 Task: Research Airbnb accommodation in Soma, Turkey from 1st December, 2023 to 3rd December, 2023 for 1 adult.1  bedroom having 1 bed and 1 bathroom. Property type can be hotel. Amenities needed are: wifi. Look for 4 properties as per requirement.
Action: Mouse moved to (469, 101)
Screenshot: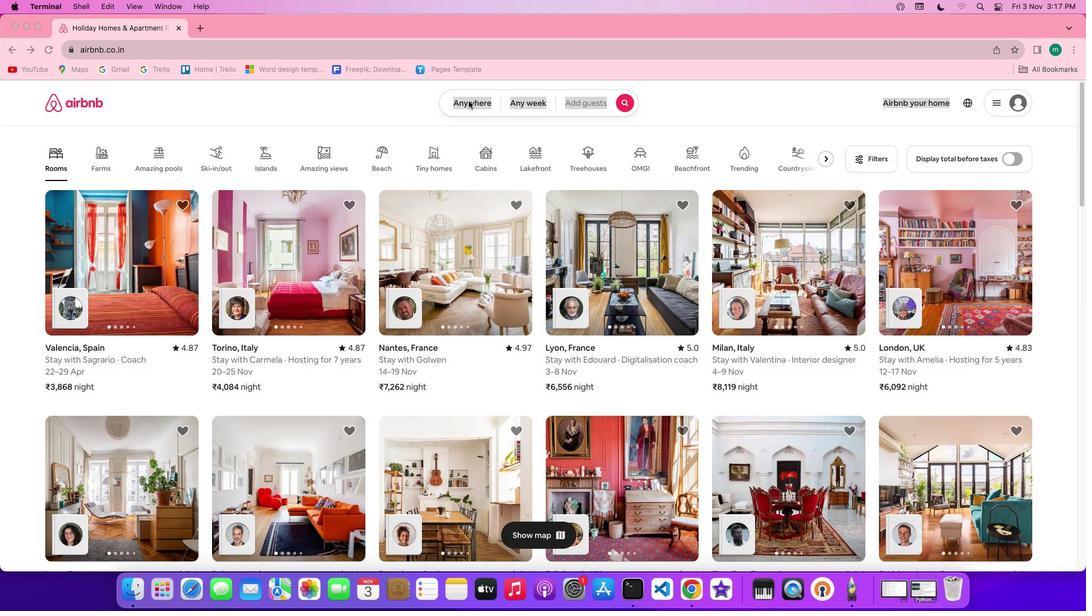 
Action: Mouse pressed left at (469, 101)
Screenshot: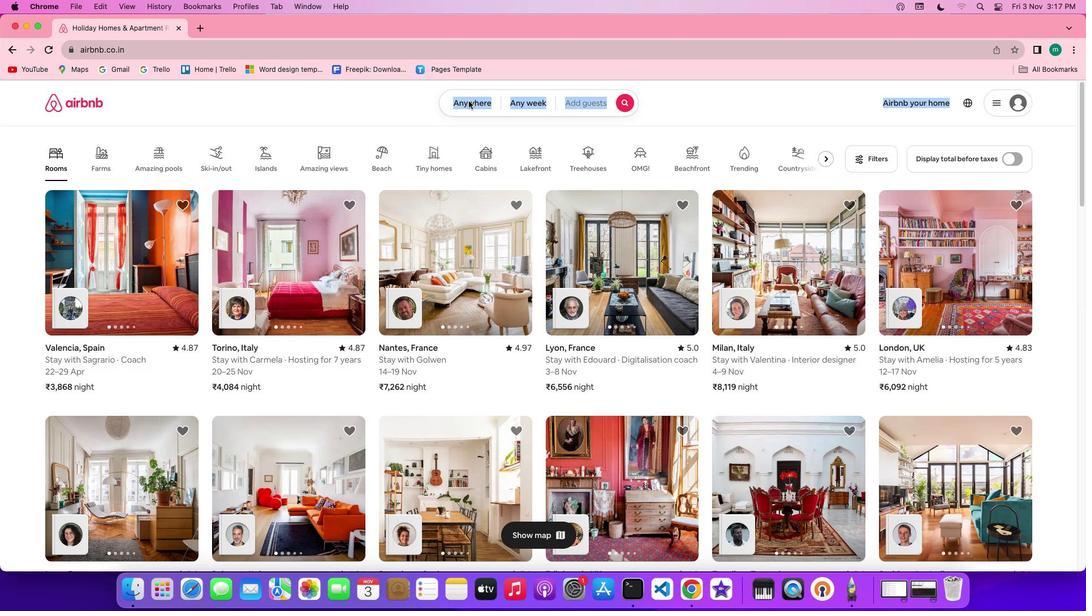 
Action: Mouse pressed left at (469, 101)
Screenshot: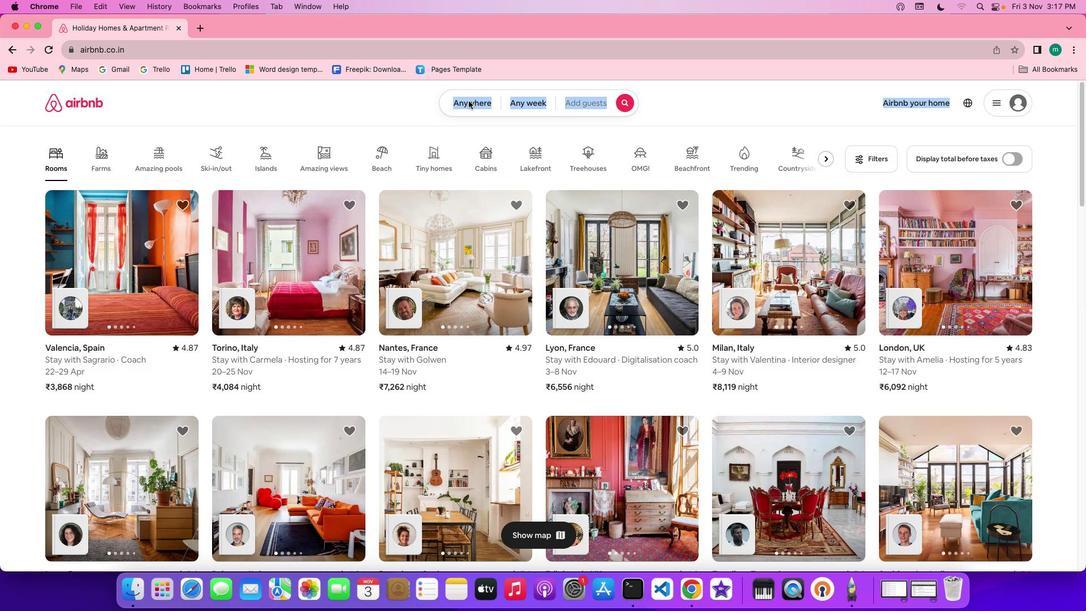 
Action: Mouse moved to (395, 149)
Screenshot: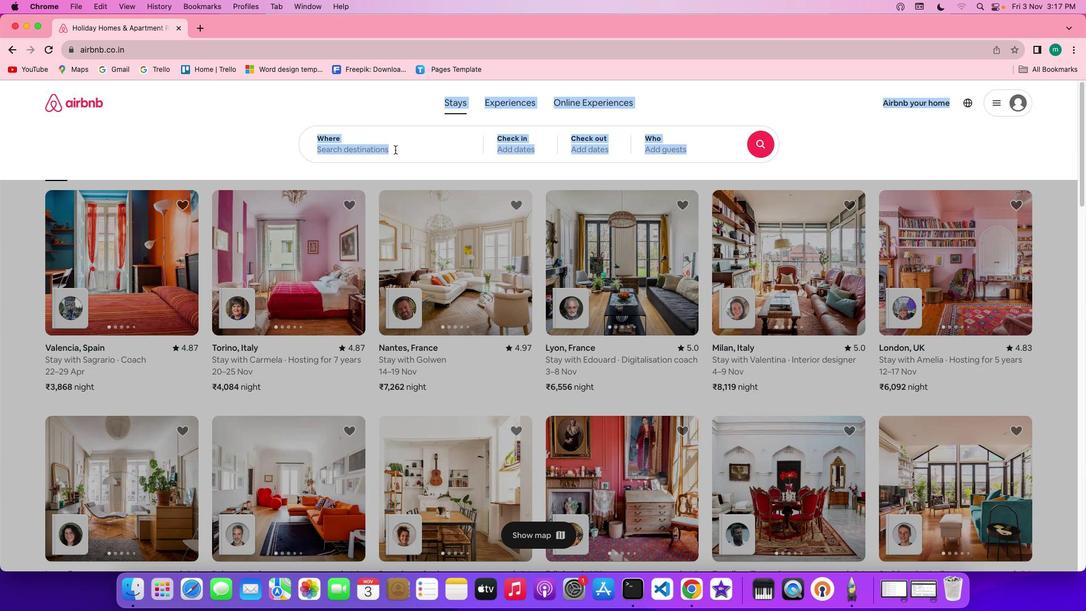 
Action: Mouse pressed left at (395, 149)
Screenshot: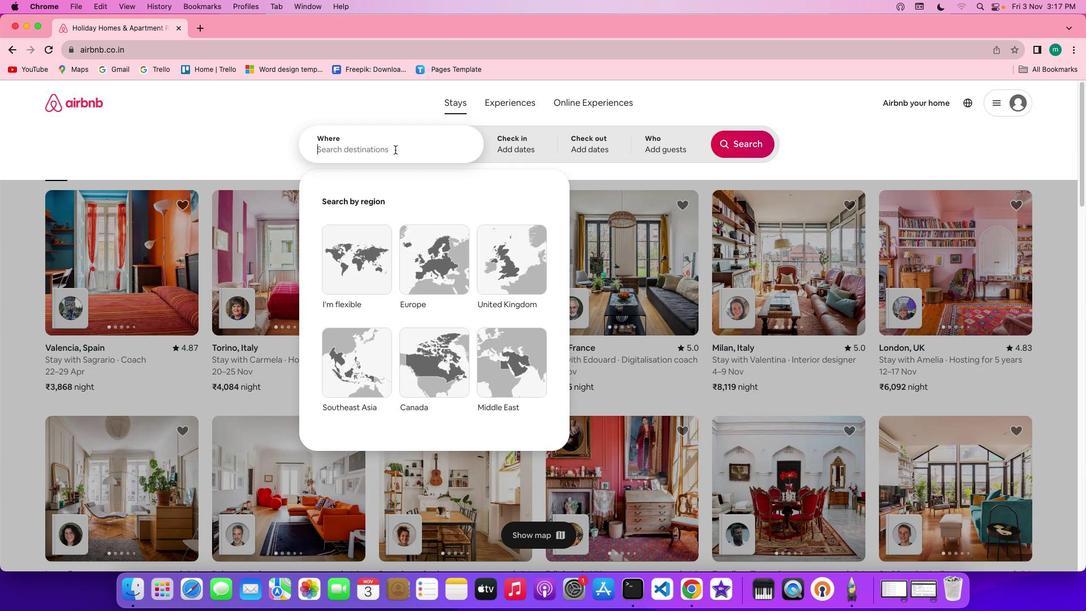 
Action: Key pressed Key.shift'S''o''m''a'','Key.spaceKey.shift'T''u''r''k''e''y'
Screenshot: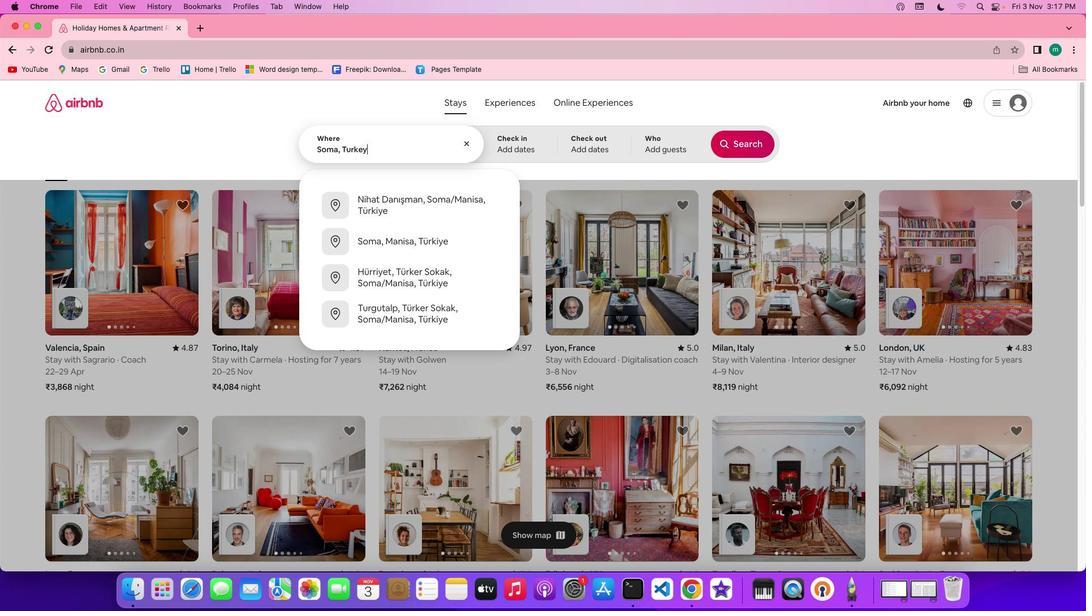 
Action: Mouse moved to (505, 138)
Screenshot: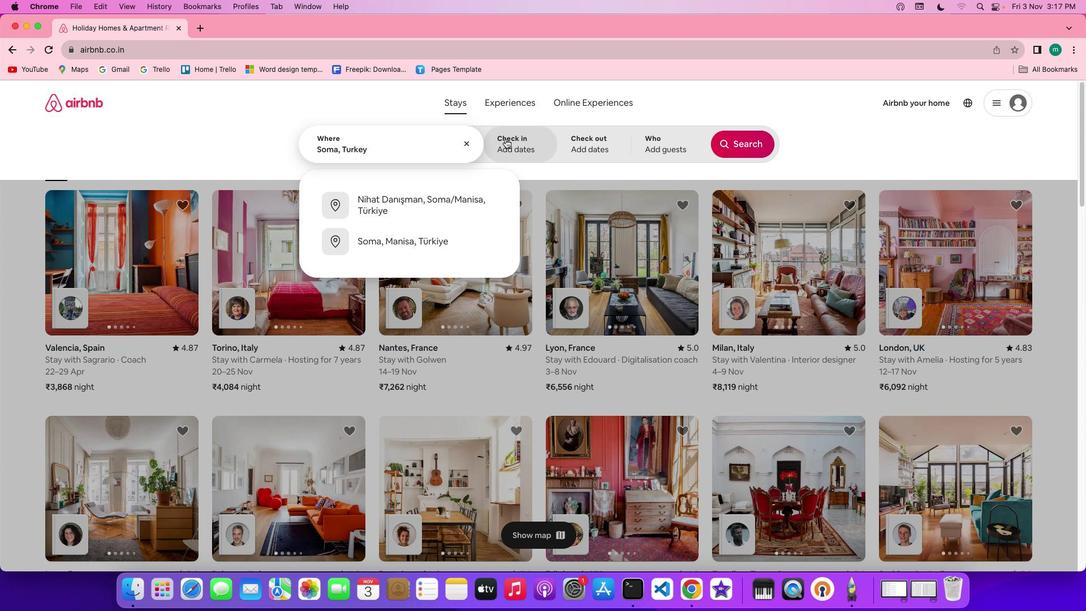 
Action: Mouse pressed left at (505, 138)
Screenshot: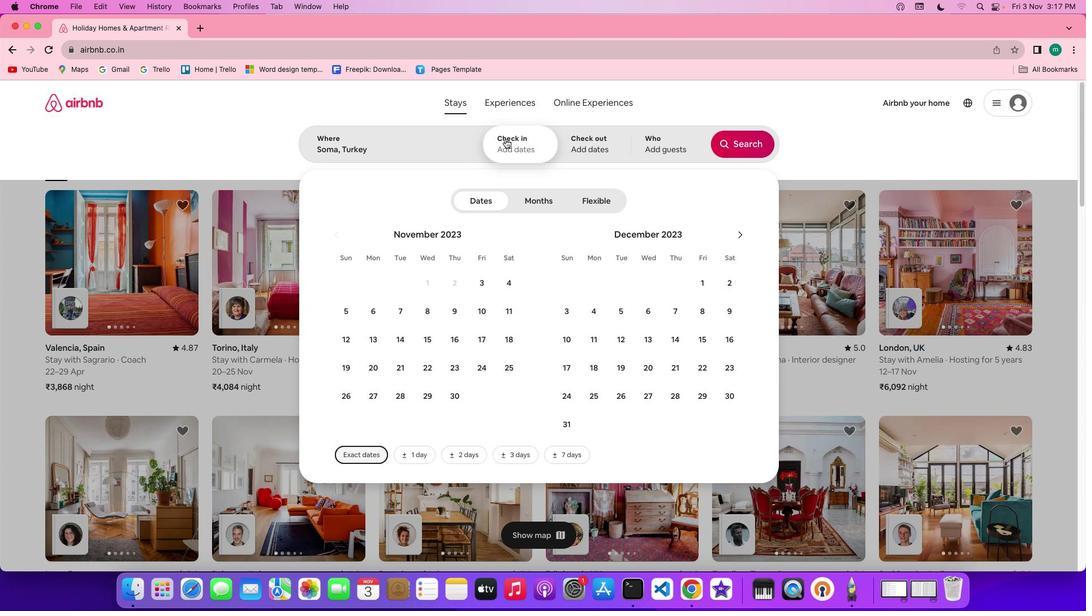 
Action: Mouse moved to (710, 280)
Screenshot: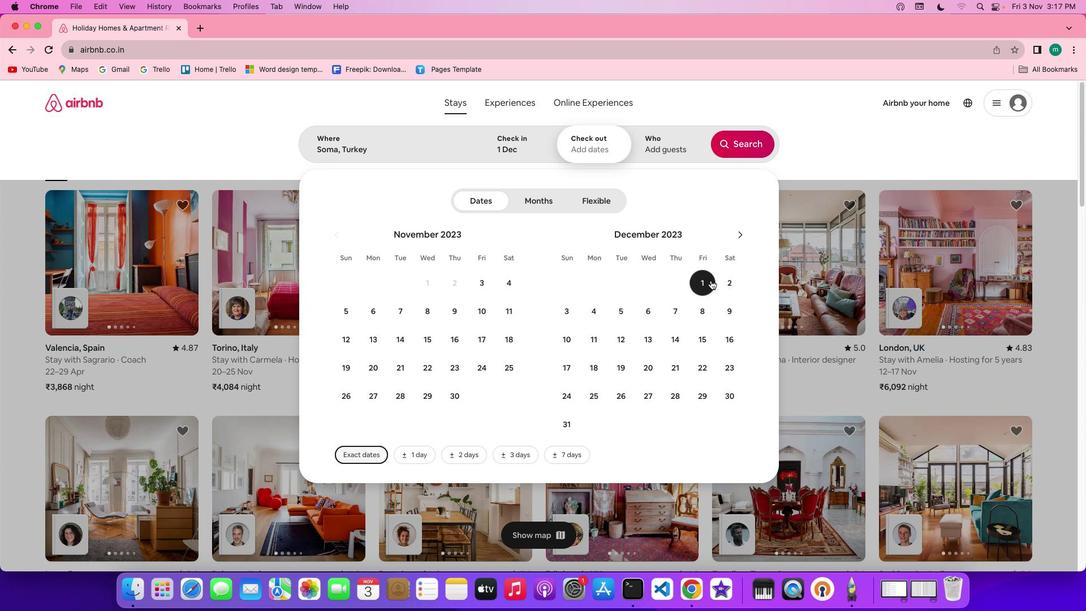 
Action: Mouse pressed left at (710, 280)
Screenshot: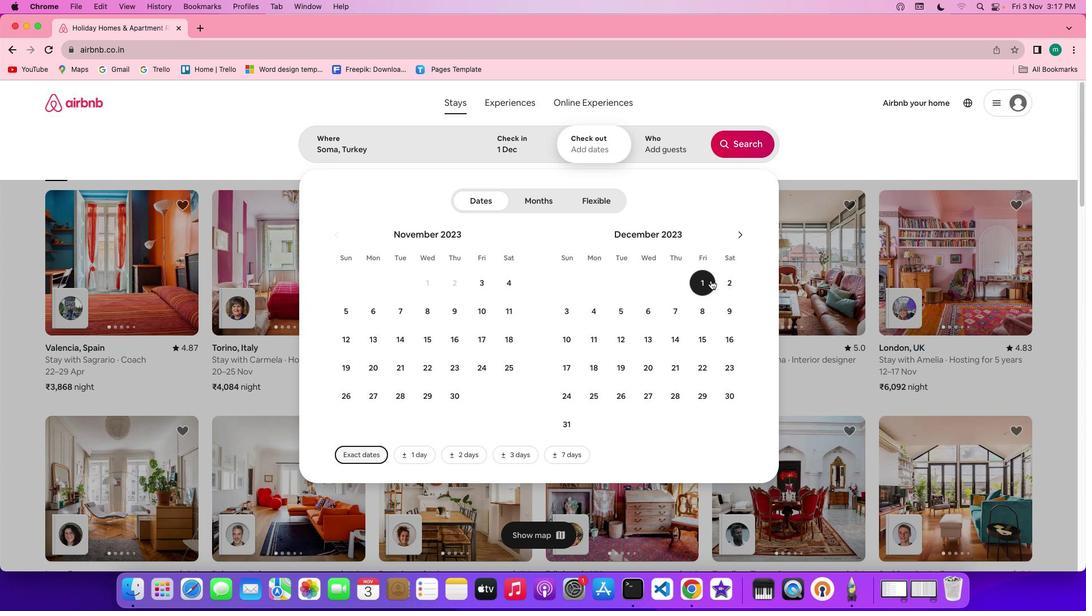 
Action: Mouse moved to (574, 315)
Screenshot: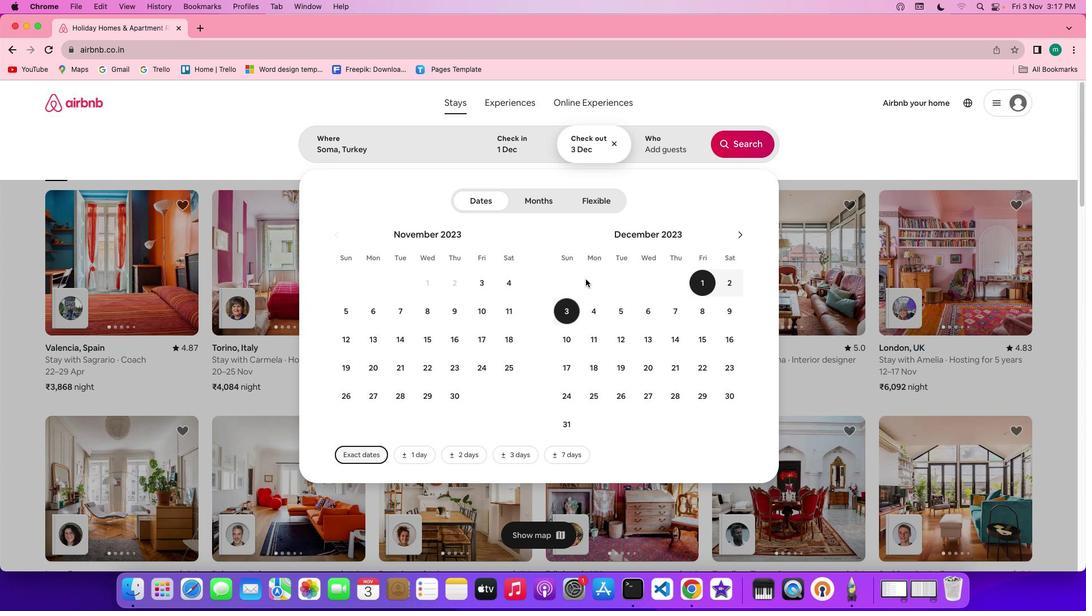 
Action: Mouse pressed left at (574, 315)
Screenshot: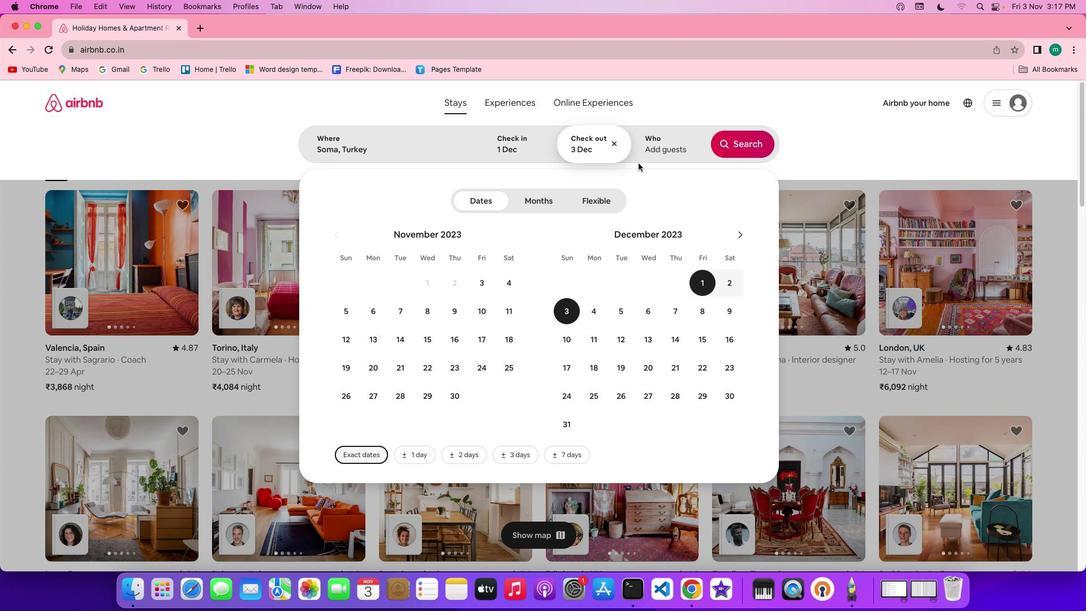 
Action: Mouse moved to (648, 144)
Screenshot: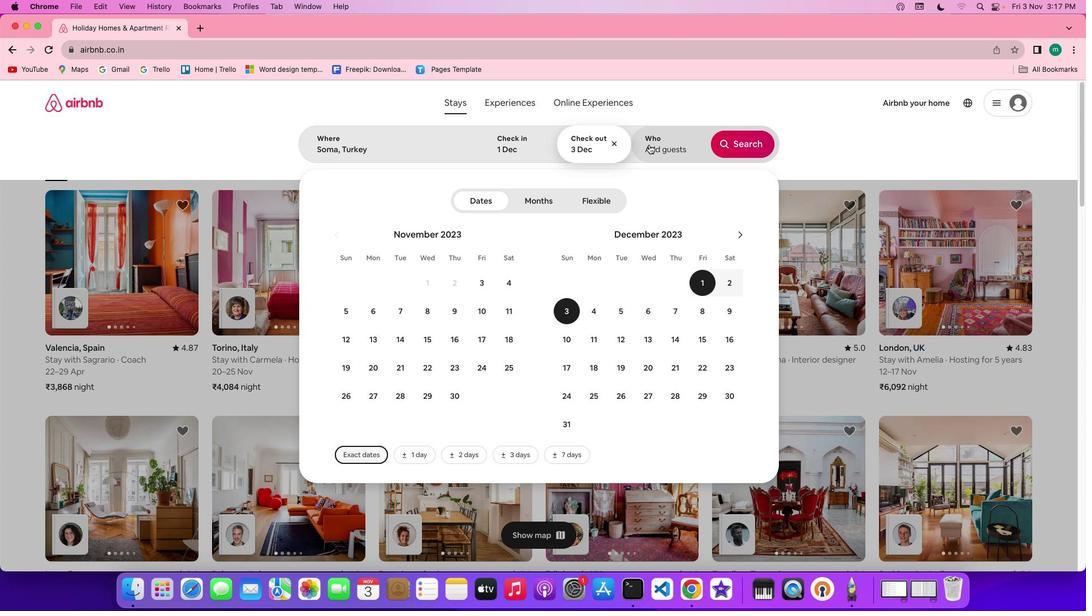 
Action: Mouse pressed left at (648, 144)
Screenshot: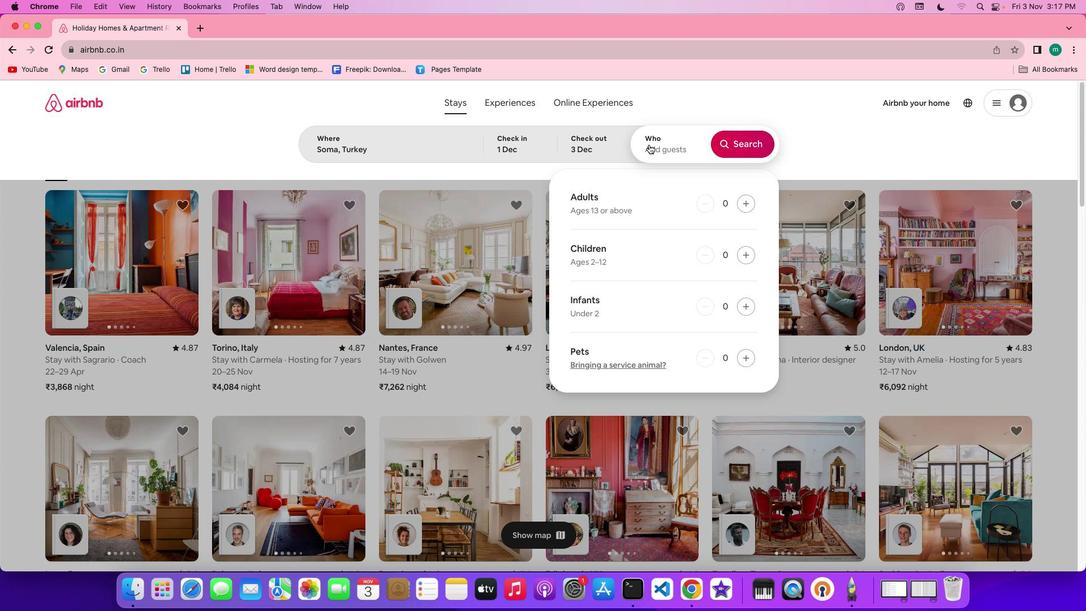 
Action: Mouse moved to (745, 202)
Screenshot: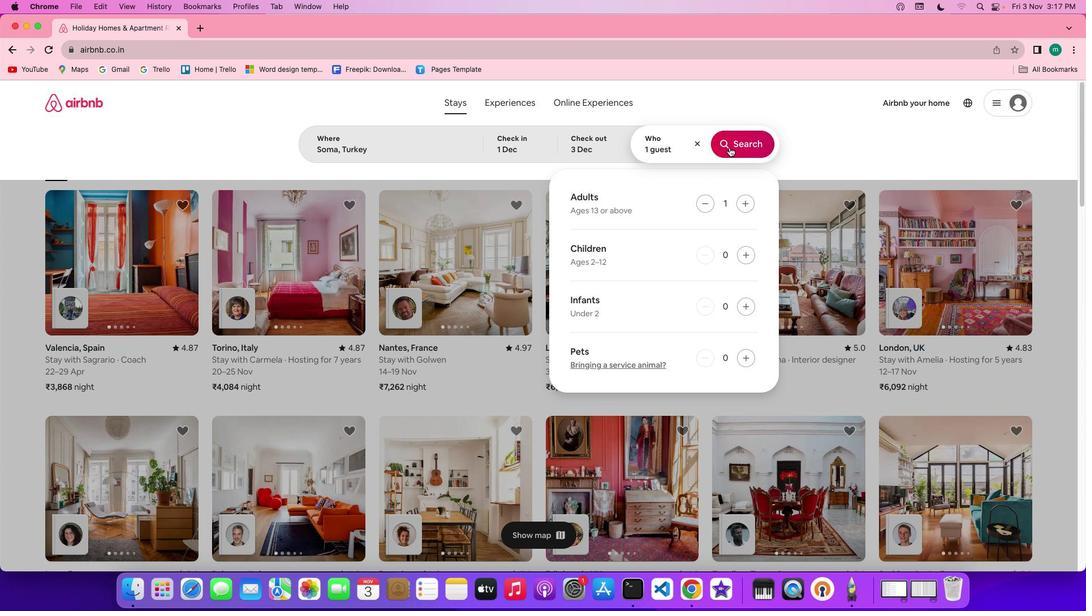 
Action: Mouse pressed left at (745, 202)
Screenshot: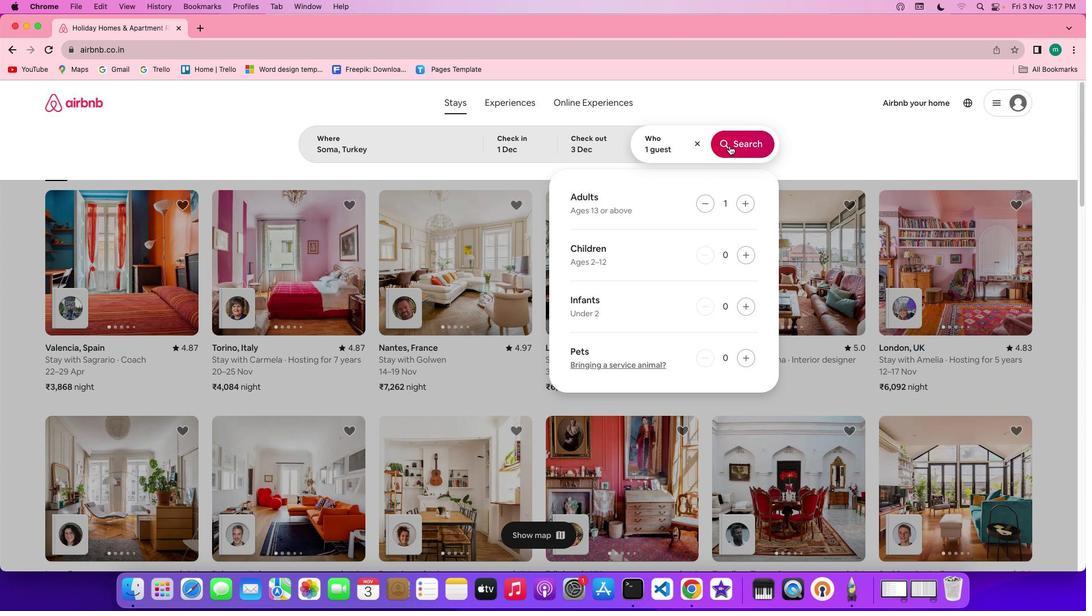 
Action: Mouse moved to (729, 144)
Screenshot: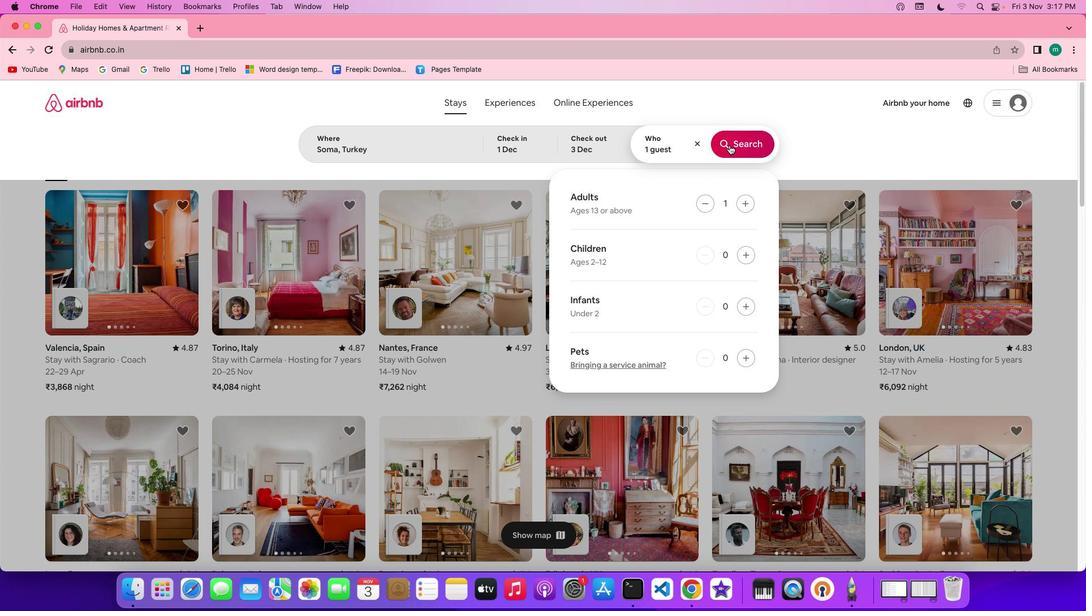 
Action: Mouse pressed left at (729, 144)
Screenshot: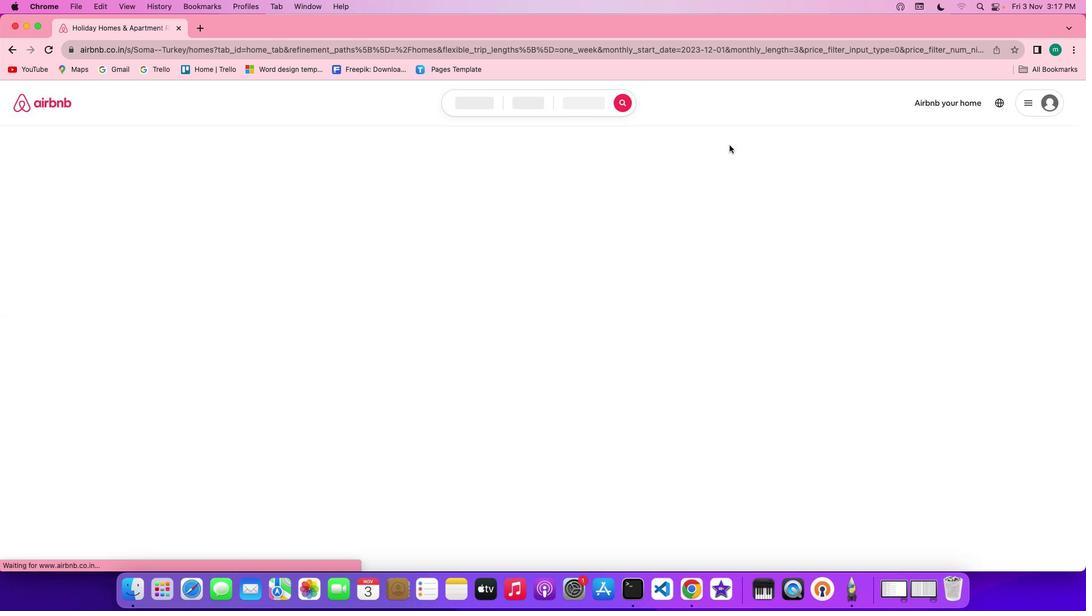 
Action: Mouse moved to (907, 144)
Screenshot: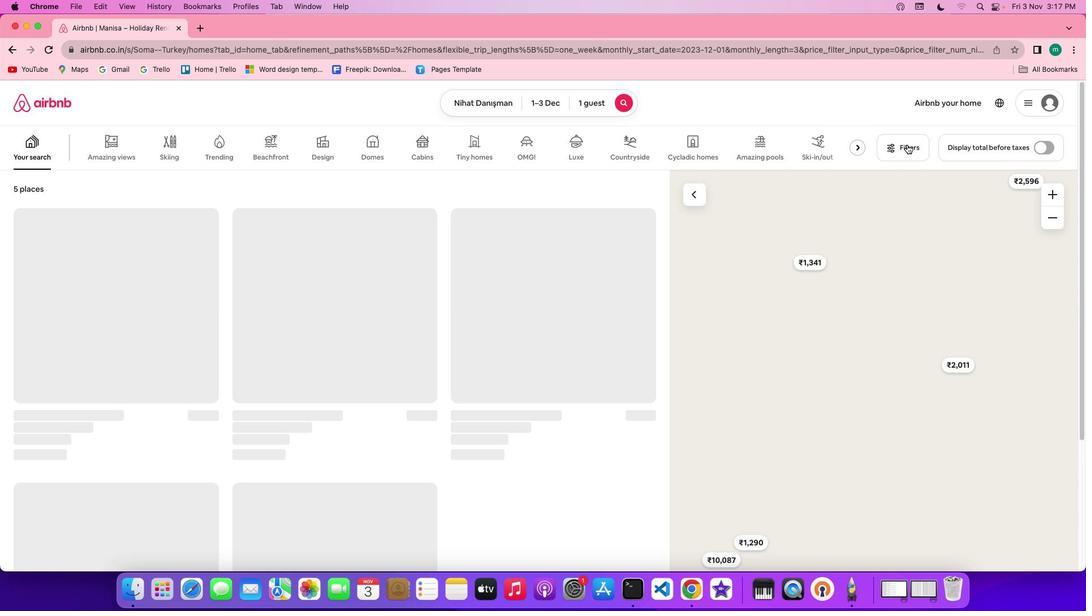 
Action: Mouse pressed left at (907, 144)
Screenshot: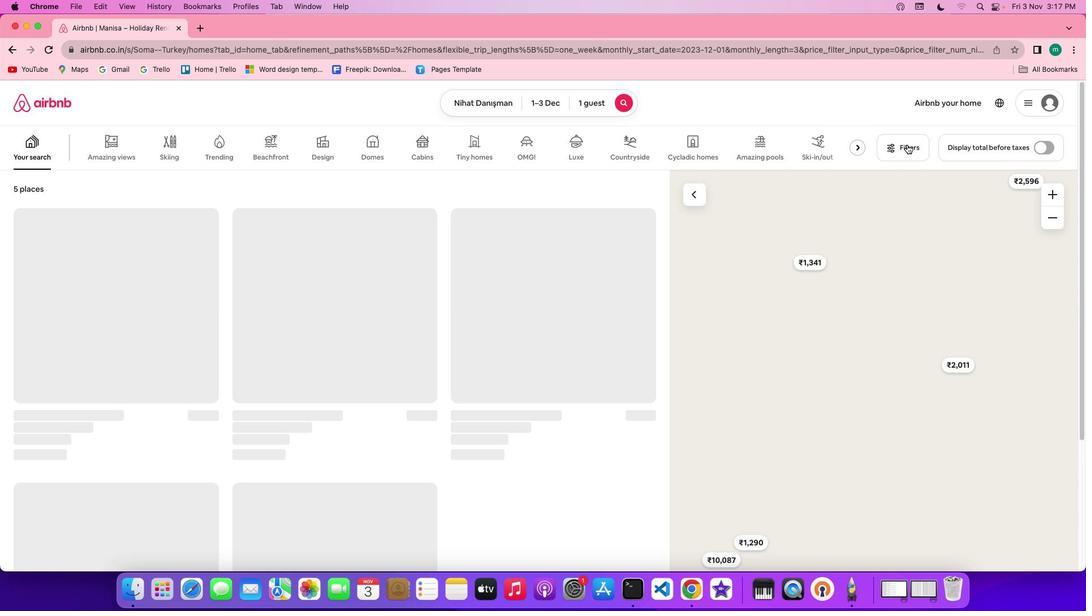 
Action: Mouse moved to (891, 145)
Screenshot: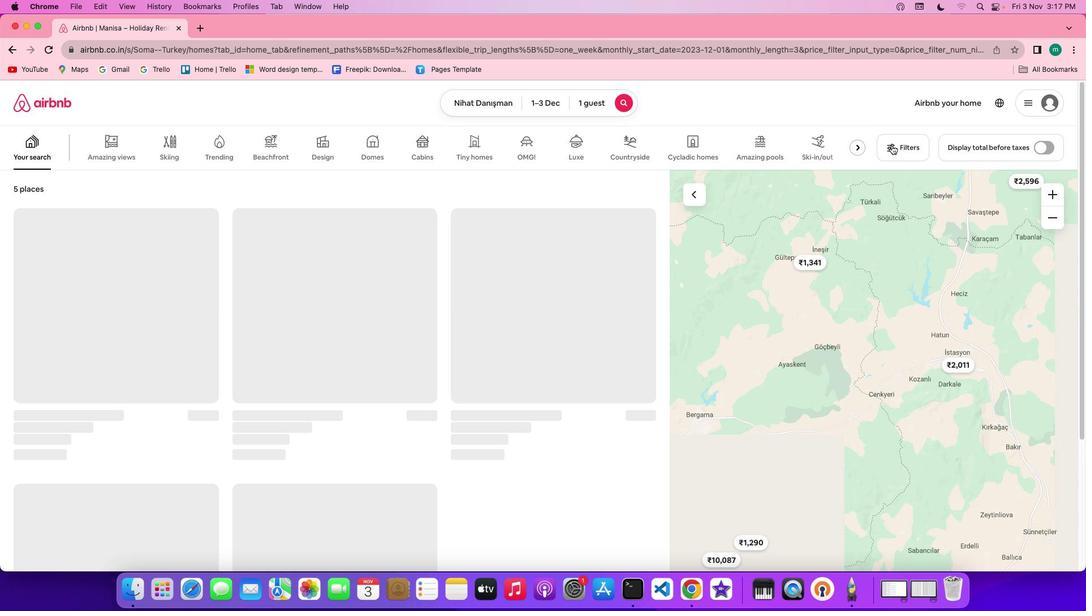 
Action: Mouse pressed left at (891, 145)
Screenshot: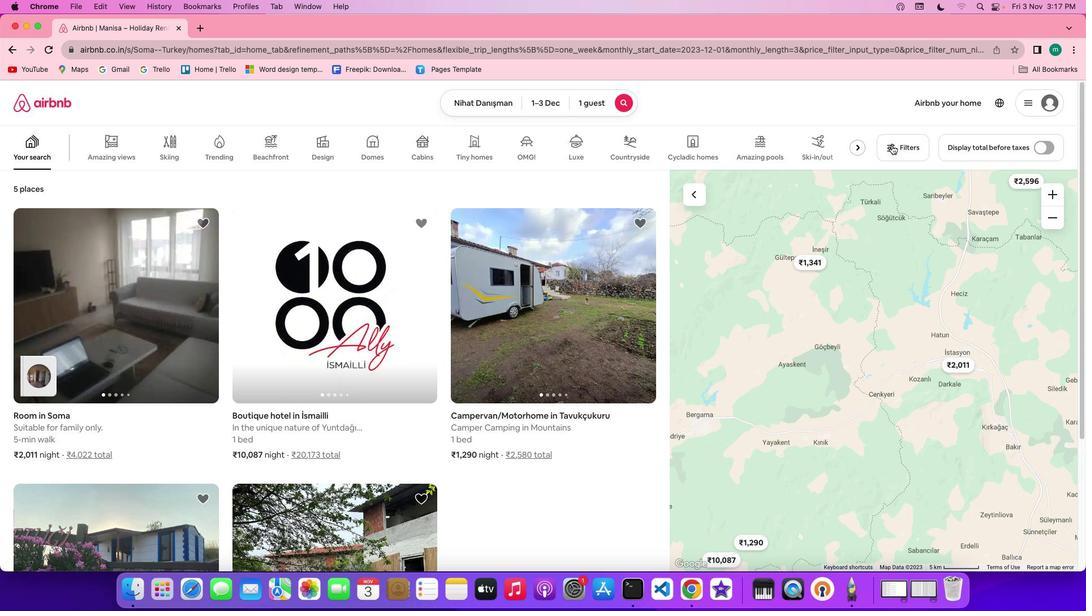 
Action: Mouse moved to (612, 295)
Screenshot: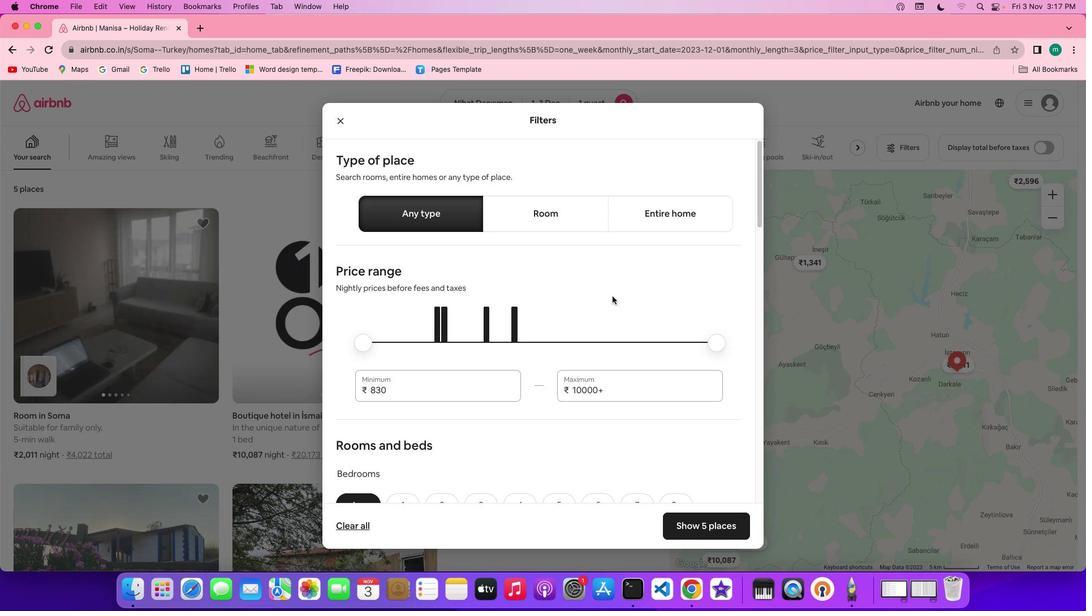 
Action: Mouse scrolled (612, 295) with delta (0, 0)
Screenshot: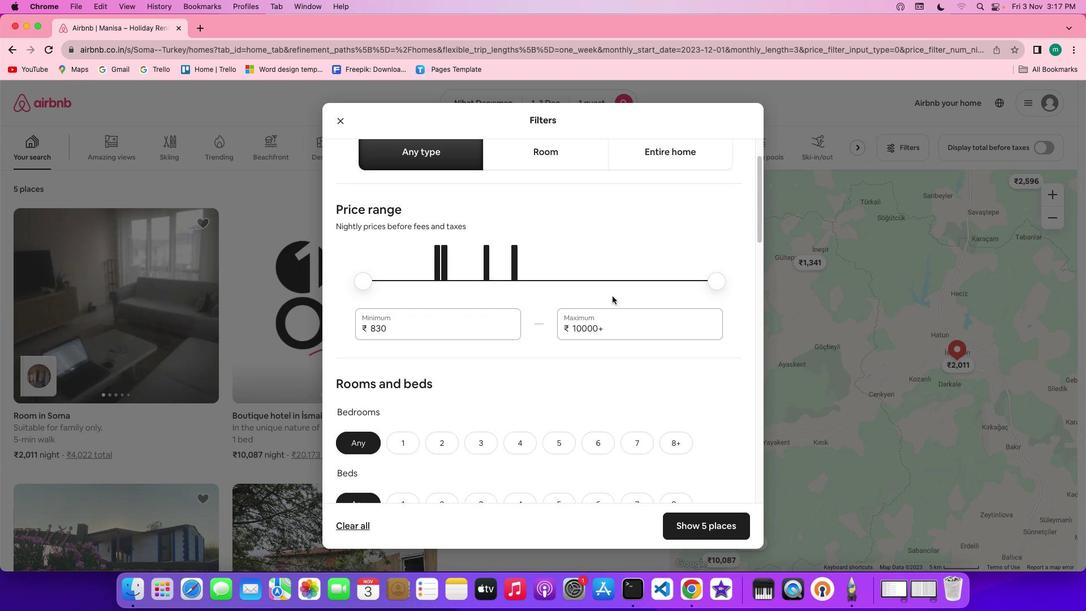 
Action: Mouse scrolled (612, 295) with delta (0, 0)
Screenshot: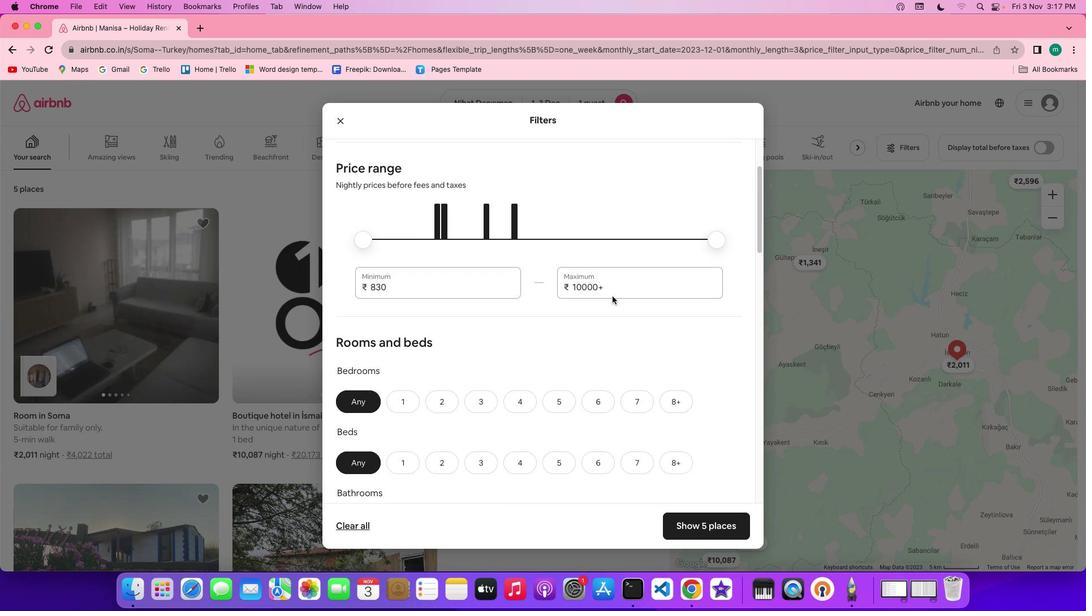 
Action: Mouse scrolled (612, 295) with delta (0, 0)
Screenshot: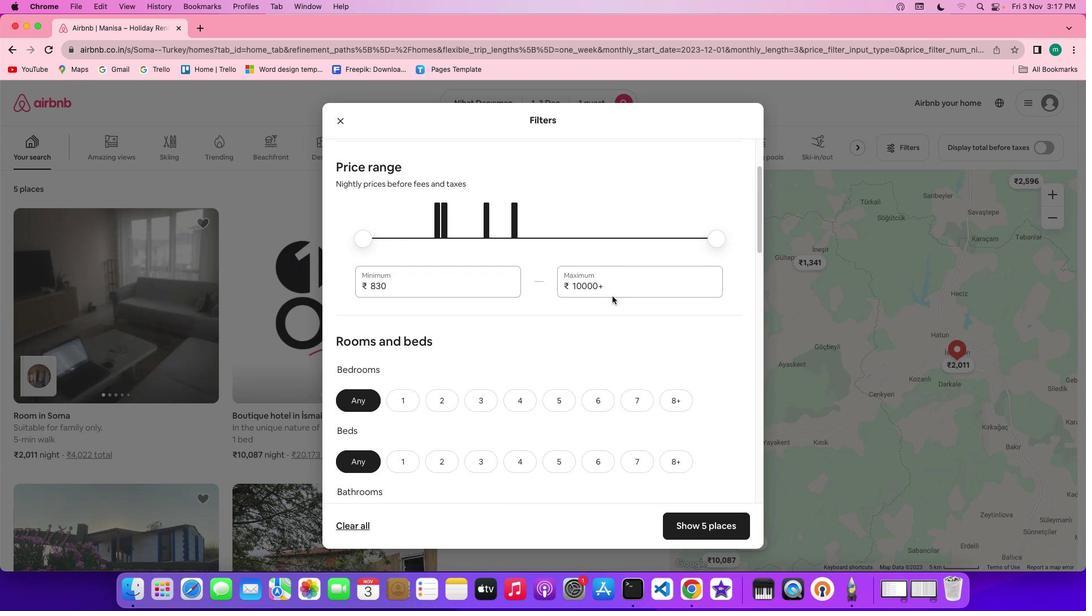 
Action: Mouse scrolled (612, 295) with delta (0, -1)
Screenshot: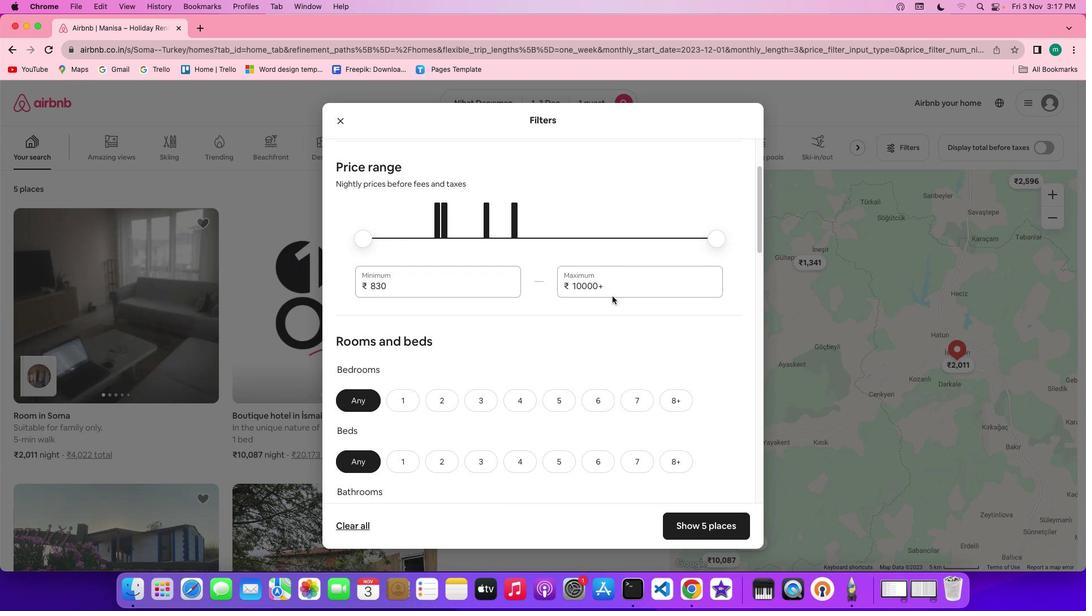 
Action: Mouse scrolled (612, 295) with delta (0, 0)
Screenshot: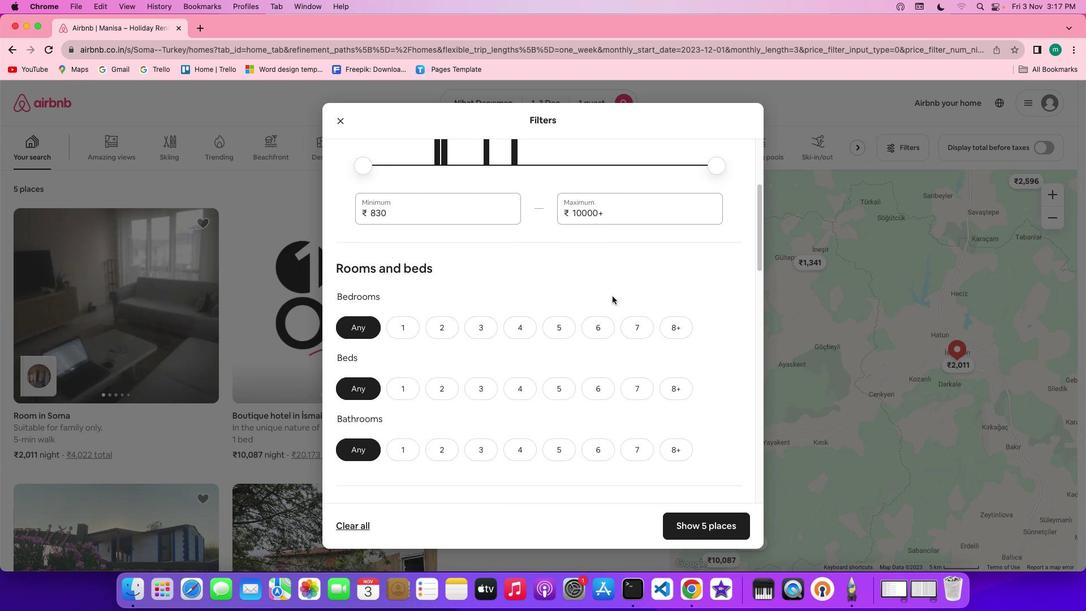 
Action: Mouse scrolled (612, 295) with delta (0, 0)
Screenshot: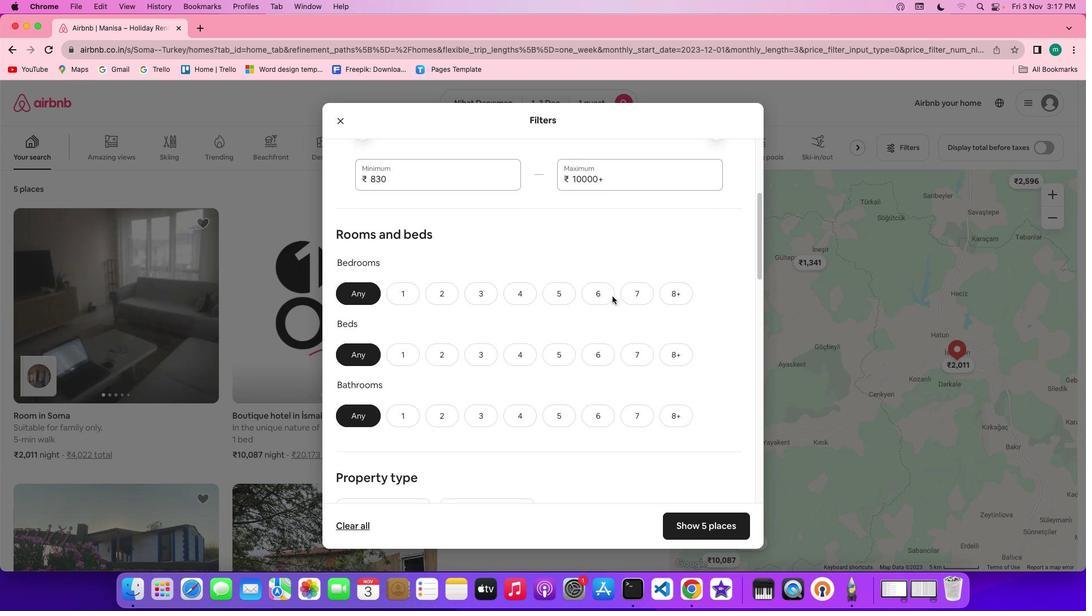 
Action: Mouse scrolled (612, 295) with delta (0, 0)
Screenshot: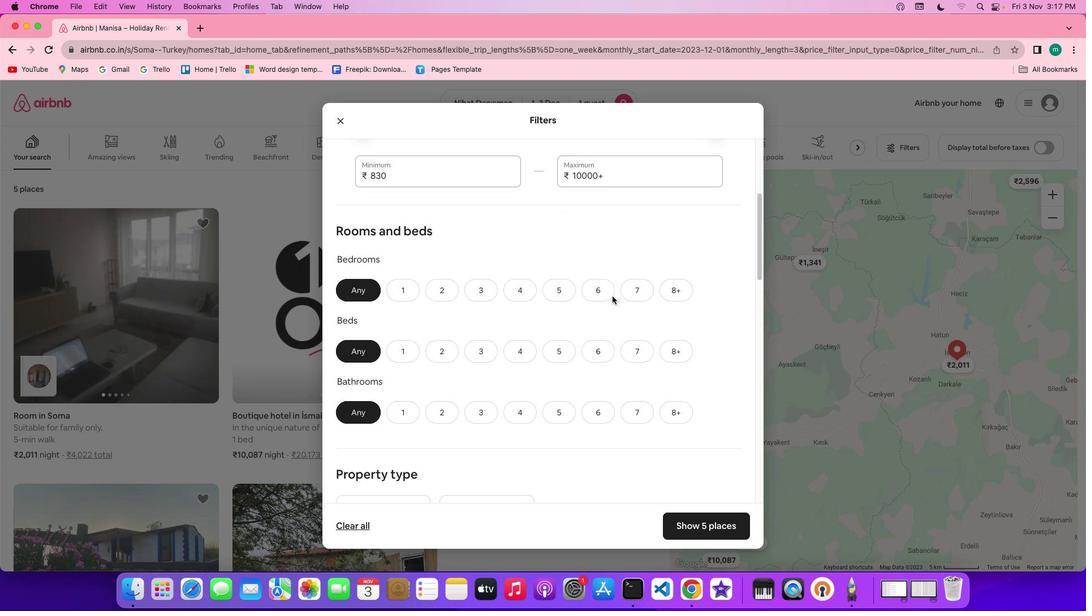 
Action: Mouse scrolled (612, 295) with delta (0, -1)
Screenshot: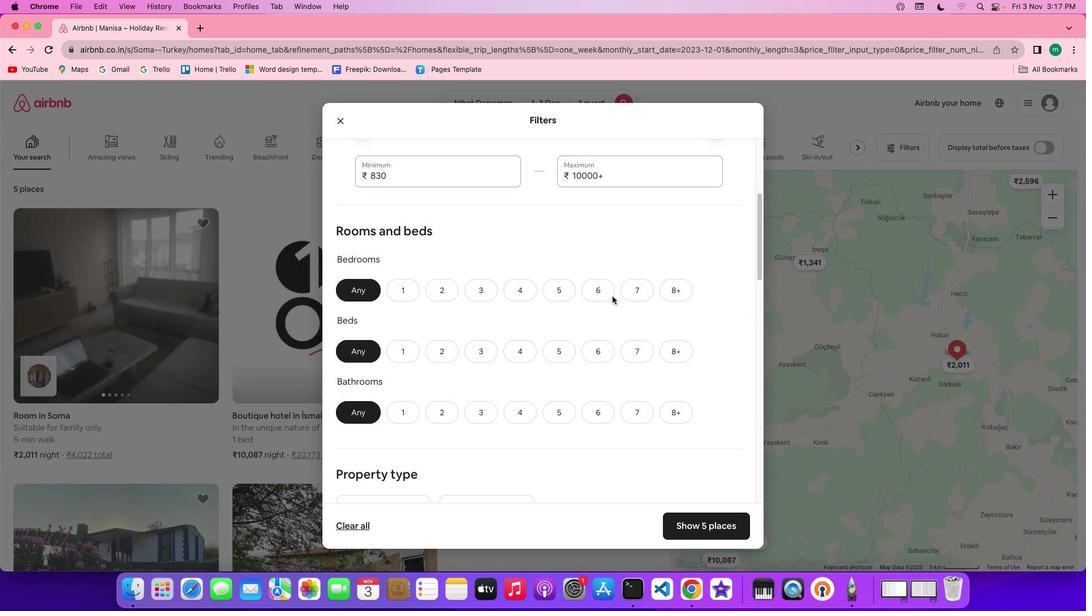 
Action: Mouse moved to (411, 292)
Screenshot: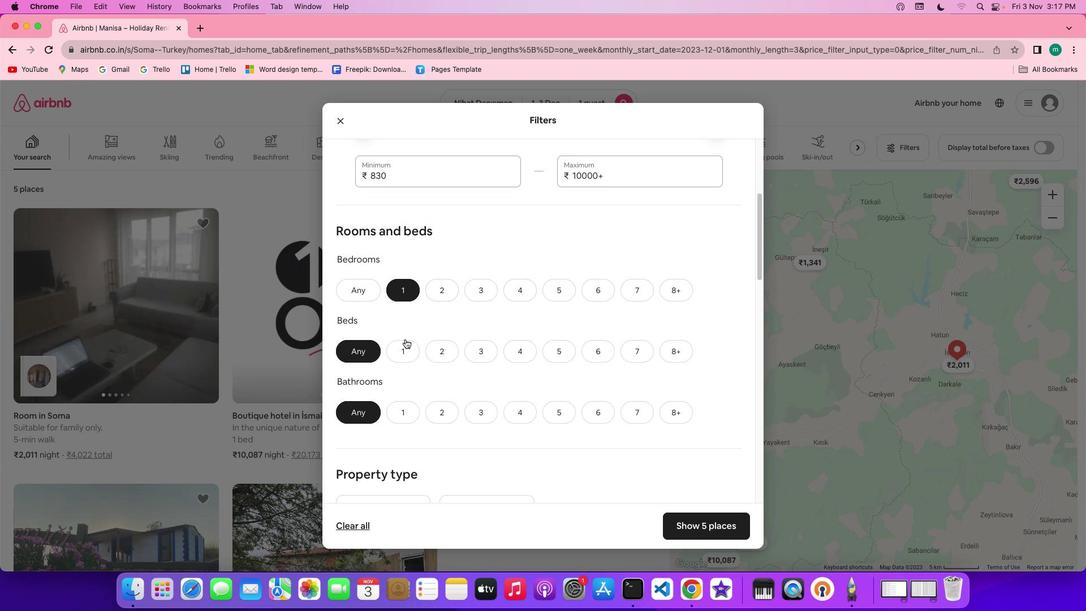 
Action: Mouse pressed left at (411, 292)
Screenshot: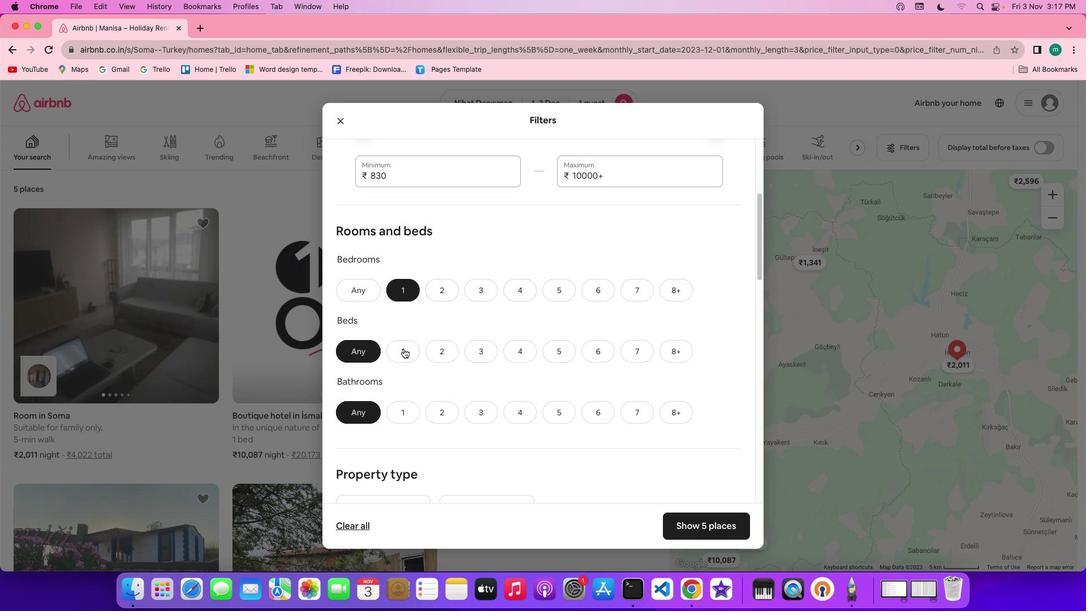 
Action: Mouse moved to (403, 356)
Screenshot: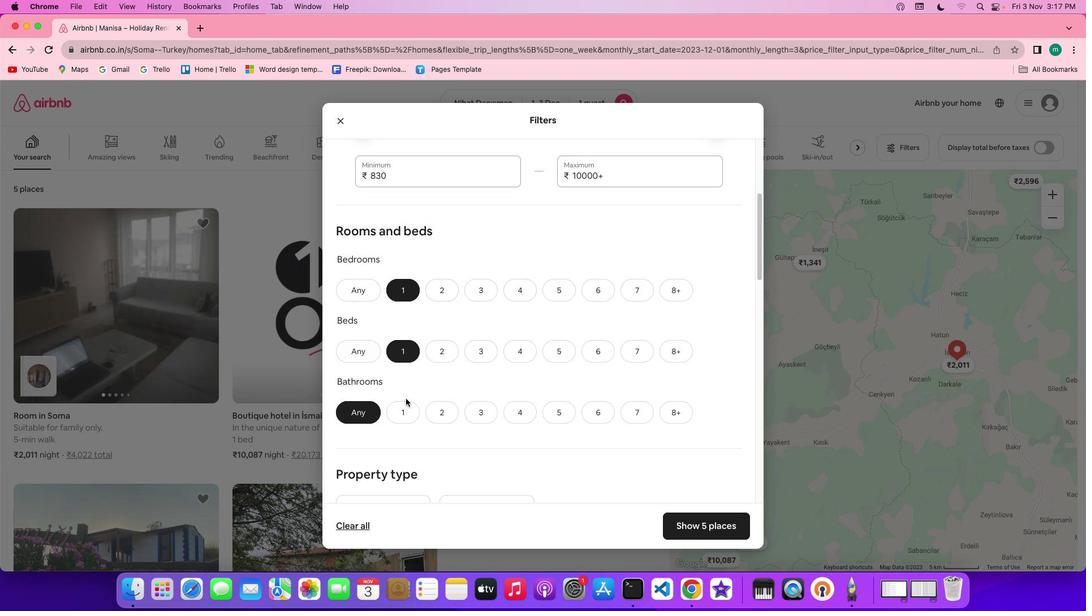 
Action: Mouse pressed left at (403, 356)
Screenshot: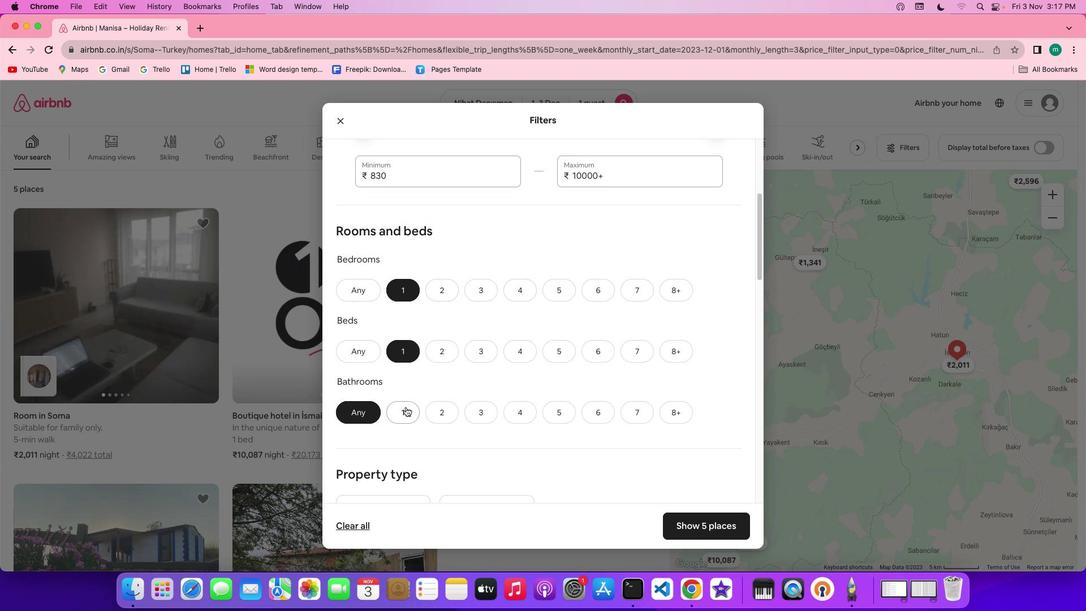 
Action: Mouse moved to (405, 407)
Screenshot: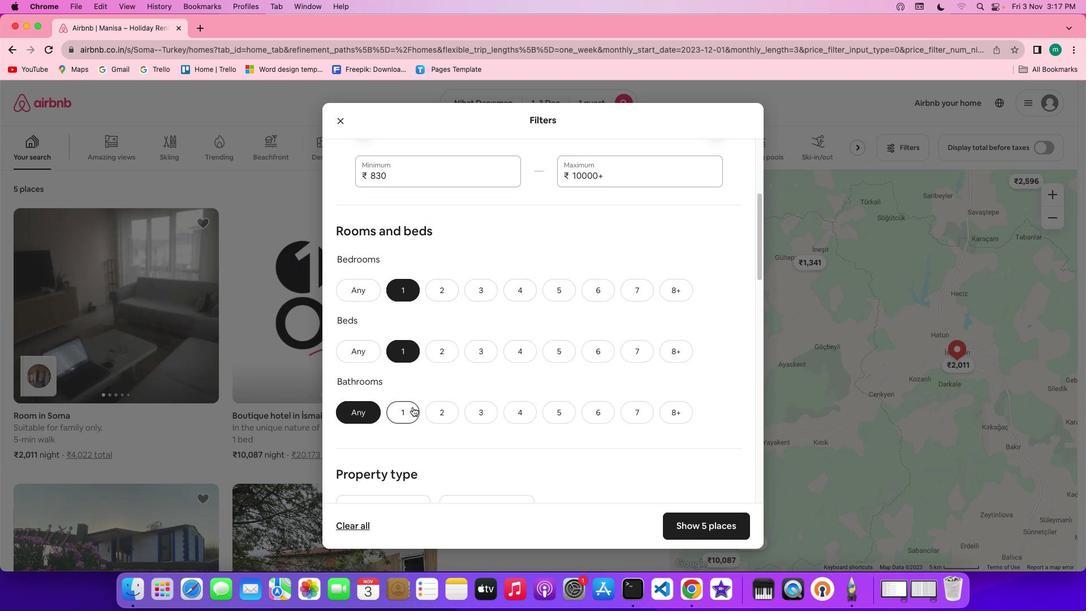 
Action: Mouse pressed left at (405, 407)
Screenshot: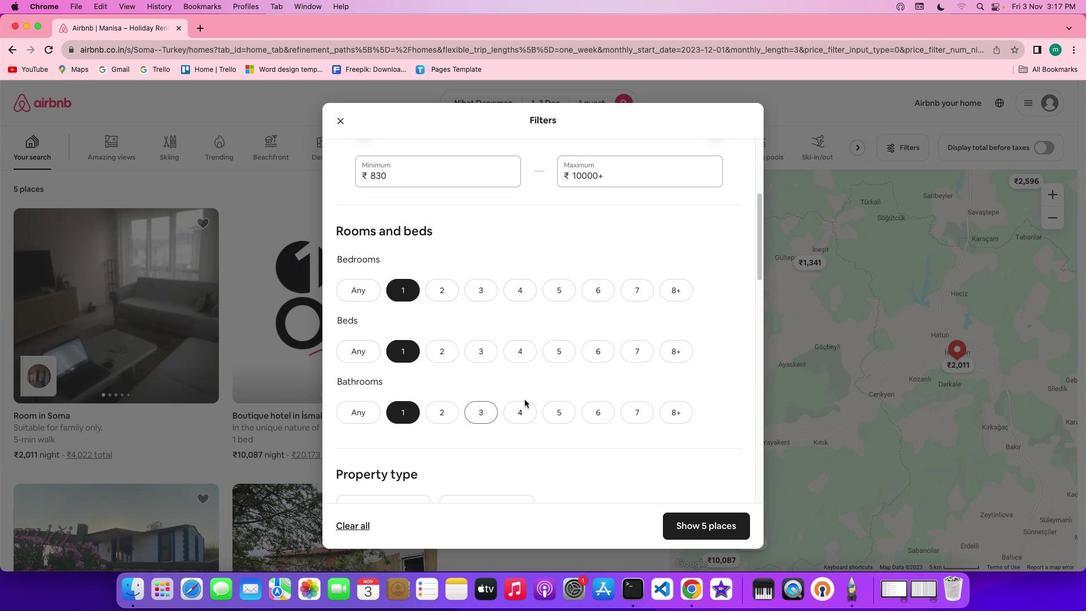 
Action: Mouse moved to (529, 398)
Screenshot: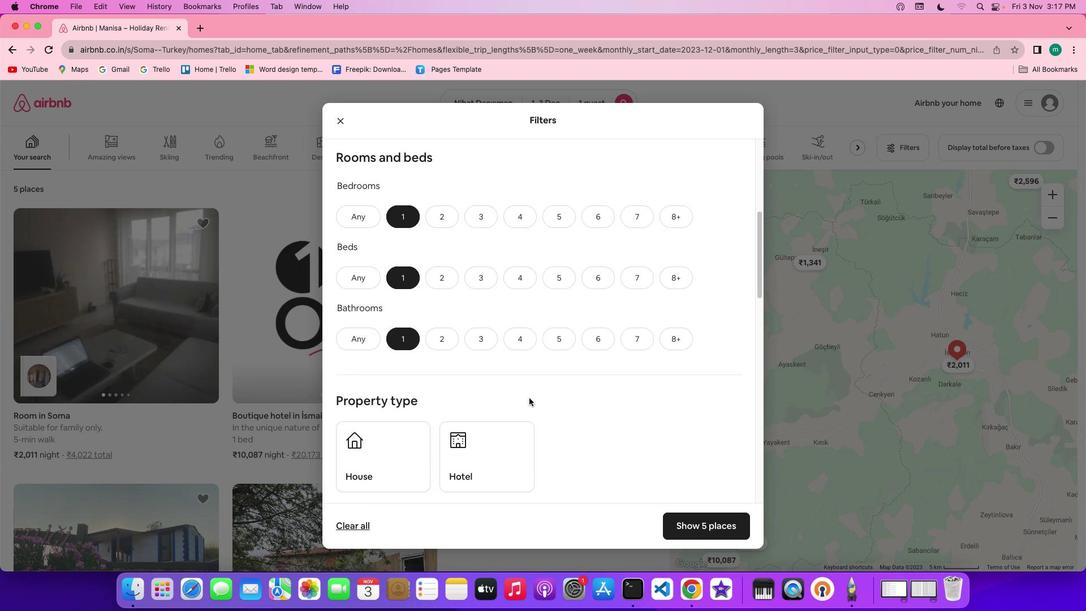 
Action: Mouse scrolled (529, 398) with delta (0, 0)
Screenshot: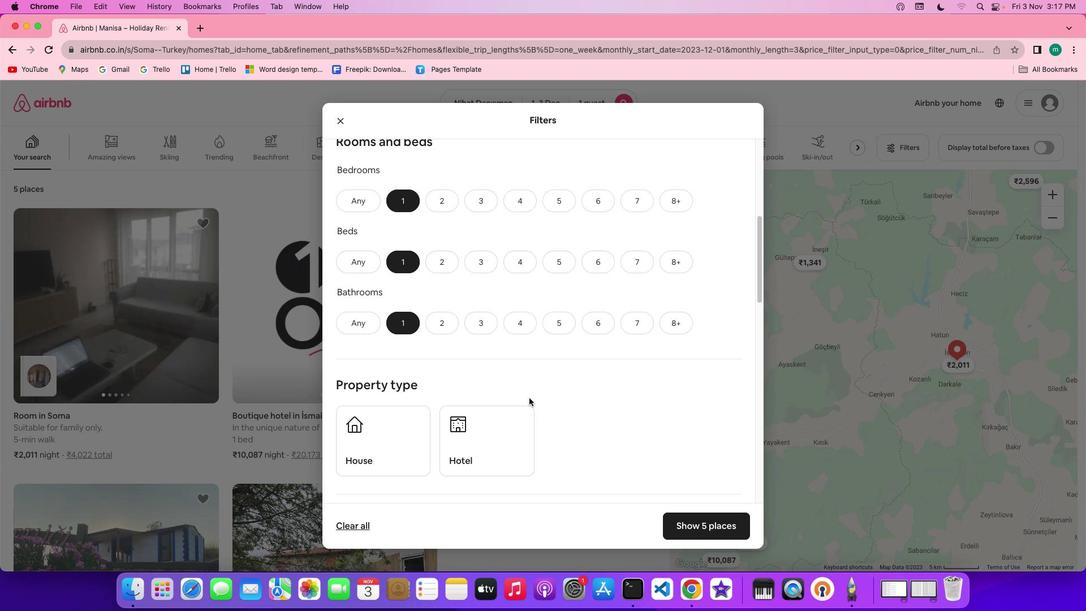 
Action: Mouse scrolled (529, 398) with delta (0, 0)
Screenshot: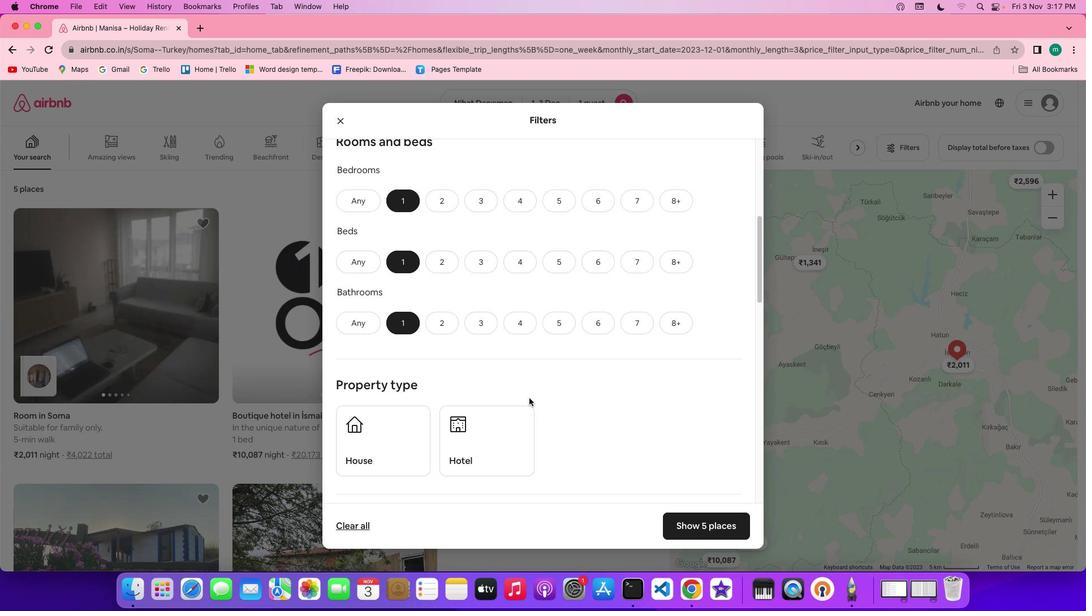 
Action: Mouse scrolled (529, 398) with delta (0, -1)
Screenshot: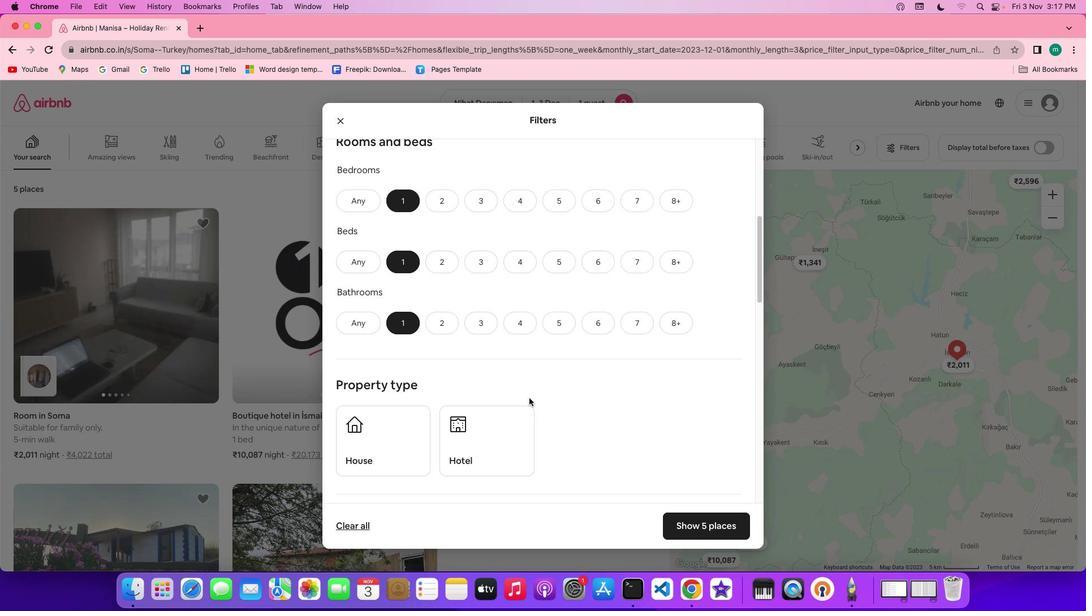 
Action: Mouse scrolled (529, 398) with delta (0, 0)
Screenshot: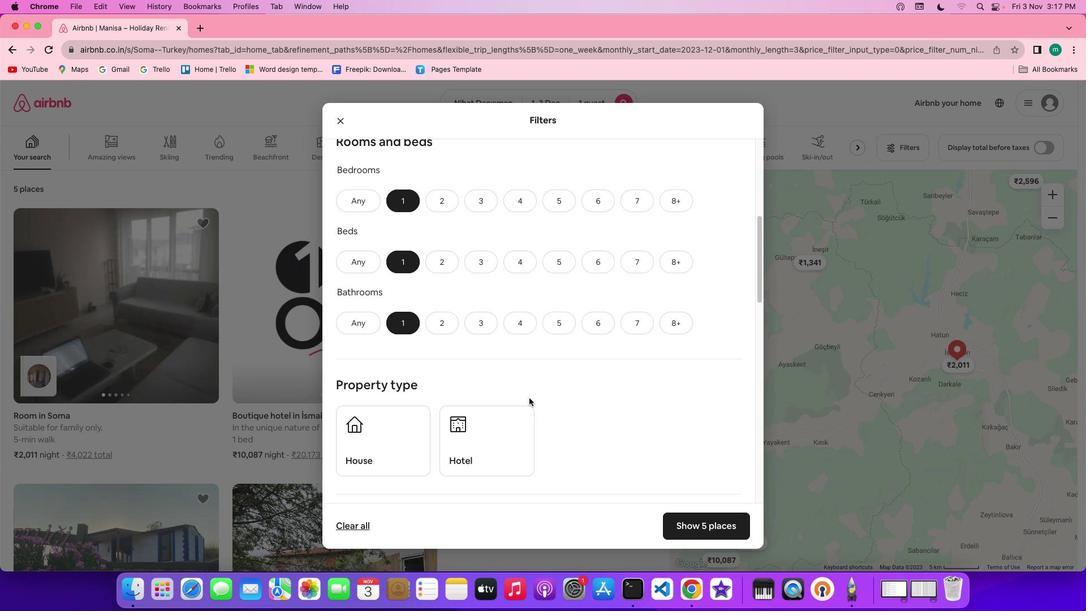 
Action: Mouse scrolled (529, 398) with delta (0, 0)
Screenshot: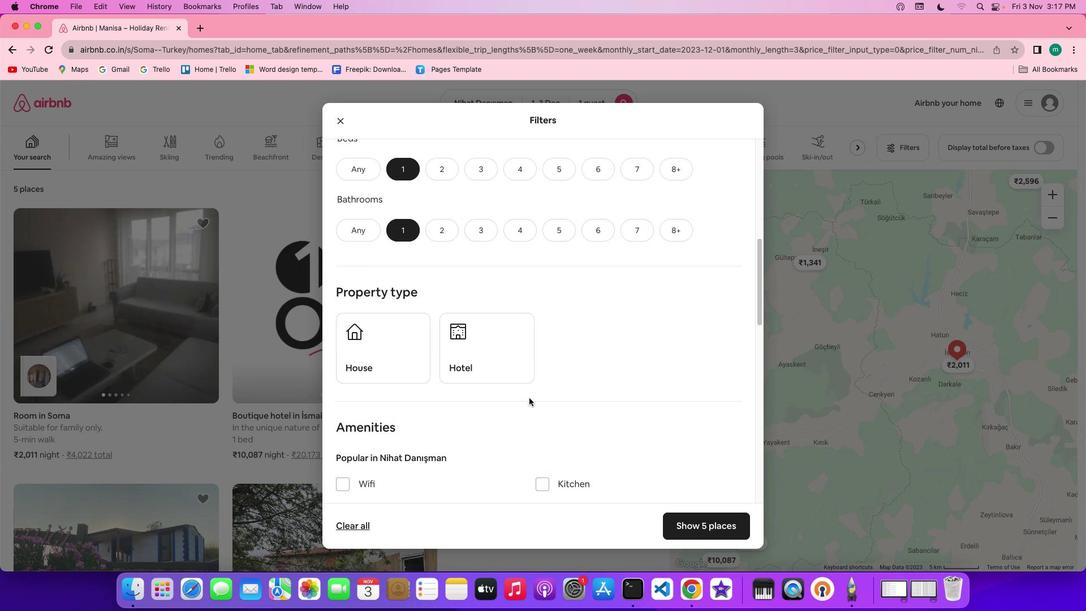 
Action: Mouse scrolled (529, 398) with delta (0, 0)
Screenshot: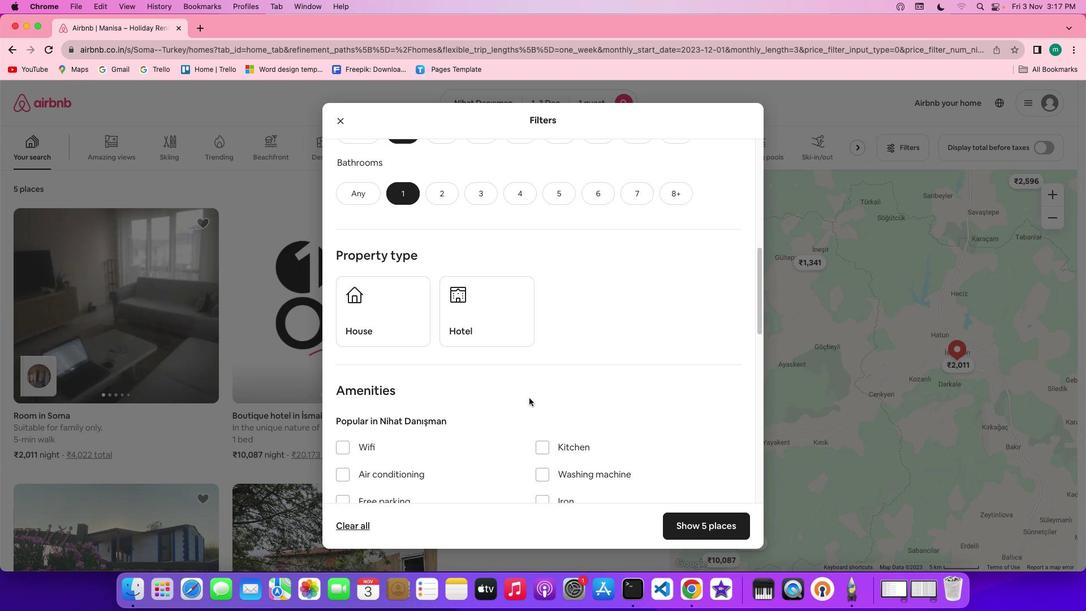 
Action: Mouse scrolled (529, 398) with delta (0, -1)
Screenshot: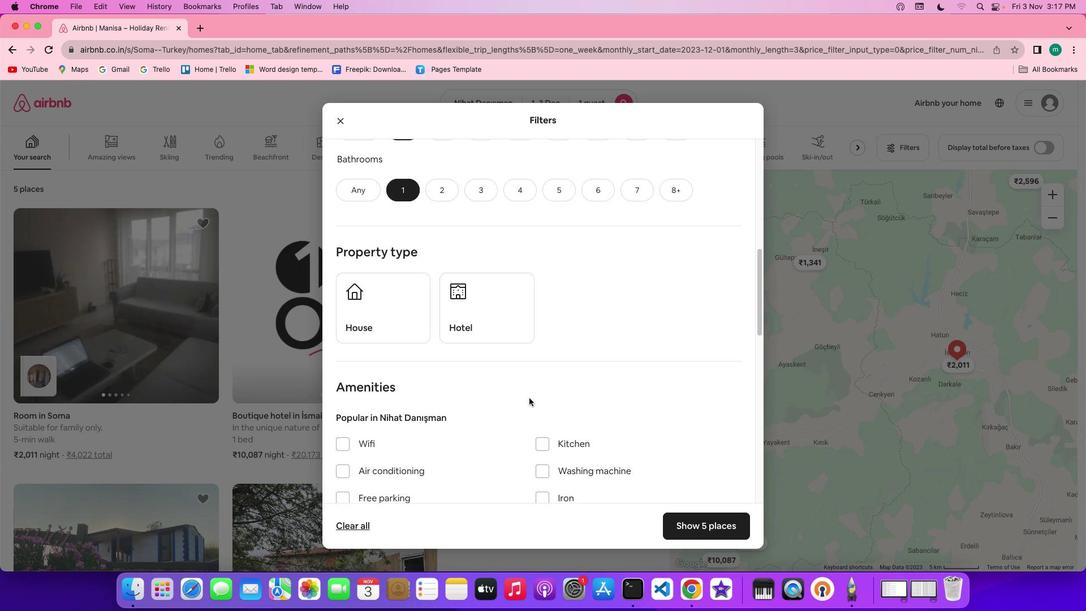 
Action: Mouse scrolled (529, 398) with delta (0, -1)
Screenshot: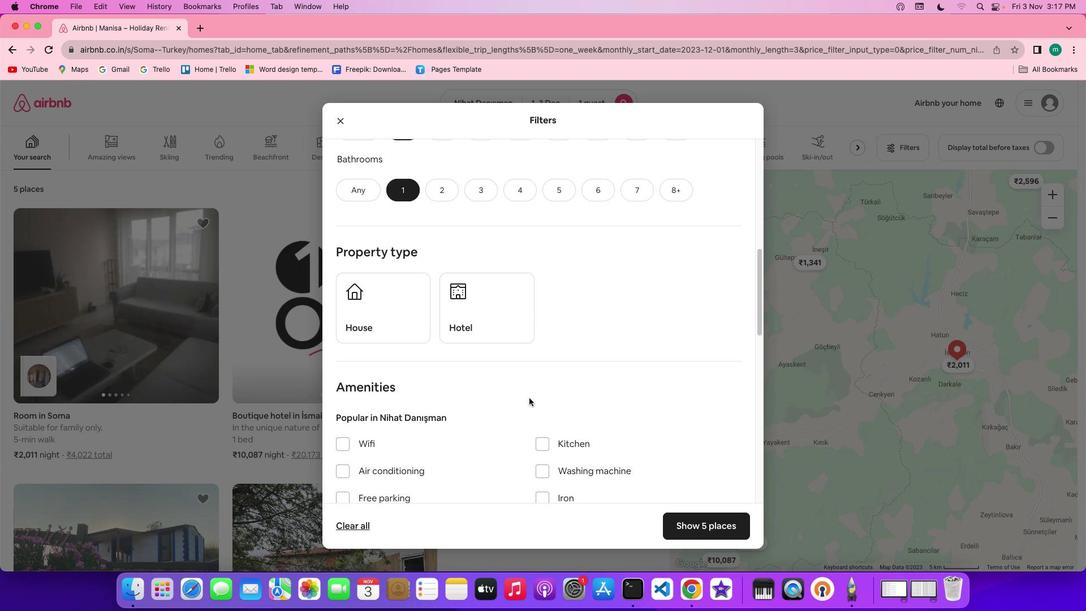 
Action: Mouse scrolled (529, 398) with delta (0, 0)
Screenshot: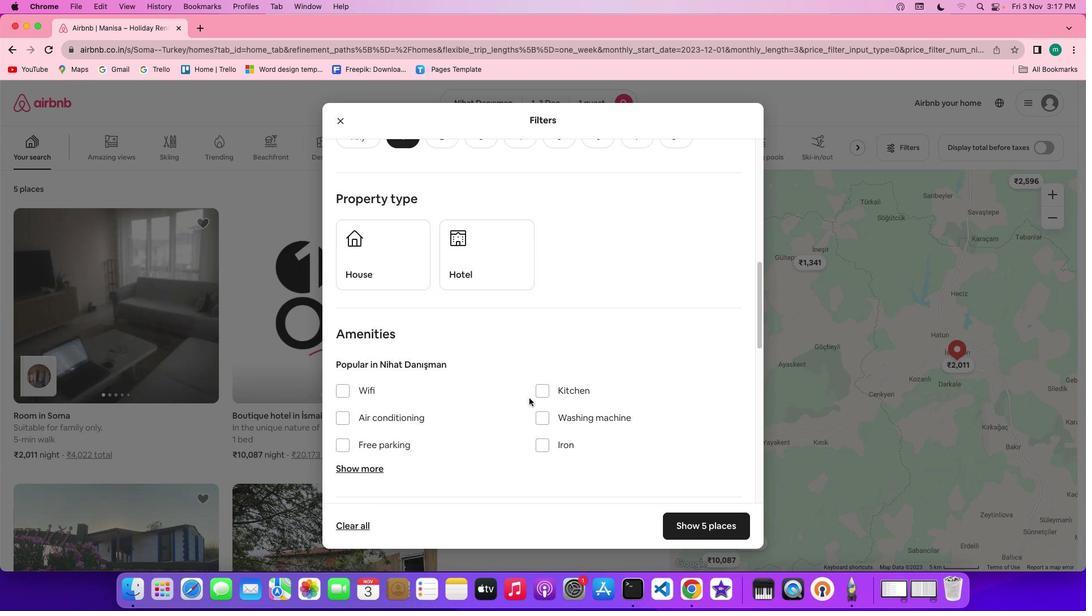 
Action: Mouse scrolled (529, 398) with delta (0, 0)
Screenshot: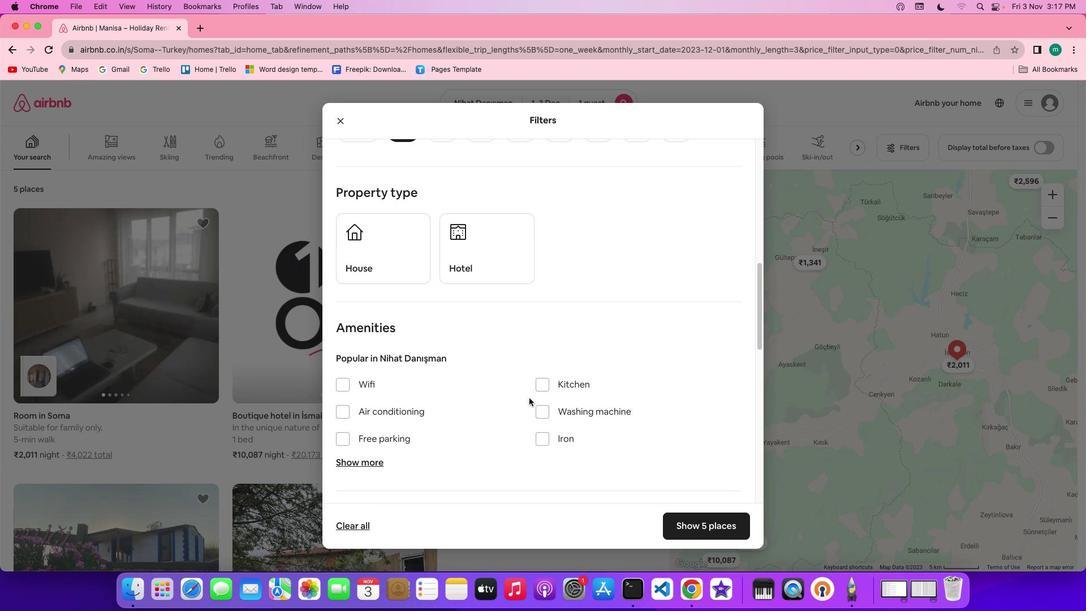 
Action: Mouse scrolled (529, 398) with delta (0, 0)
Screenshot: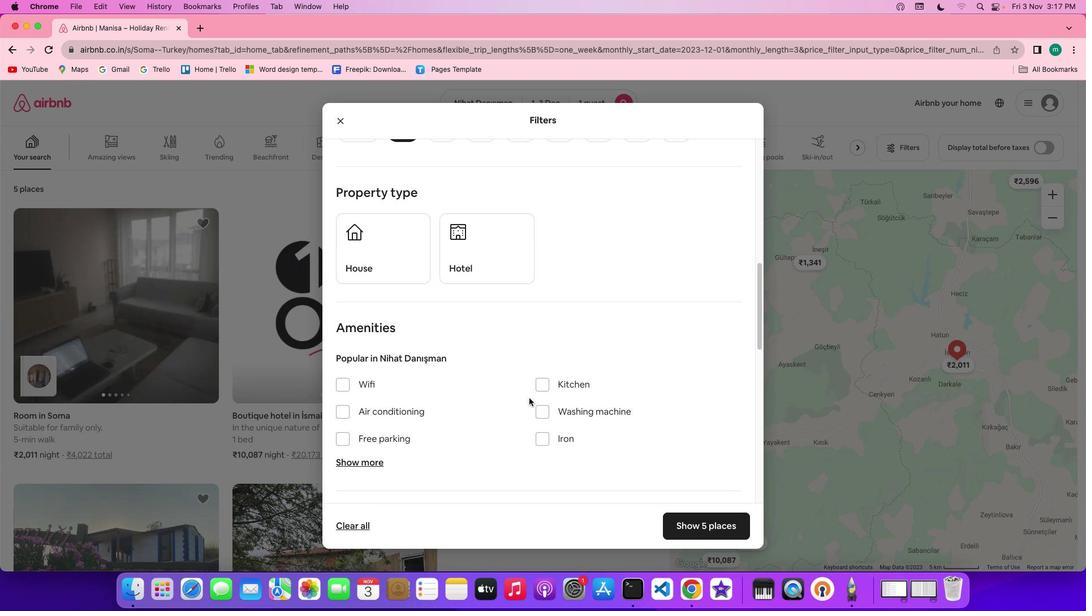 
Action: Mouse scrolled (529, 398) with delta (0, 0)
Screenshot: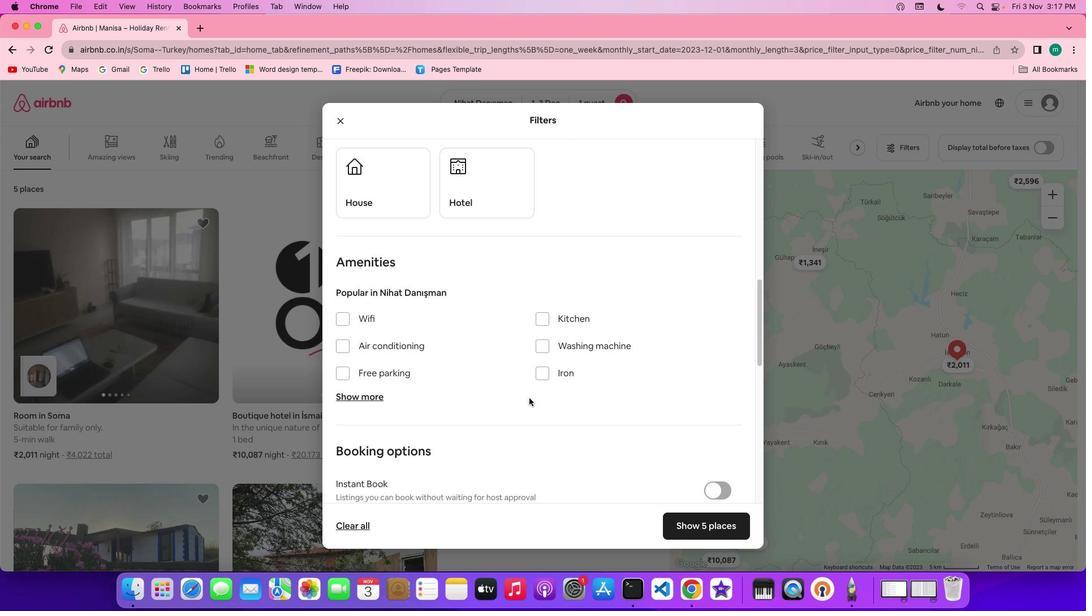 
Action: Mouse scrolled (529, 398) with delta (0, 0)
Screenshot: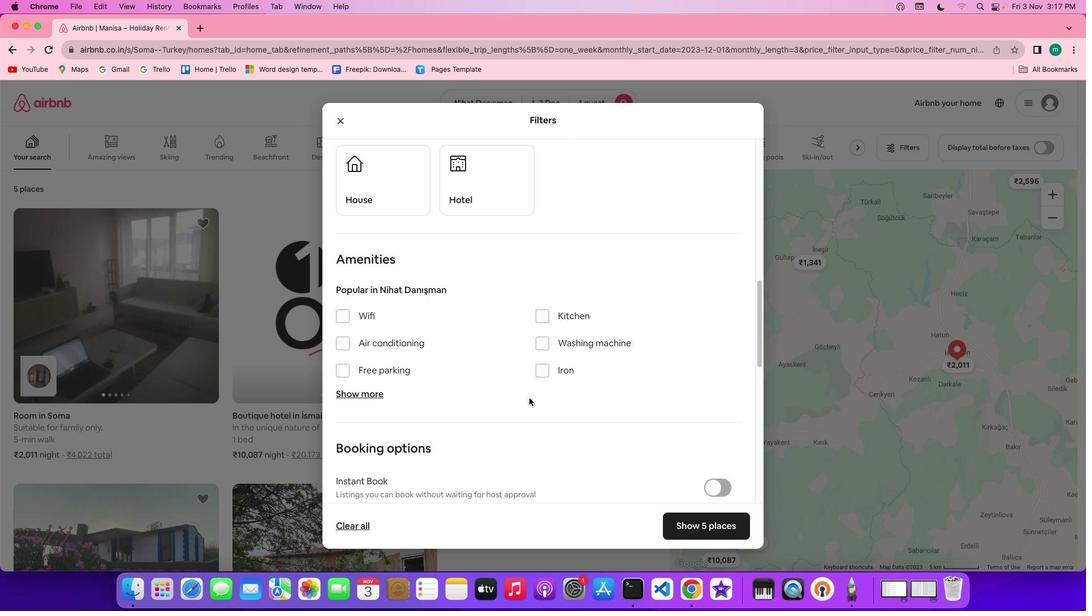 
Action: Mouse scrolled (529, 398) with delta (0, -1)
Screenshot: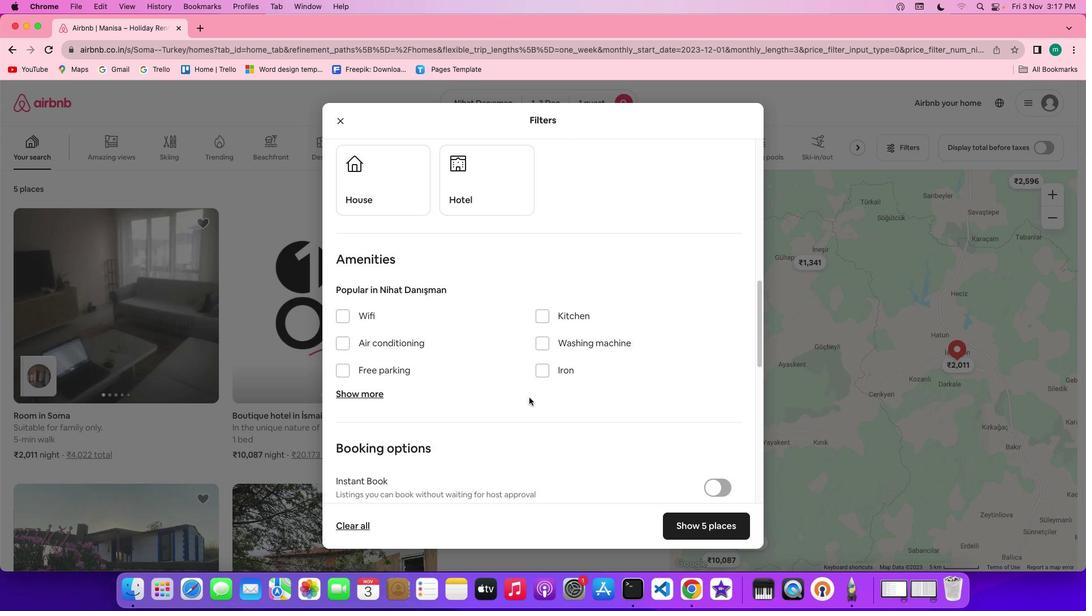 
Action: Mouse moved to (492, 190)
Screenshot: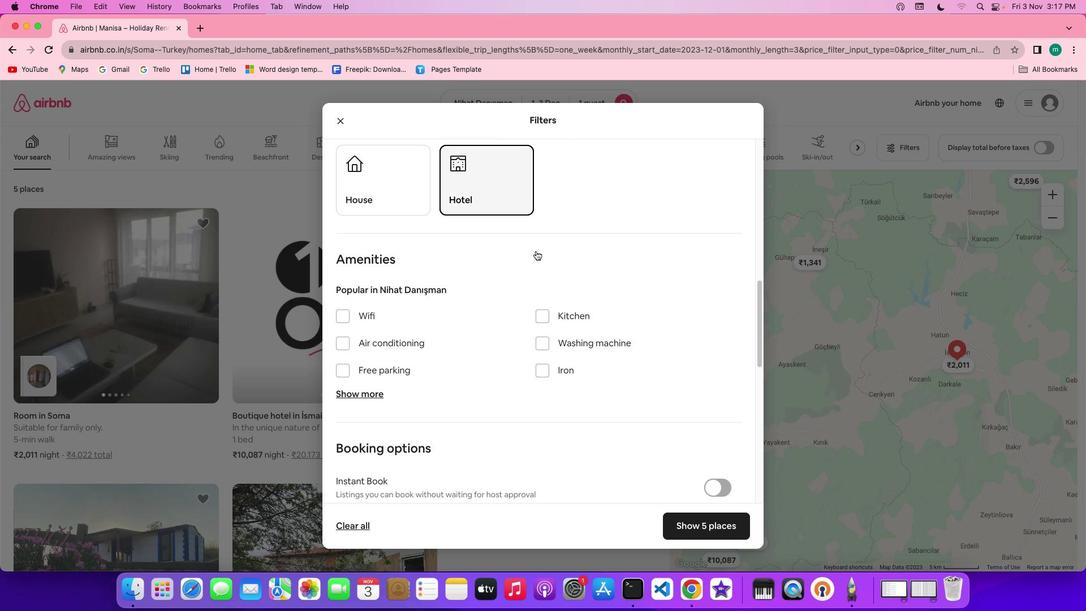 
Action: Mouse pressed left at (492, 190)
Screenshot: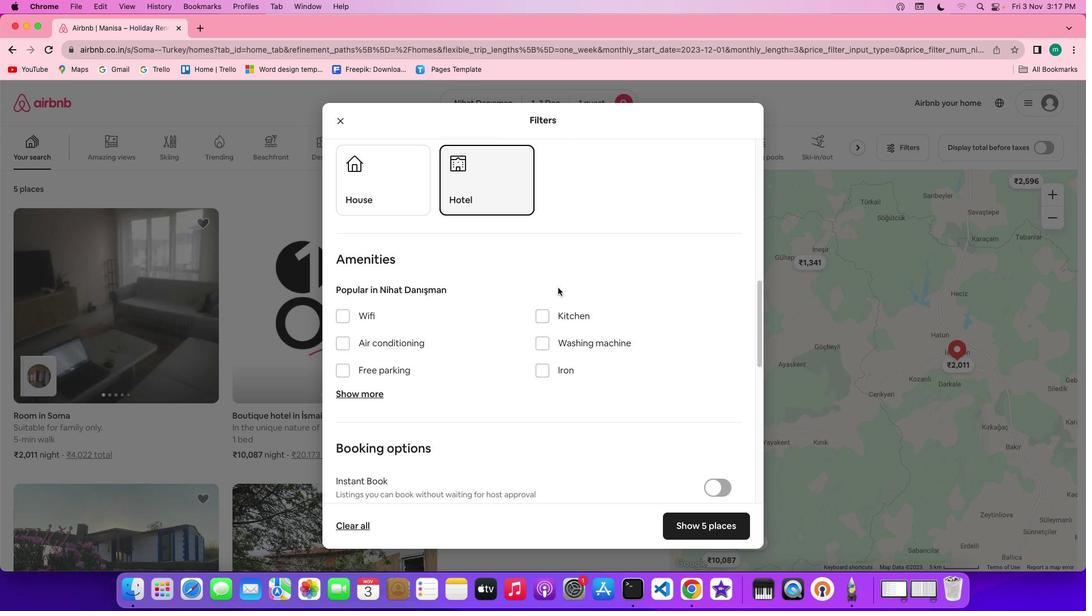 
Action: Mouse moved to (568, 310)
Screenshot: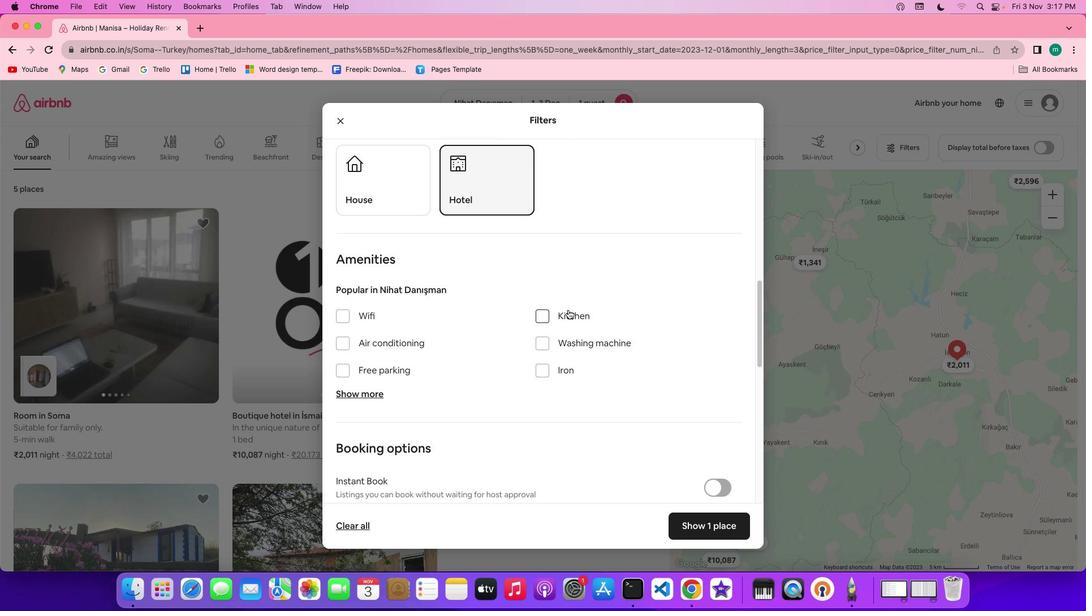 
Action: Mouse scrolled (568, 310) with delta (0, 0)
Screenshot: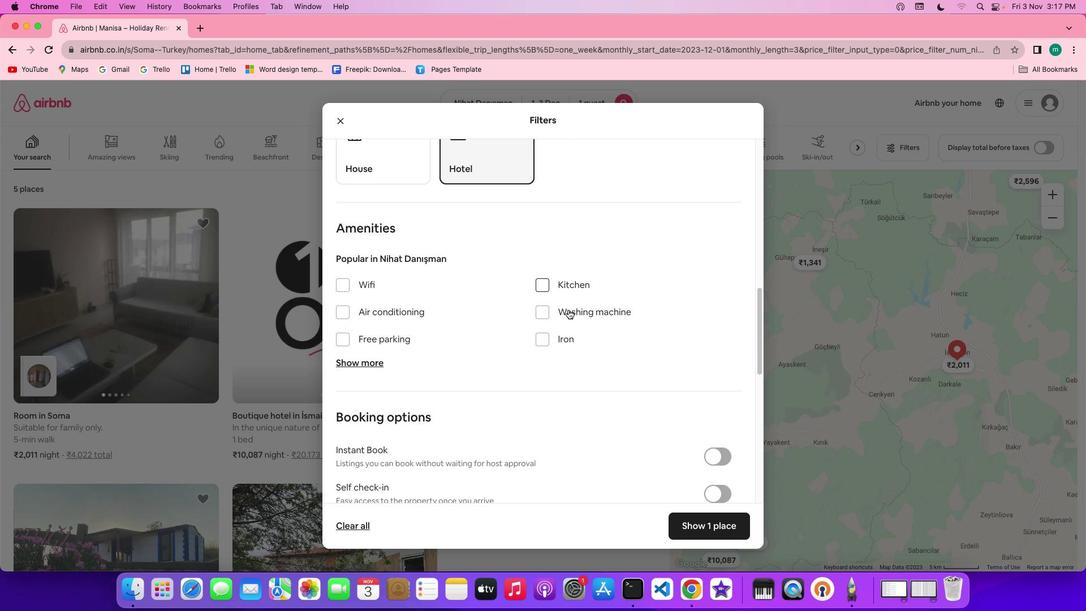 
Action: Mouse scrolled (568, 310) with delta (0, 0)
Screenshot: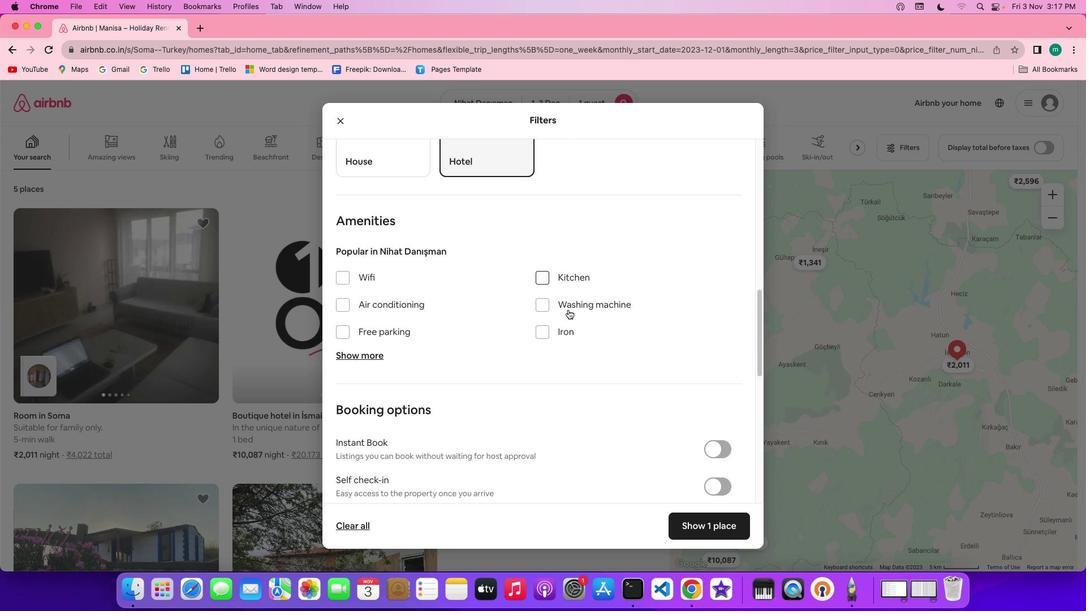 
Action: Mouse scrolled (568, 310) with delta (0, 0)
Screenshot: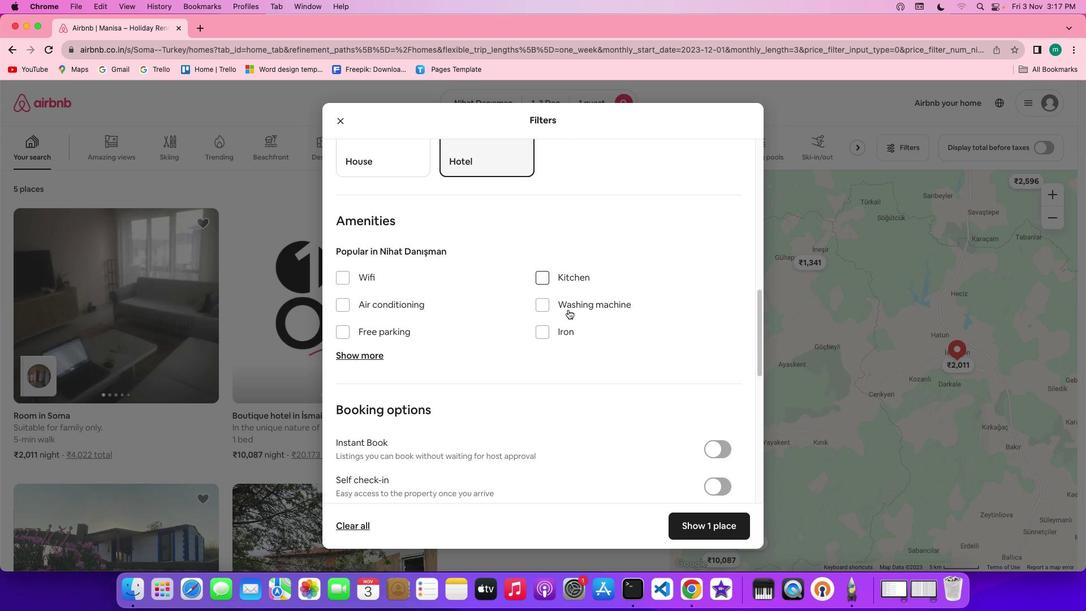 
Action: Mouse scrolled (568, 310) with delta (0, 0)
Screenshot: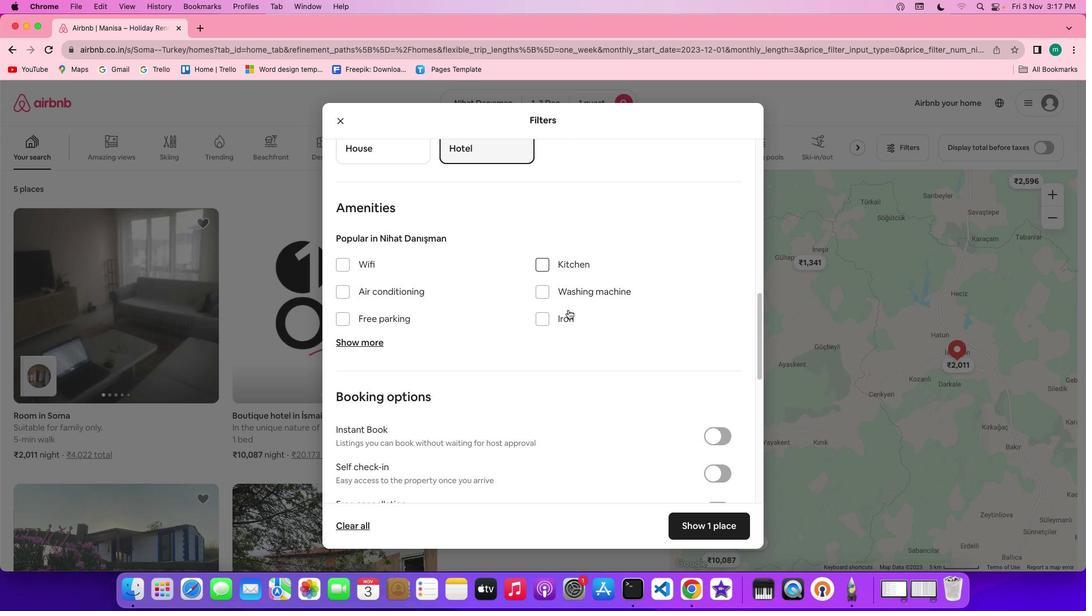 
Action: Mouse scrolled (568, 310) with delta (0, 0)
Screenshot: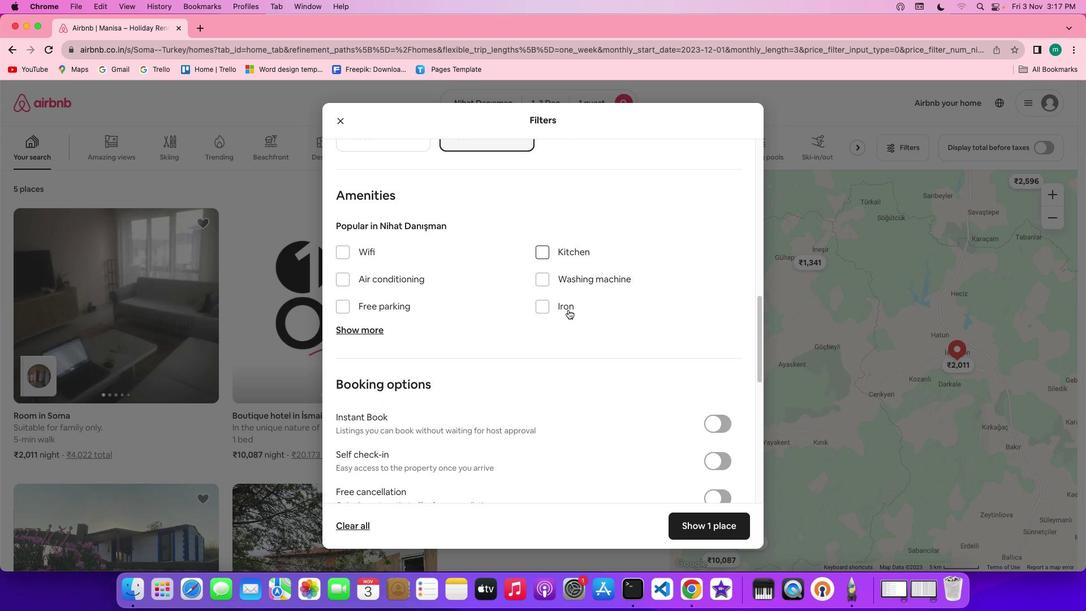
Action: Mouse scrolled (568, 310) with delta (0, 0)
Screenshot: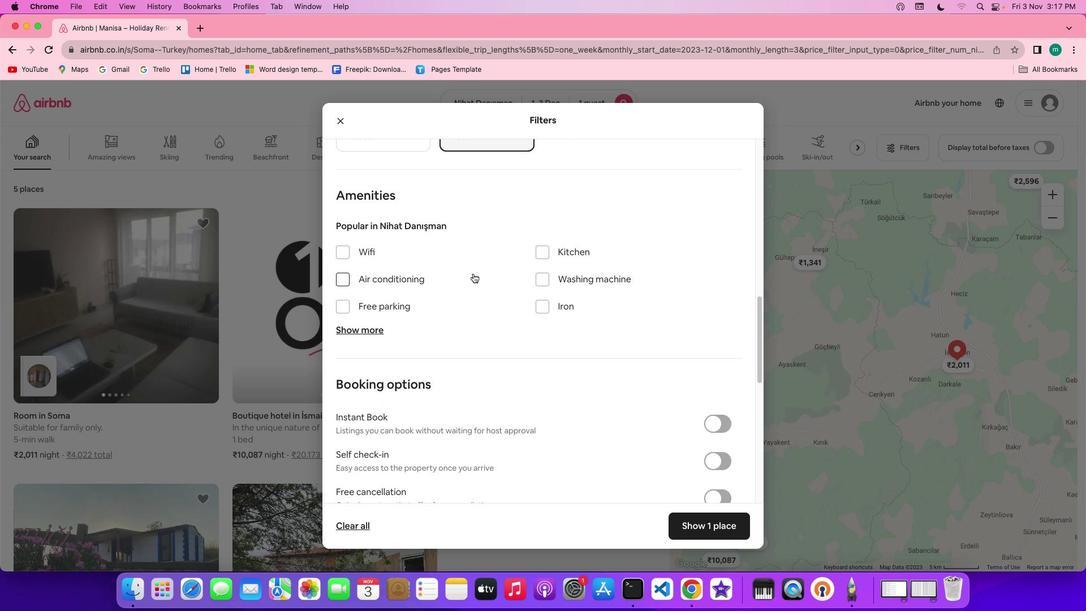 
Action: Mouse moved to (375, 252)
Screenshot: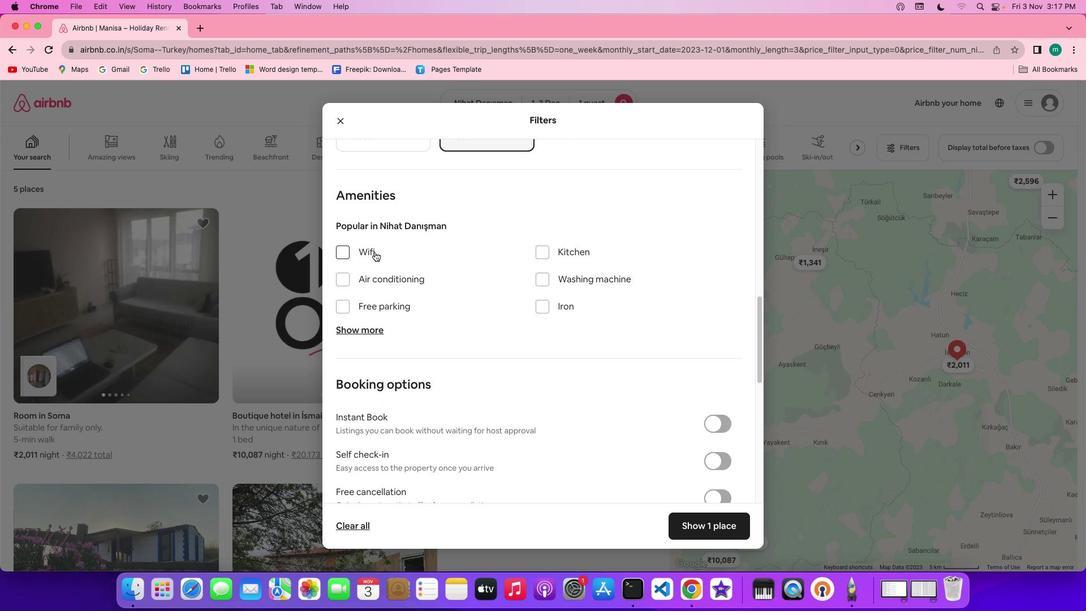 
Action: Mouse pressed left at (375, 252)
Screenshot: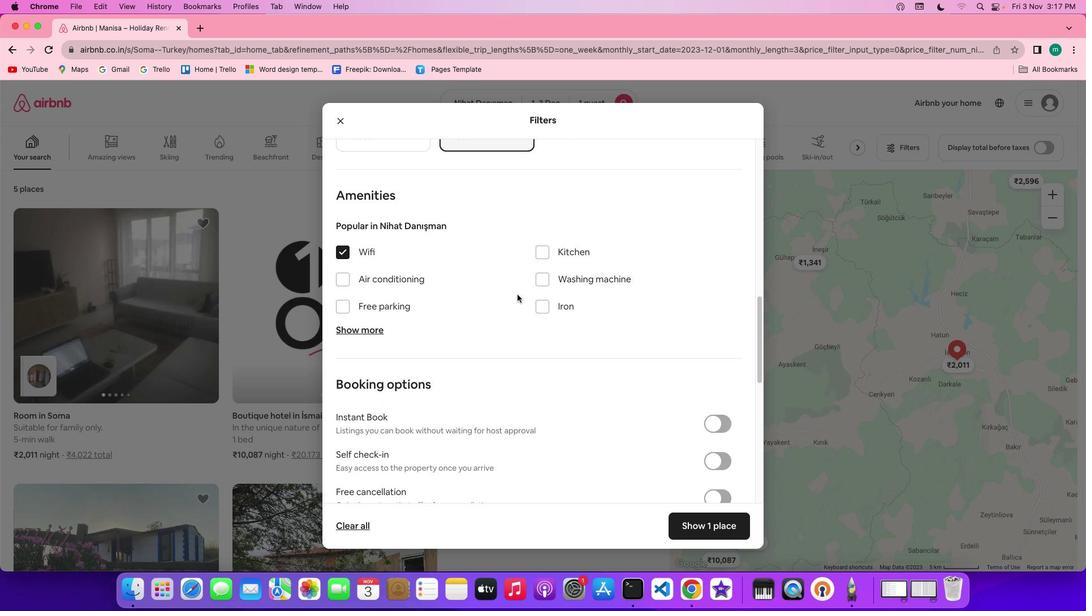 
Action: Mouse moved to (528, 298)
Screenshot: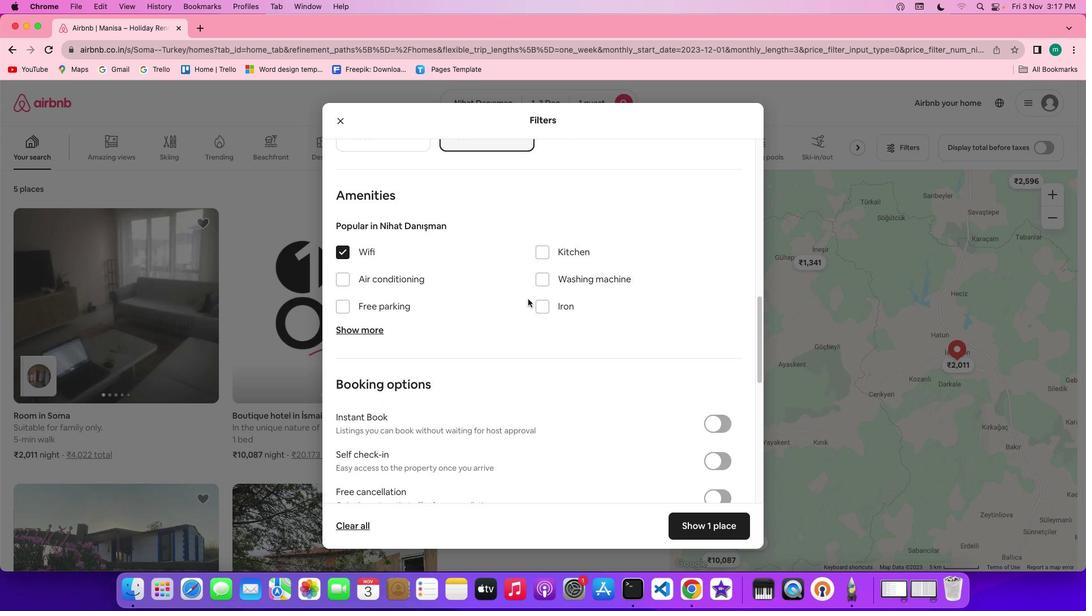 
Action: Mouse scrolled (528, 298) with delta (0, 0)
Screenshot: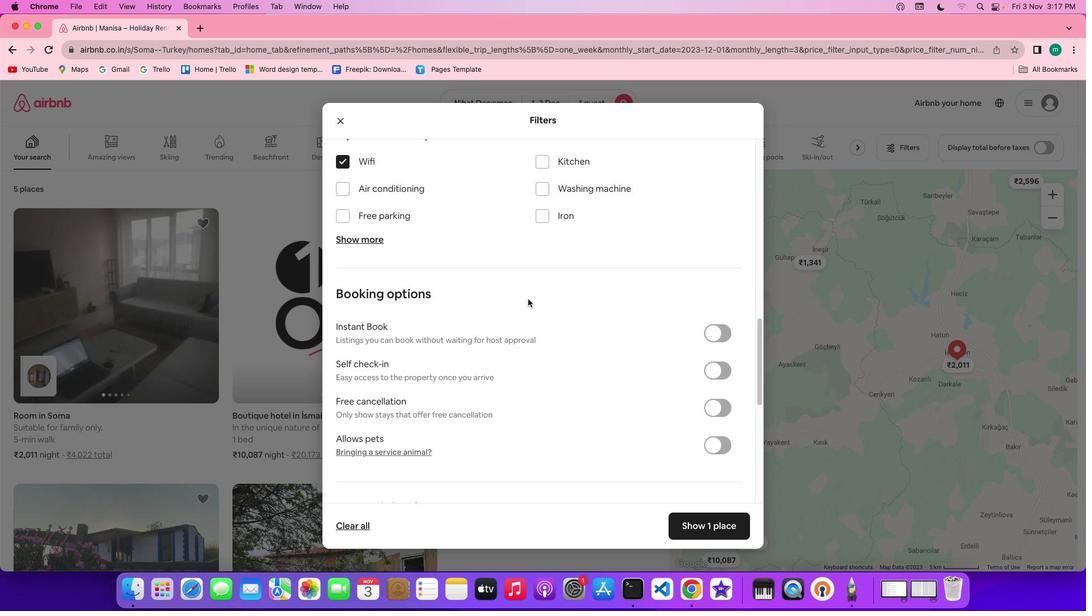 
Action: Mouse scrolled (528, 298) with delta (0, 0)
Screenshot: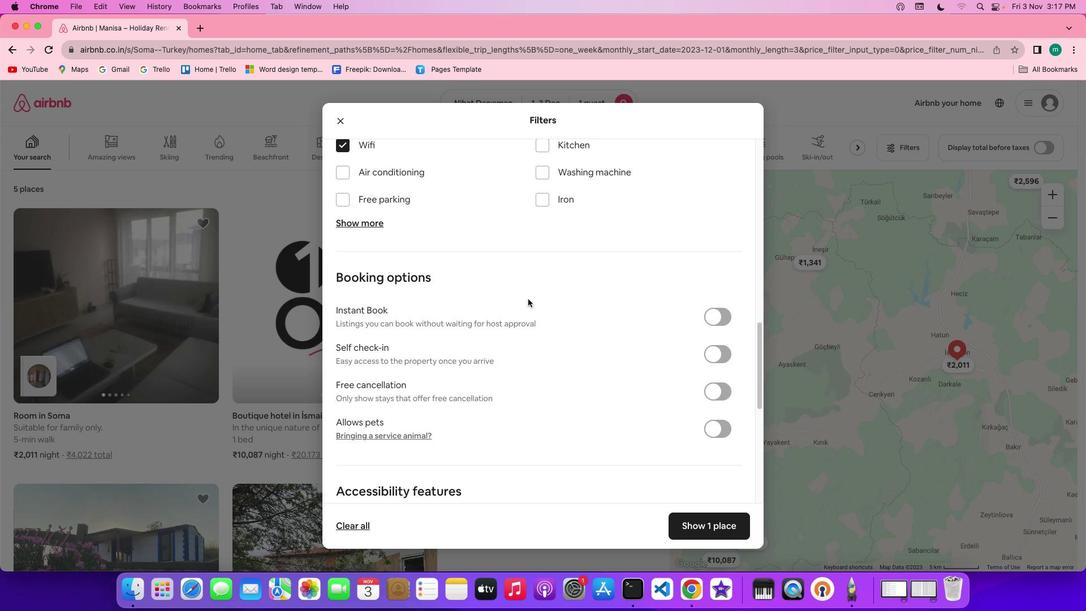 
Action: Mouse scrolled (528, 298) with delta (0, -1)
Screenshot: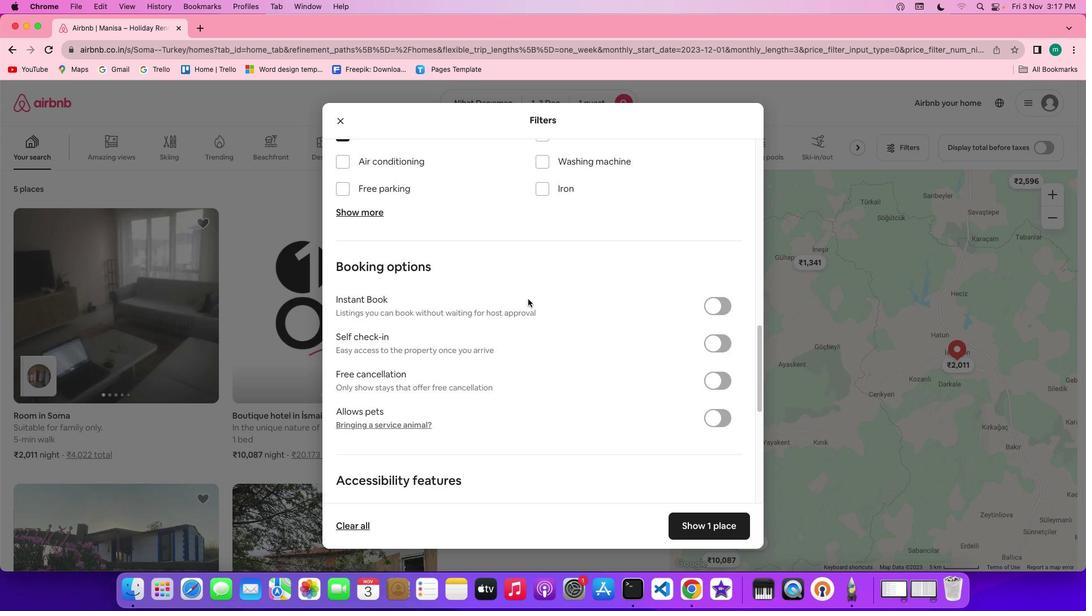 
Action: Mouse scrolled (528, 298) with delta (0, -1)
Screenshot: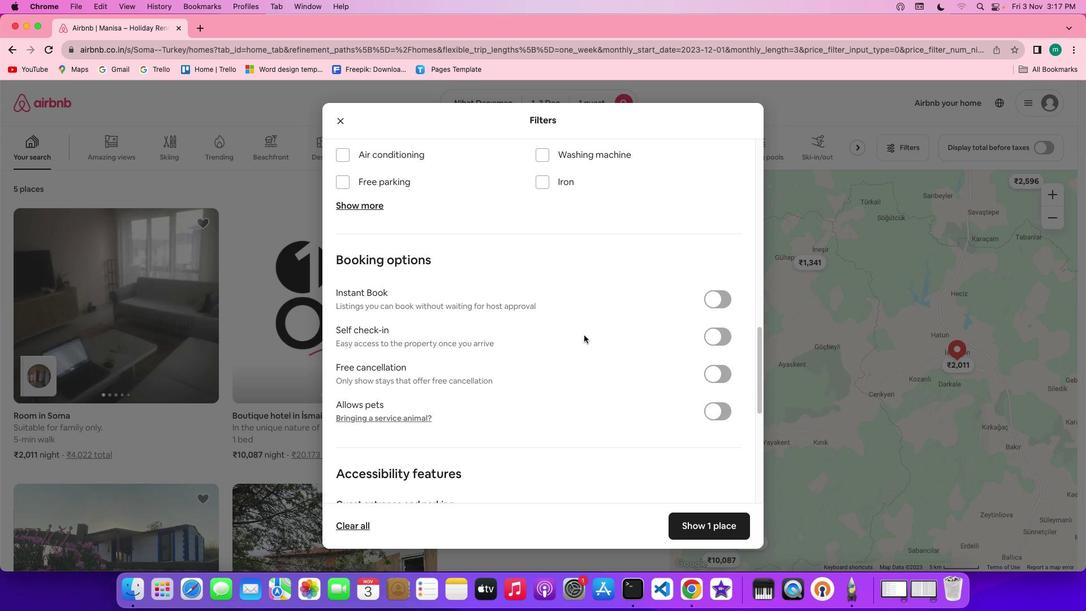
Action: Mouse moved to (585, 336)
Screenshot: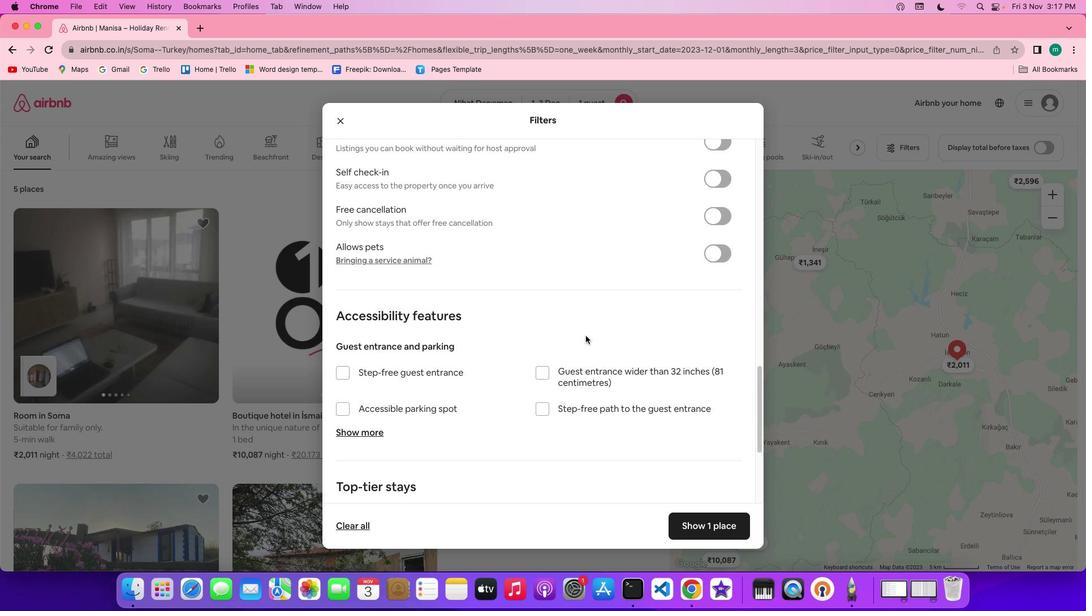 
Action: Mouse scrolled (585, 336) with delta (0, 0)
Screenshot: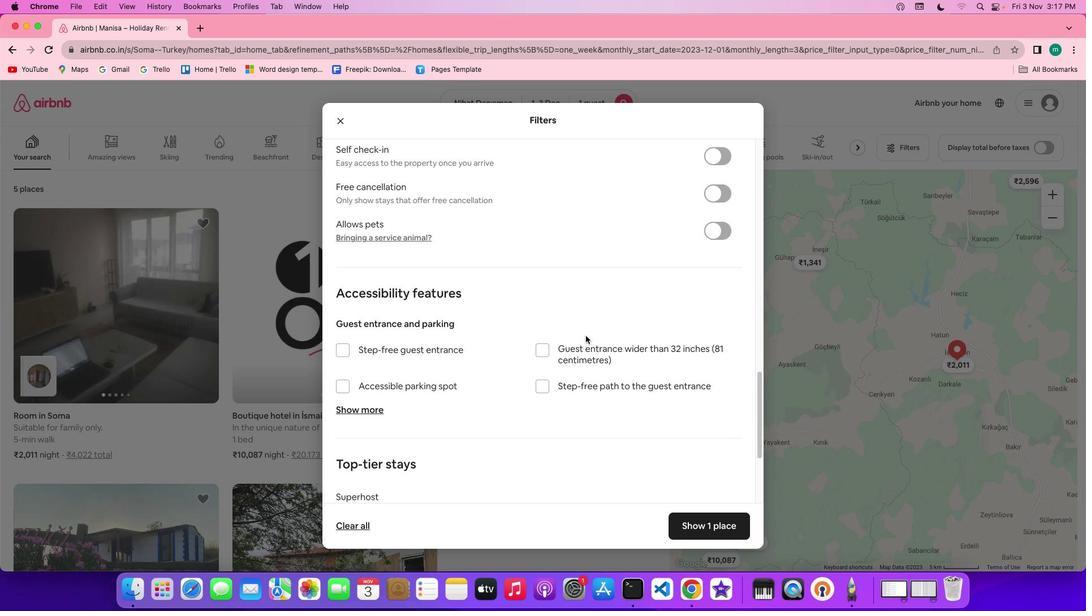 
Action: Mouse scrolled (585, 336) with delta (0, 0)
Screenshot: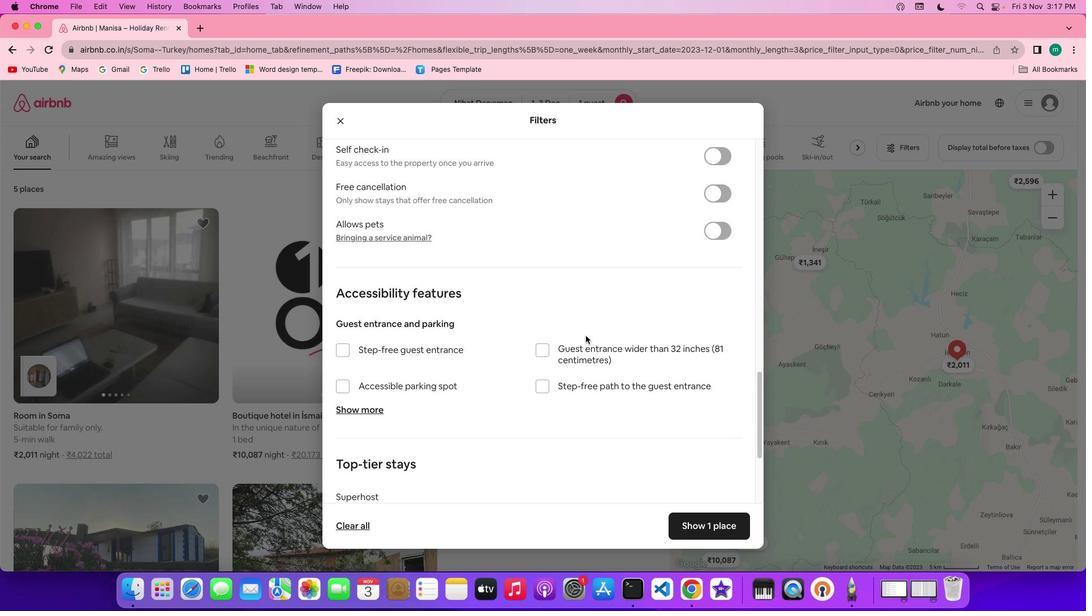 
Action: Mouse scrolled (585, 336) with delta (0, -1)
Screenshot: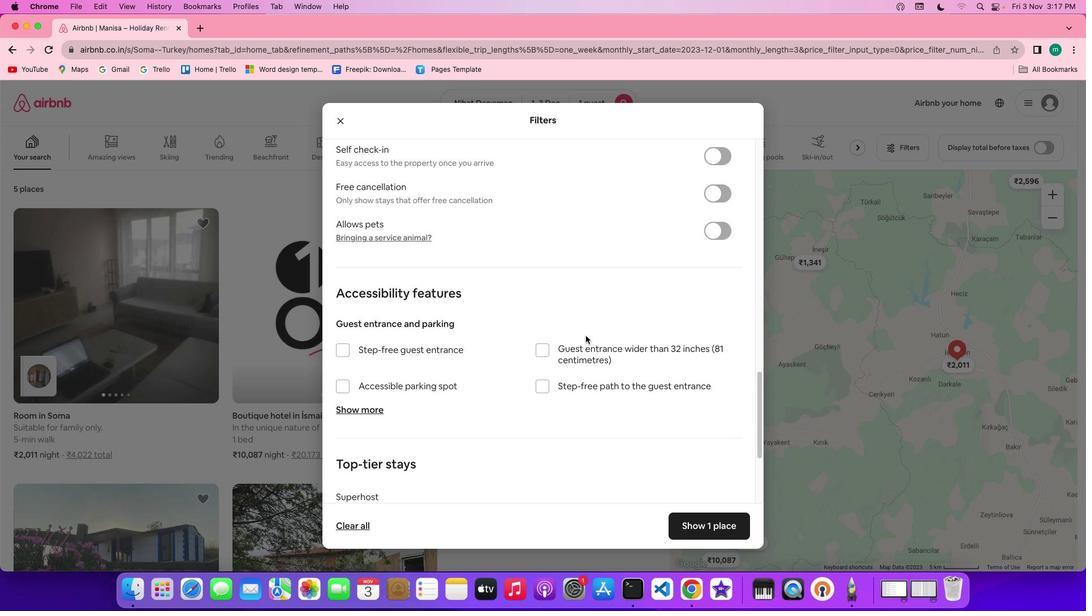 
Action: Mouse scrolled (585, 336) with delta (0, -2)
Screenshot: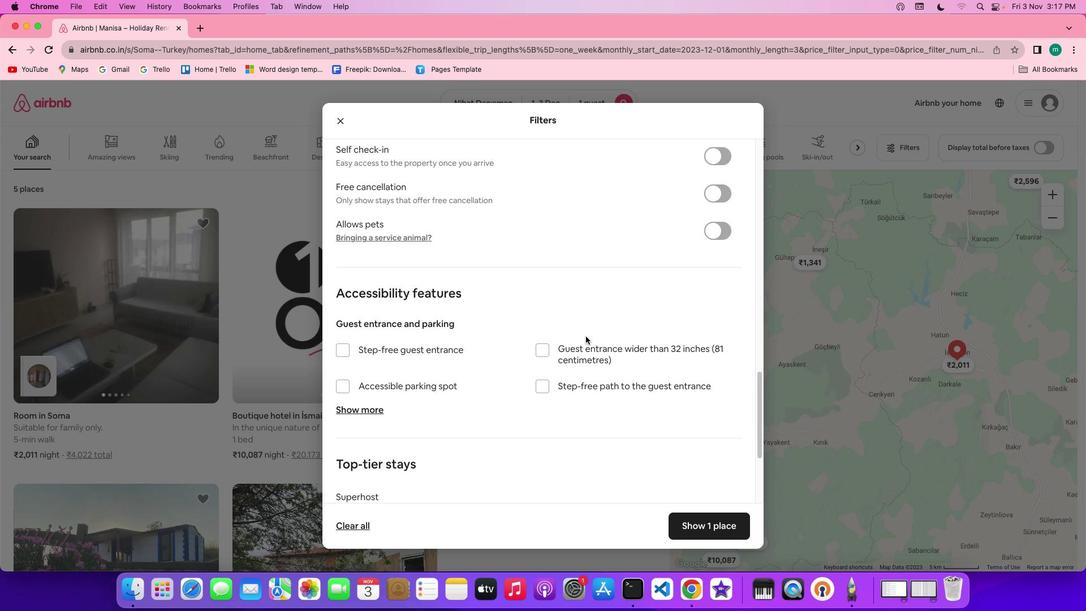
Action: Mouse moved to (585, 336)
Screenshot: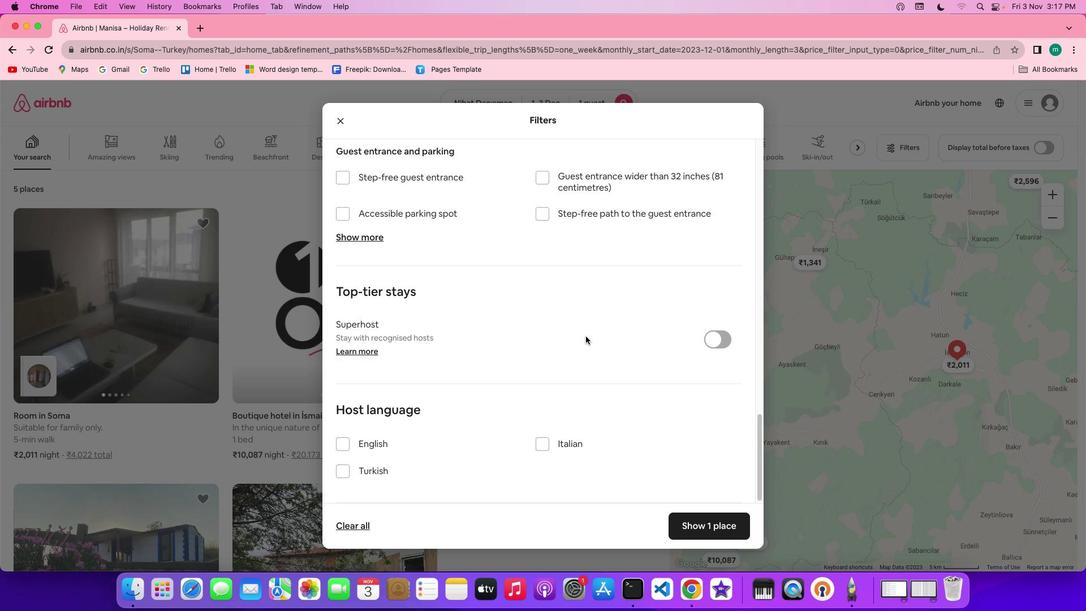 
Action: Mouse scrolled (585, 336) with delta (0, 0)
Screenshot: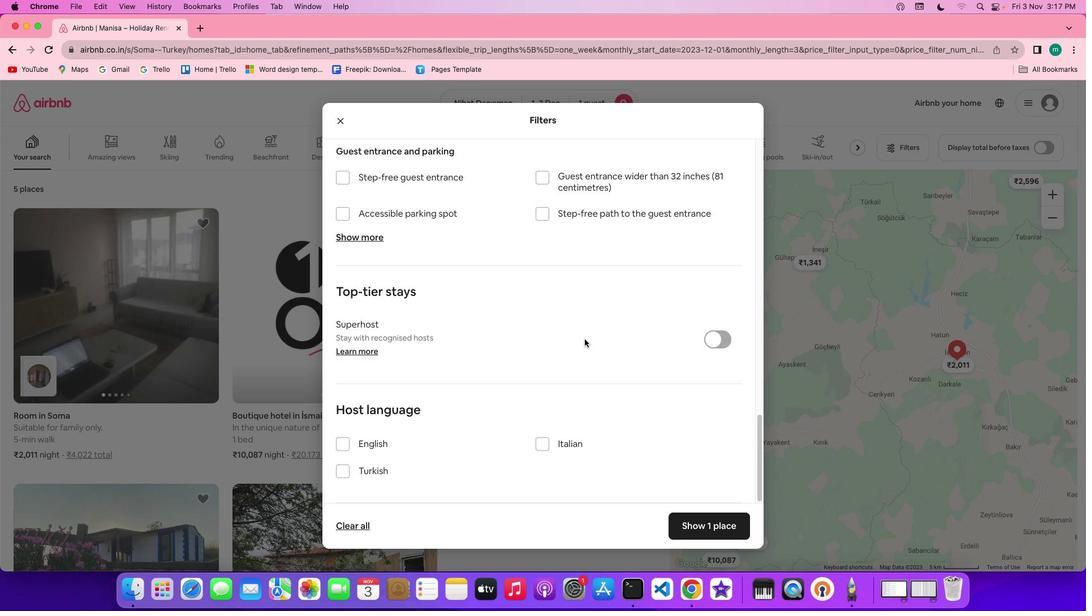 
Action: Mouse scrolled (585, 336) with delta (0, 0)
Screenshot: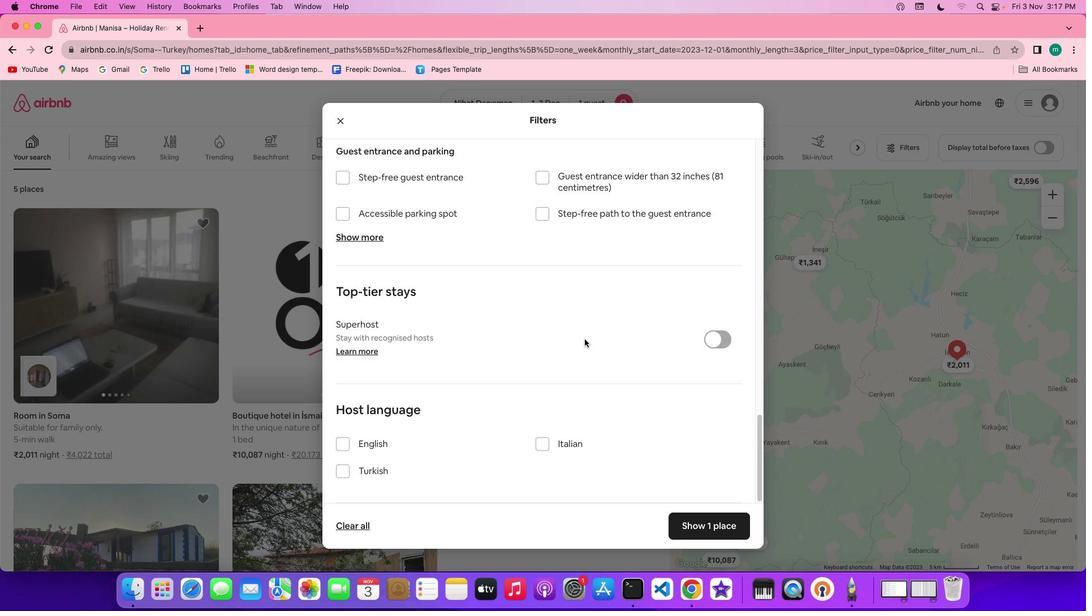 
Action: Mouse scrolled (585, 336) with delta (0, -1)
Screenshot: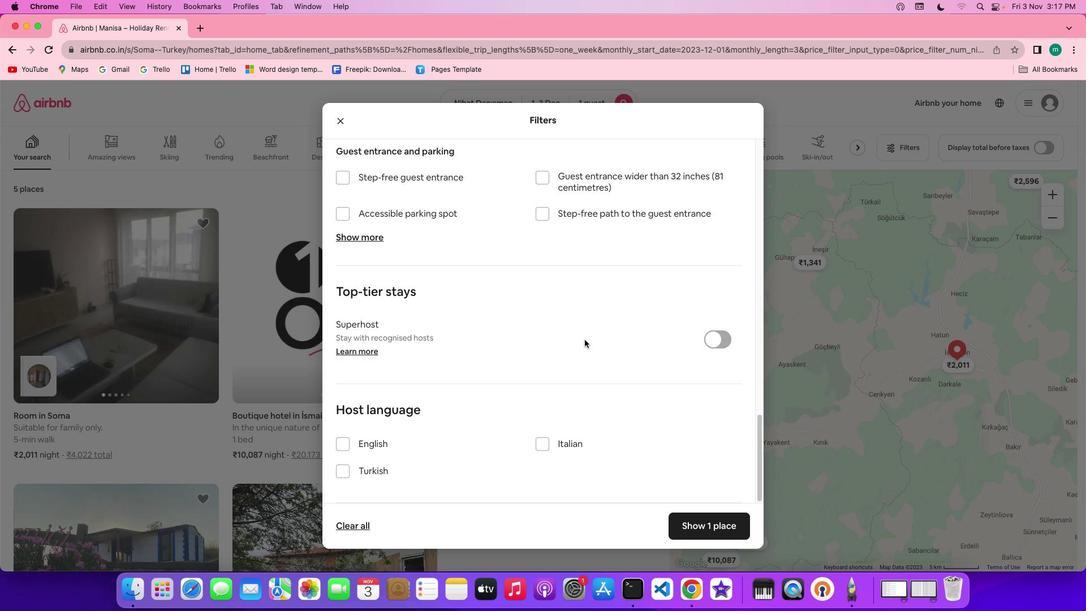 
Action: Mouse scrolled (585, 336) with delta (0, -2)
Screenshot: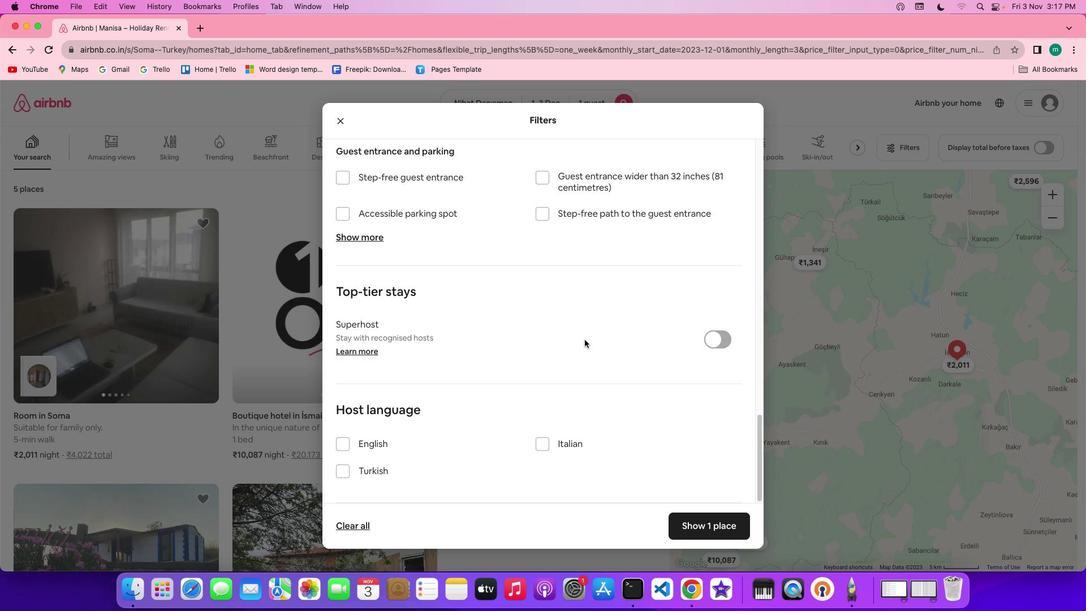 
Action: Mouse scrolled (585, 336) with delta (0, -3)
Screenshot: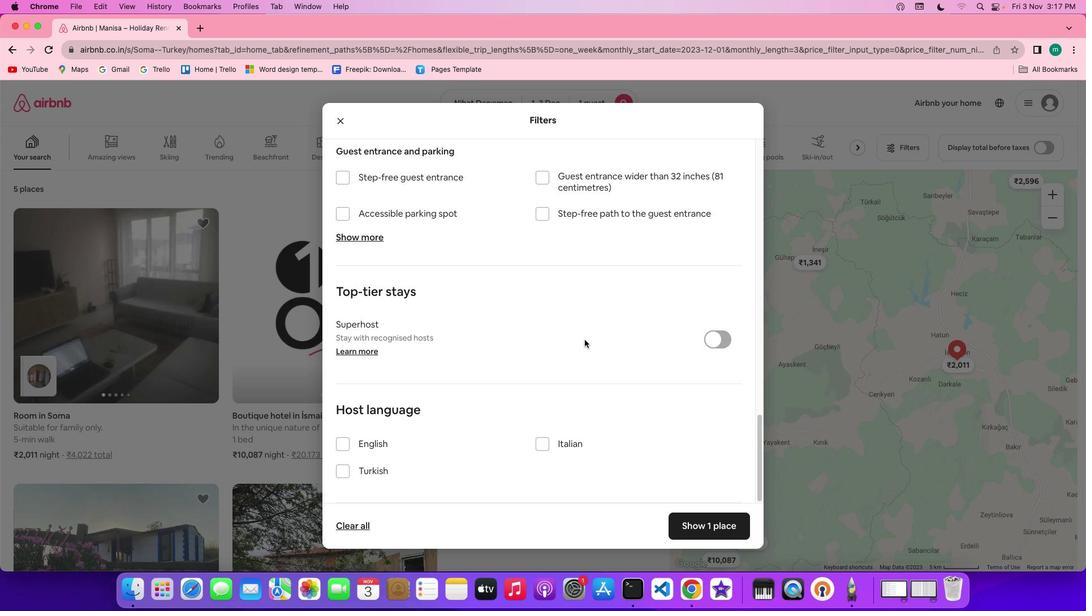 
Action: Mouse scrolled (585, 336) with delta (0, -3)
Screenshot: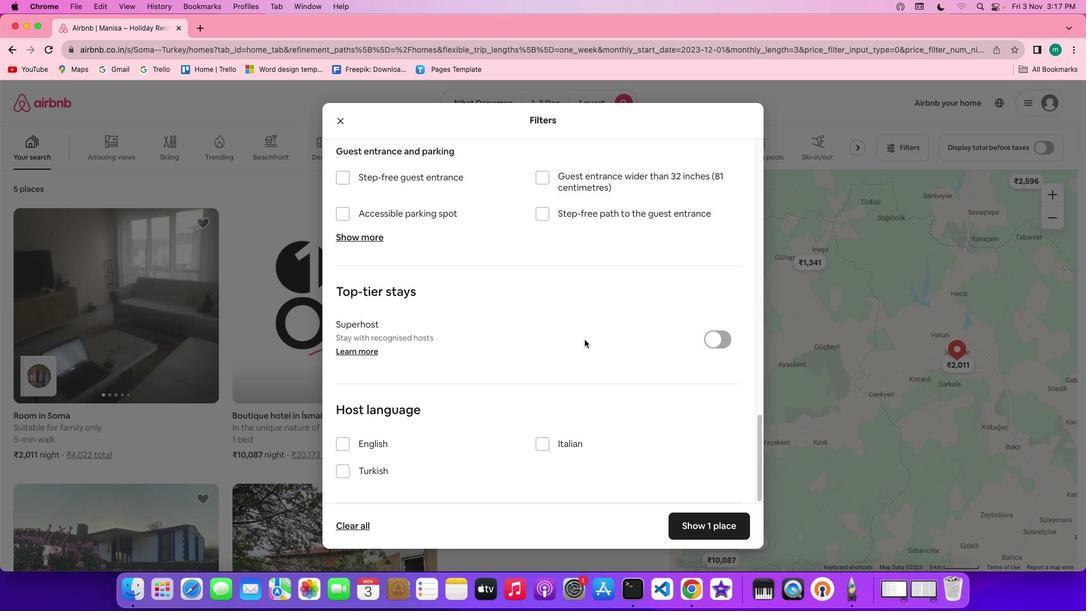 
Action: Mouse moved to (584, 339)
Screenshot: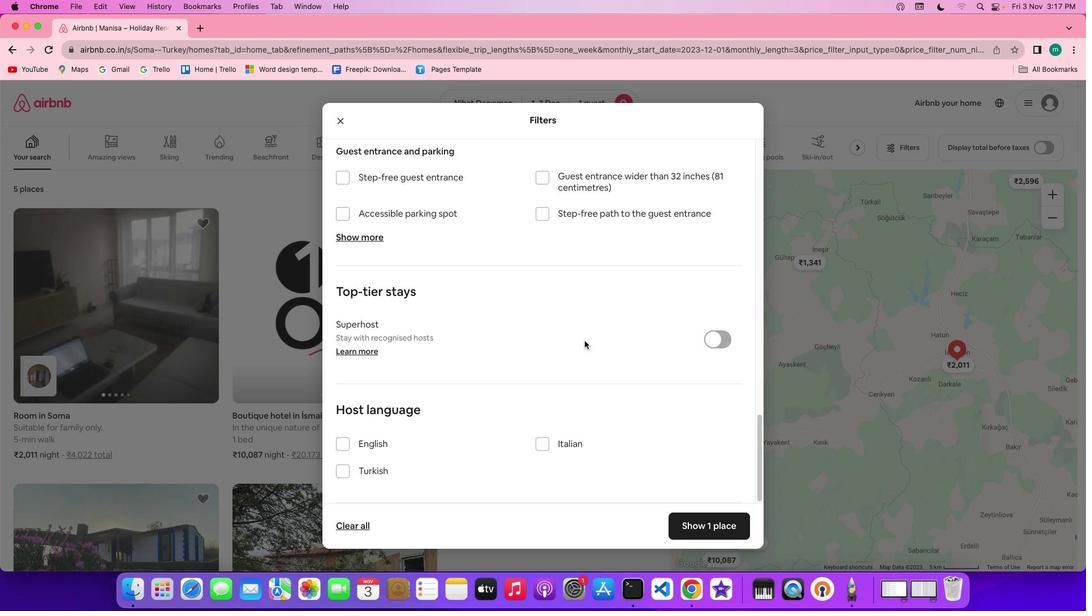 
Action: Mouse scrolled (584, 339) with delta (0, 0)
Screenshot: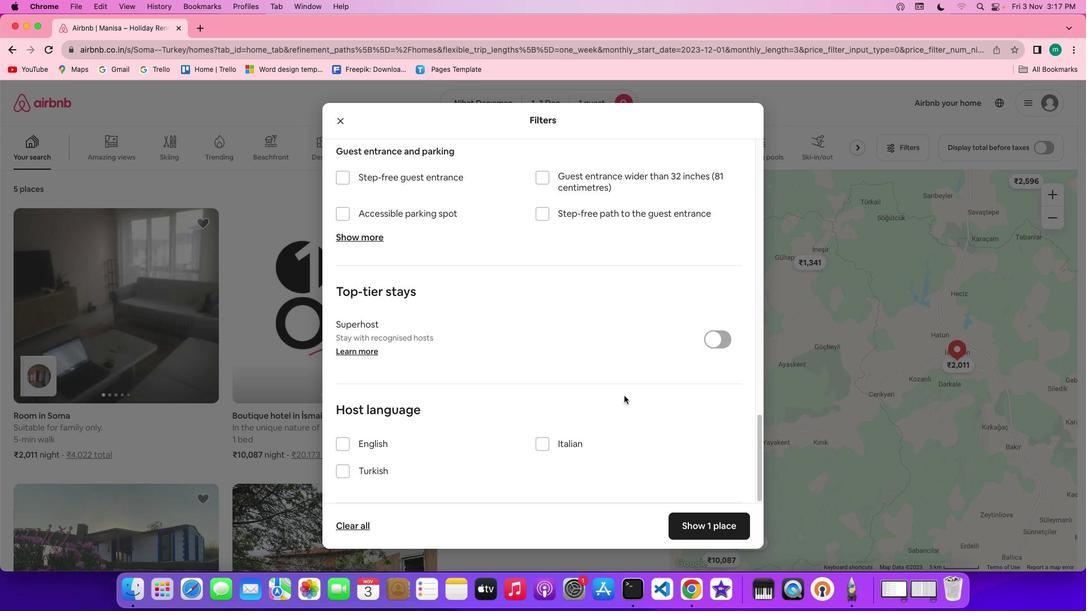 
Action: Mouse scrolled (584, 339) with delta (0, 0)
Screenshot: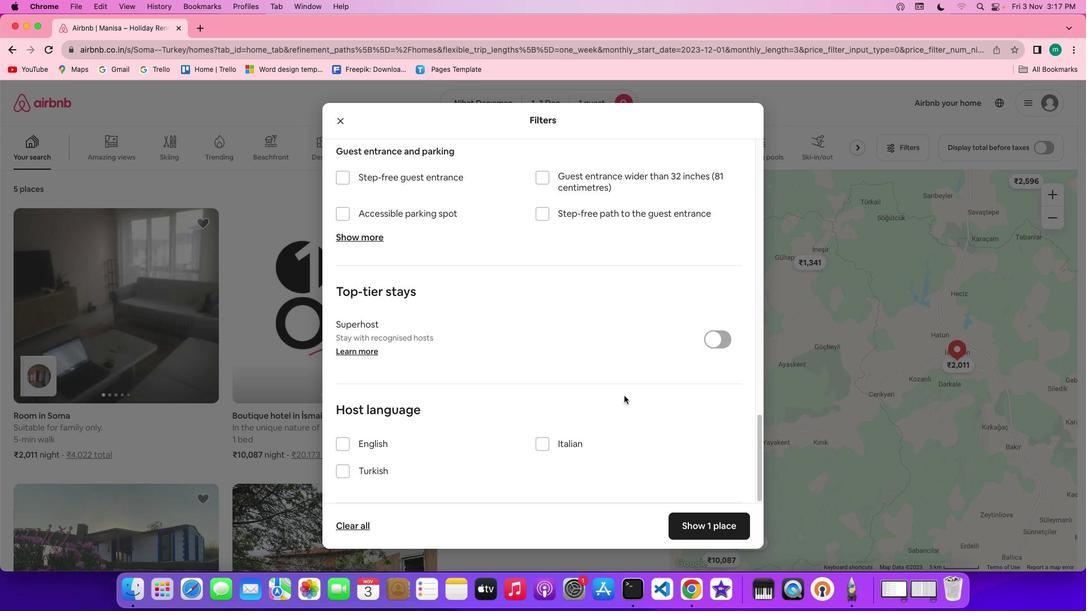 
Action: Mouse scrolled (584, 339) with delta (0, -2)
Screenshot: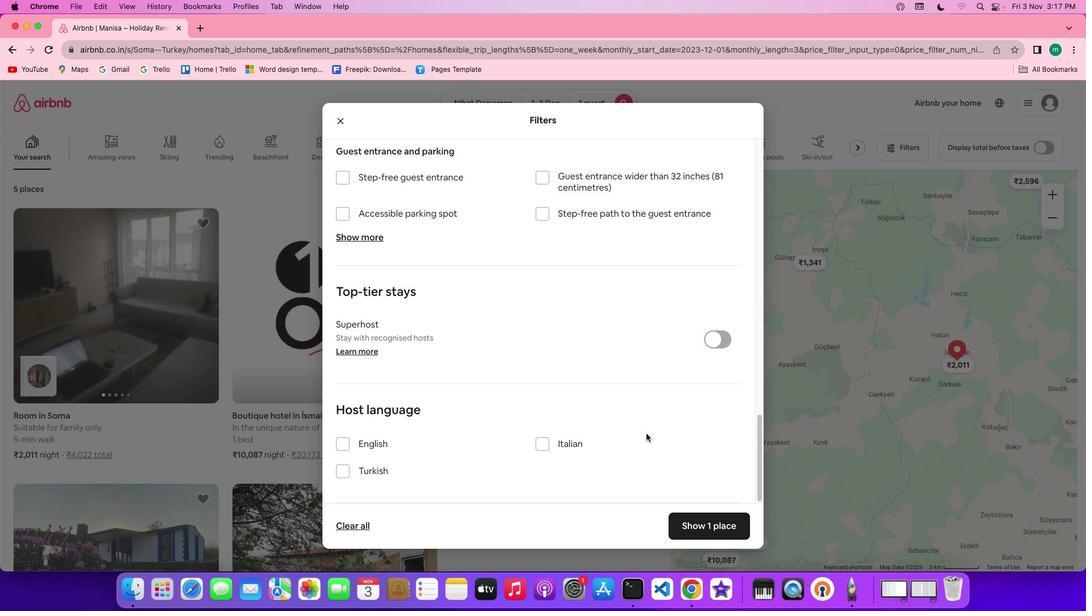 
Action: Mouse scrolled (584, 339) with delta (0, -2)
Screenshot: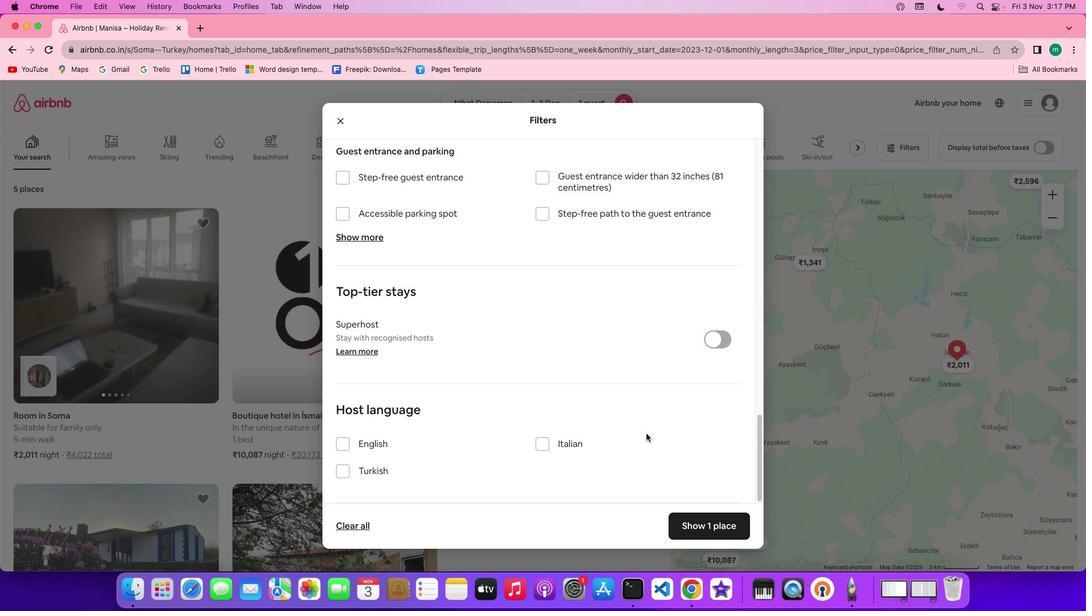 
Action: Mouse scrolled (584, 339) with delta (0, -3)
Screenshot: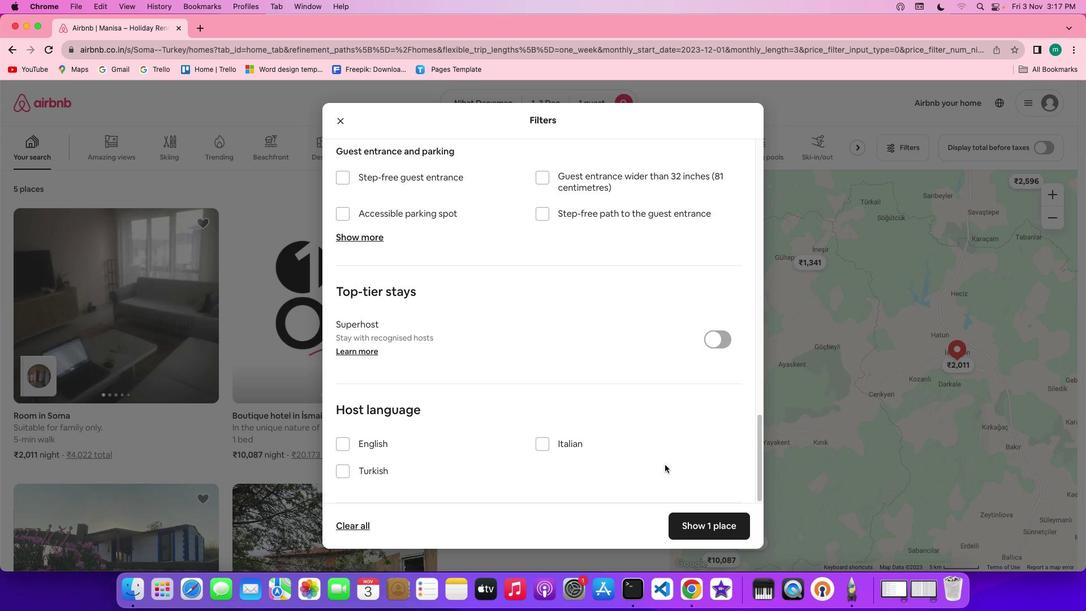
Action: Mouse scrolled (584, 339) with delta (0, -3)
Screenshot: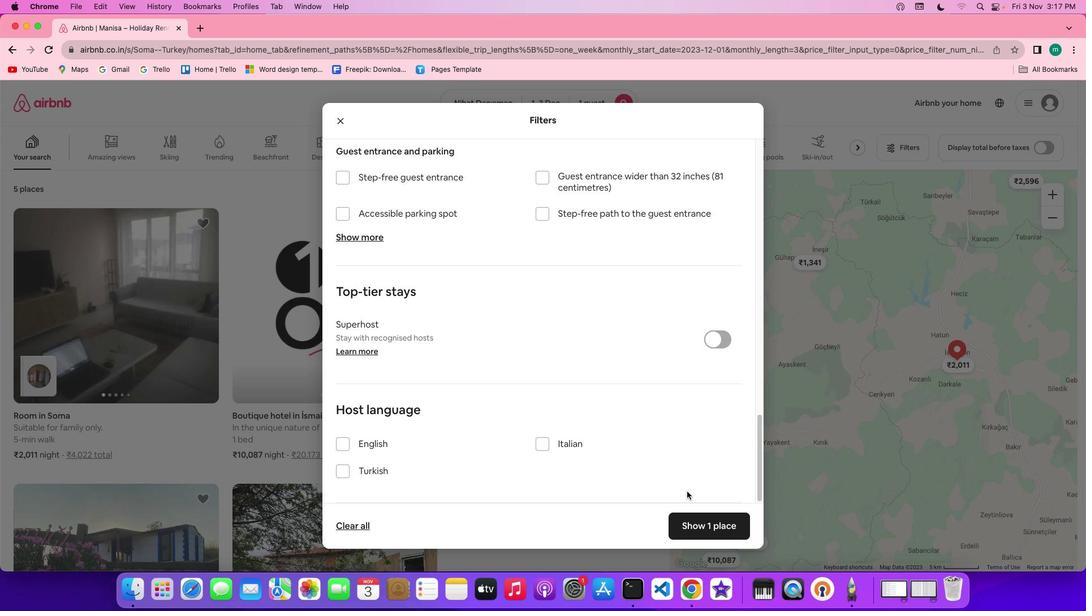 
Action: Mouse moved to (706, 521)
Screenshot: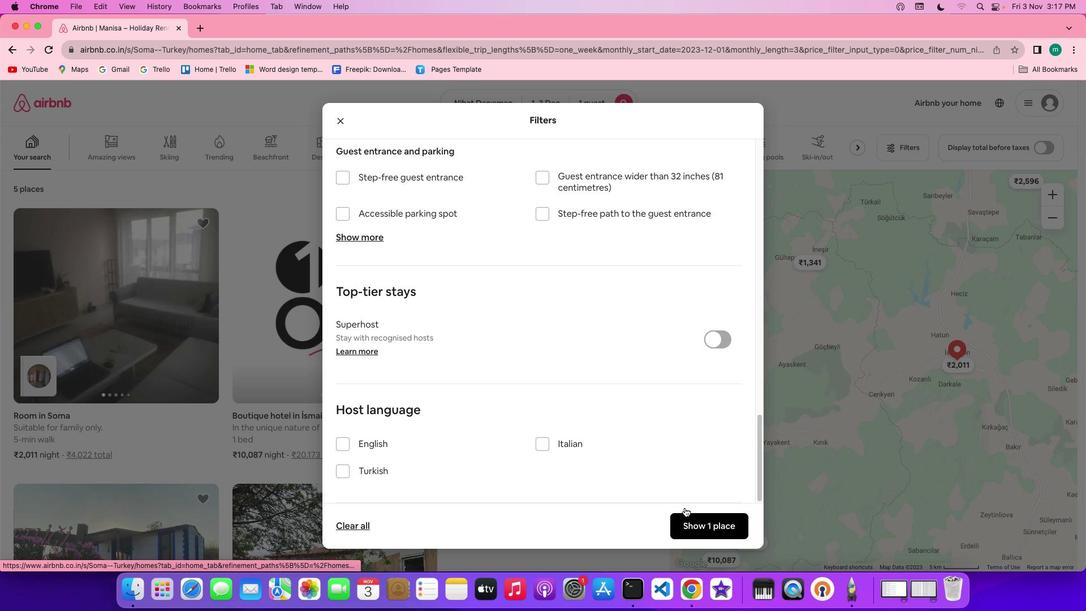
Action: Mouse pressed left at (706, 521)
Screenshot: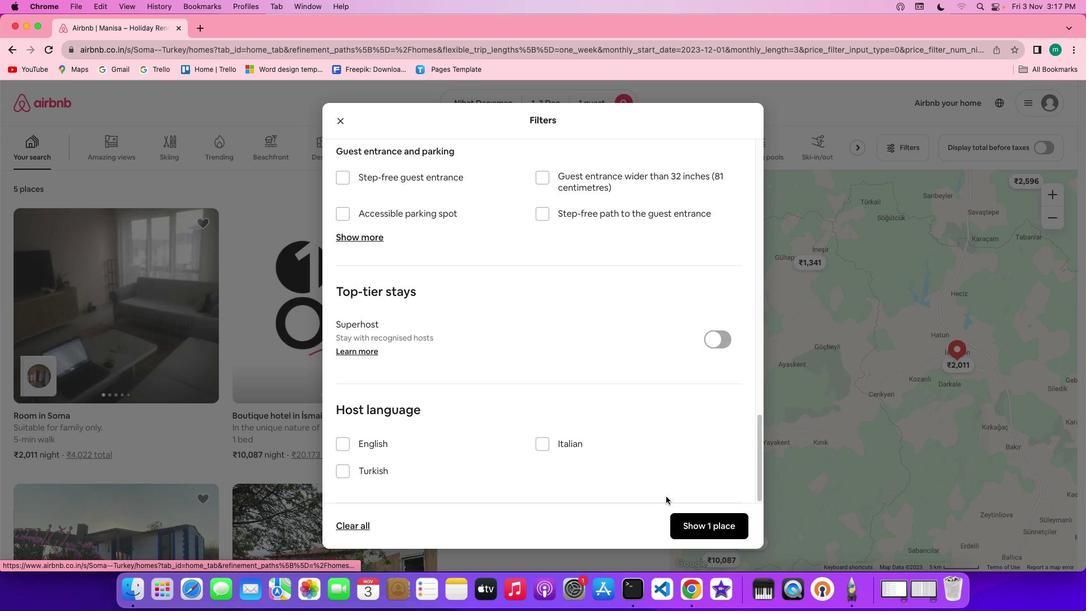 
Action: Mouse moved to (109, 337)
Screenshot: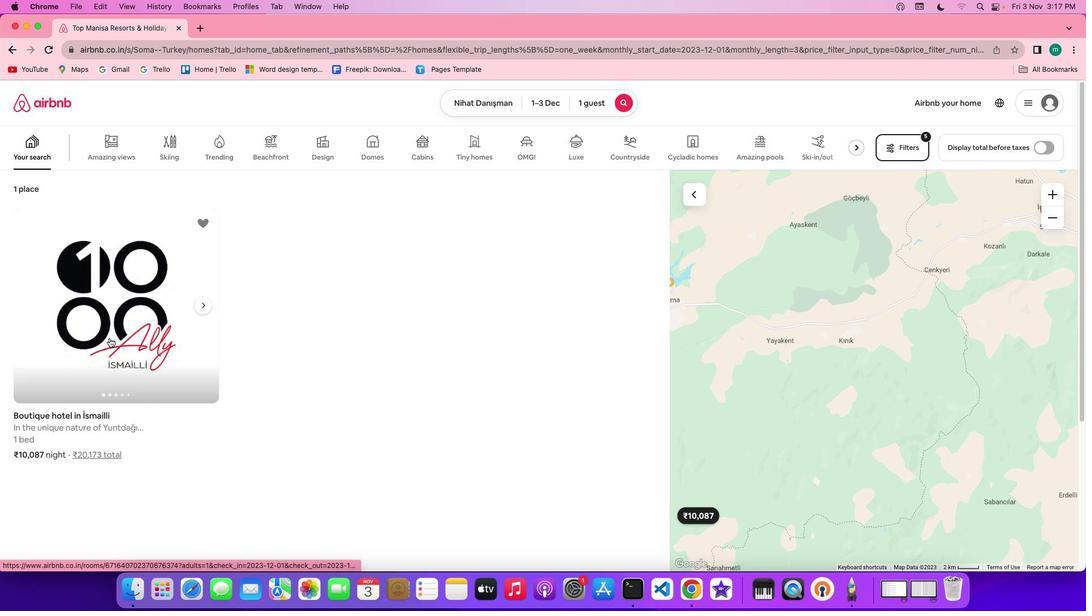 
Action: Mouse pressed left at (109, 337)
Screenshot: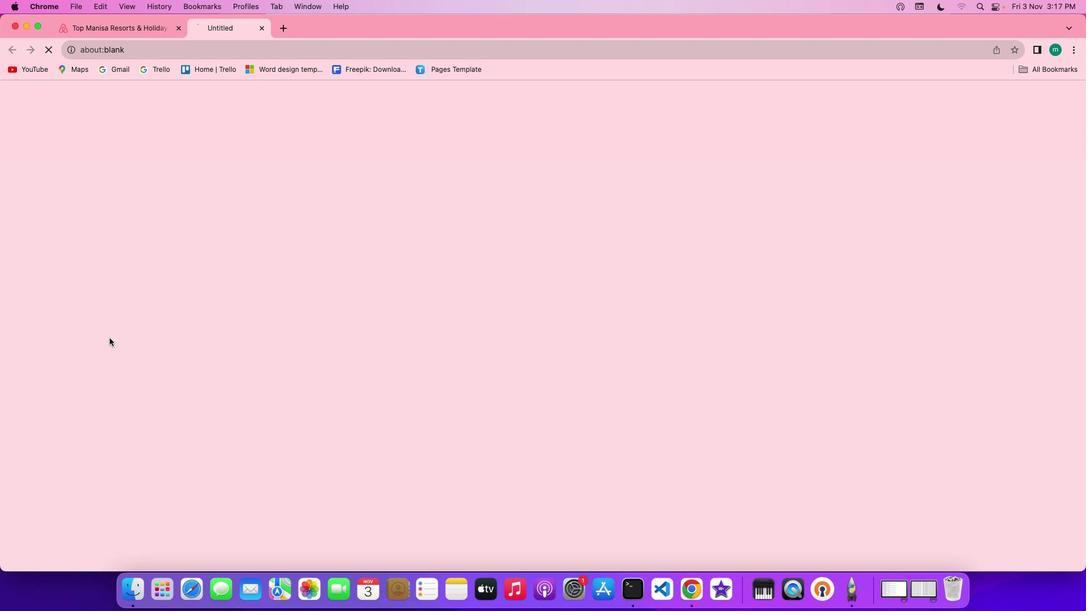 
Action: Mouse moved to (777, 417)
Screenshot: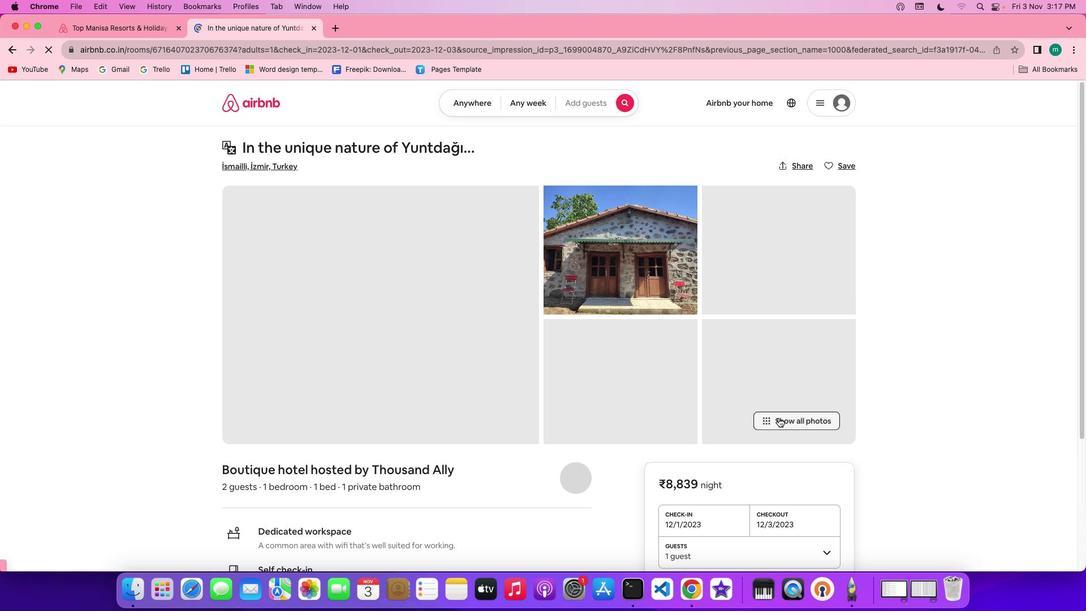 
Action: Mouse pressed left at (777, 417)
Screenshot: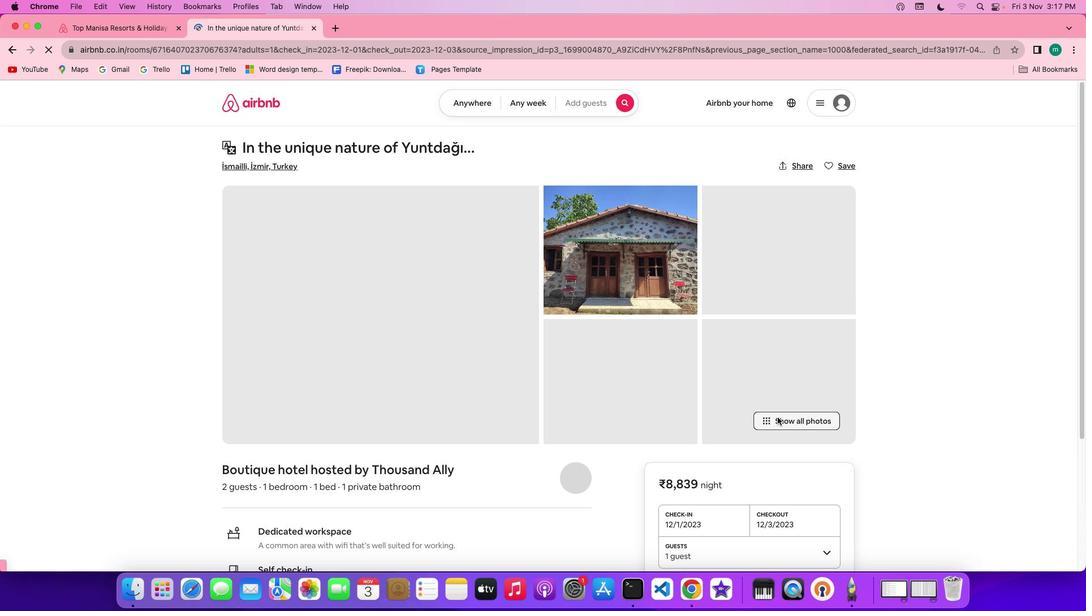 
Action: Mouse moved to (574, 415)
Screenshot: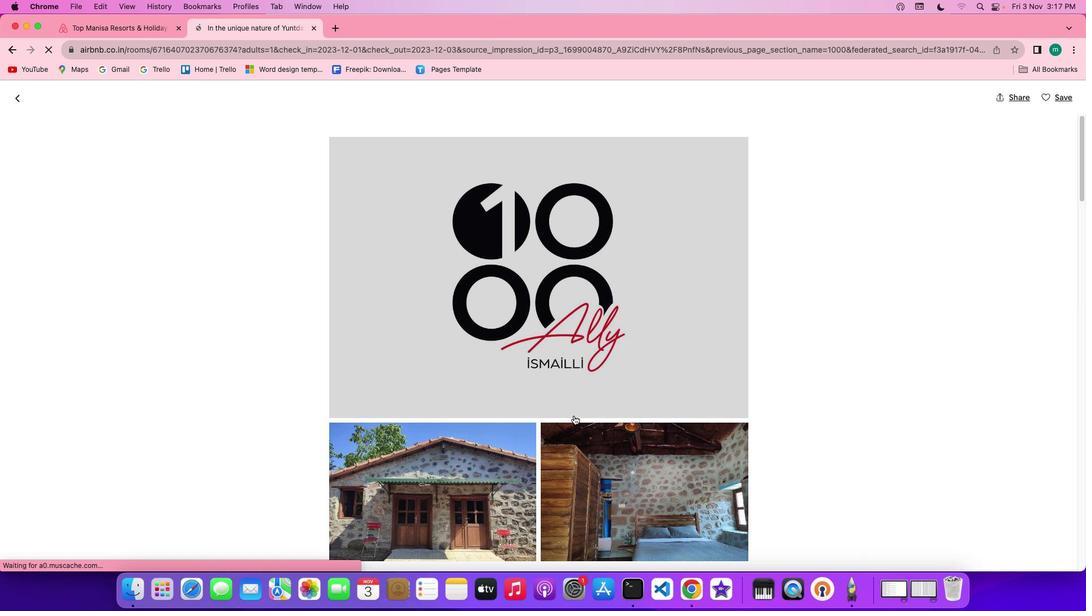 
Action: Mouse scrolled (574, 415) with delta (0, 0)
Screenshot: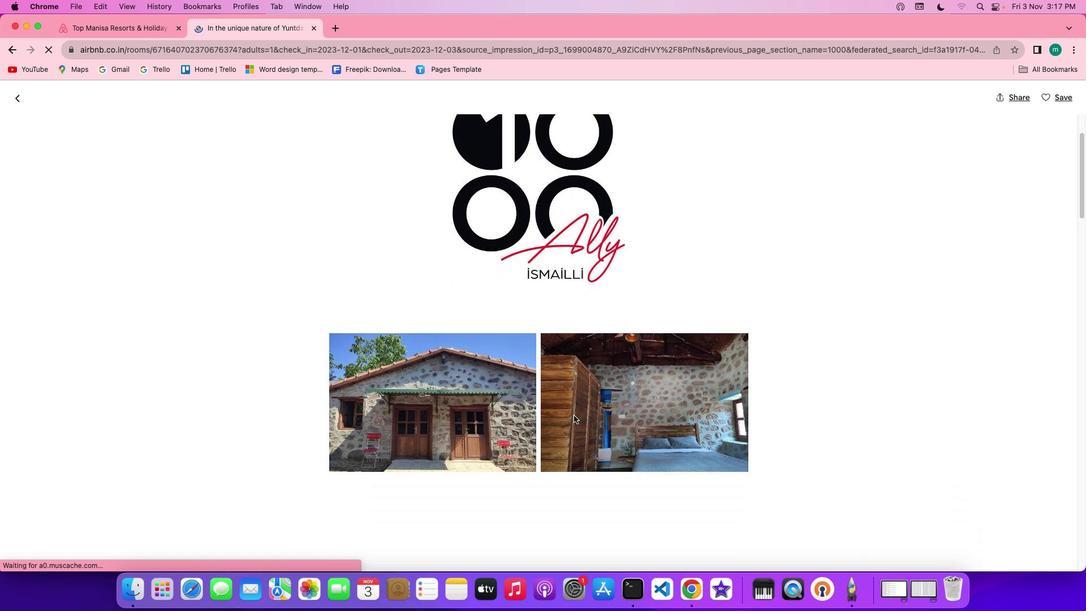 
Action: Mouse scrolled (574, 415) with delta (0, 0)
Screenshot: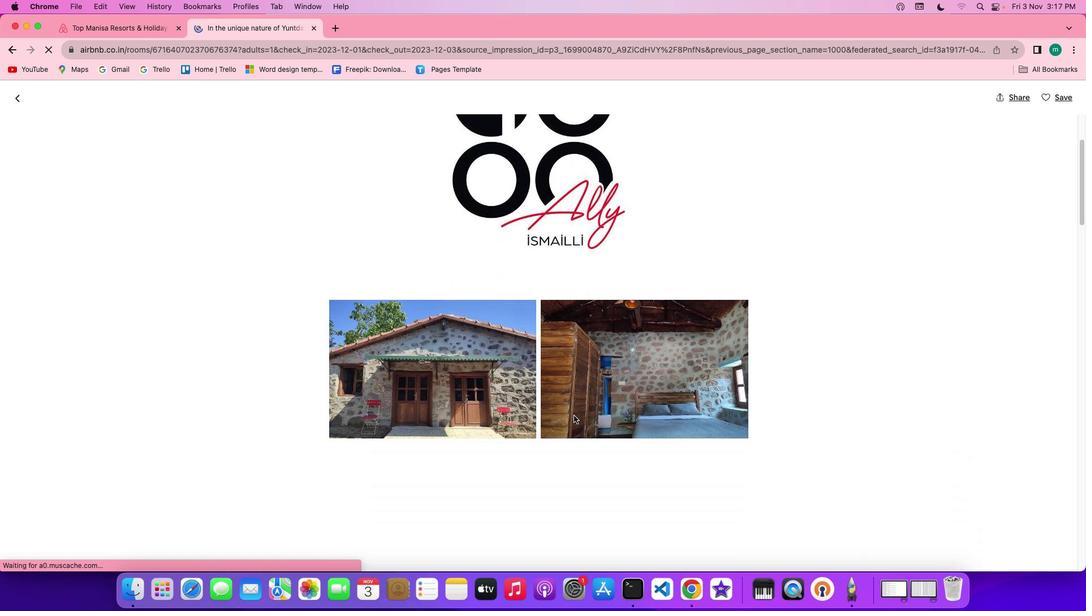 
Action: Mouse scrolled (574, 415) with delta (0, -1)
Screenshot: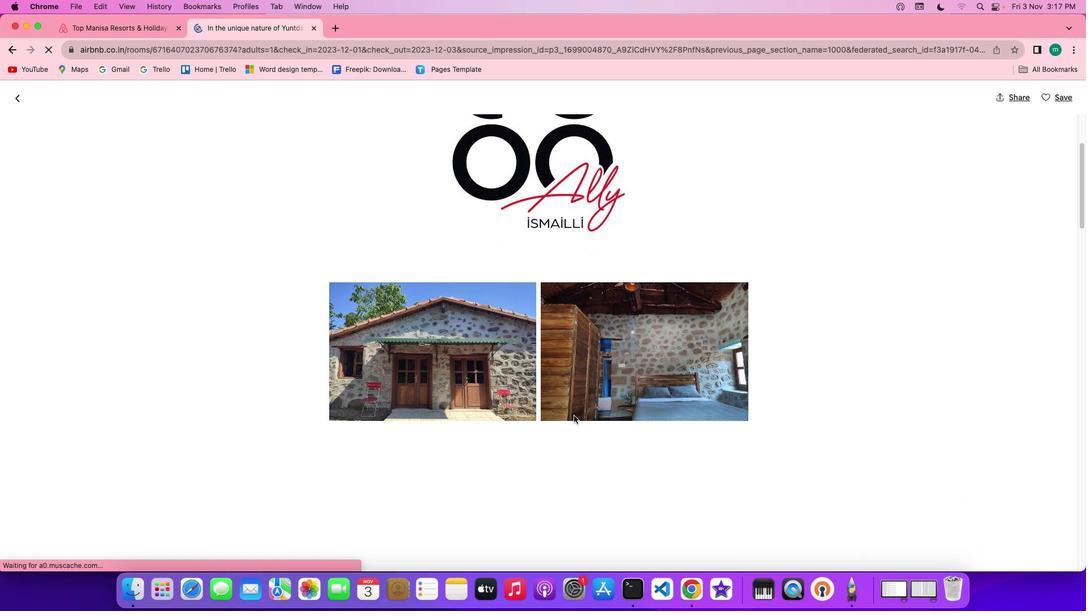 
Action: Mouse scrolled (574, 415) with delta (0, -1)
Screenshot: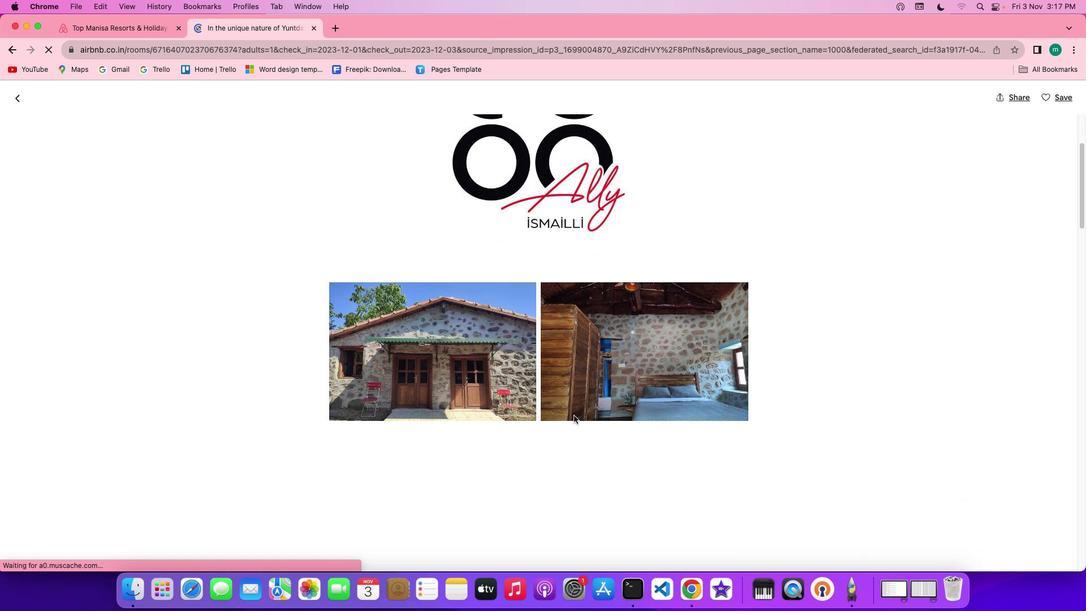 
Action: Mouse scrolled (574, 415) with delta (0, 0)
Screenshot: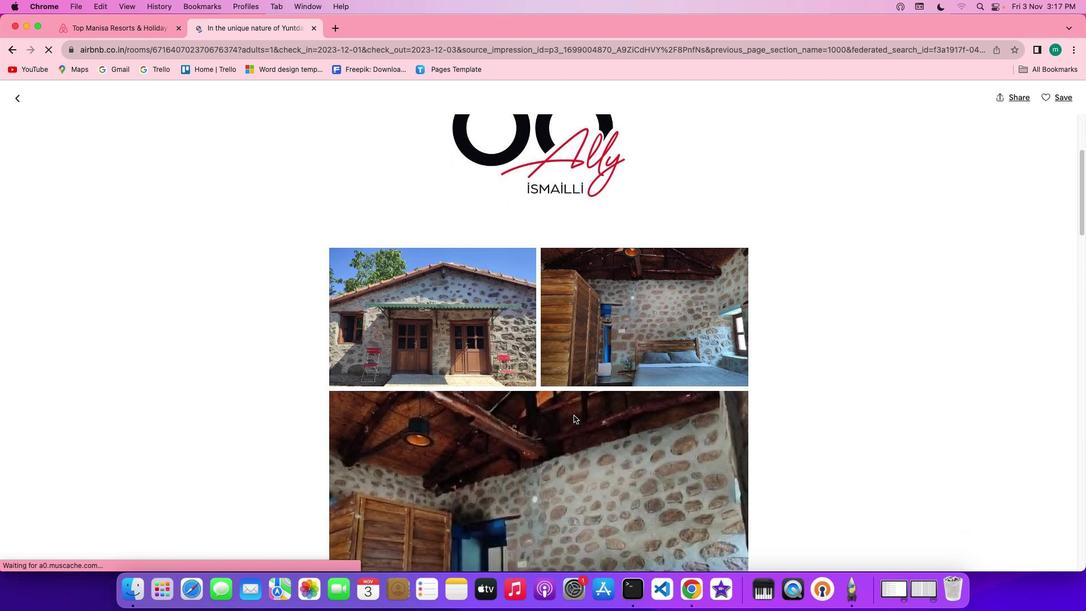 
Action: Mouse scrolled (574, 415) with delta (0, 0)
Screenshot: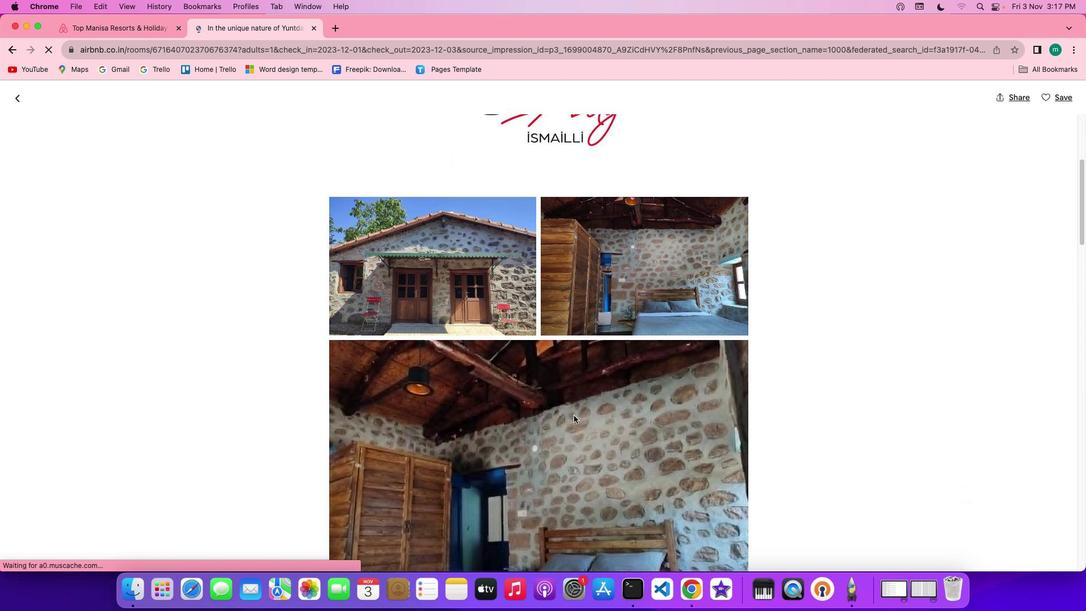 
Action: Mouse scrolled (574, 415) with delta (0, 0)
Screenshot: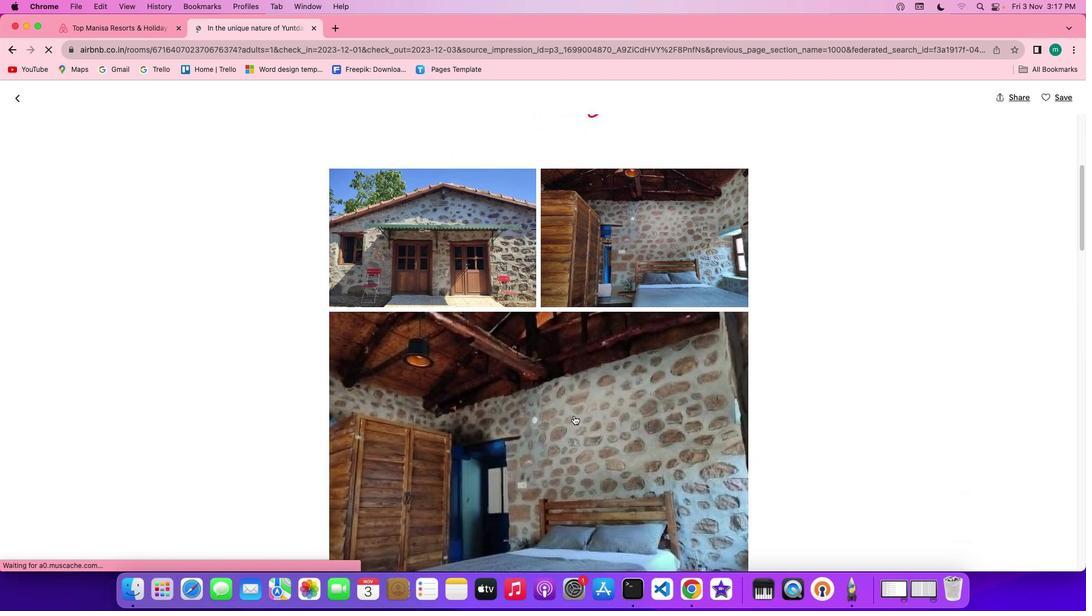 
Action: Mouse scrolled (574, 415) with delta (0, -1)
Screenshot: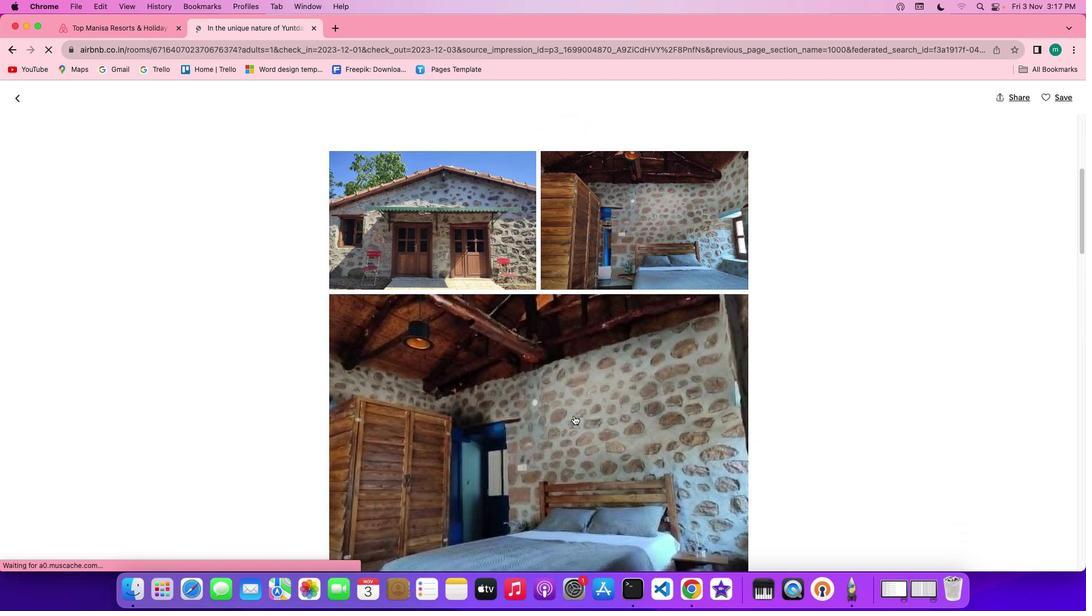 
Action: Mouse scrolled (574, 415) with delta (0, -1)
Screenshot: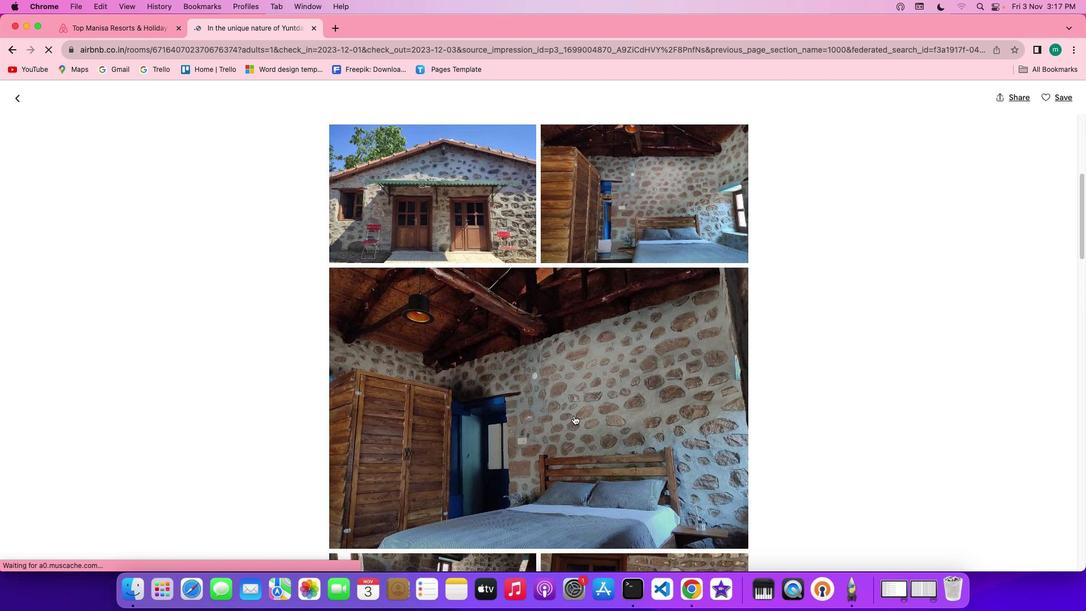 
Action: Mouse scrolled (574, 415) with delta (0, 0)
Screenshot: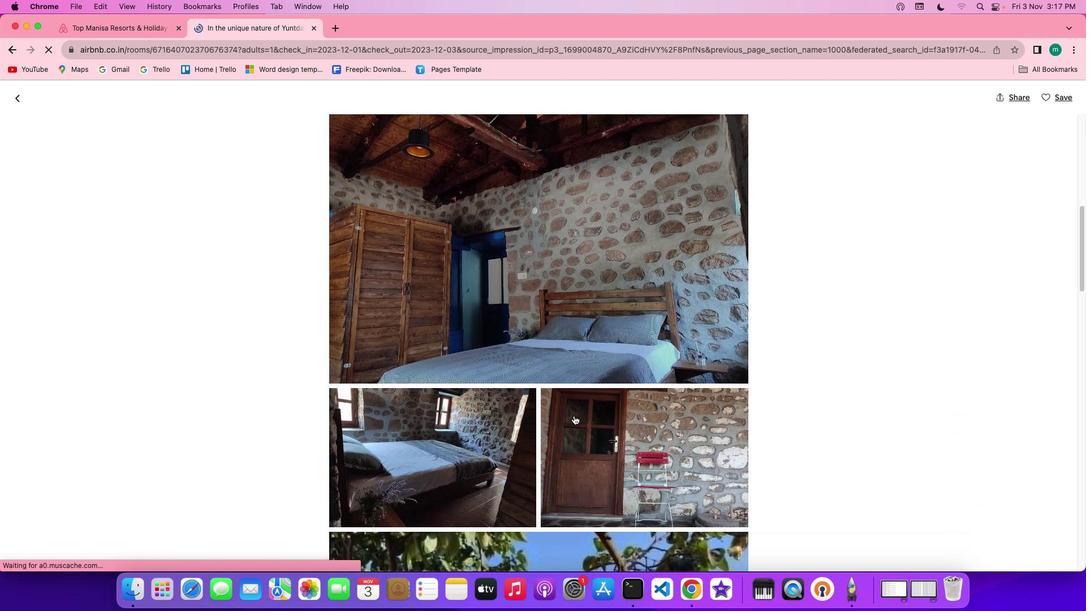 
Action: Mouse scrolled (574, 415) with delta (0, 0)
Screenshot: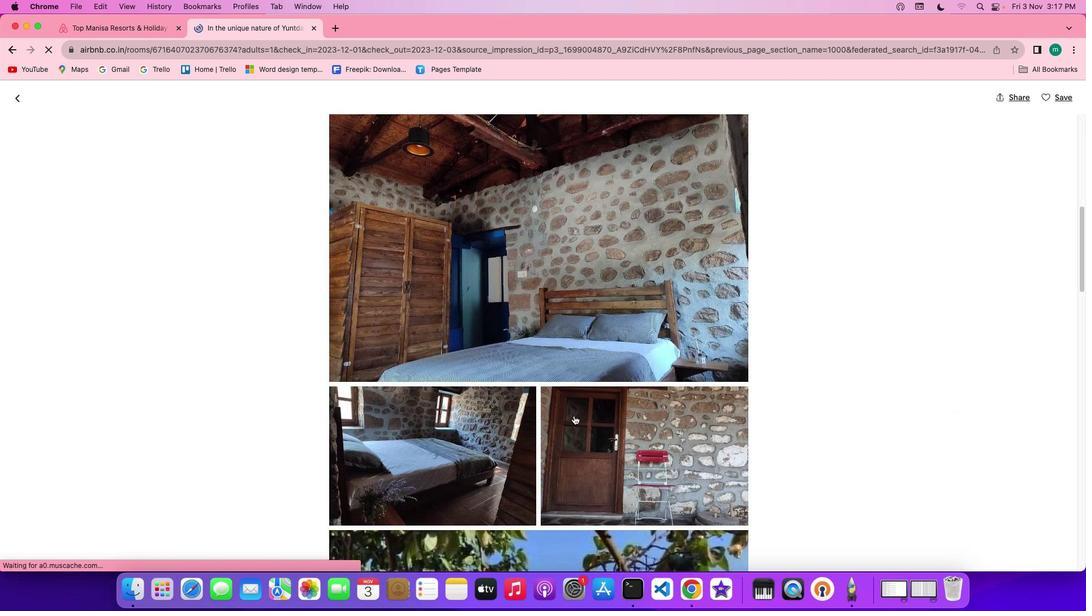 
Action: Mouse scrolled (574, 415) with delta (0, -1)
Screenshot: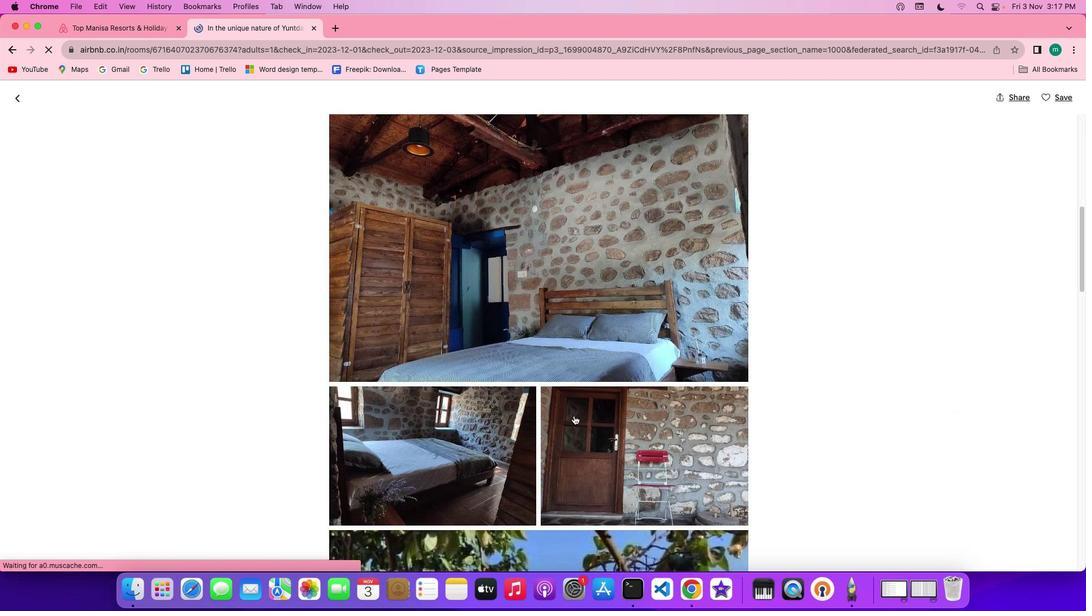 
Action: Mouse scrolled (574, 415) with delta (0, -1)
Screenshot: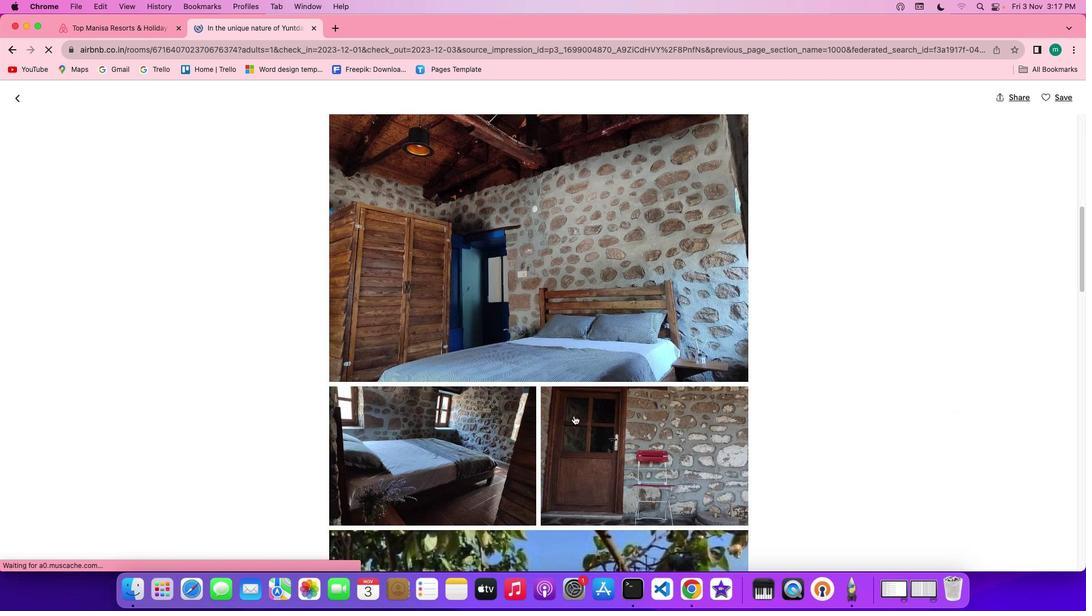 
Action: Mouse scrolled (574, 415) with delta (0, 0)
Screenshot: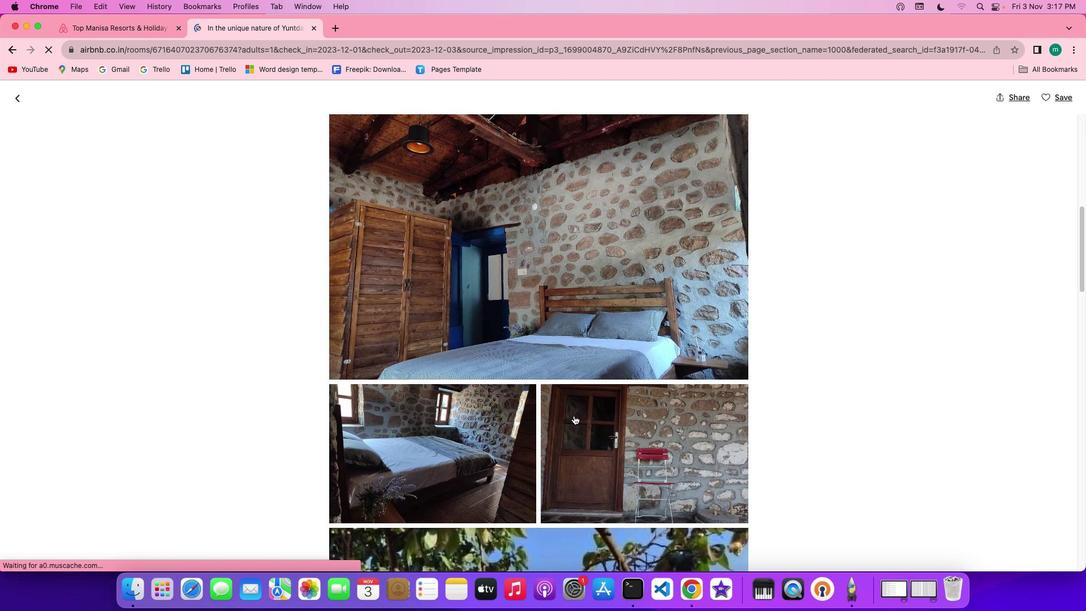 
Action: Mouse scrolled (574, 415) with delta (0, 0)
Screenshot: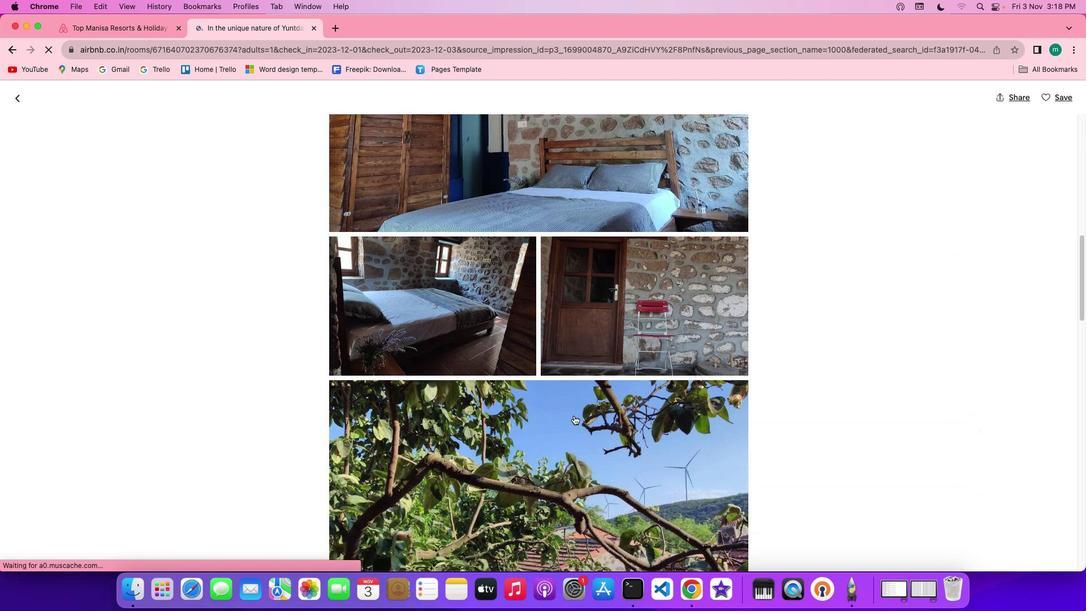 
Action: Mouse scrolled (574, 415) with delta (0, 0)
Screenshot: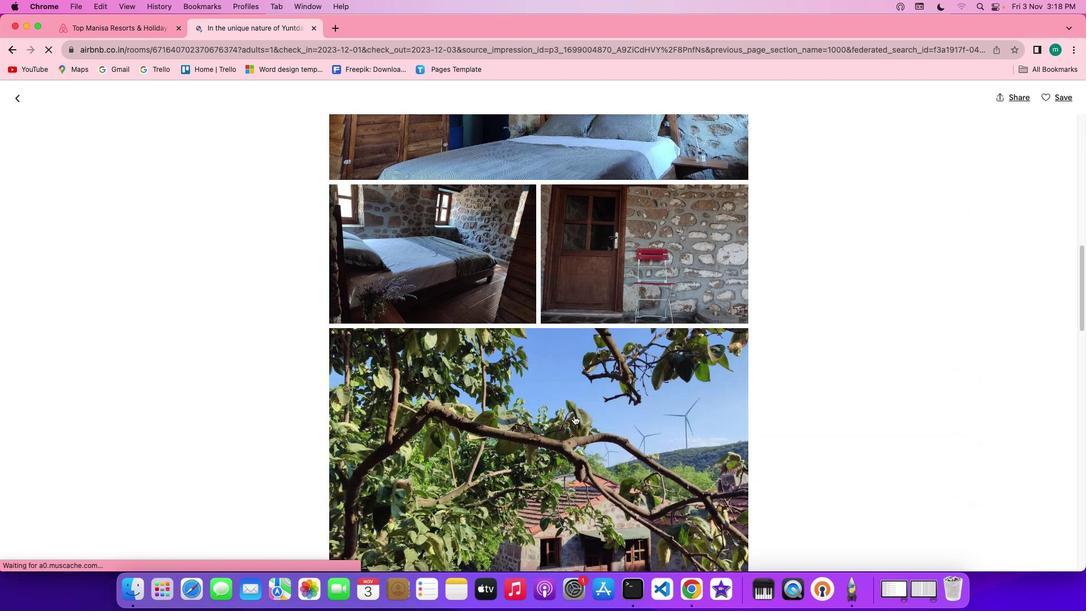
Action: Mouse scrolled (574, 415) with delta (0, -1)
Screenshot: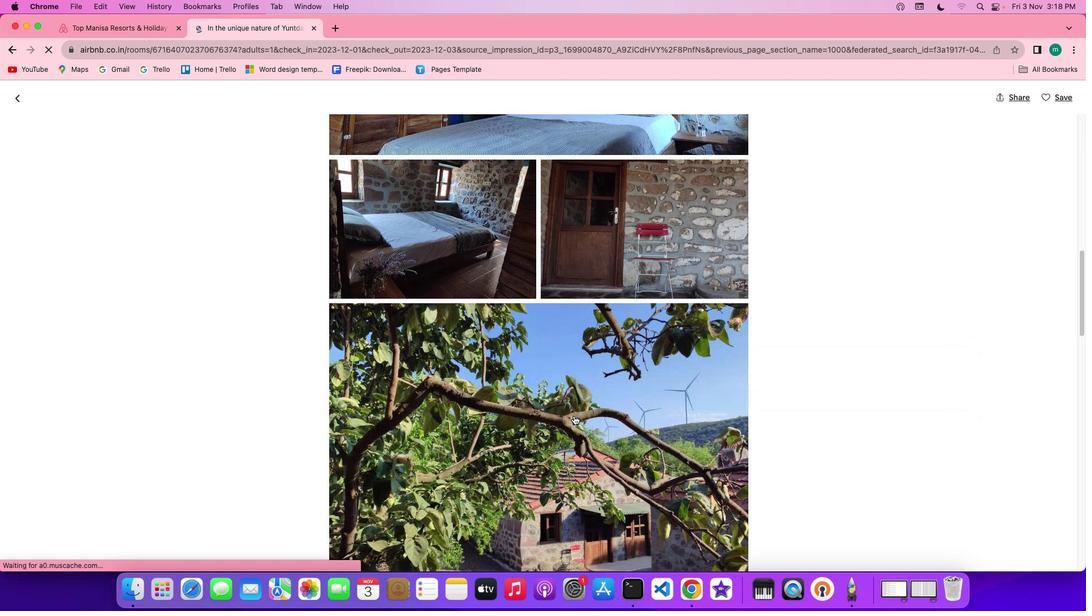 
Action: Mouse scrolled (574, 415) with delta (0, -1)
Screenshot: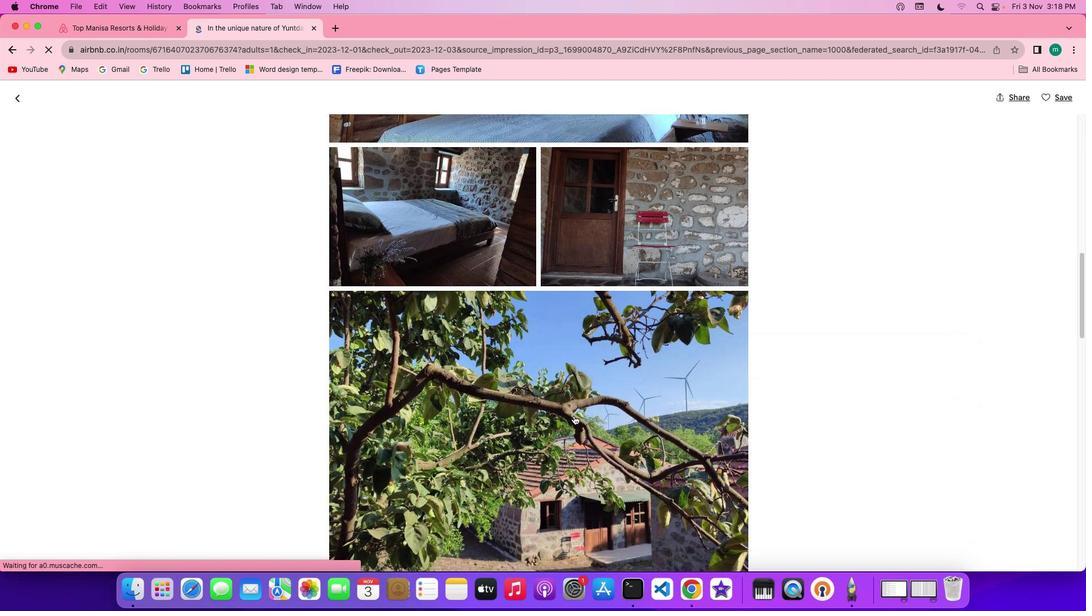 
Action: Mouse scrolled (574, 415) with delta (0, -1)
Screenshot: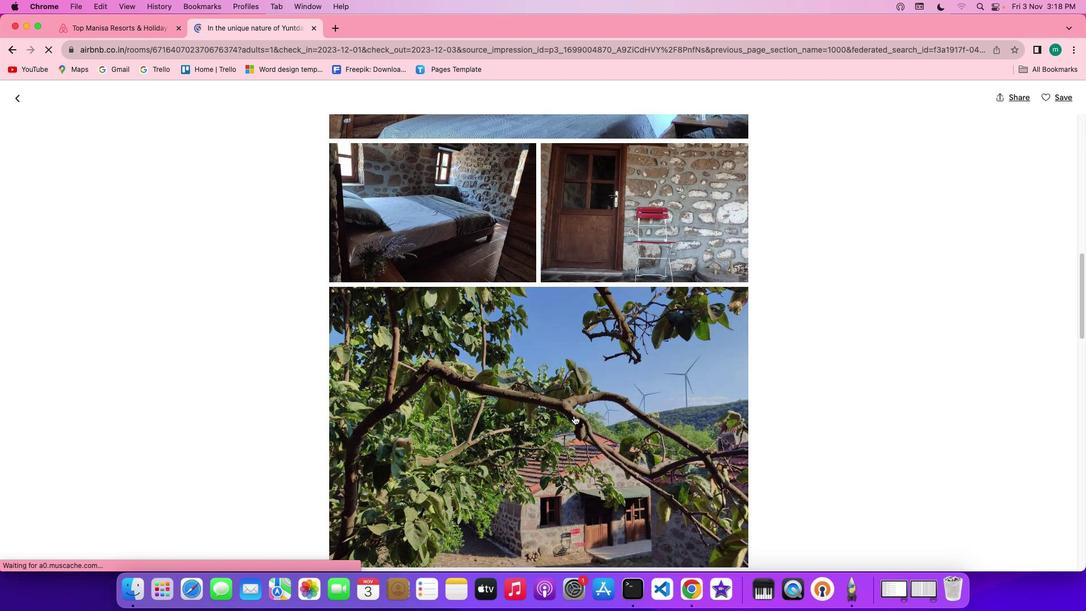 
Action: Mouse scrolled (574, 415) with delta (0, 0)
Screenshot: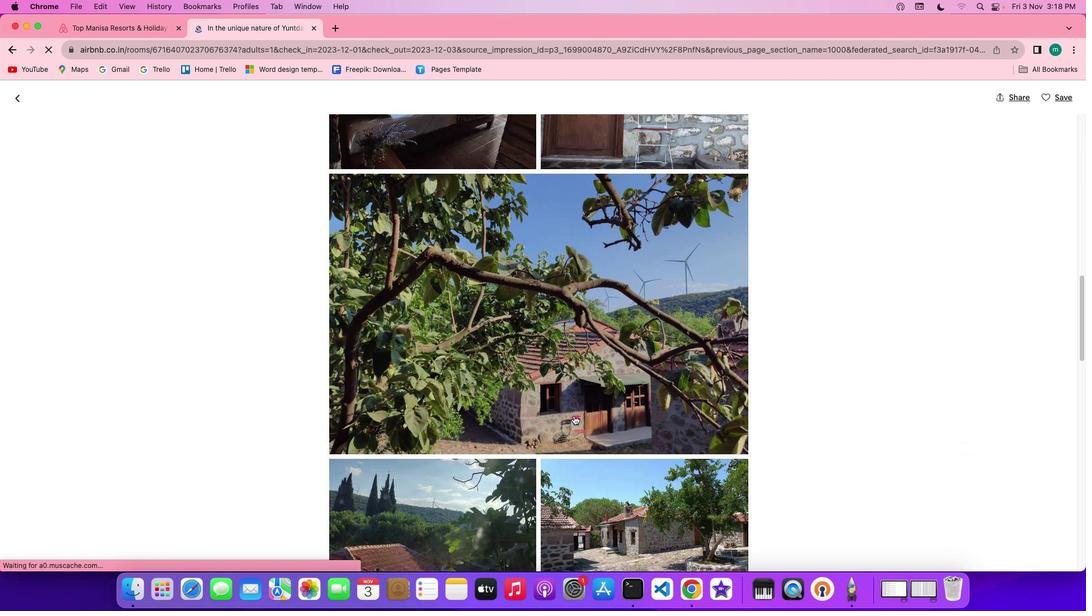 
Action: Mouse scrolled (574, 415) with delta (0, 0)
Screenshot: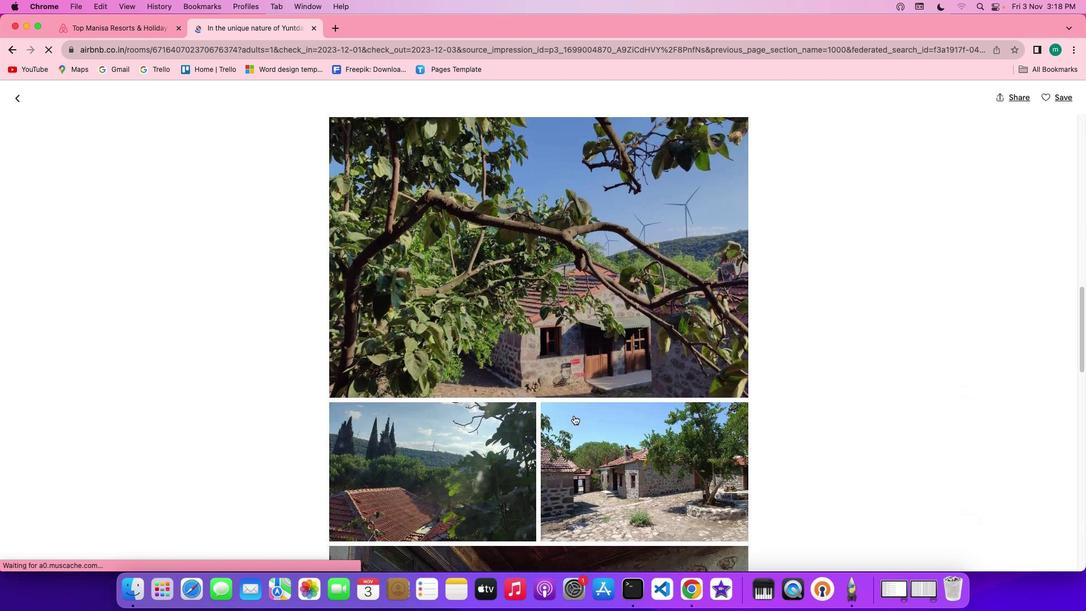 
Action: Mouse scrolled (574, 415) with delta (0, -1)
Screenshot: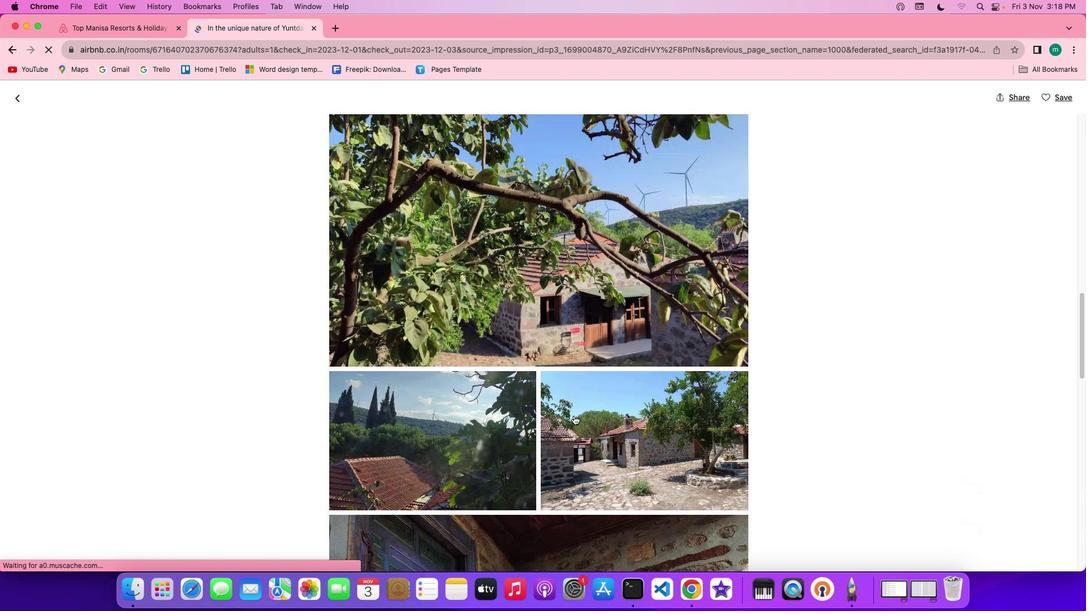 
Action: Mouse scrolled (574, 415) with delta (0, -1)
Screenshot: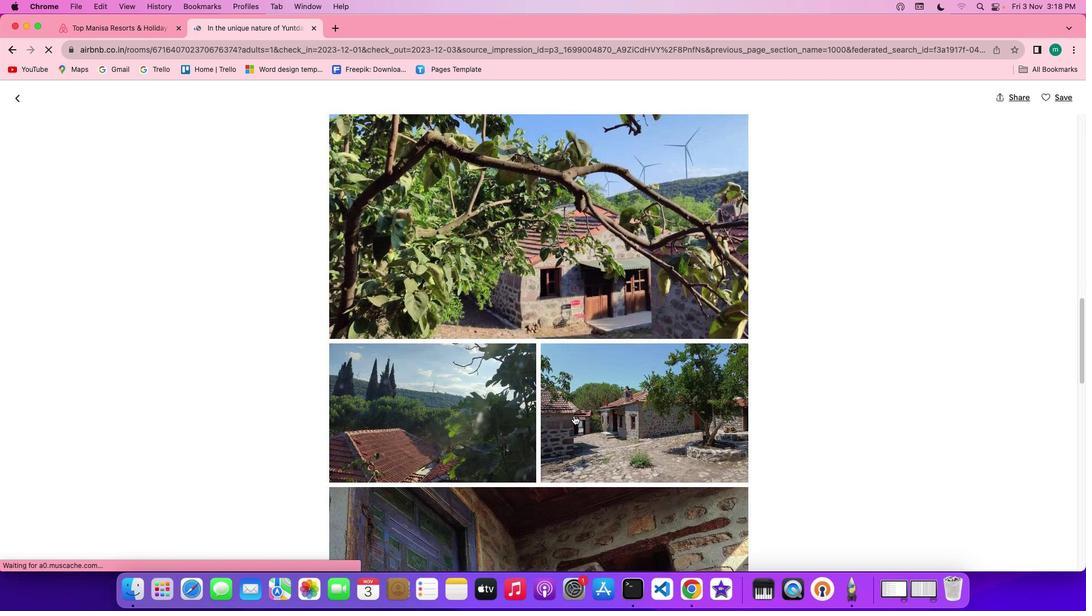 
Action: Mouse scrolled (574, 415) with delta (0, -1)
Screenshot: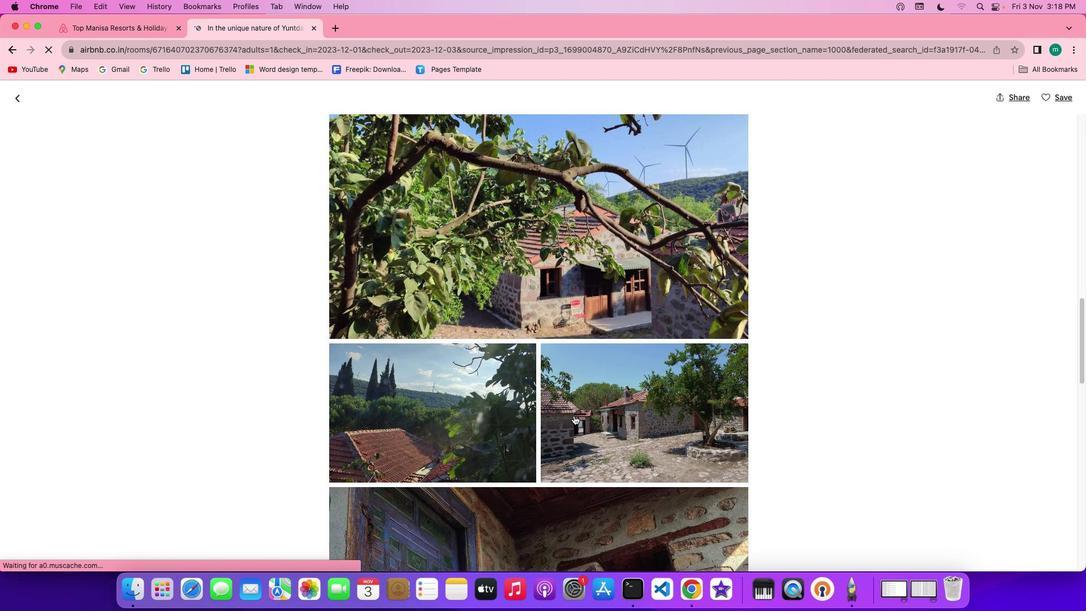 
Action: Mouse scrolled (574, 415) with delta (0, 0)
Screenshot: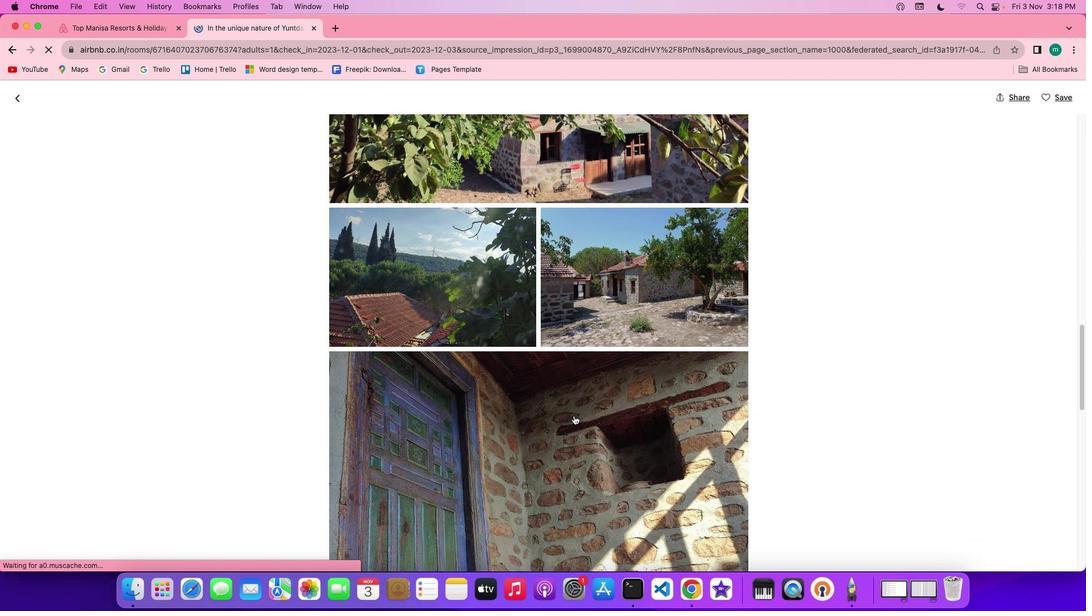 
Action: Mouse scrolled (574, 415) with delta (0, 0)
Screenshot: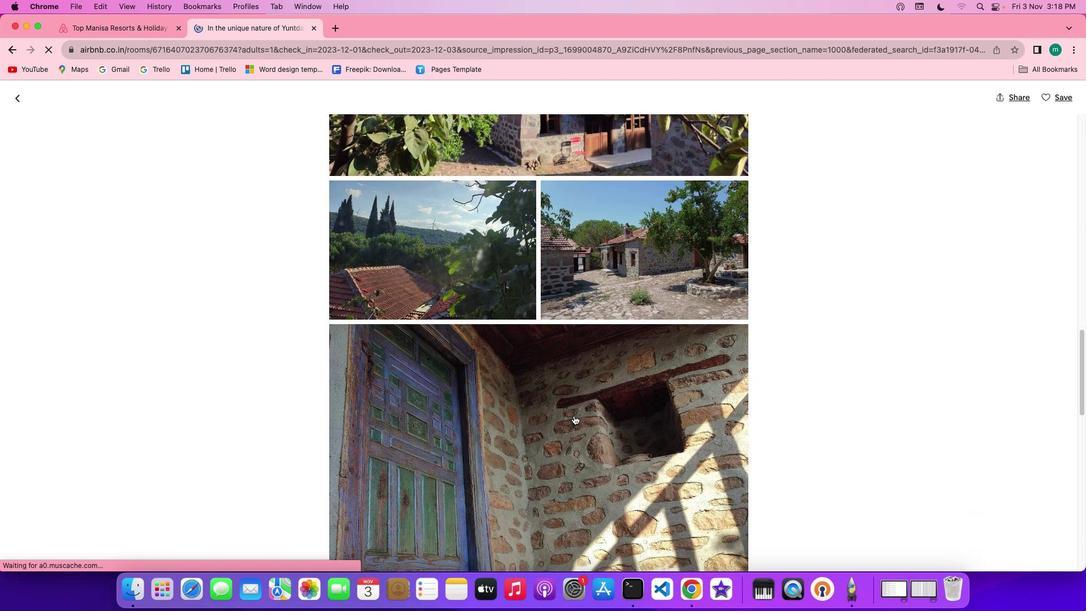 
Action: Mouse scrolled (574, 415) with delta (0, -1)
Screenshot: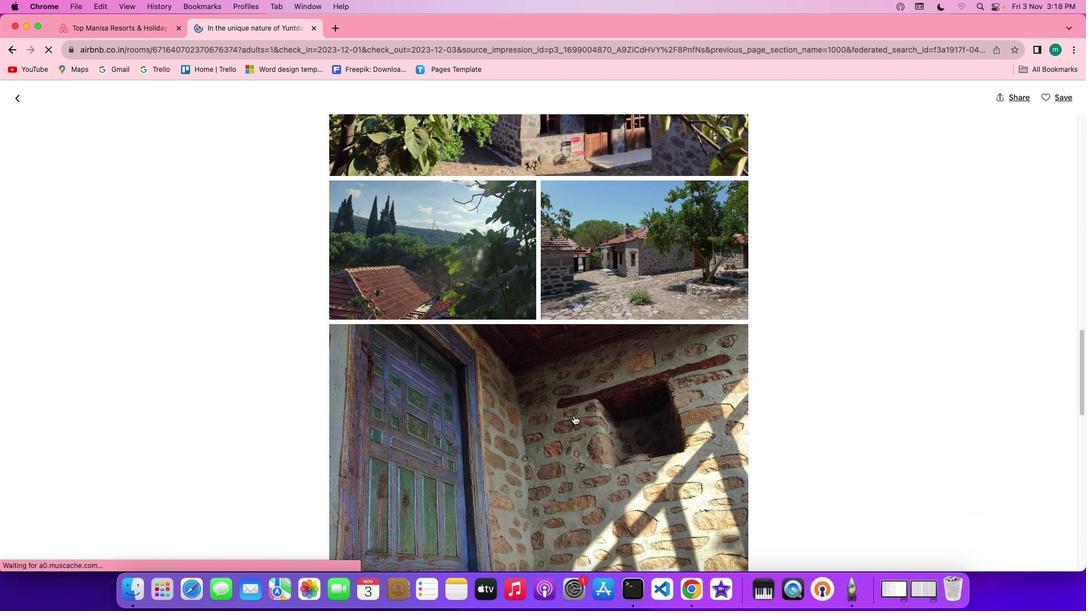 
Action: Mouse scrolled (574, 415) with delta (0, -1)
Screenshot: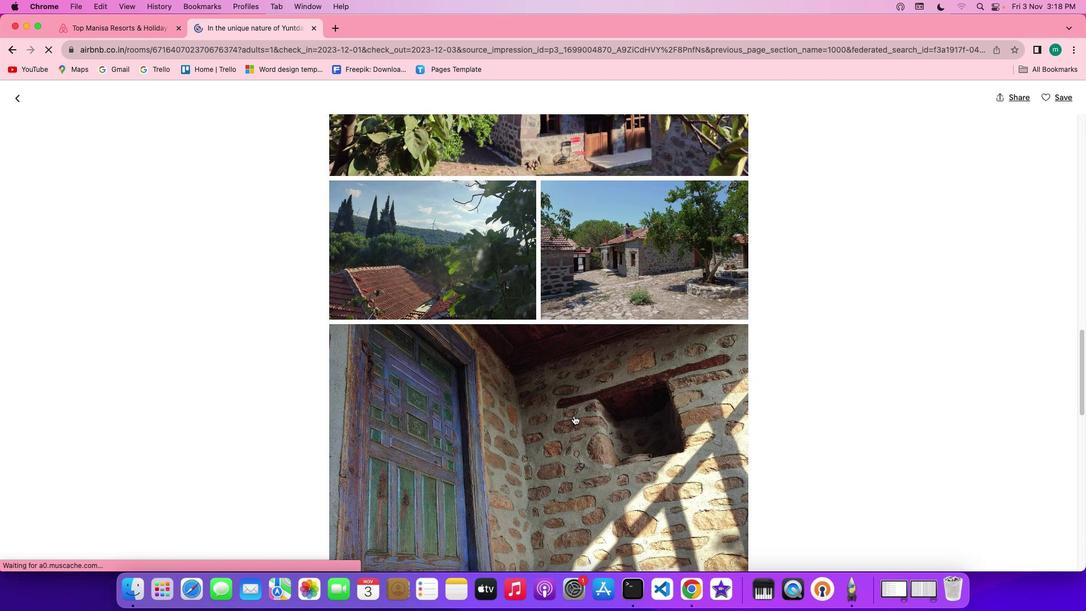 
Action: Mouse scrolled (574, 415) with delta (0, 0)
Screenshot: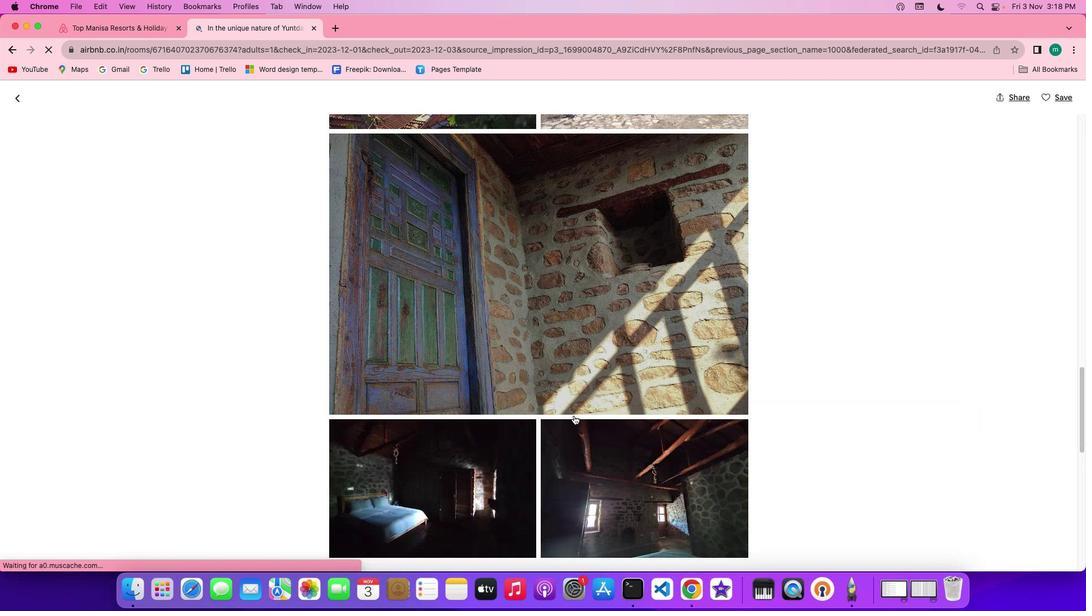
Action: Mouse scrolled (574, 415) with delta (0, 0)
Screenshot: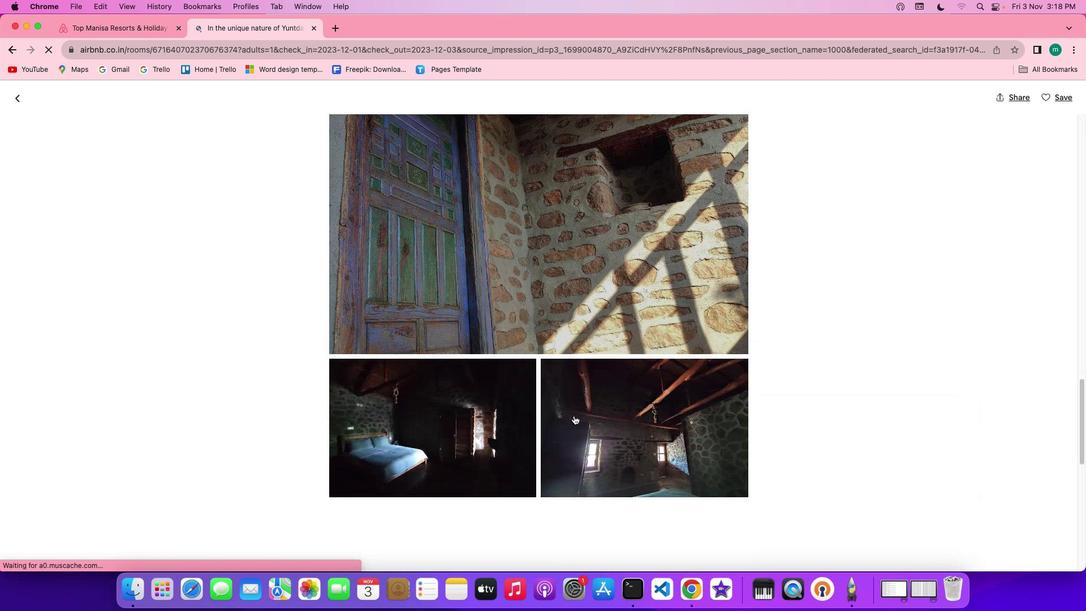 
Action: Mouse scrolled (574, 415) with delta (0, -1)
Screenshot: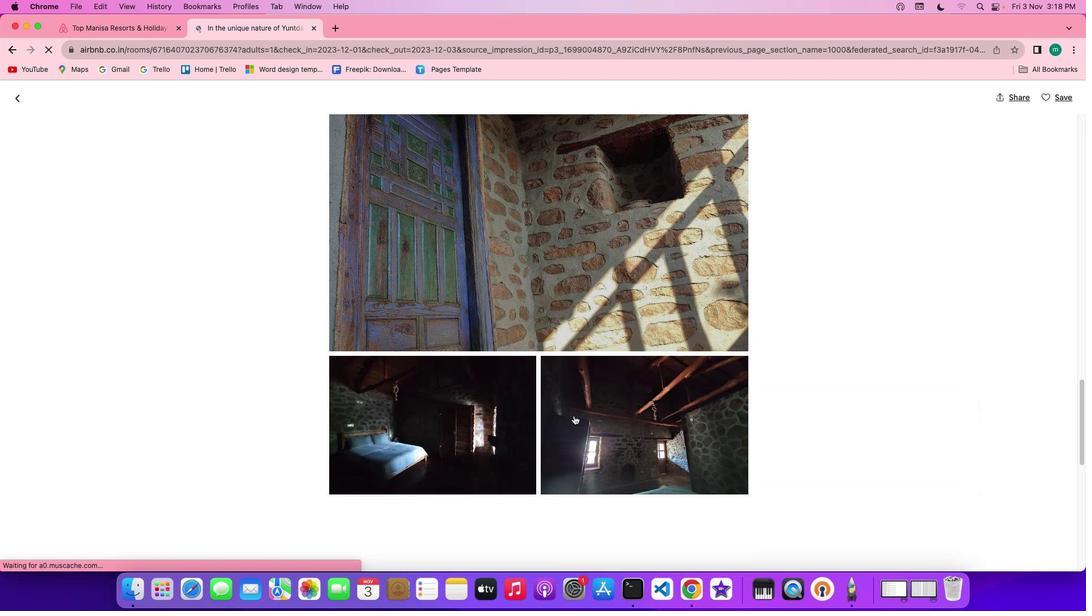 
Action: Mouse scrolled (574, 415) with delta (0, -1)
Screenshot: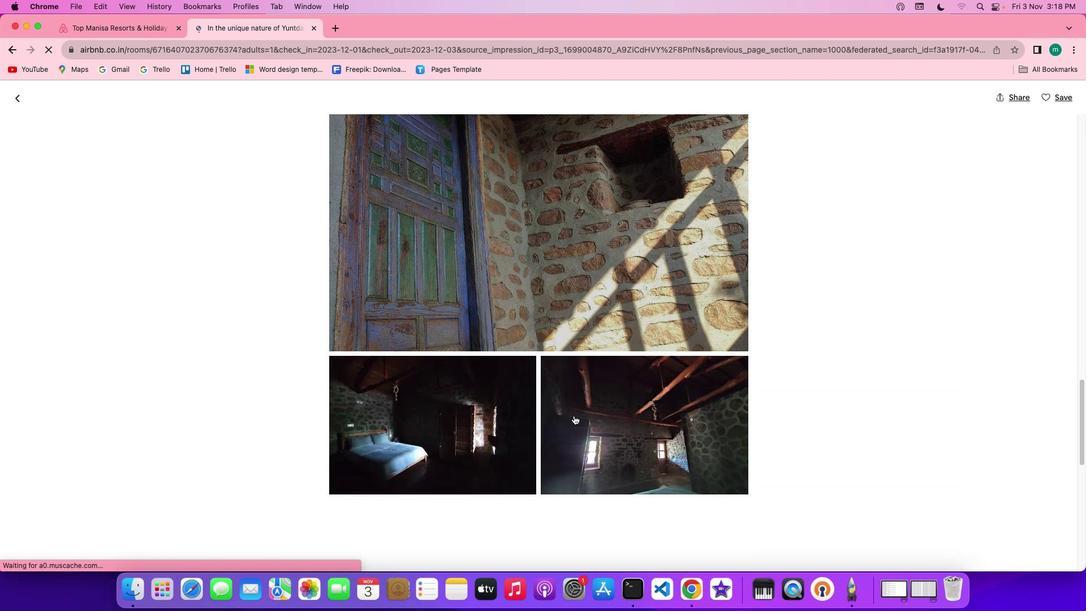 
Action: Mouse scrolled (574, 415) with delta (0, -2)
Screenshot: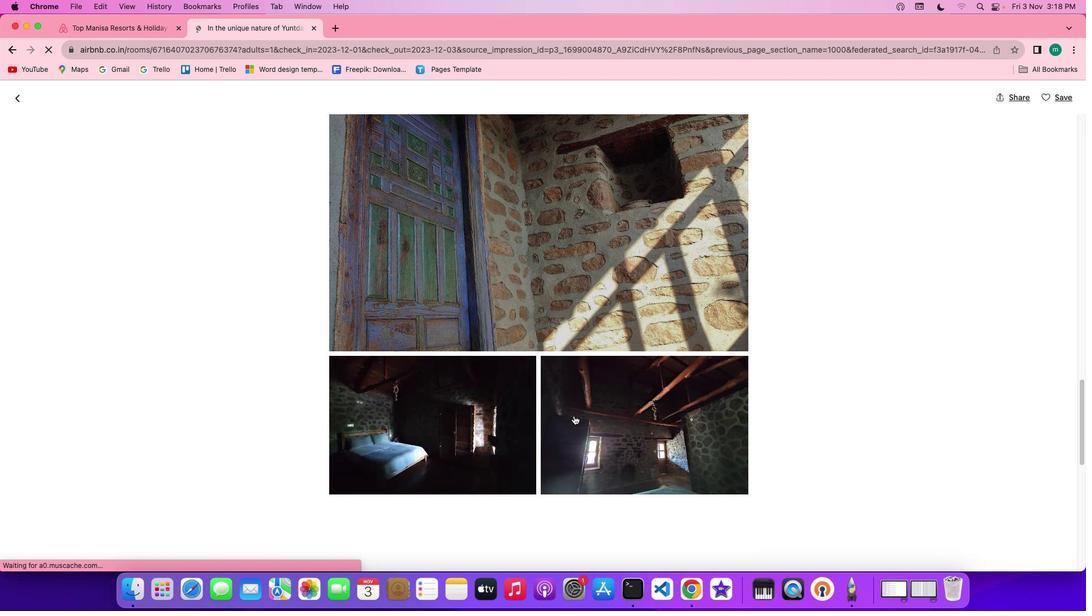 
Action: Mouse scrolled (574, 415) with delta (0, 0)
Screenshot: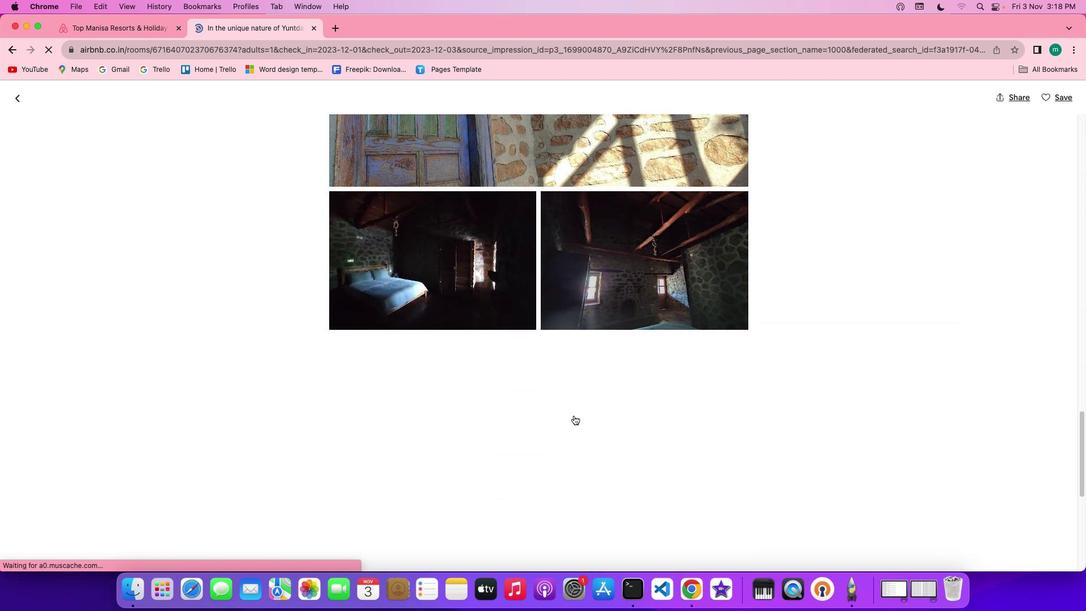 
Action: Mouse scrolled (574, 415) with delta (0, 0)
Screenshot: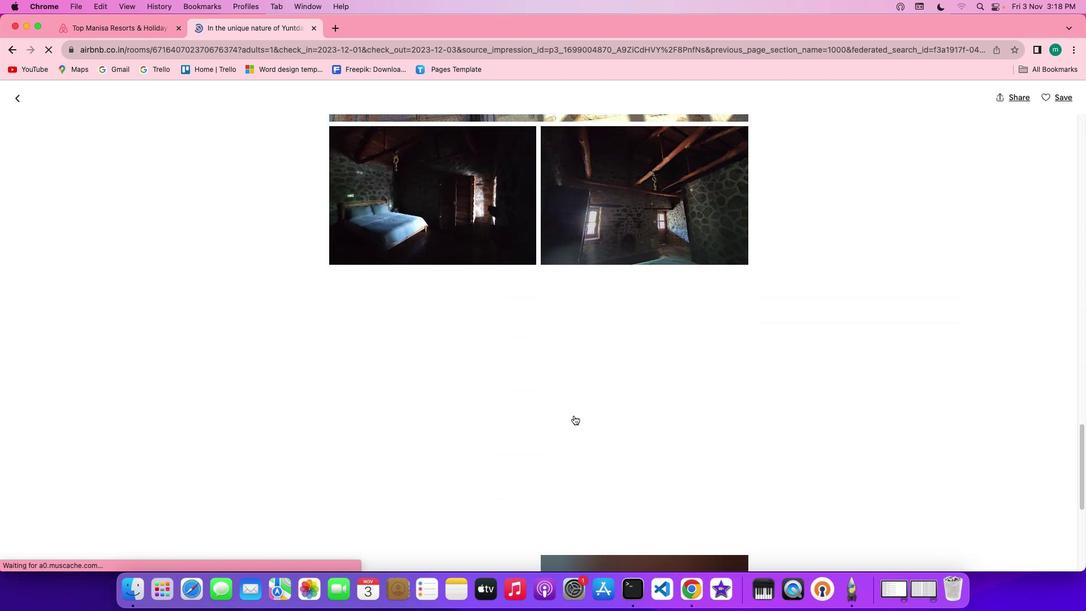 
Action: Mouse scrolled (574, 415) with delta (0, -1)
Screenshot: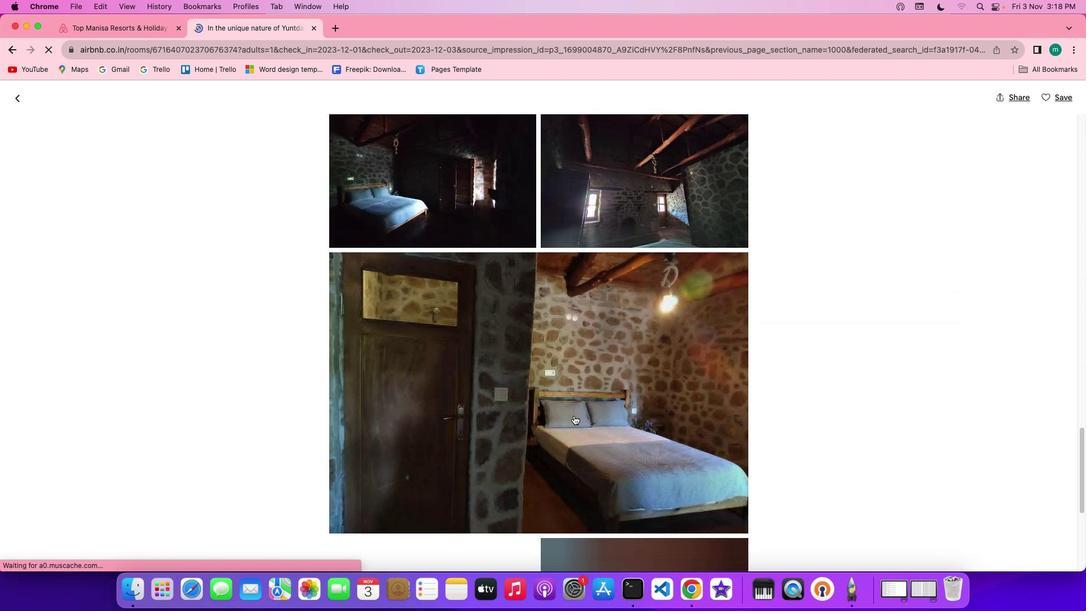 
Action: Mouse scrolled (574, 415) with delta (0, -1)
Screenshot: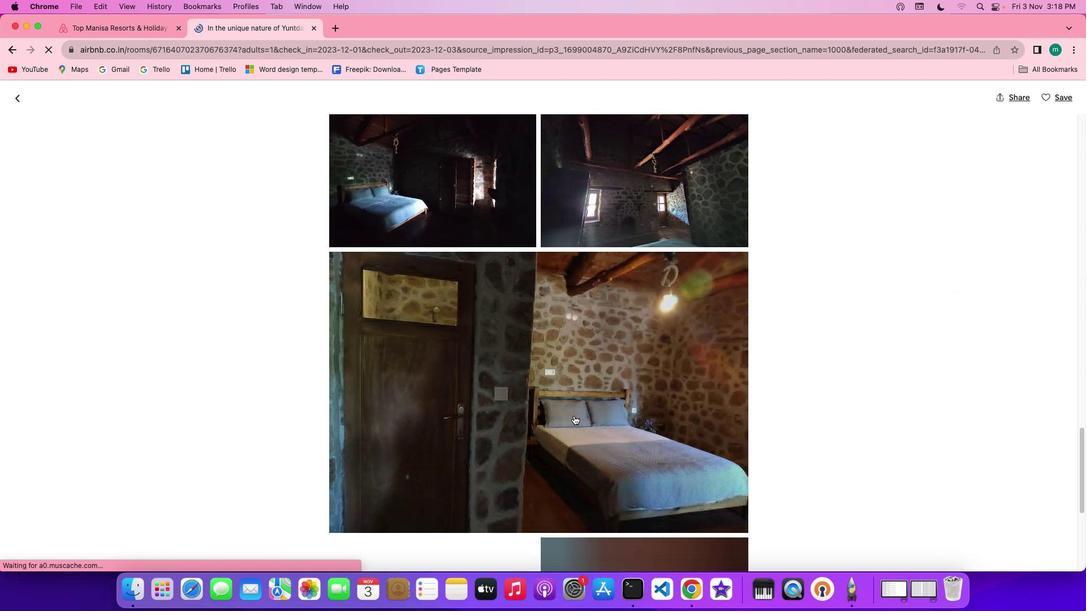 
Action: Mouse scrolled (574, 415) with delta (0, -2)
Screenshot: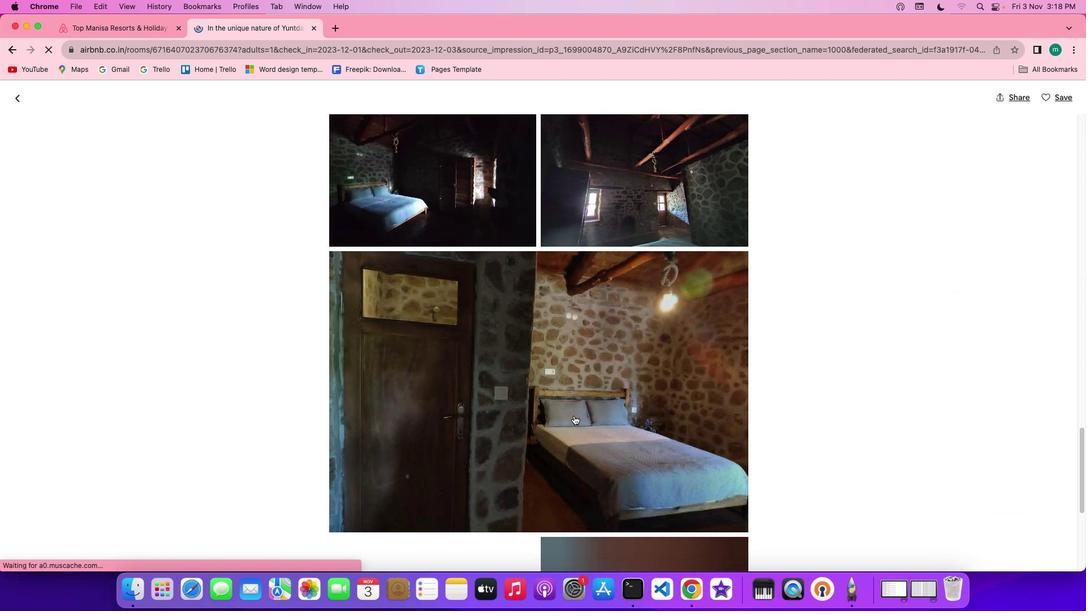 
Action: Mouse scrolled (574, 415) with delta (0, 0)
Screenshot: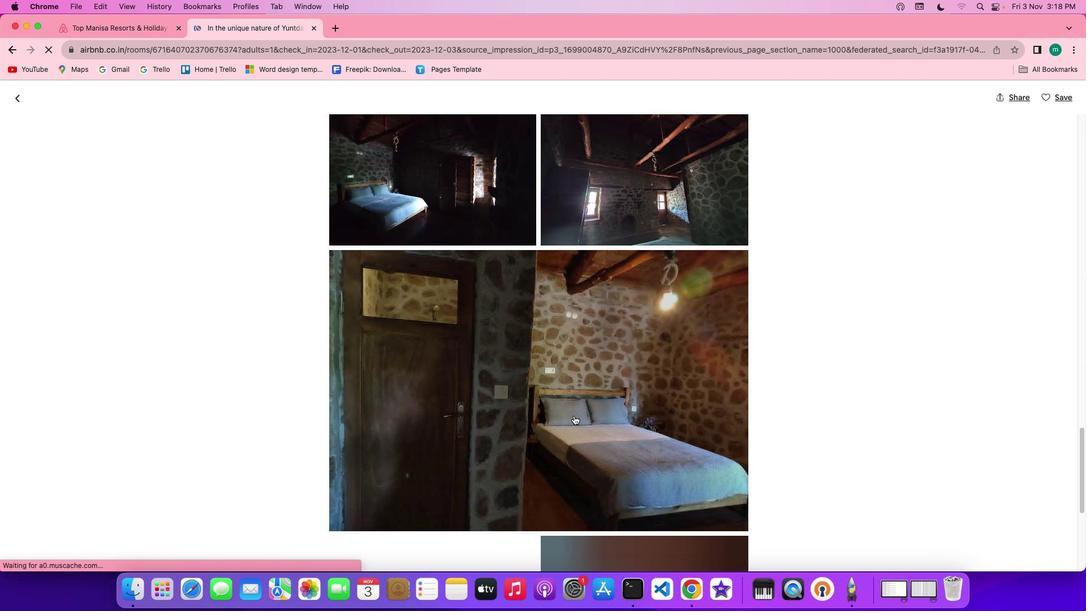 
Action: Mouse scrolled (574, 415) with delta (0, 0)
Screenshot: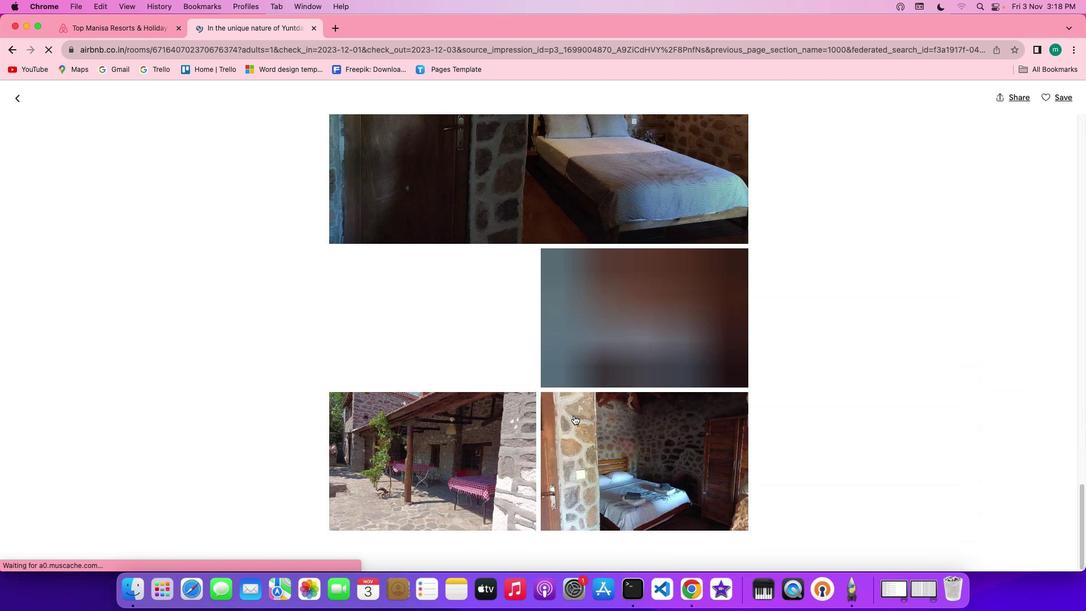 
Action: Mouse scrolled (574, 415) with delta (0, 0)
Screenshot: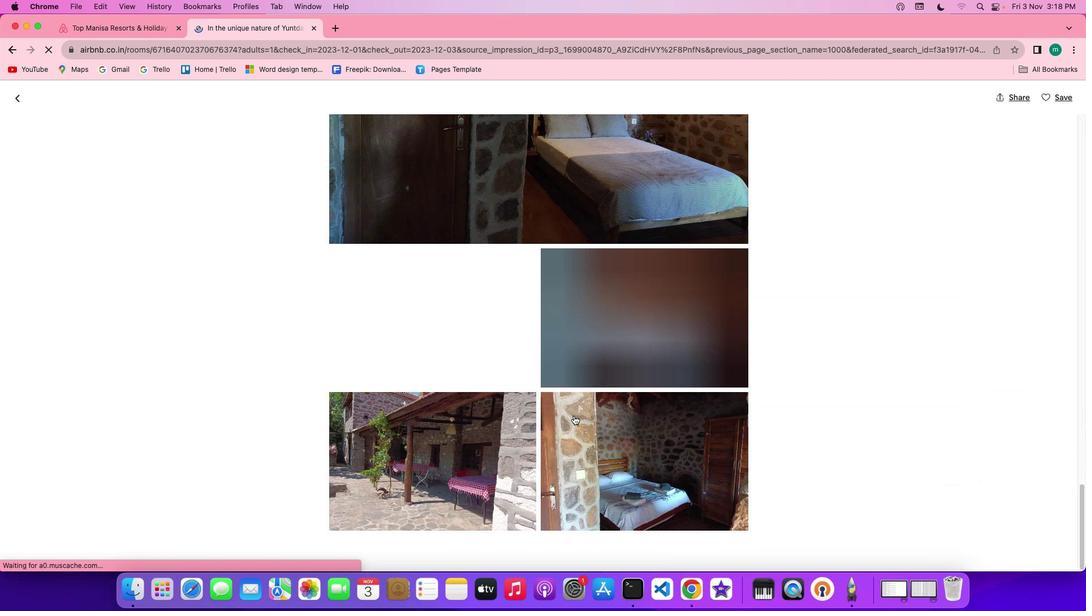 
Action: Mouse scrolled (574, 415) with delta (0, -1)
Screenshot: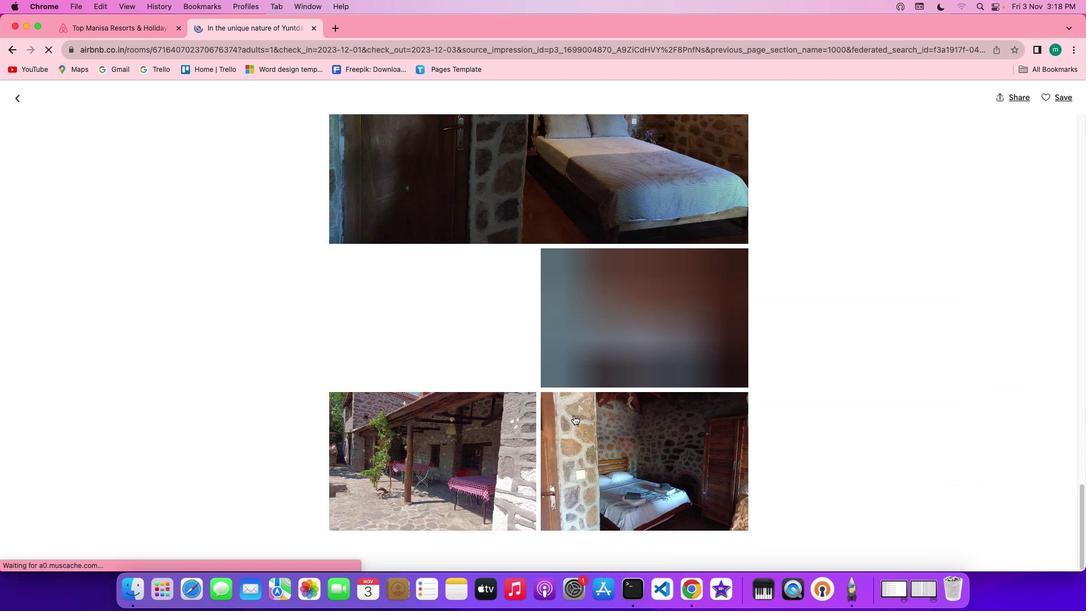 
Action: Mouse scrolled (574, 415) with delta (0, -2)
Screenshot: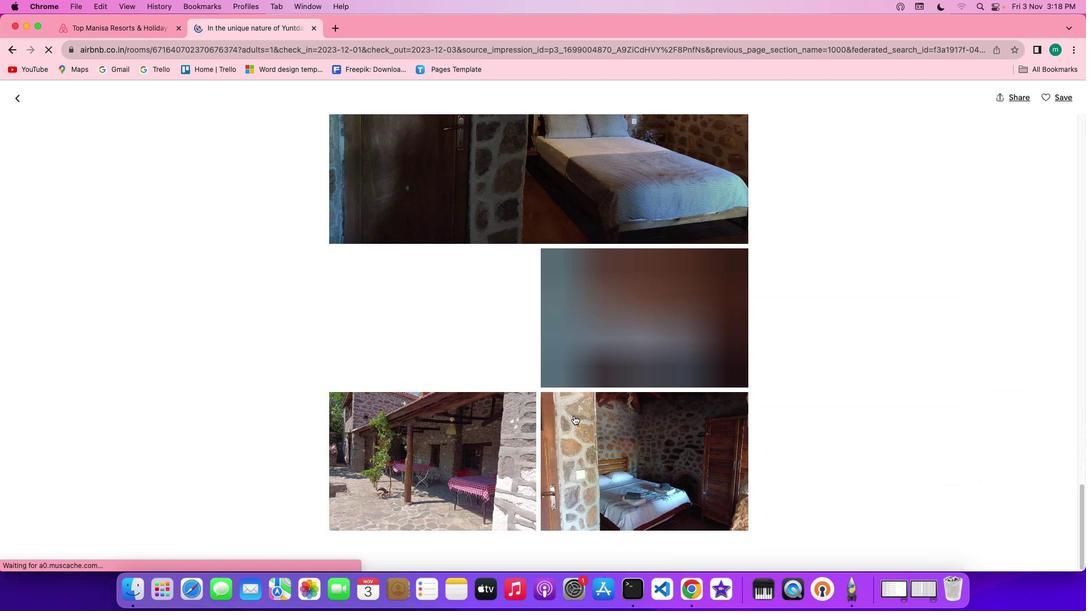 
Action: Mouse scrolled (574, 415) with delta (0, -2)
Screenshot: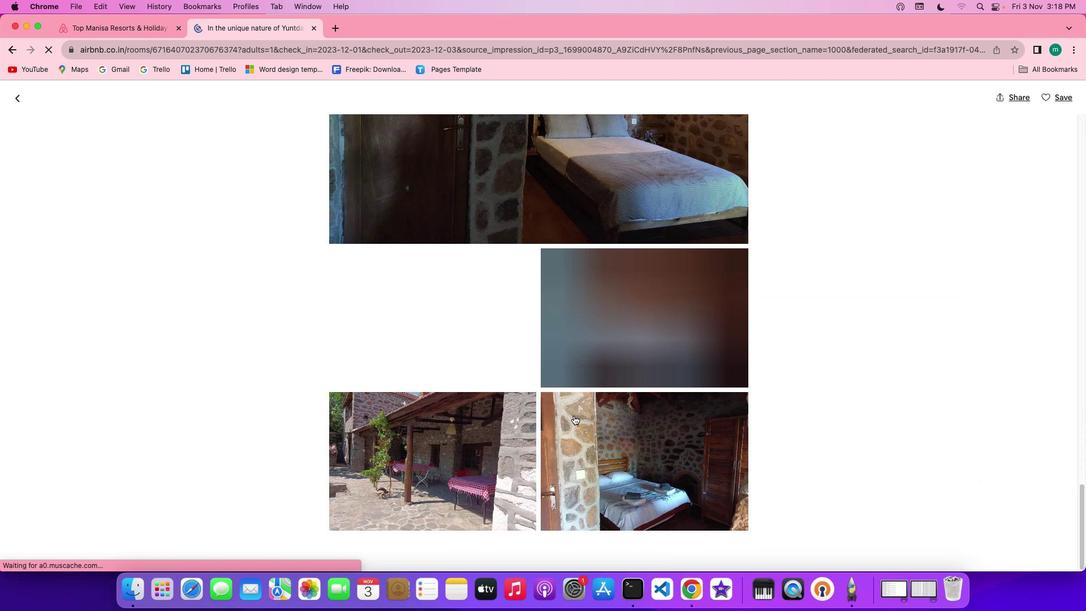 
Action: Mouse scrolled (574, 415) with delta (0, 0)
Screenshot: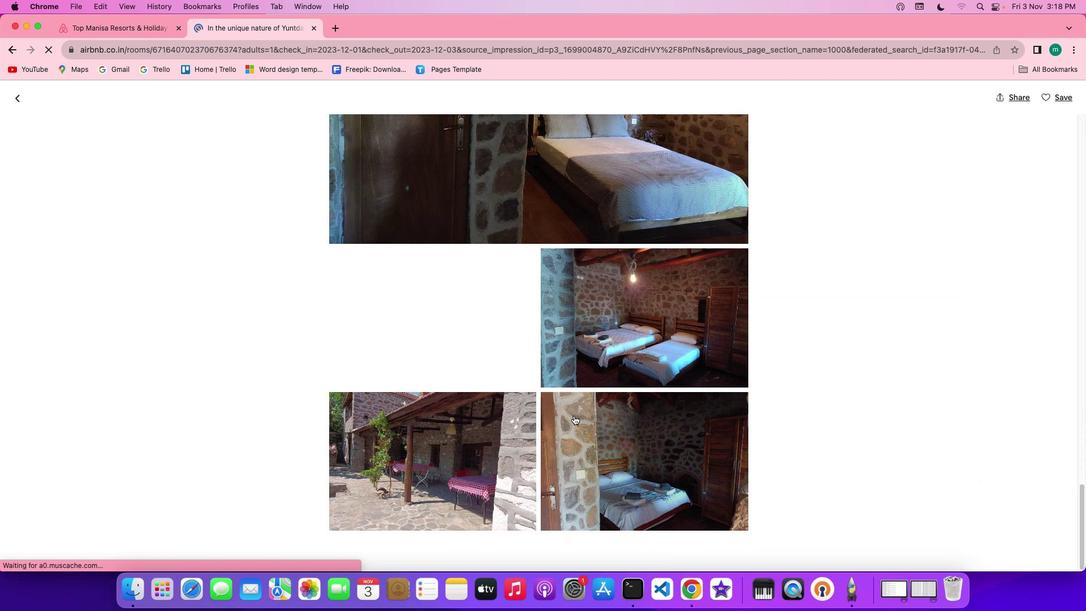 
Action: Mouse scrolled (574, 415) with delta (0, 0)
Screenshot: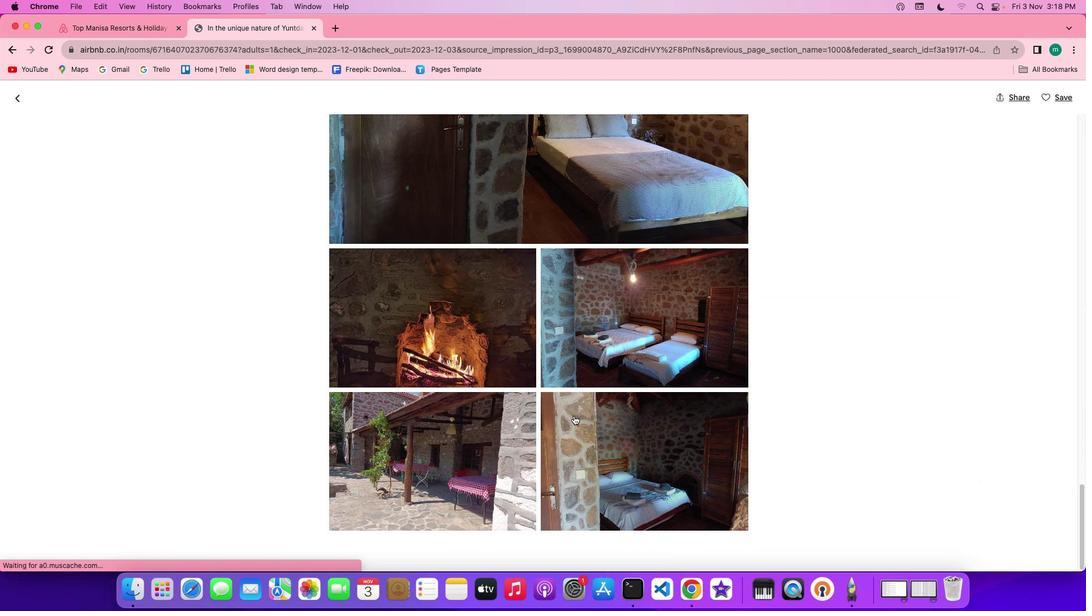 
Action: Mouse scrolled (574, 415) with delta (0, 0)
Screenshot: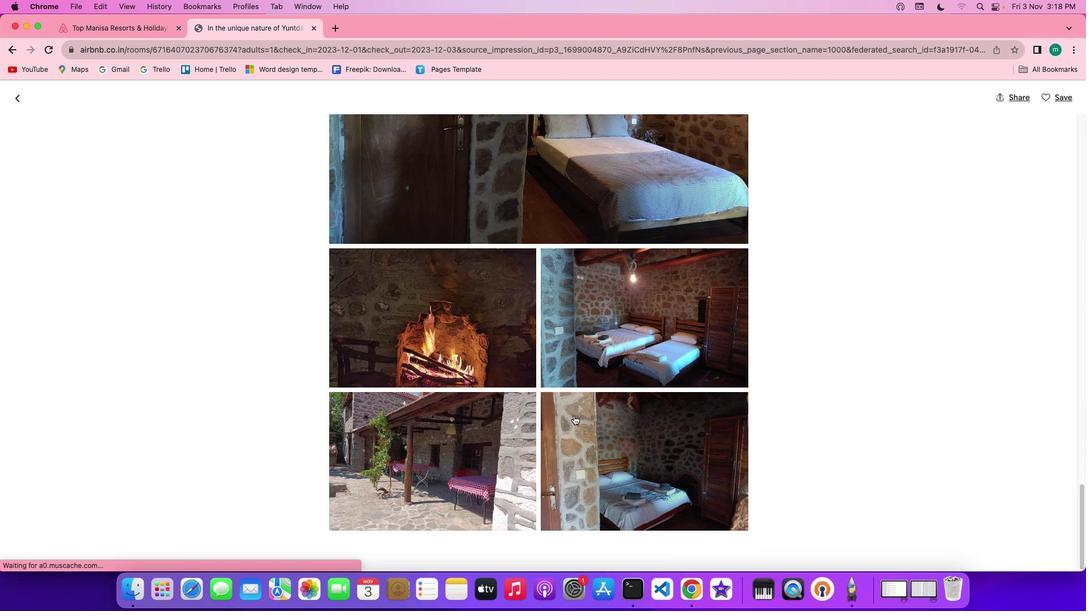 
Action: Mouse scrolled (574, 415) with delta (0, -1)
Screenshot: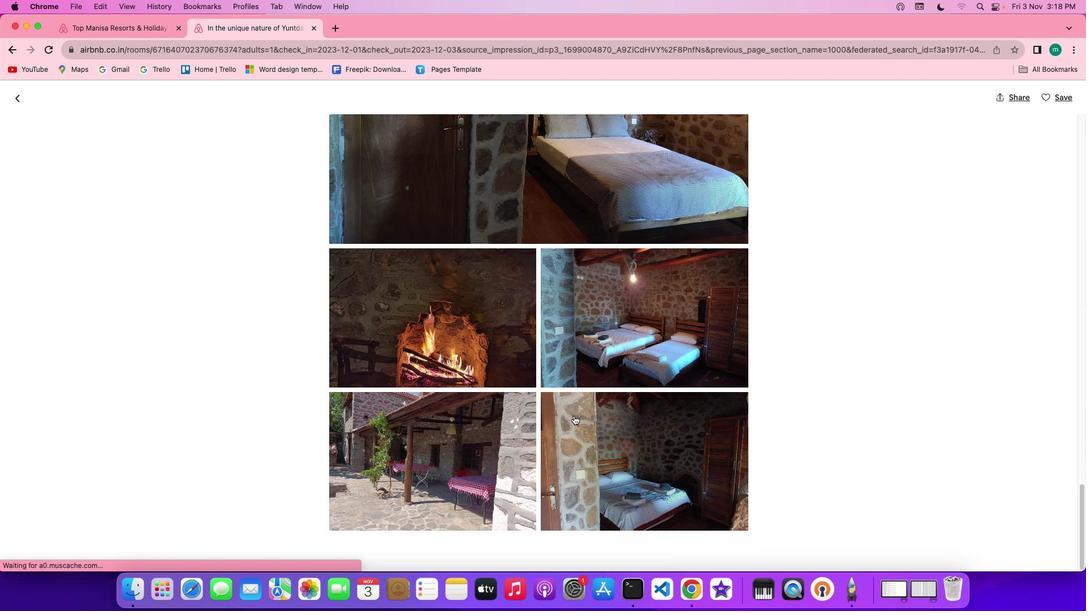 
Action: Mouse scrolled (574, 415) with delta (0, -2)
Screenshot: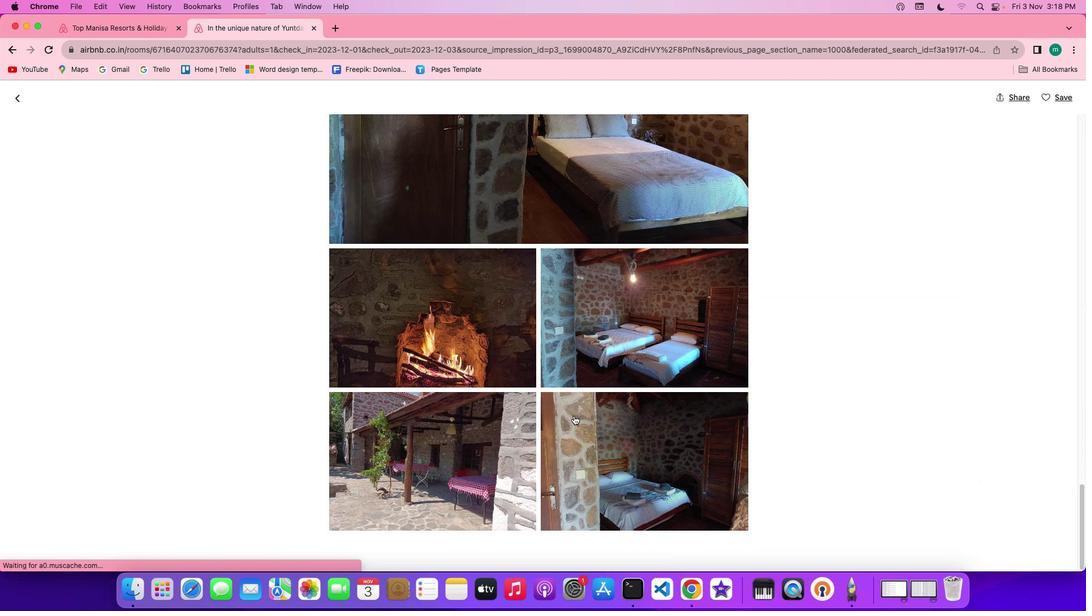 
Action: Mouse scrolled (574, 415) with delta (0, -2)
Screenshot: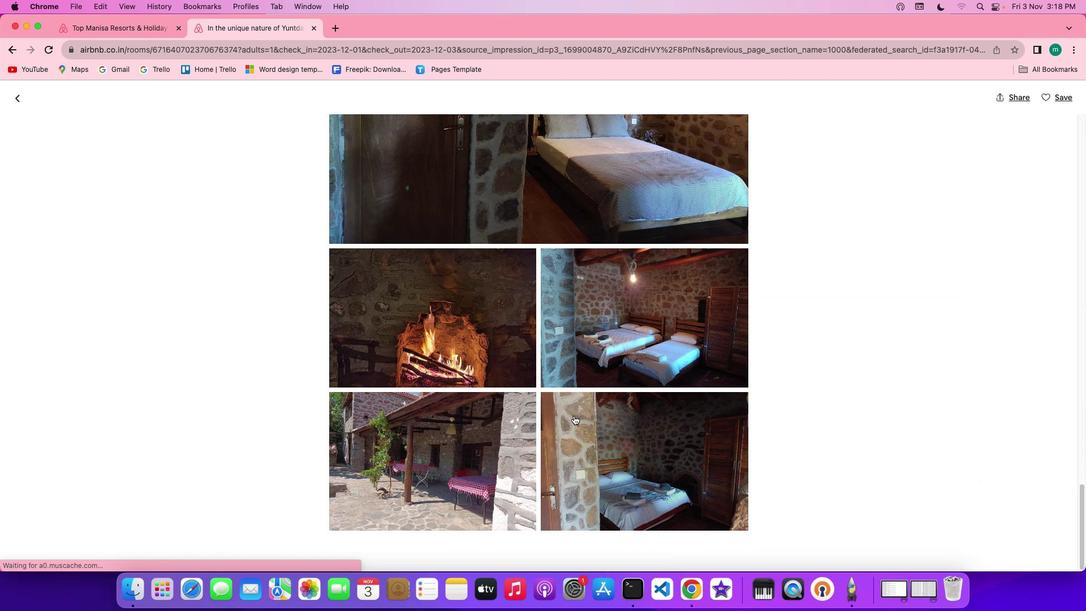 
Action: Mouse scrolled (574, 415) with delta (0, -2)
Screenshot: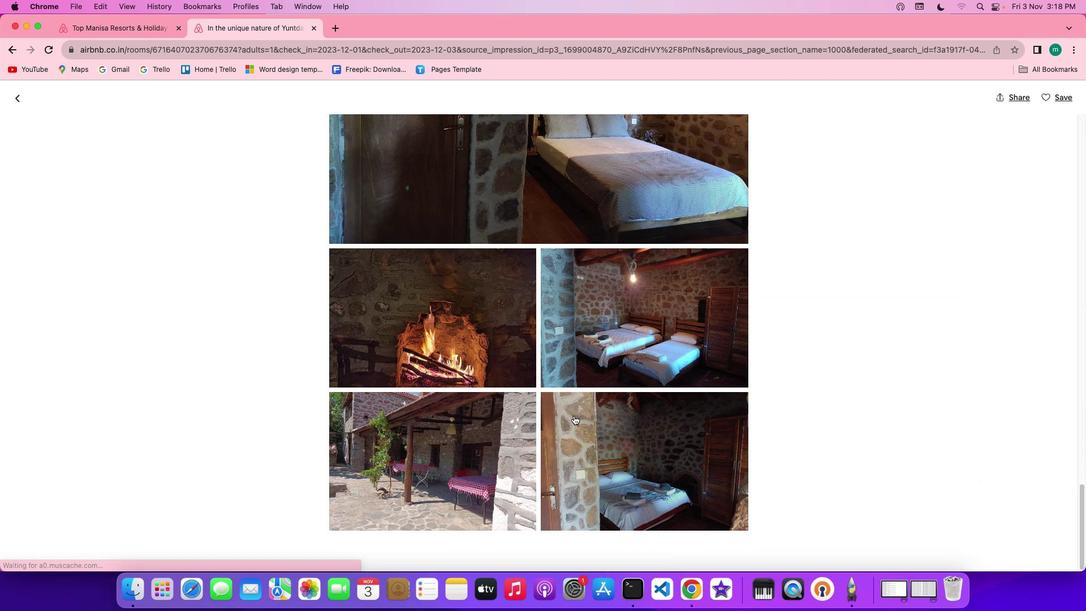 
Action: Mouse scrolled (574, 415) with delta (0, 0)
Screenshot: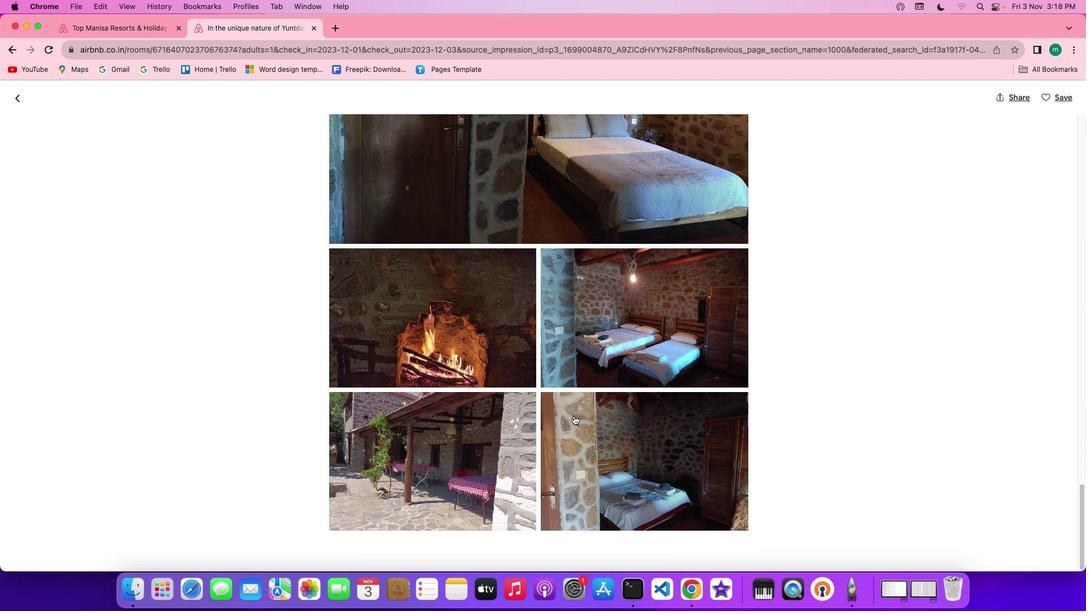 
Action: Mouse moved to (12, 99)
Screenshot: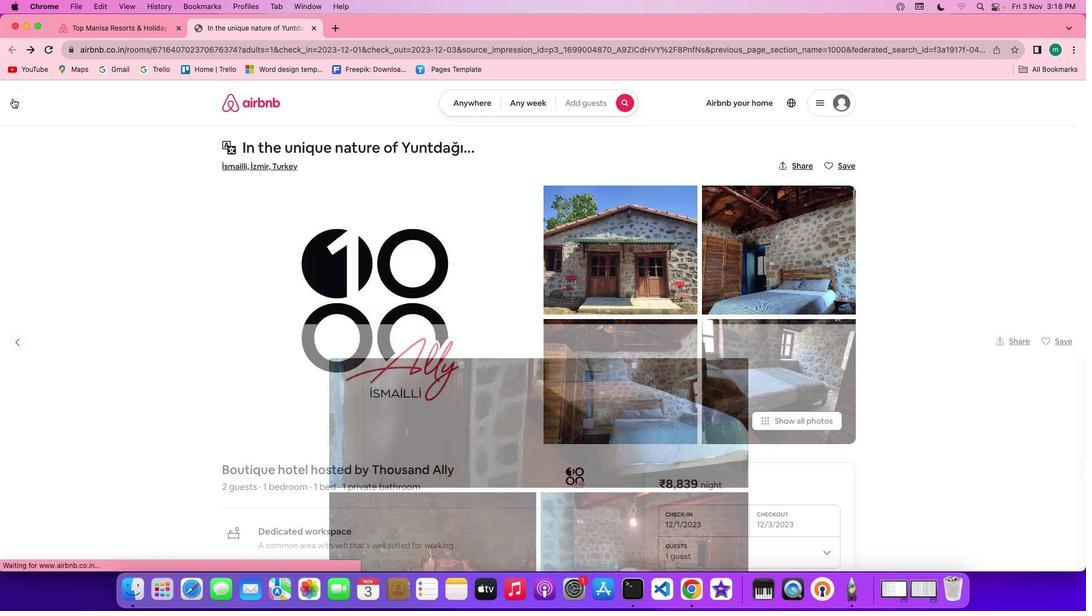 
Action: Mouse pressed left at (12, 99)
Screenshot: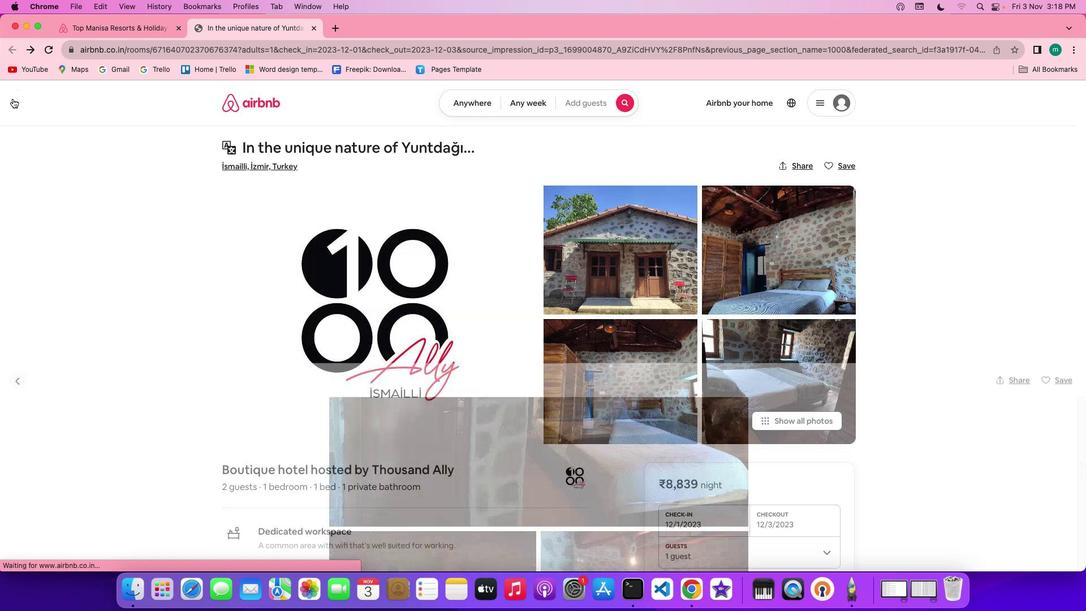 
Action: Mouse moved to (521, 347)
Screenshot: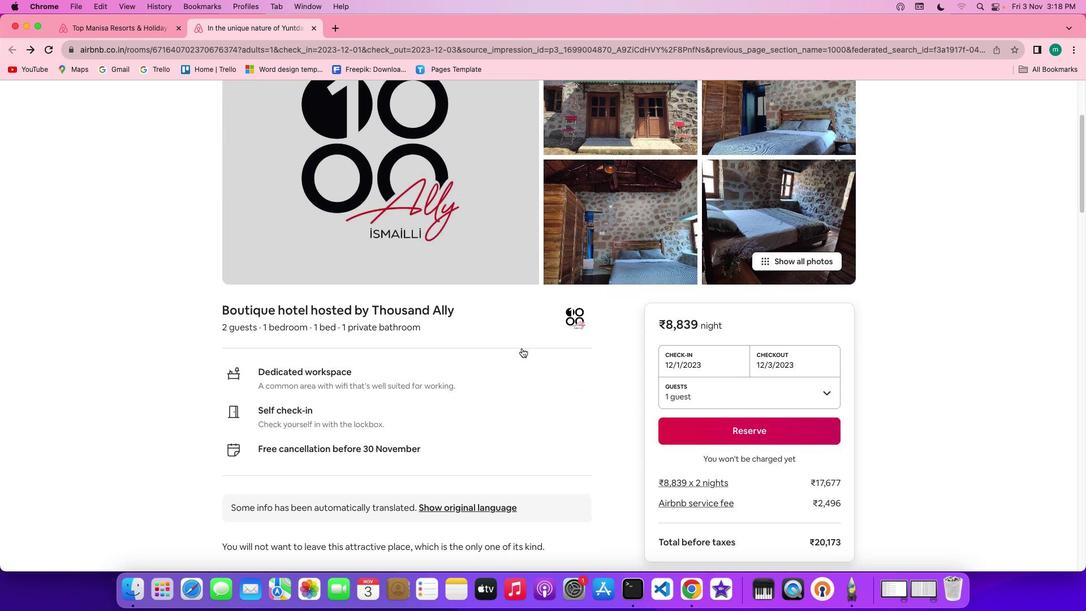 
Action: Mouse scrolled (521, 347) with delta (0, 0)
Screenshot: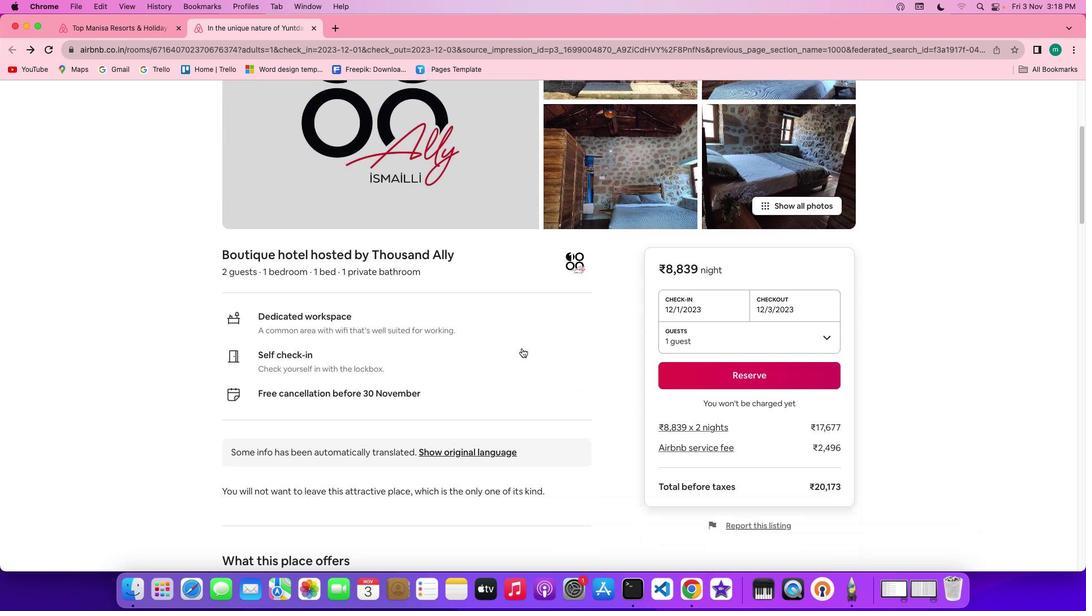 
Action: Mouse scrolled (521, 347) with delta (0, 0)
Screenshot: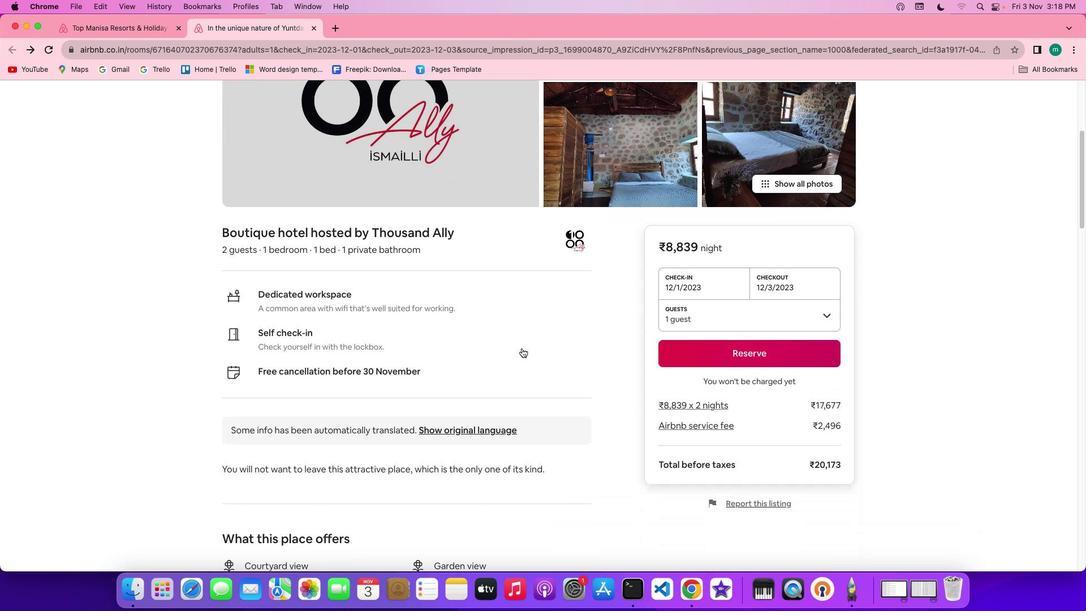 
Action: Mouse scrolled (521, 347) with delta (0, -1)
Screenshot: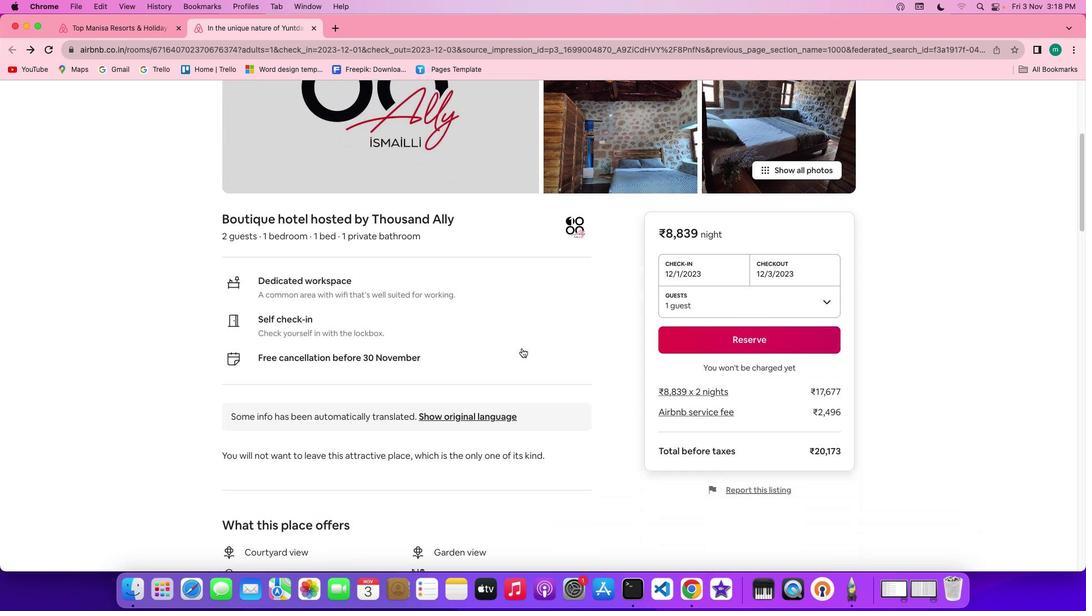 
Action: Mouse scrolled (521, 347) with delta (0, -2)
Screenshot: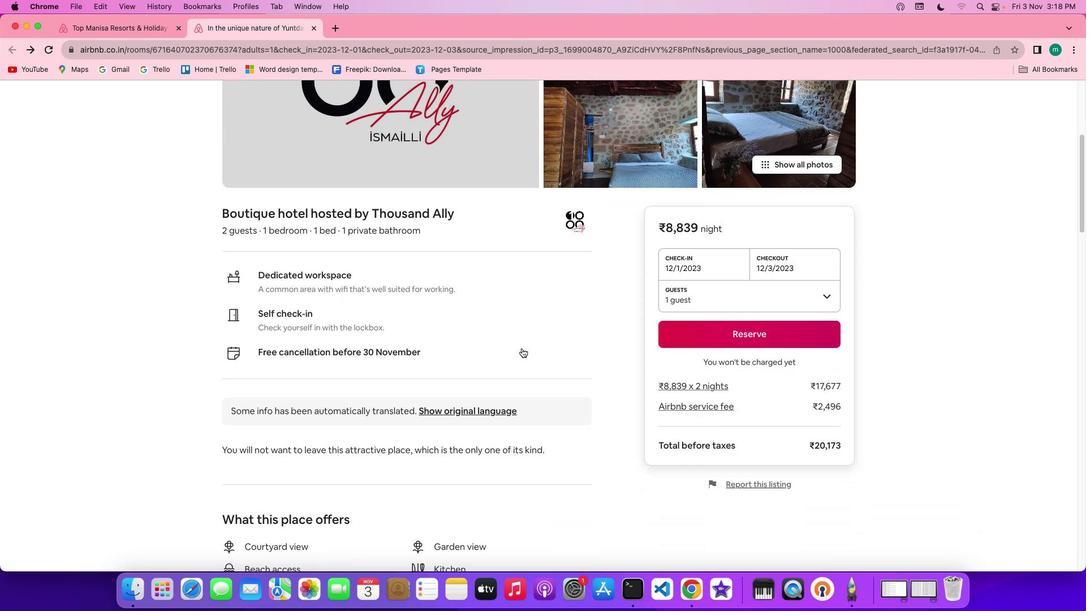 
Action: Mouse scrolled (521, 347) with delta (0, -1)
Screenshot: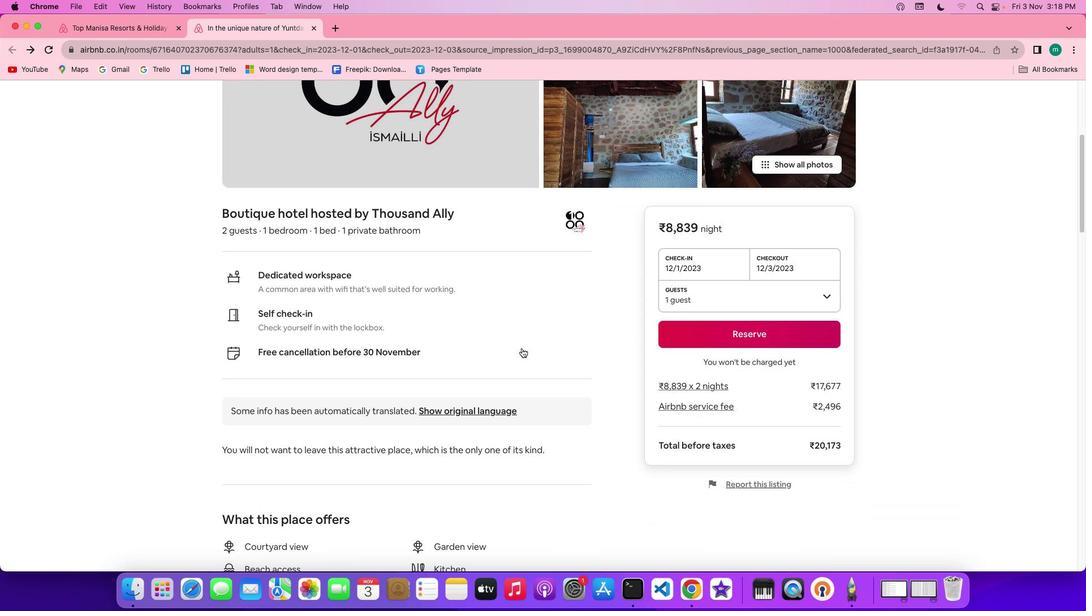 
Action: Mouse scrolled (521, 347) with delta (0, 0)
Screenshot: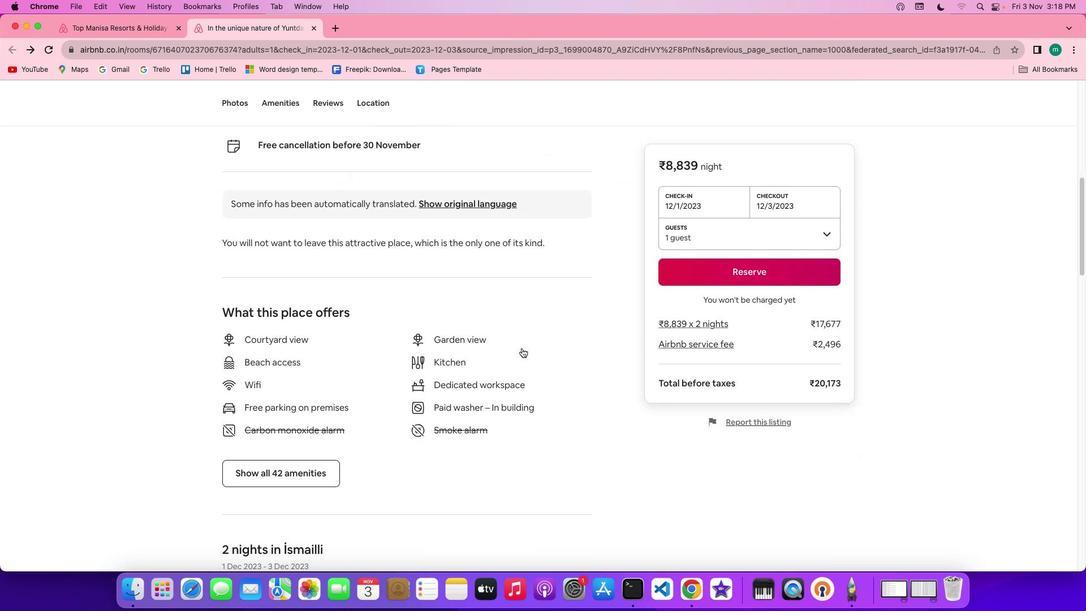
Action: Mouse scrolled (521, 347) with delta (0, 0)
Screenshot: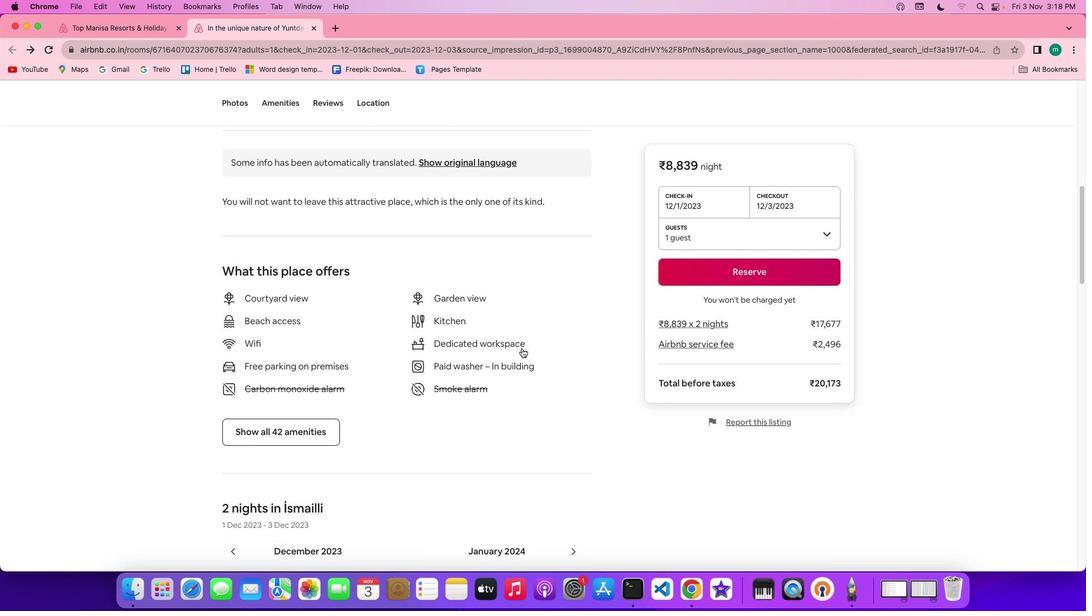 
Action: Mouse scrolled (521, 347) with delta (0, -1)
Screenshot: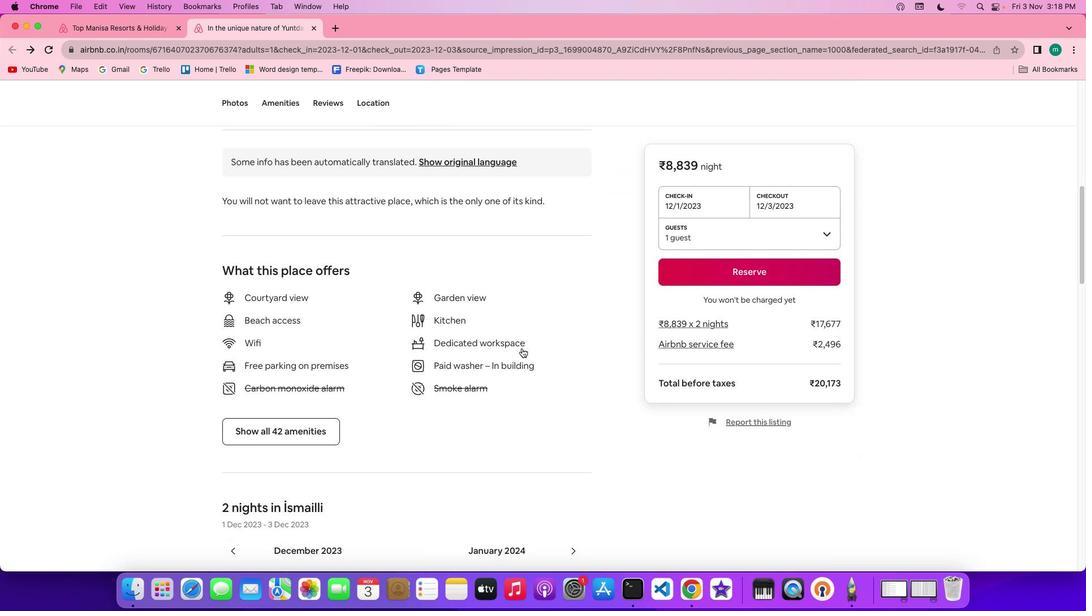 
Action: Mouse scrolled (521, 347) with delta (0, -1)
Screenshot: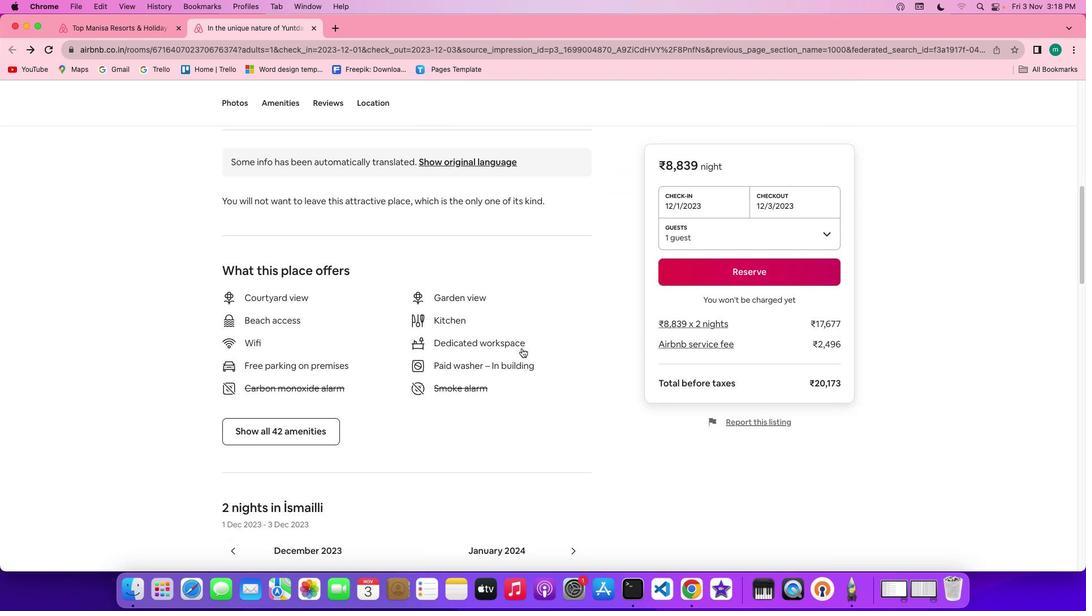 
Action: Mouse scrolled (521, 347) with delta (0, -2)
Screenshot: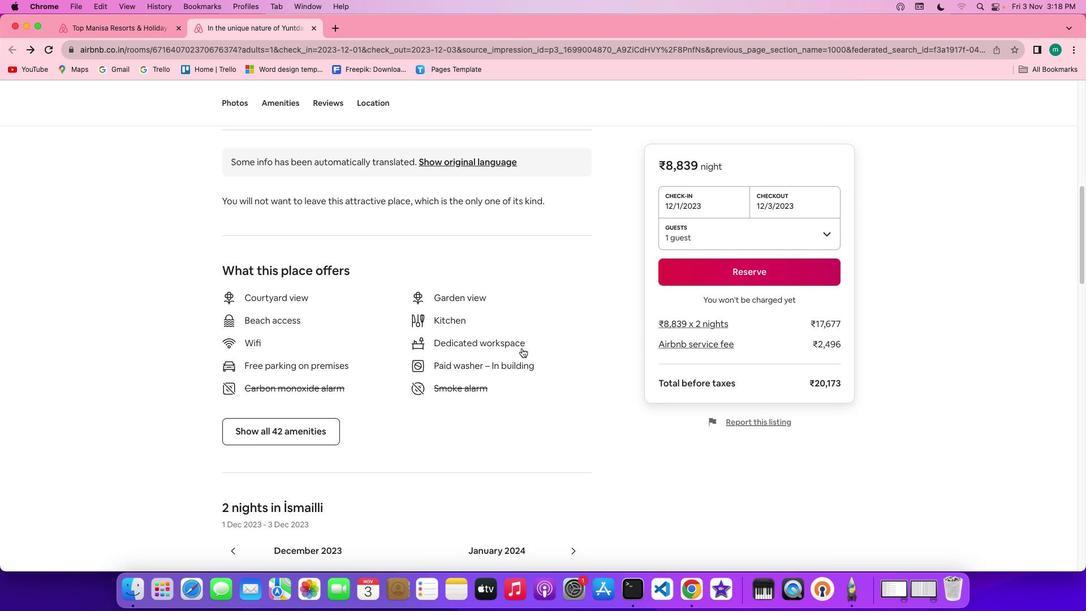 
Action: Mouse scrolled (521, 347) with delta (0, 0)
Screenshot: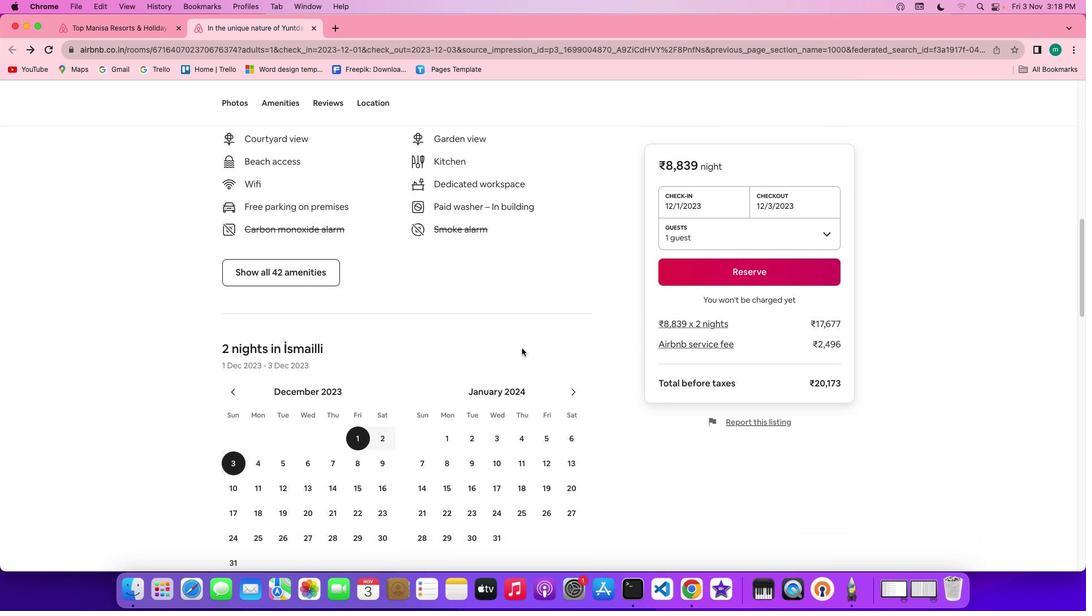
Action: Mouse scrolled (521, 347) with delta (0, 0)
Screenshot: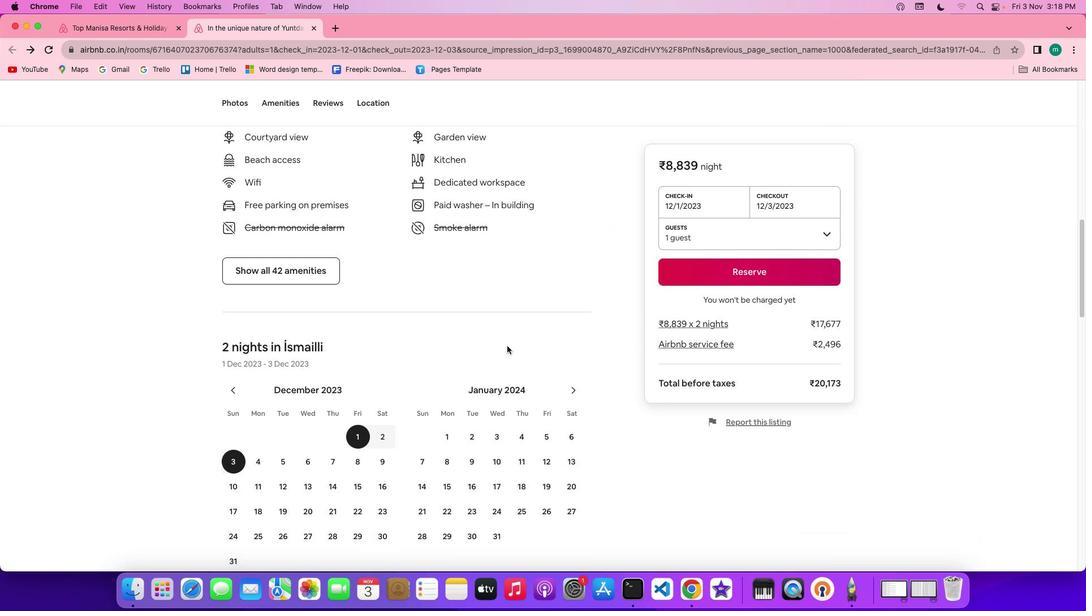 
Action: Mouse scrolled (521, 347) with delta (0, -1)
Screenshot: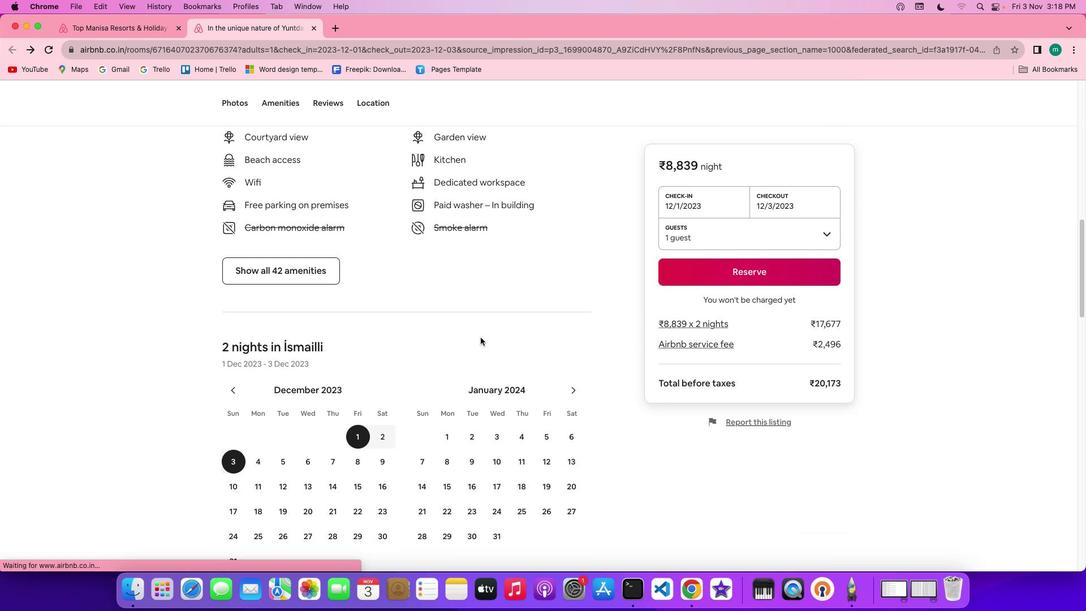 
Action: Mouse scrolled (521, 347) with delta (0, -1)
Screenshot: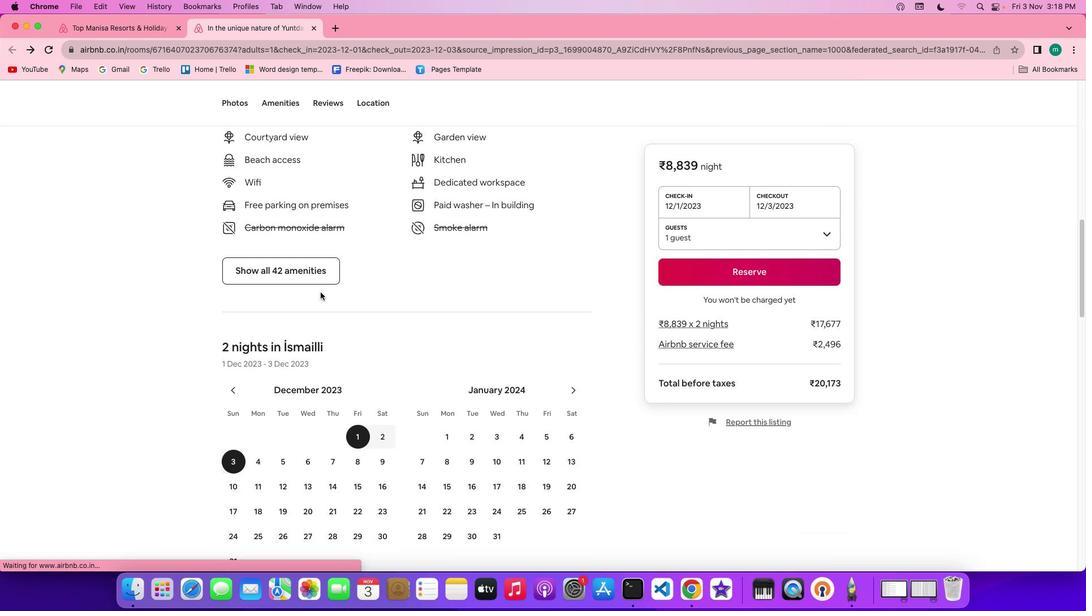 
Action: Mouse moved to (247, 274)
Screenshot: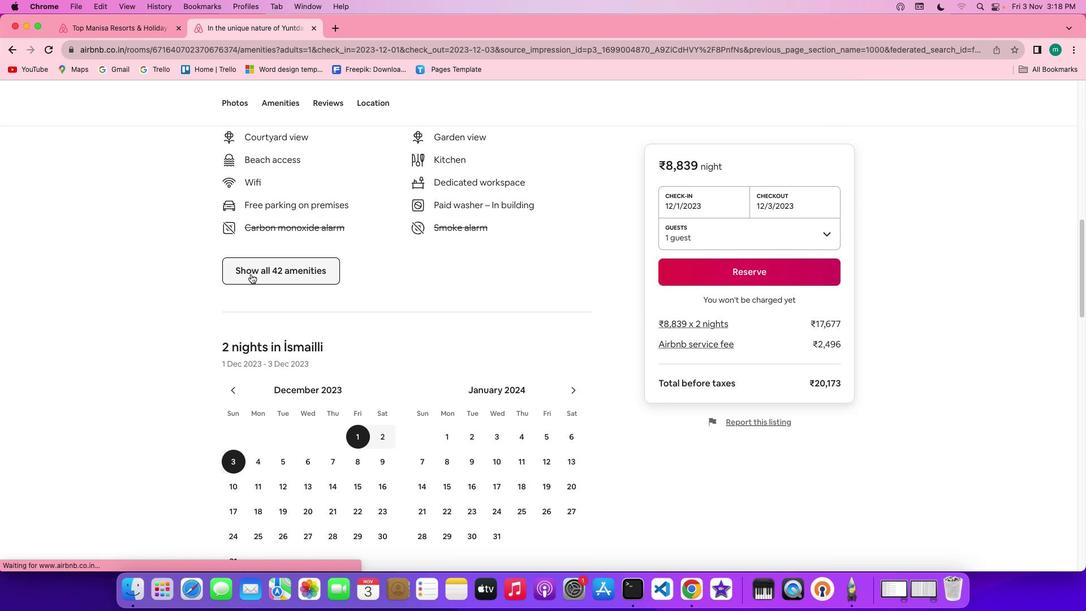 
Action: Mouse pressed left at (247, 274)
Screenshot: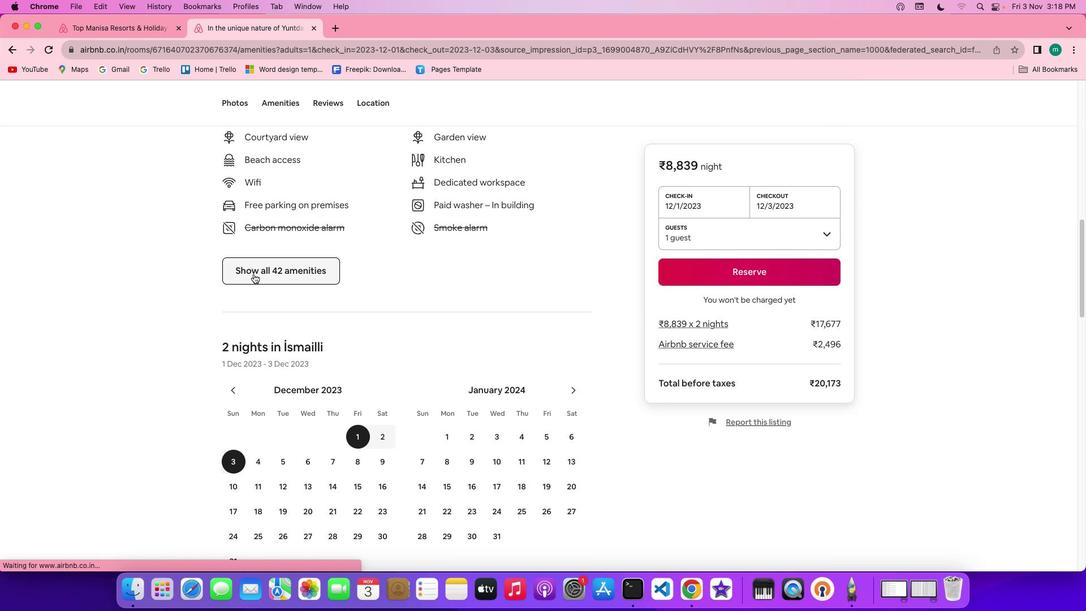 
Action: Mouse moved to (565, 325)
Screenshot: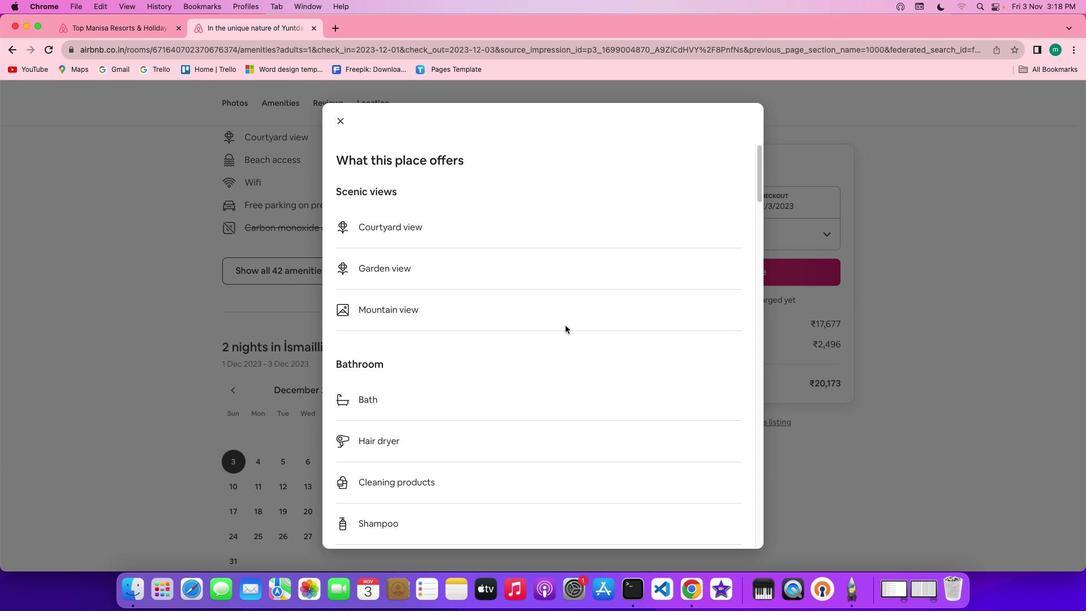 
Action: Mouse scrolled (565, 325) with delta (0, 0)
Screenshot: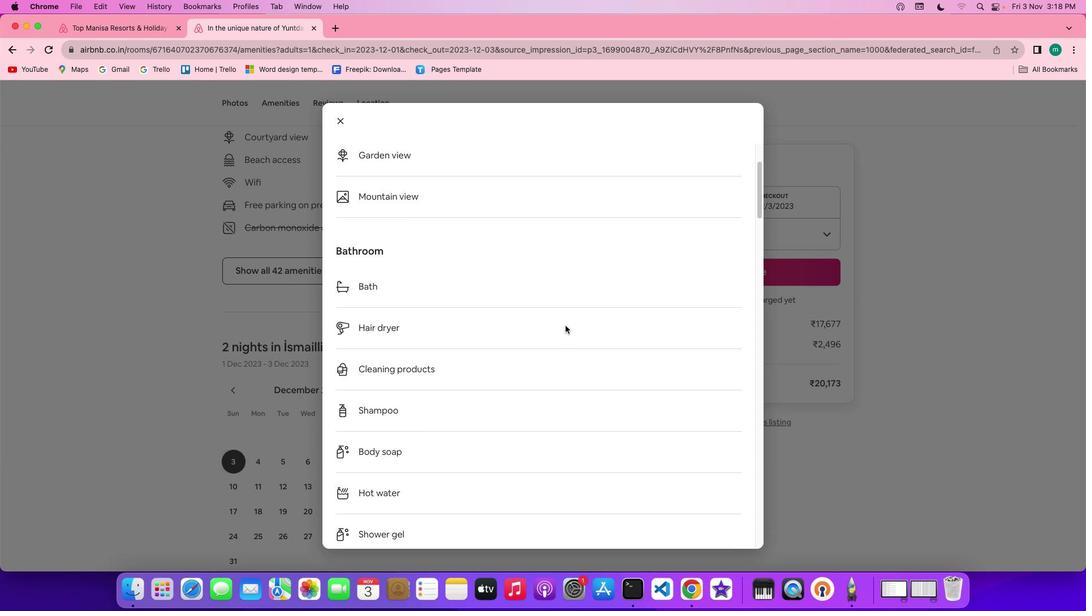 
Action: Mouse scrolled (565, 325) with delta (0, 0)
Screenshot: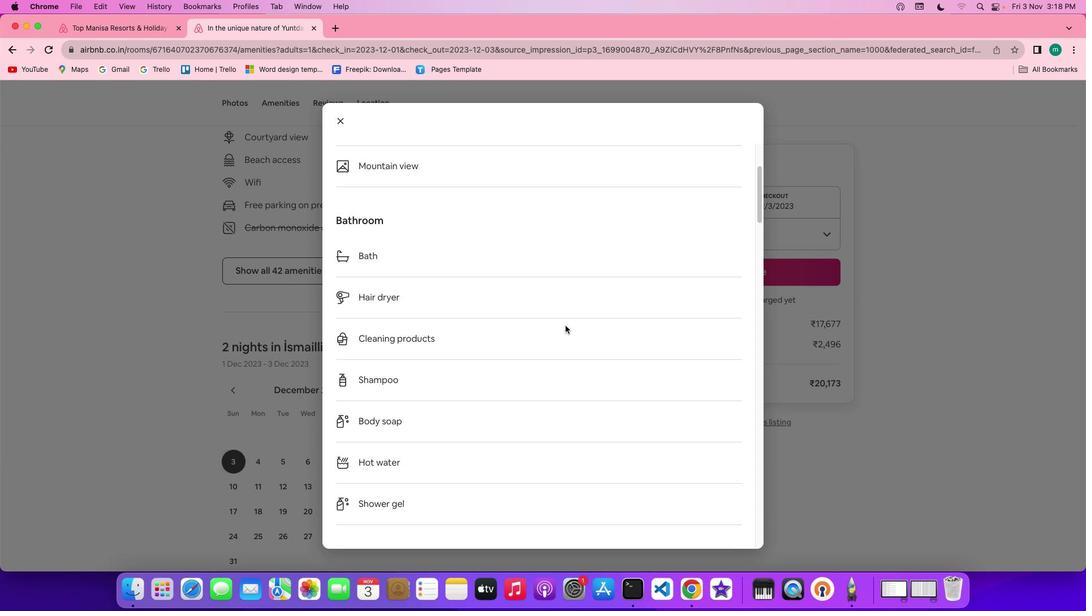 
Action: Mouse scrolled (565, 325) with delta (0, -1)
Screenshot: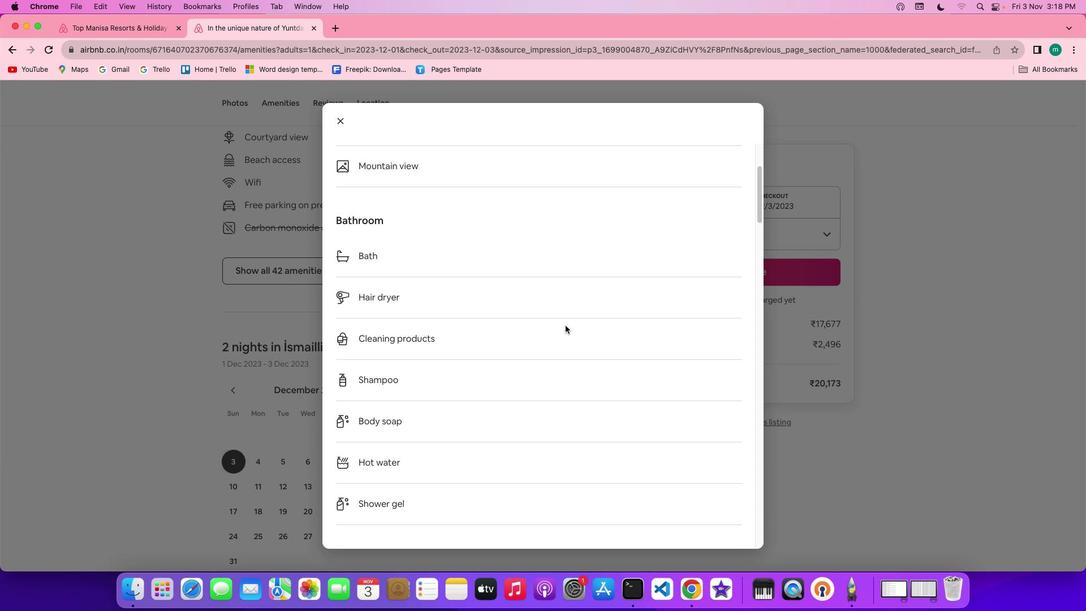 
Action: Mouse scrolled (565, 325) with delta (0, -1)
Screenshot: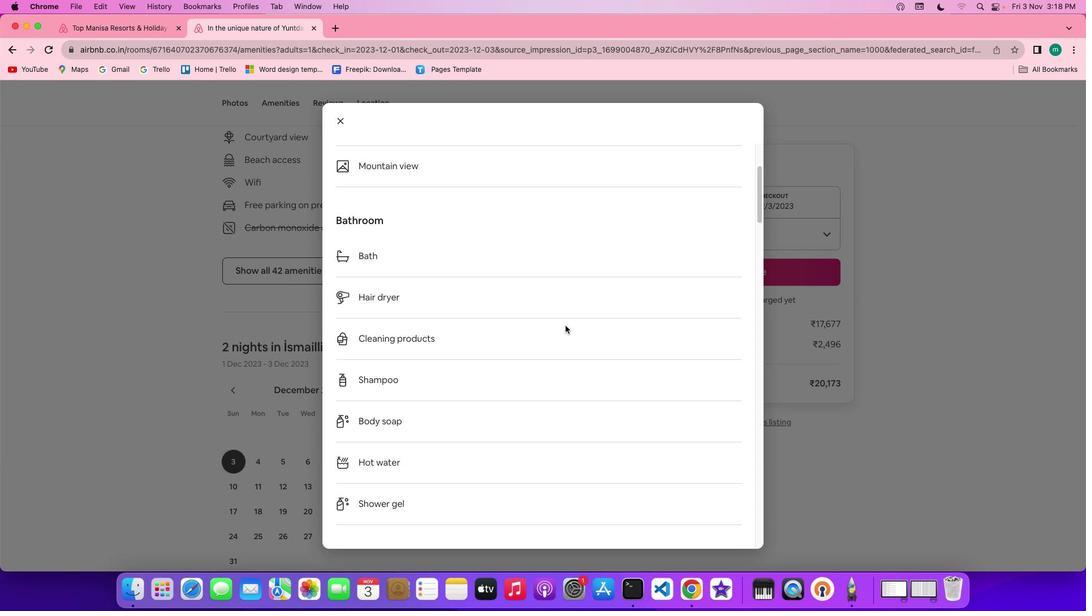 
Action: Mouse scrolled (565, 325) with delta (0, 0)
Screenshot: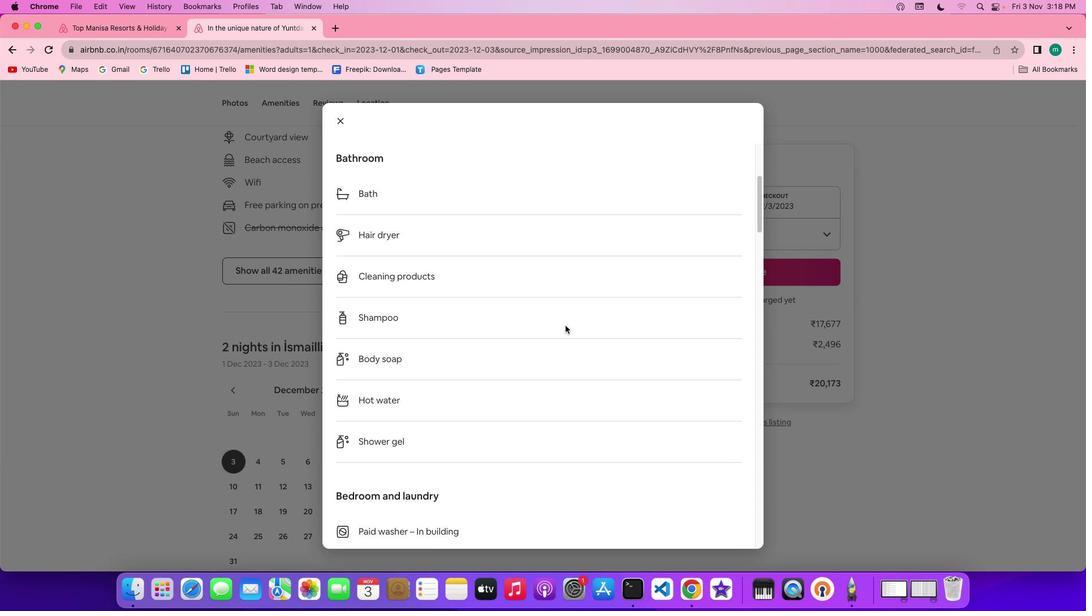 
Action: Mouse scrolled (565, 325) with delta (0, 0)
Screenshot: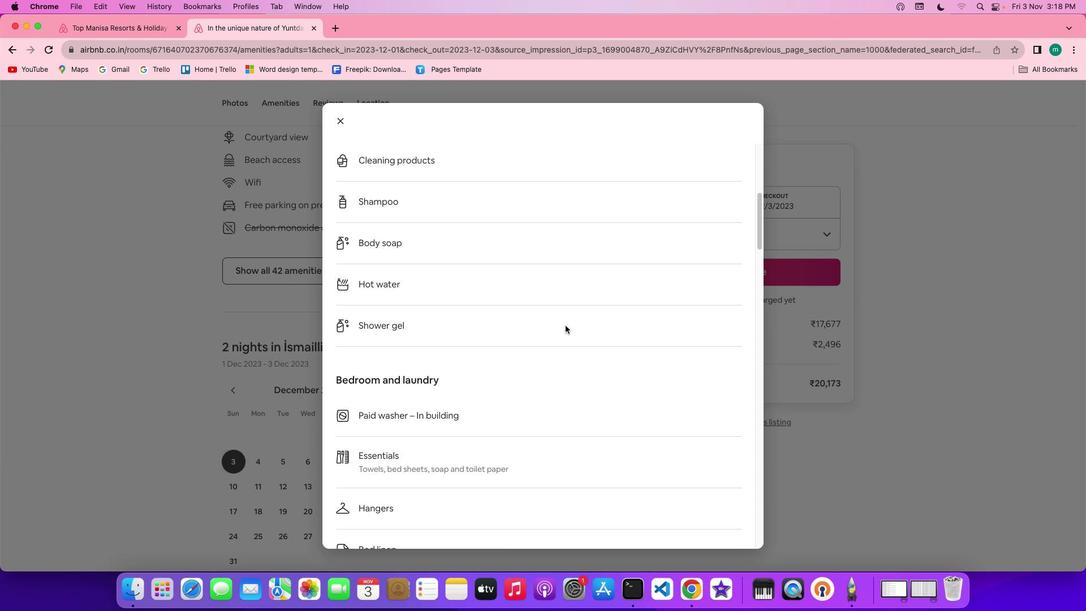 
Action: Mouse scrolled (565, 325) with delta (0, 0)
Screenshot: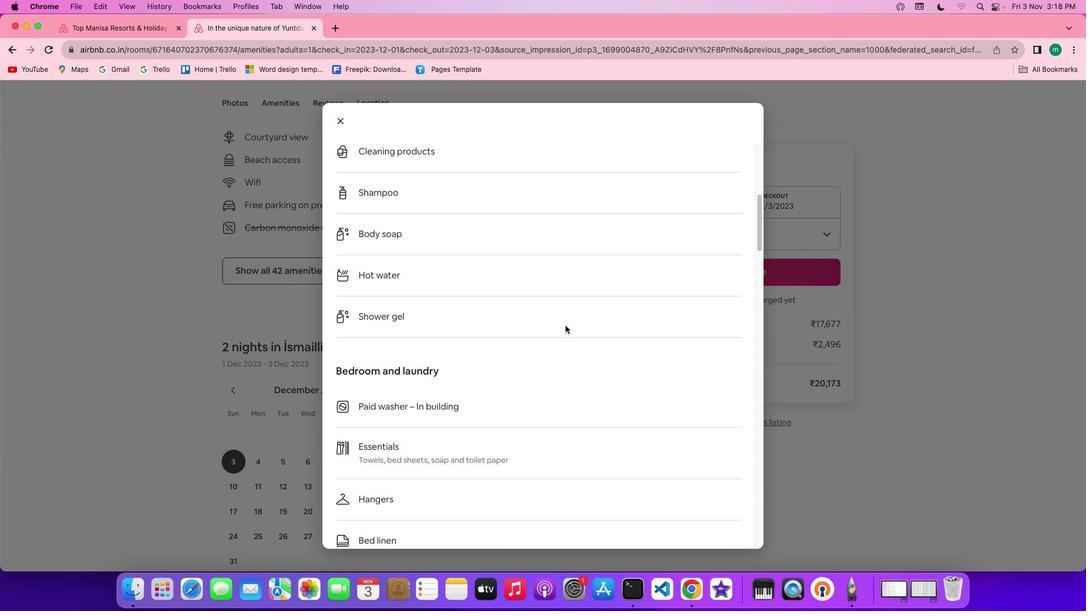 
Action: Mouse scrolled (565, 325) with delta (0, -1)
Screenshot: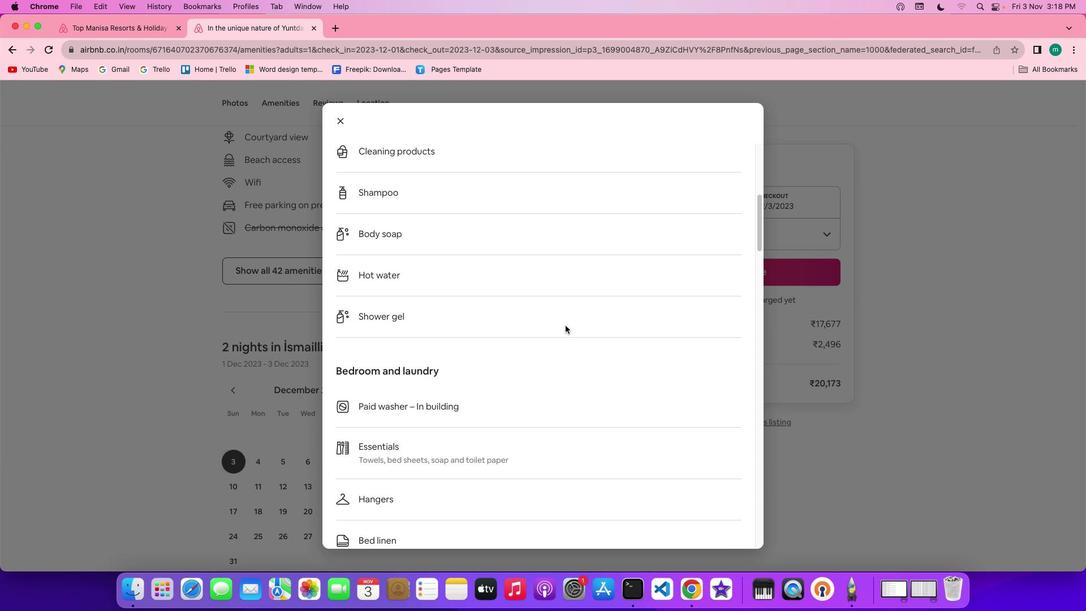 
Action: Mouse scrolled (565, 325) with delta (0, -1)
Screenshot: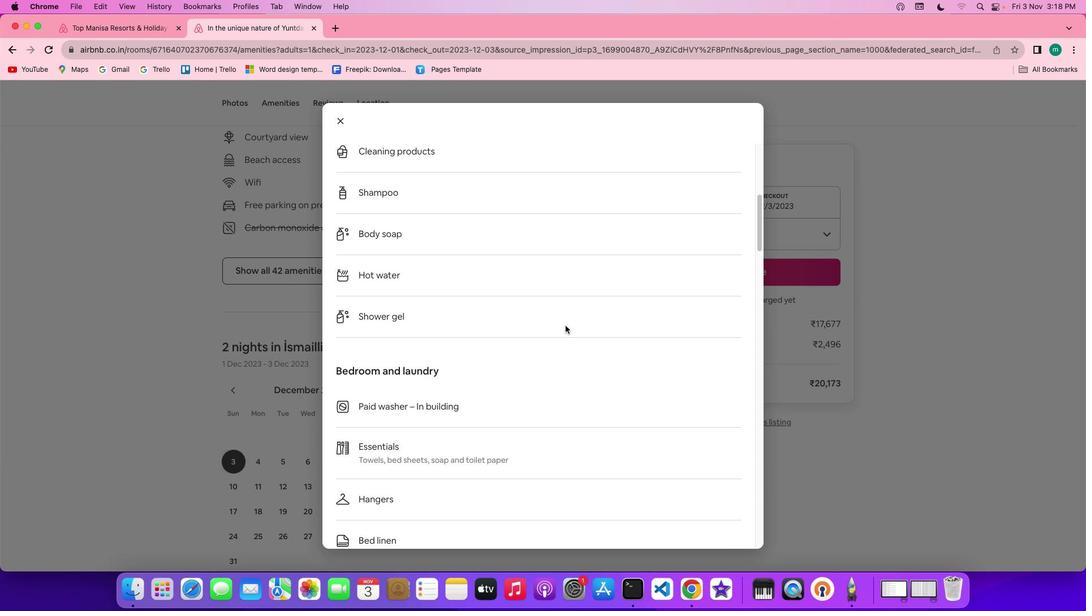 
Action: Mouse scrolled (565, 325) with delta (0, 0)
Screenshot: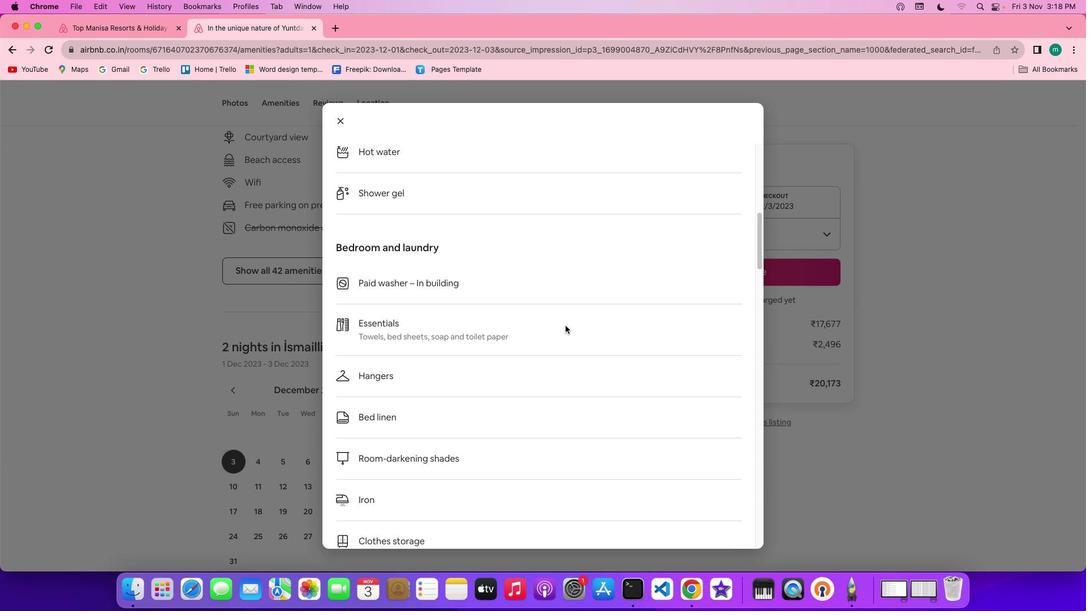 
Action: Mouse scrolled (565, 325) with delta (0, 0)
Screenshot: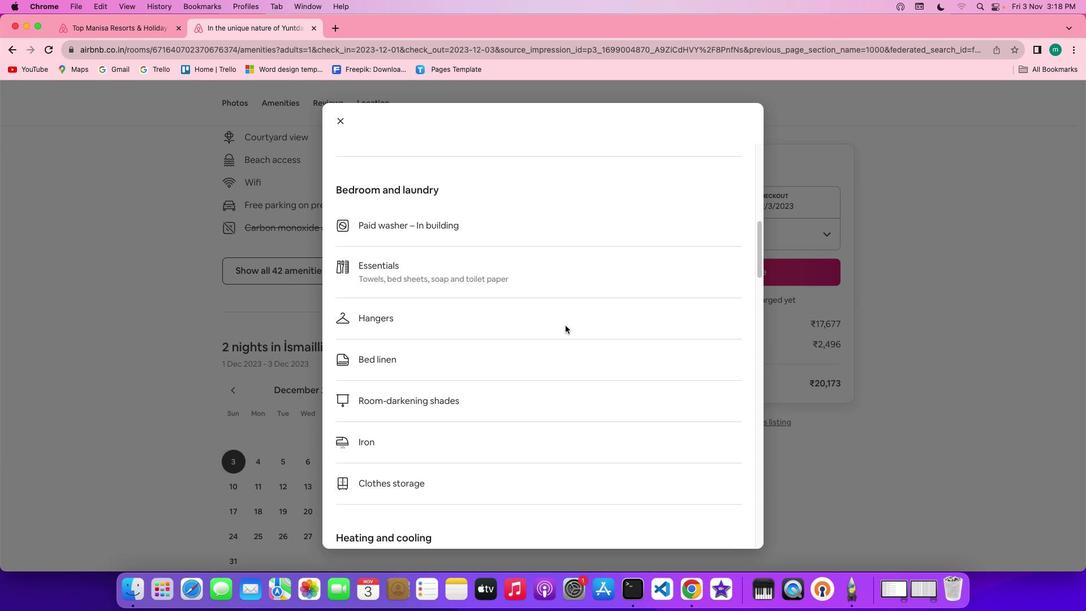 
Action: Mouse scrolled (565, 325) with delta (0, -1)
Screenshot: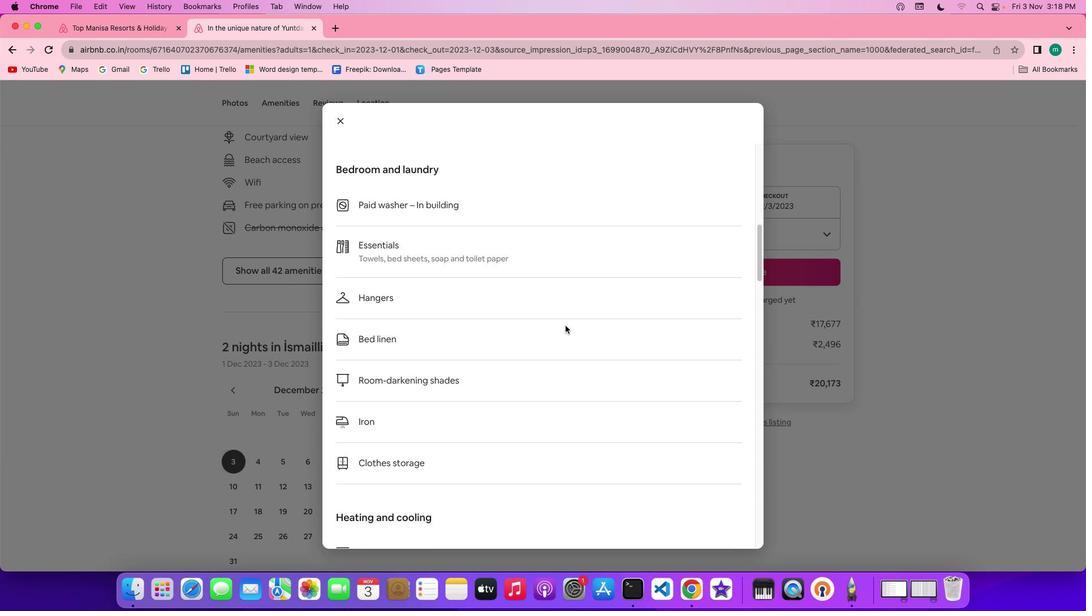 
Action: Mouse scrolled (565, 325) with delta (0, -1)
Screenshot: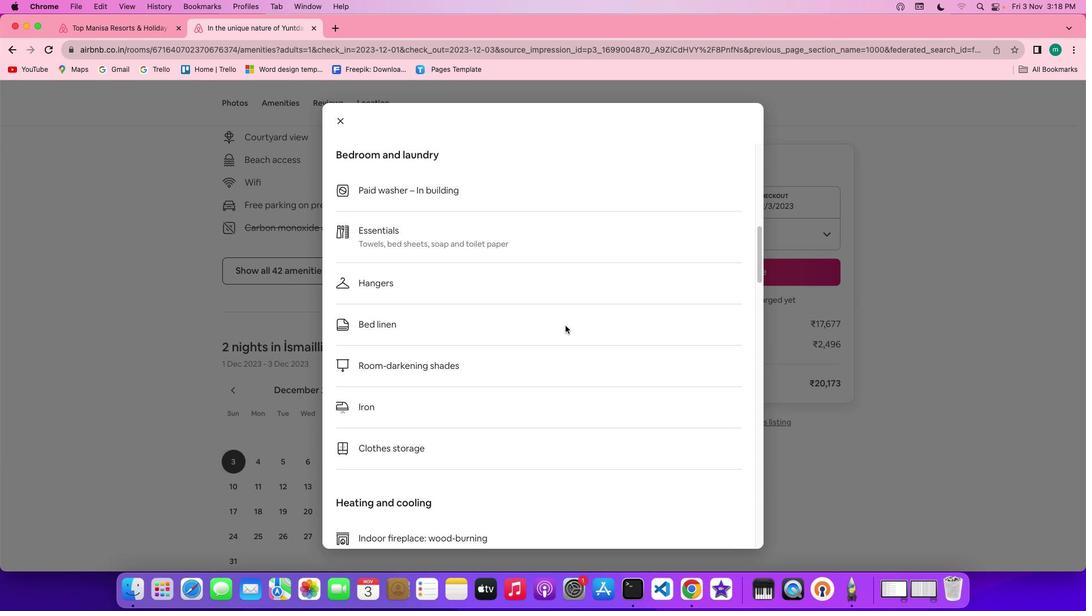 
Action: Mouse scrolled (565, 325) with delta (0, -1)
Screenshot: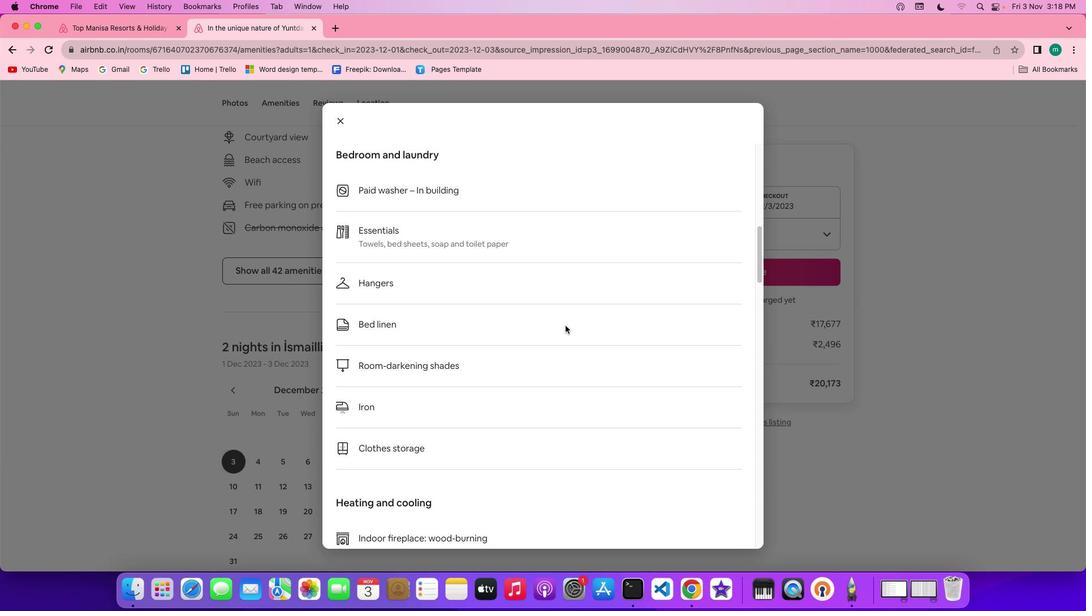 
Action: Mouse moved to (565, 325)
Screenshot: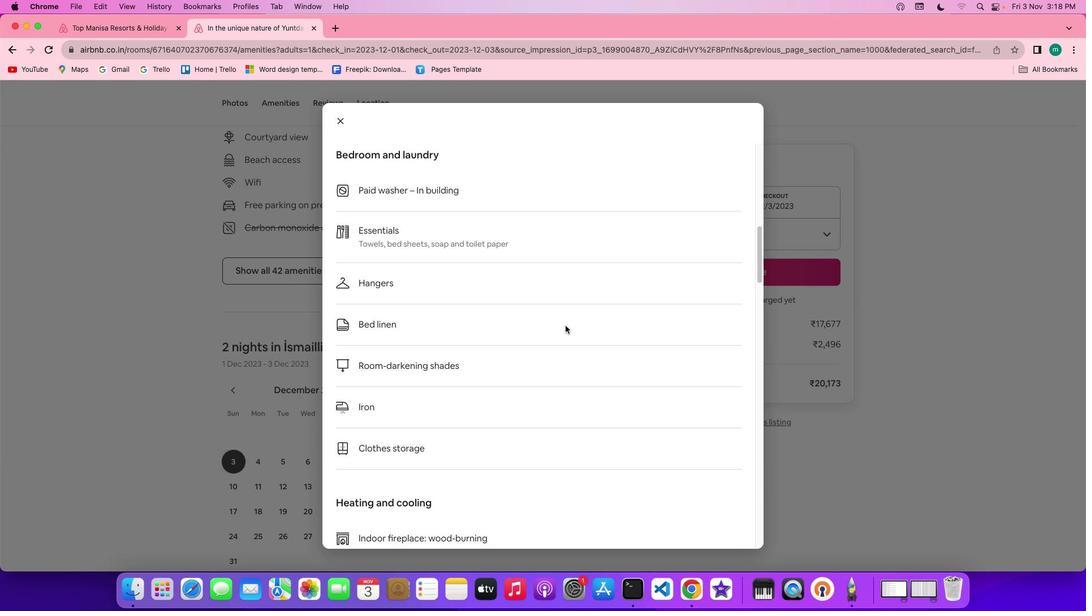 
Action: Mouse scrolled (565, 325) with delta (0, 0)
Screenshot: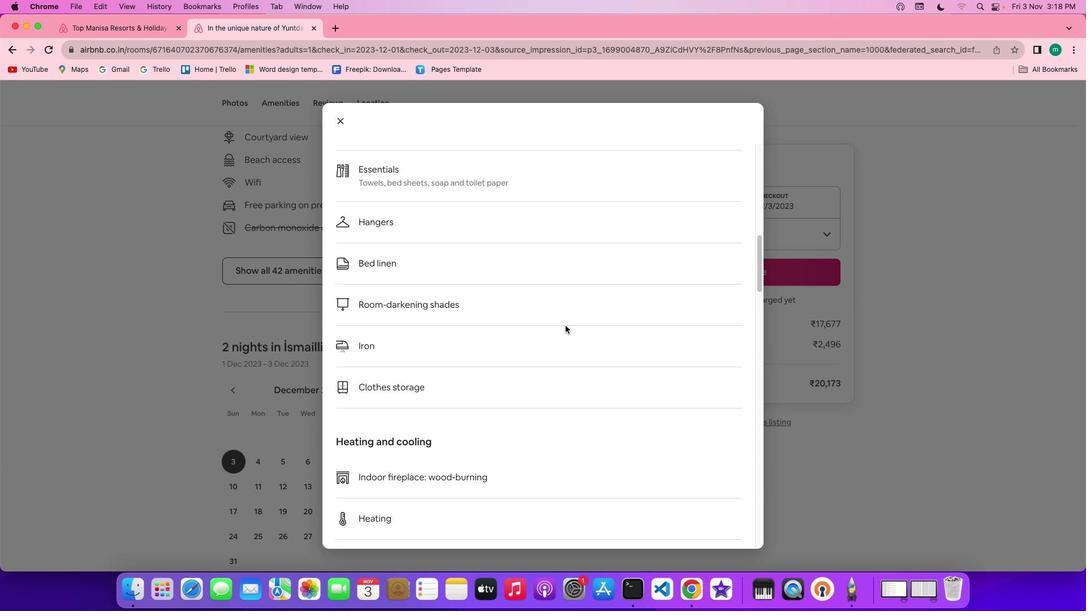 
Action: Mouse scrolled (565, 325) with delta (0, 0)
Screenshot: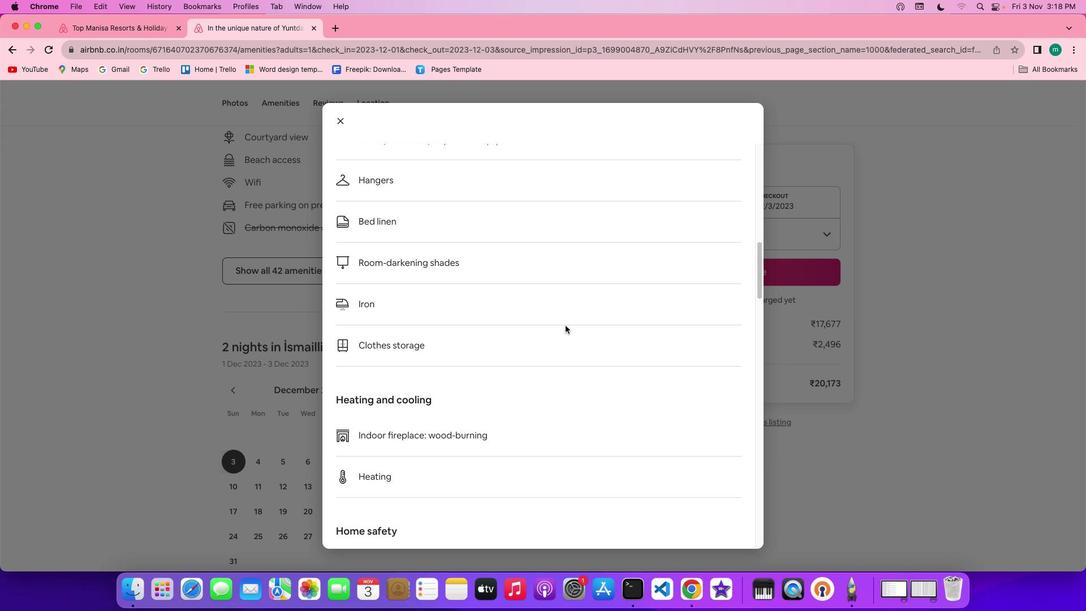 
Action: Mouse scrolled (565, 325) with delta (0, 0)
Screenshot: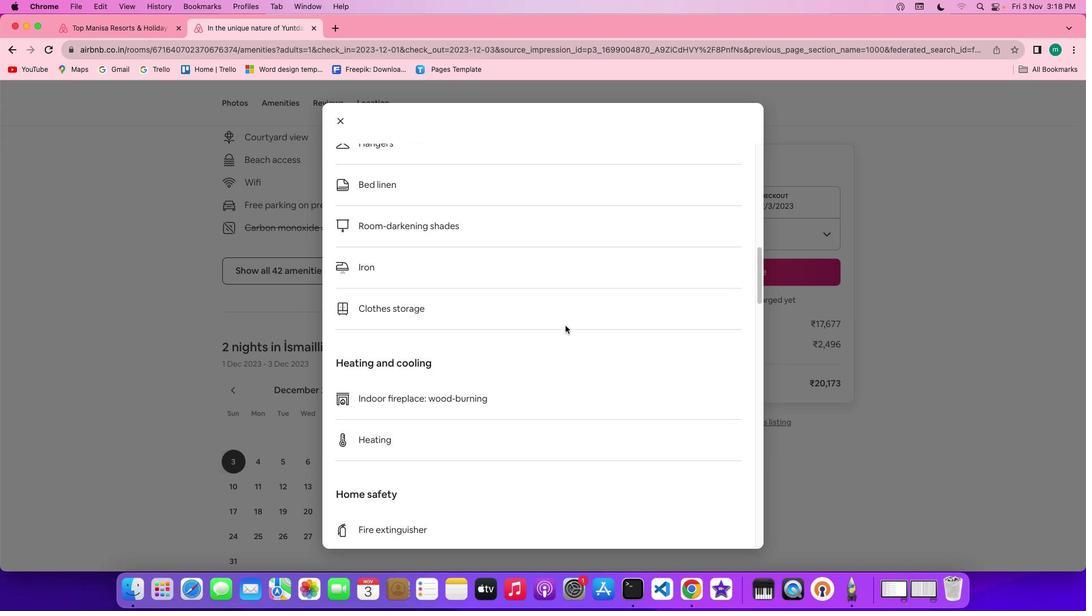 
Action: Mouse scrolled (565, 325) with delta (0, -1)
Screenshot: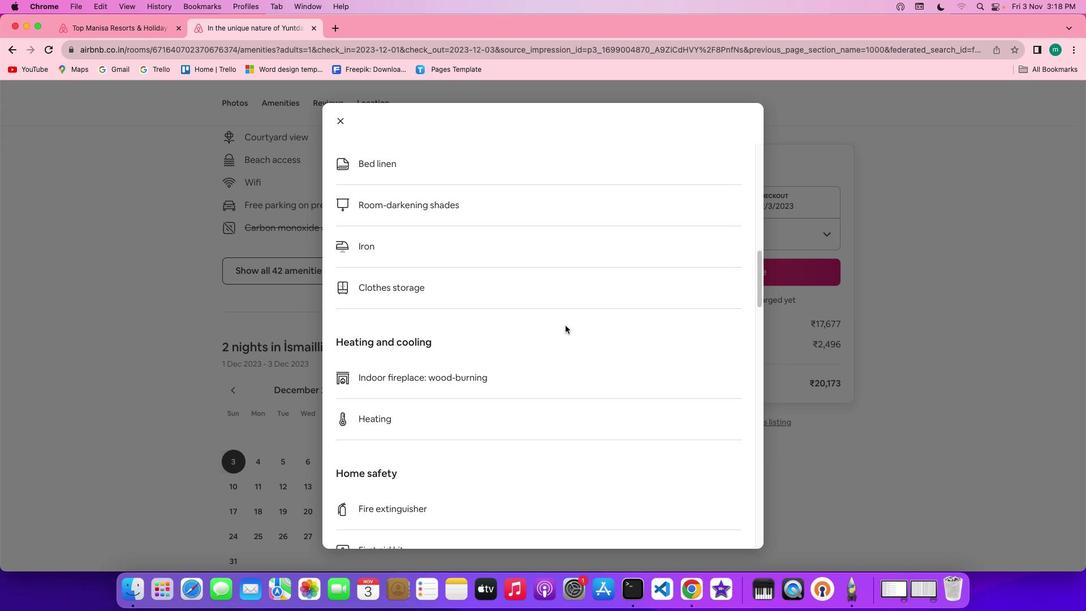 
Action: Mouse scrolled (565, 325) with delta (0, -1)
Screenshot: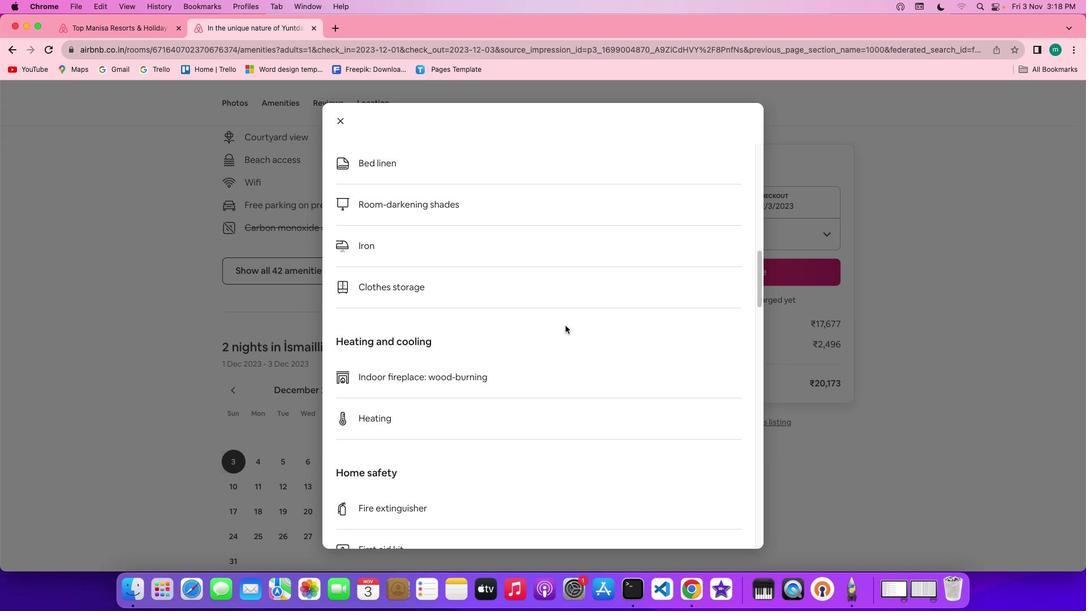 
Action: Mouse scrolled (565, 325) with delta (0, 0)
Screenshot: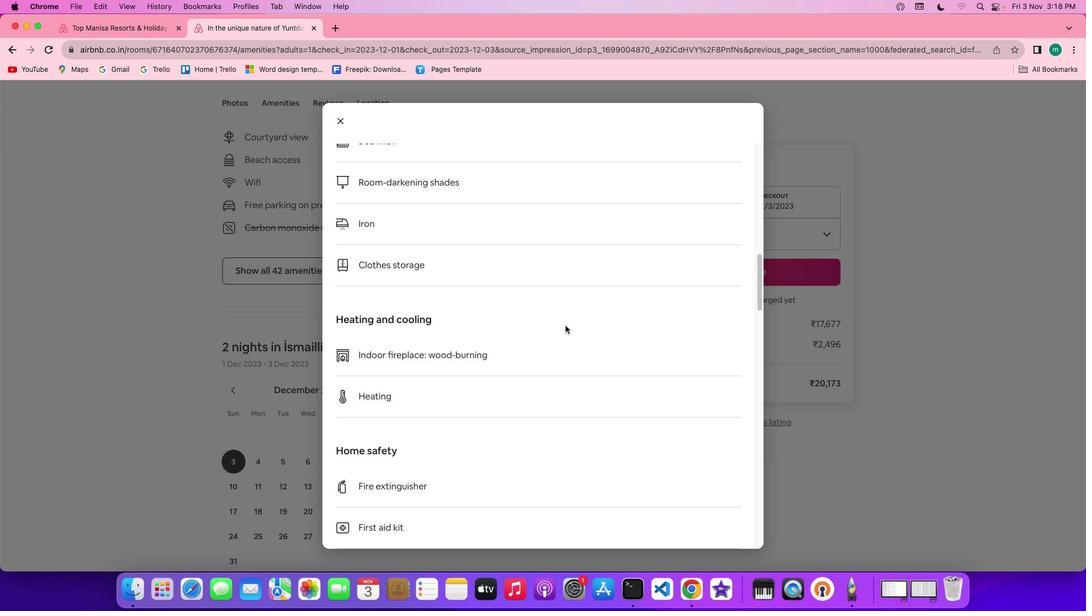 
Action: Mouse scrolled (565, 325) with delta (0, 0)
Screenshot: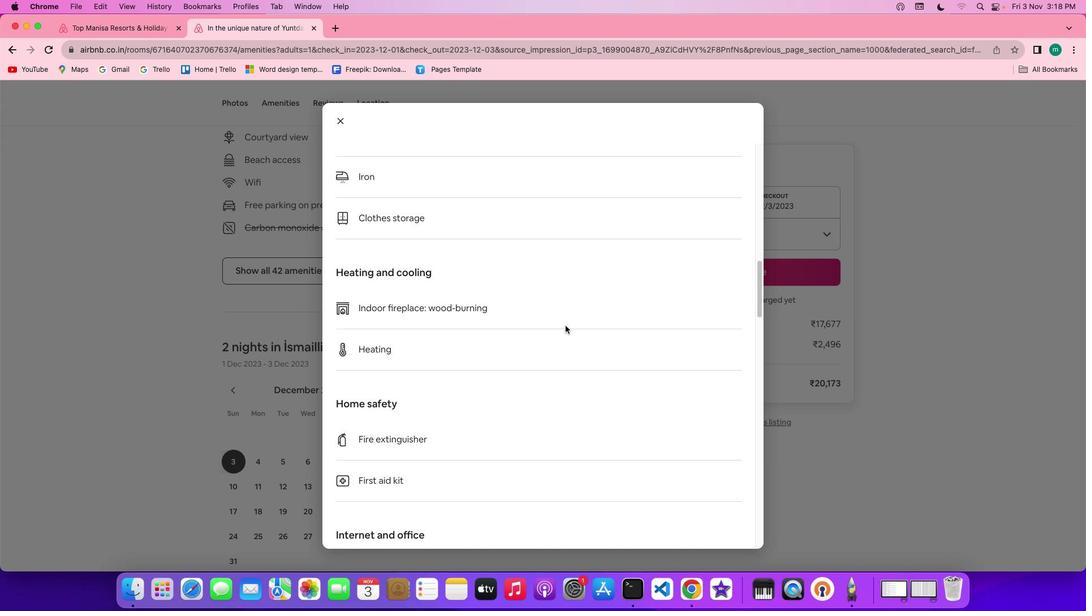 
Action: Mouse scrolled (565, 325) with delta (0, 0)
Screenshot: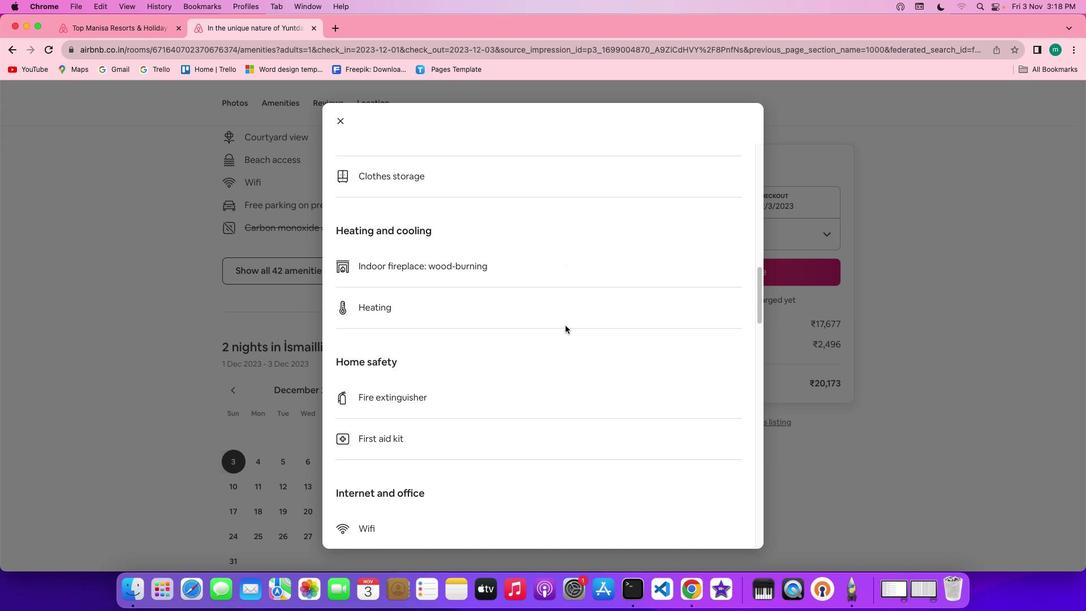 
Action: Mouse scrolled (565, 325) with delta (0, 0)
Screenshot: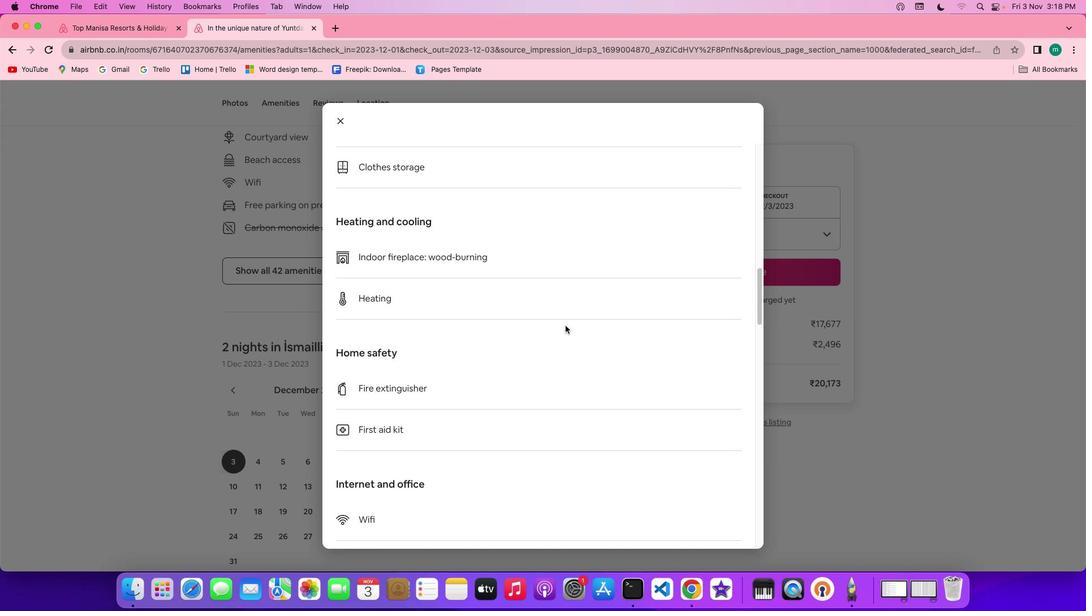 
Action: Mouse scrolled (565, 325) with delta (0, -1)
Screenshot: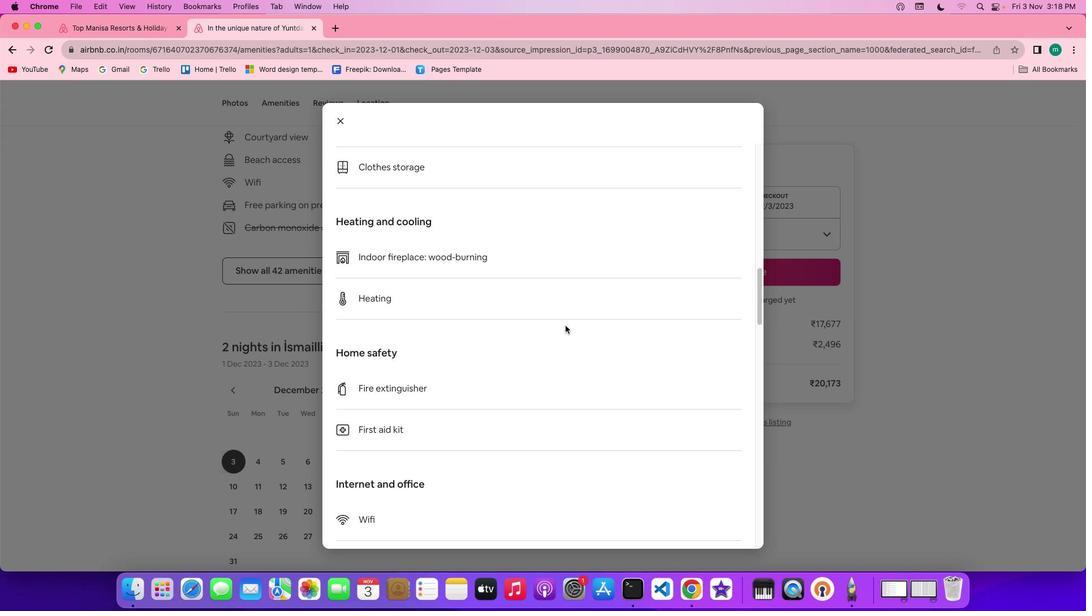 
Action: Mouse scrolled (565, 325) with delta (0, 0)
Screenshot: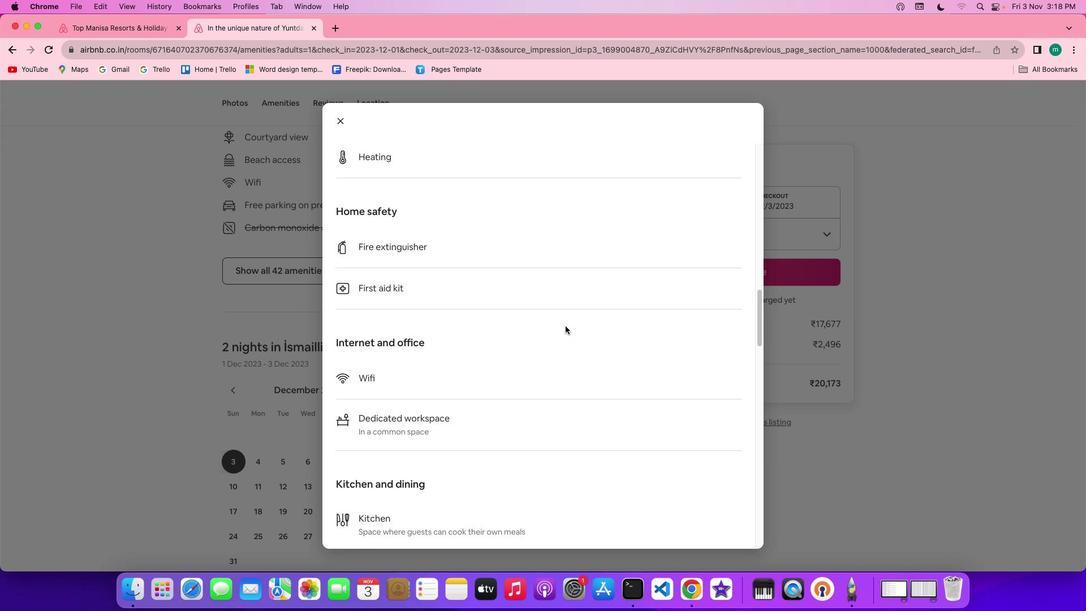 
Action: Mouse scrolled (565, 325) with delta (0, 0)
Screenshot: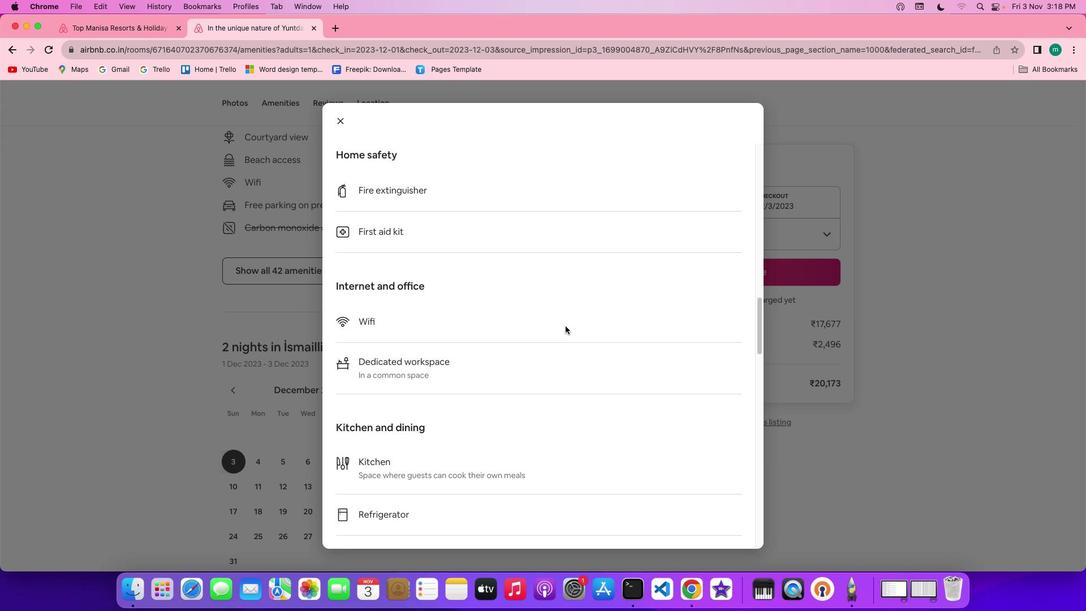 
Action: Mouse moved to (565, 325)
Screenshot: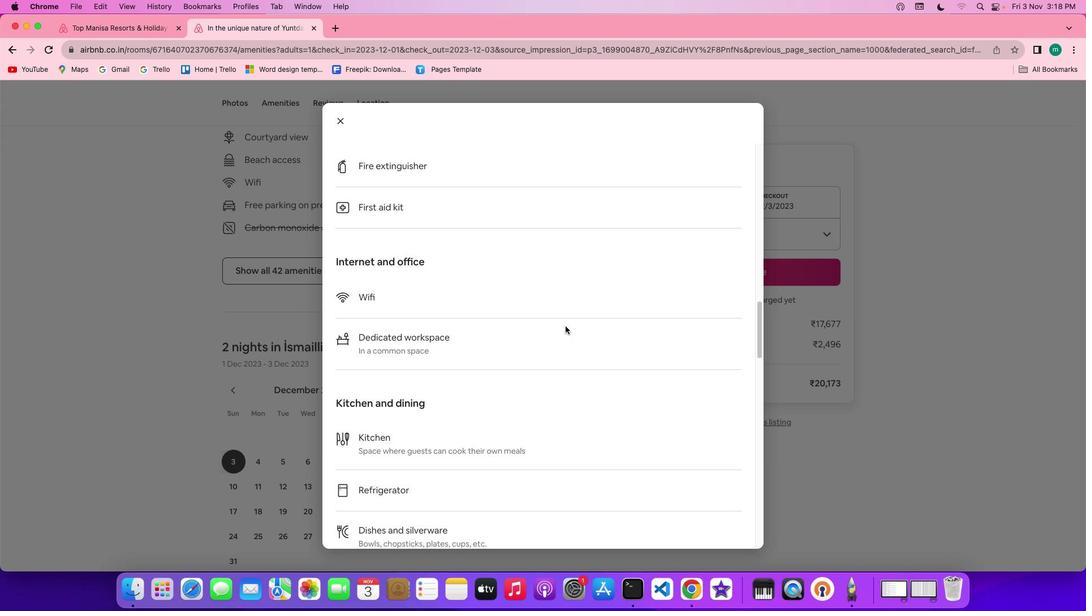 
Action: Mouse scrolled (565, 325) with delta (0, -1)
Screenshot: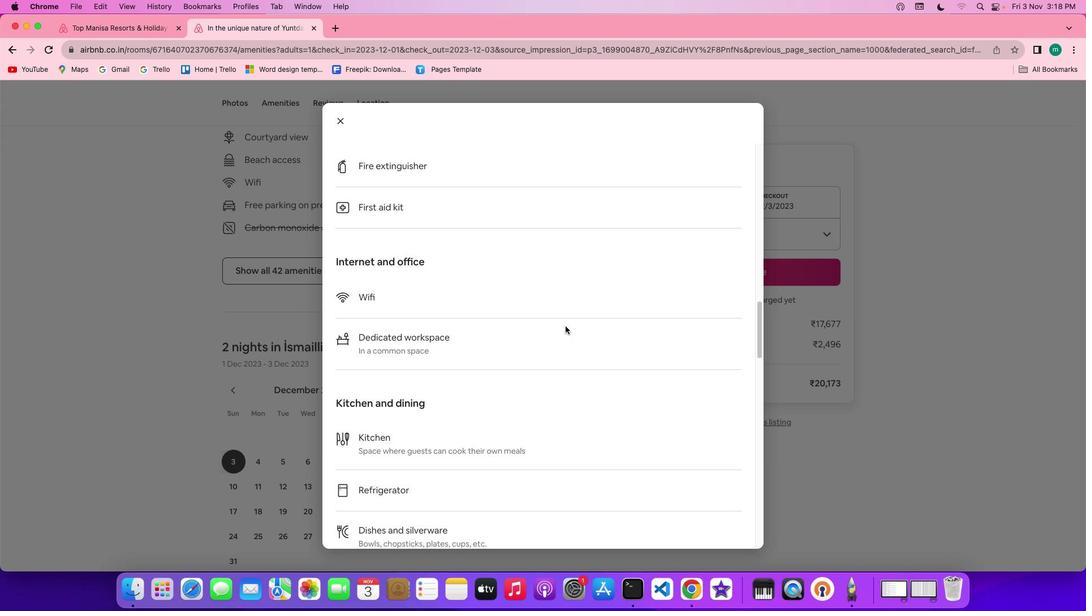 
Action: Mouse moved to (565, 326)
Screenshot: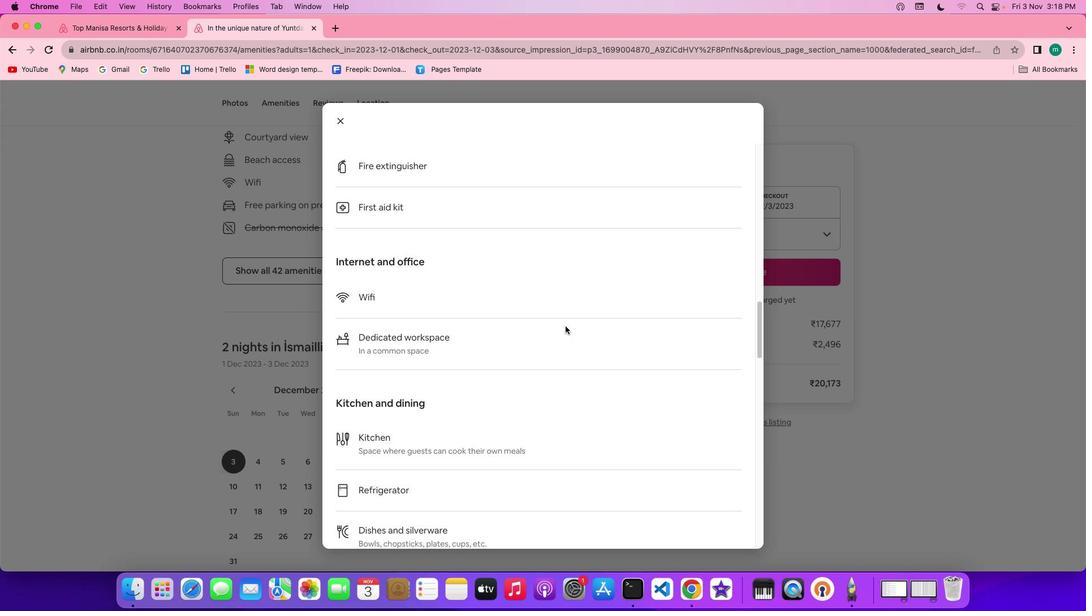 
Action: Mouse scrolled (565, 326) with delta (0, -1)
Screenshot: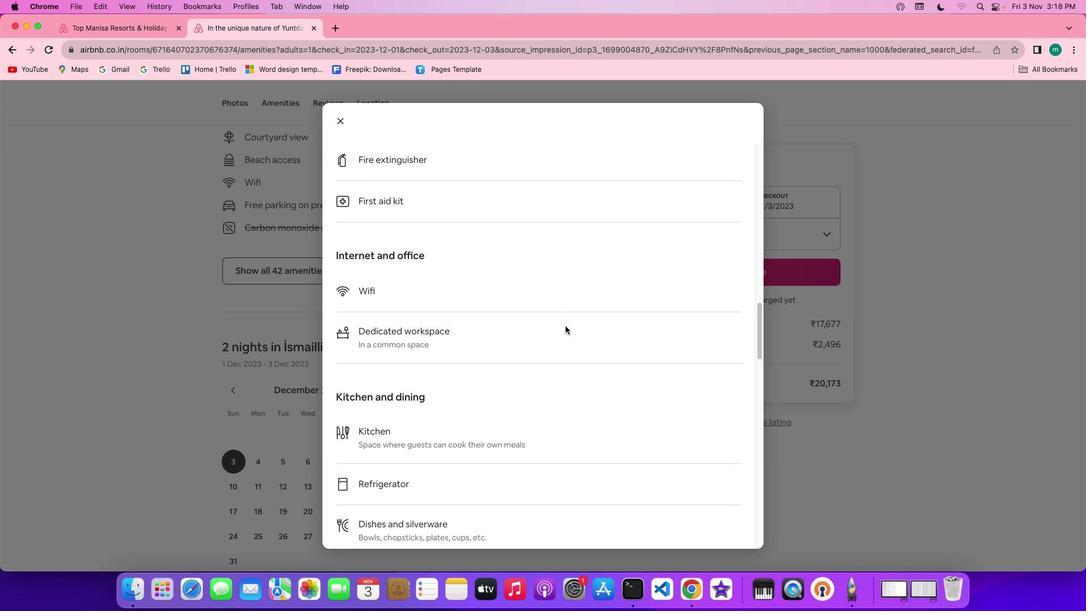 
Action: Mouse scrolled (565, 326) with delta (0, -1)
Screenshot: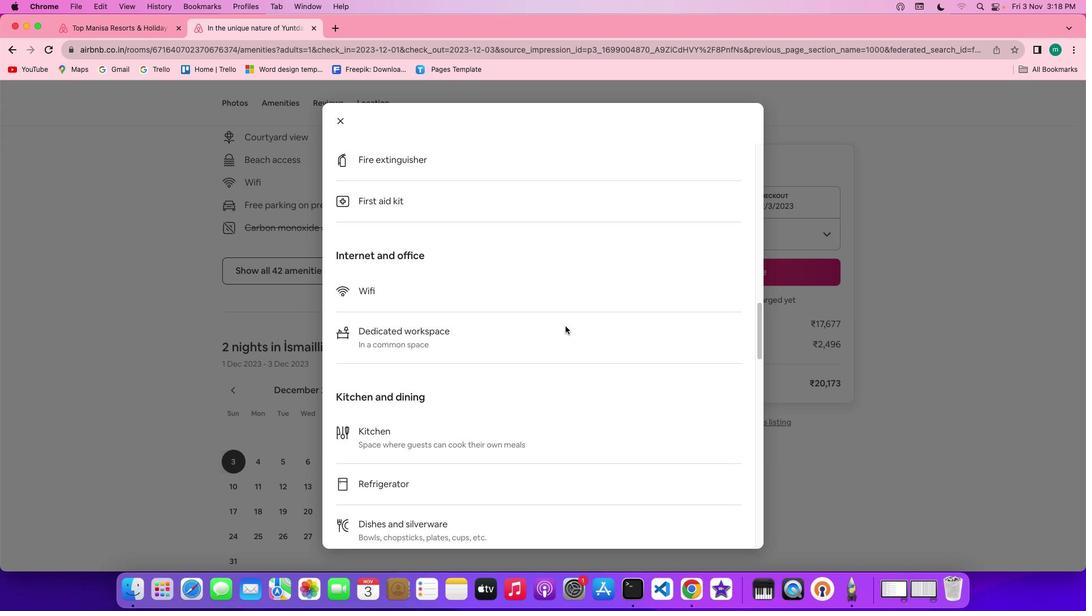 
Action: Mouse scrolled (565, 326) with delta (0, 0)
Screenshot: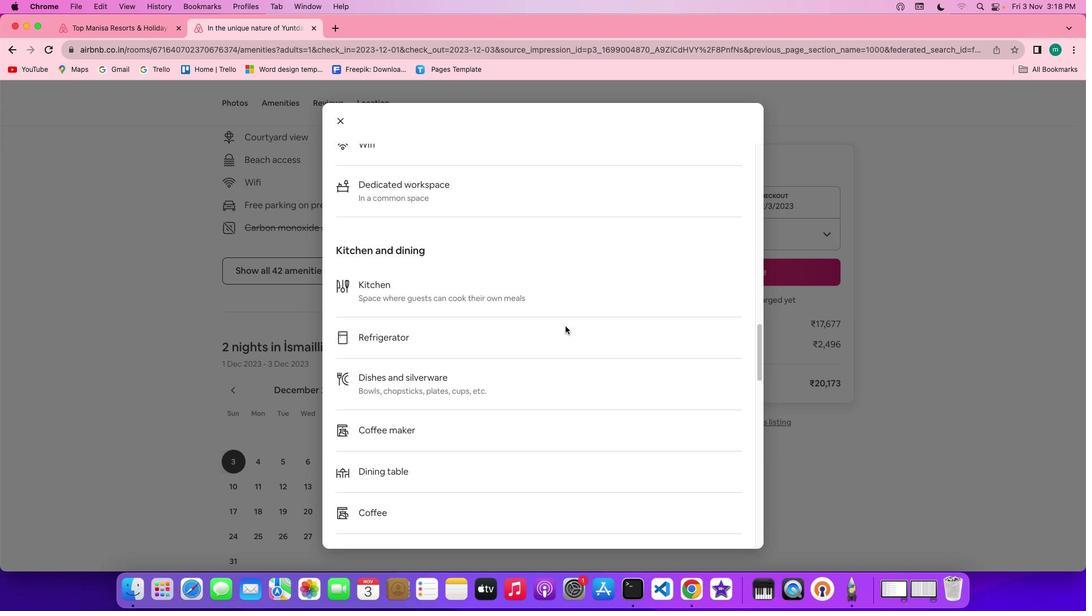 
Action: Mouse scrolled (565, 326) with delta (0, 0)
Screenshot: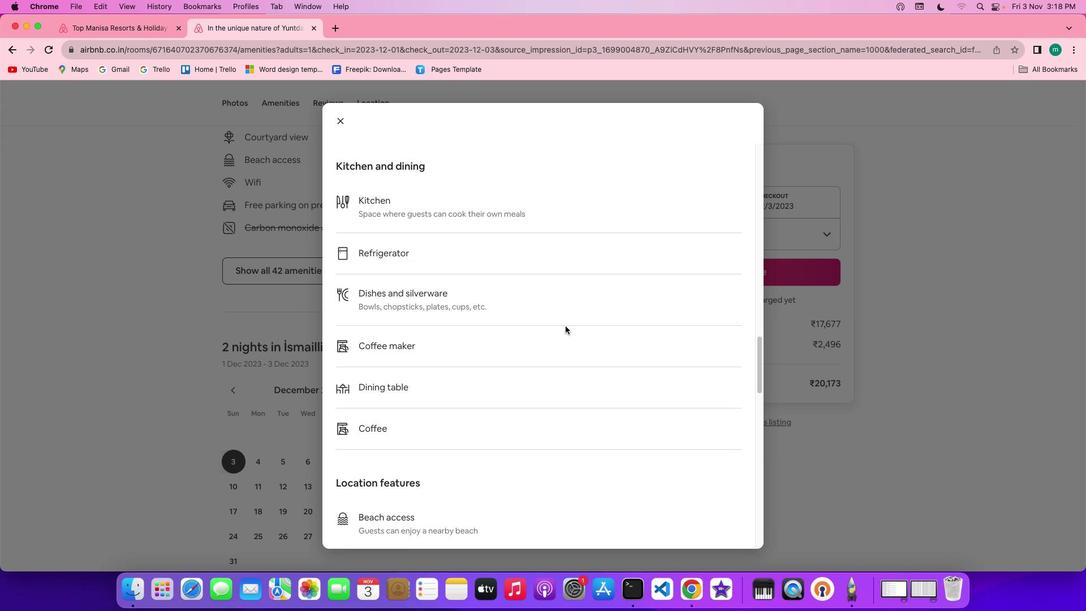 
Action: Mouse scrolled (565, 326) with delta (0, -1)
Screenshot: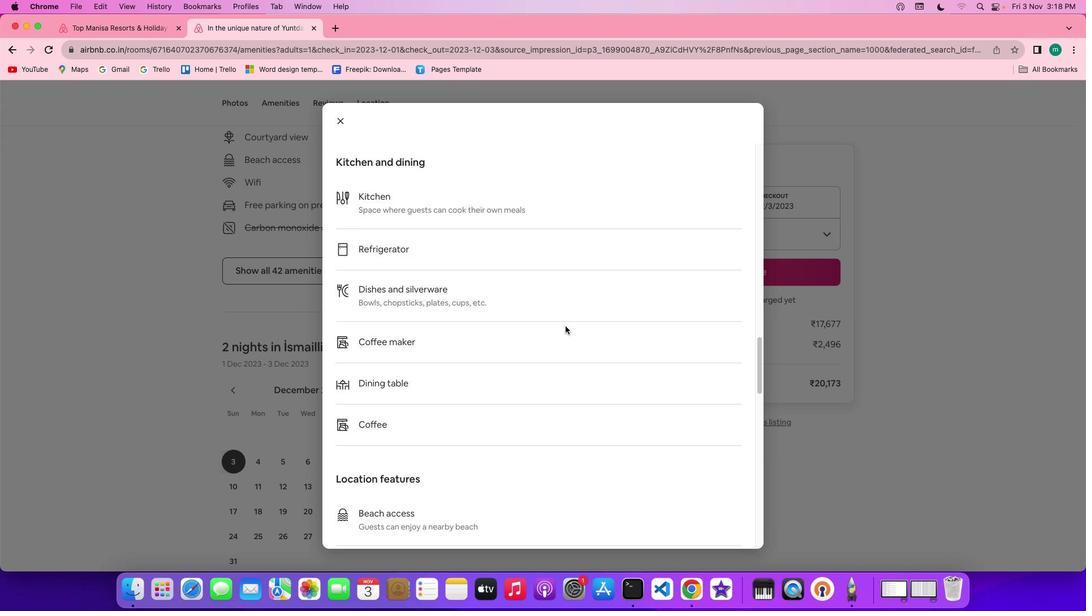 
Action: Mouse scrolled (565, 326) with delta (0, -1)
Screenshot: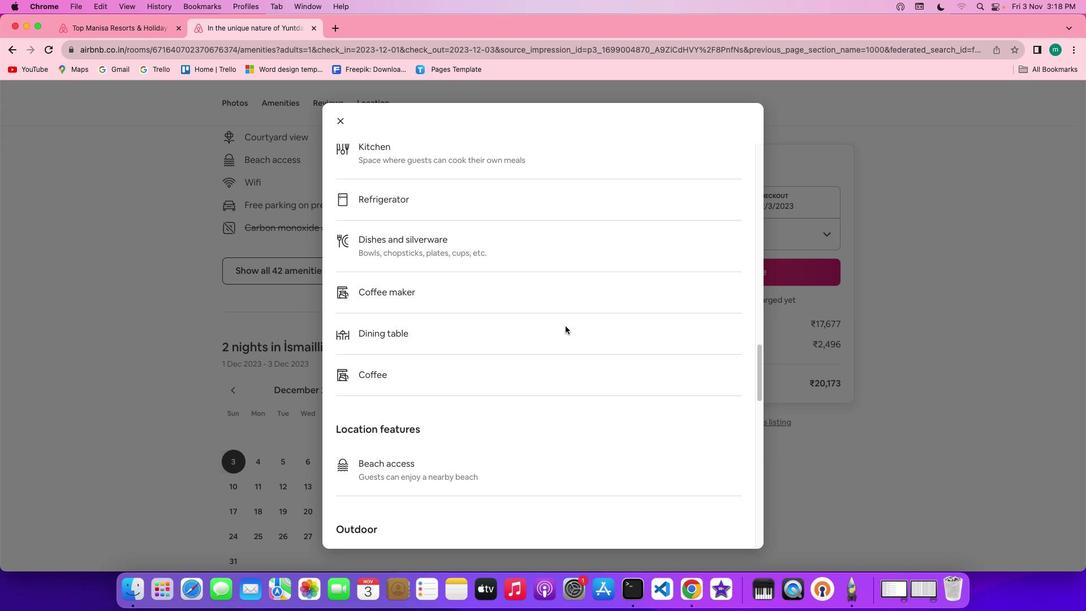 
Action: Mouse scrolled (565, 326) with delta (0, -2)
Screenshot: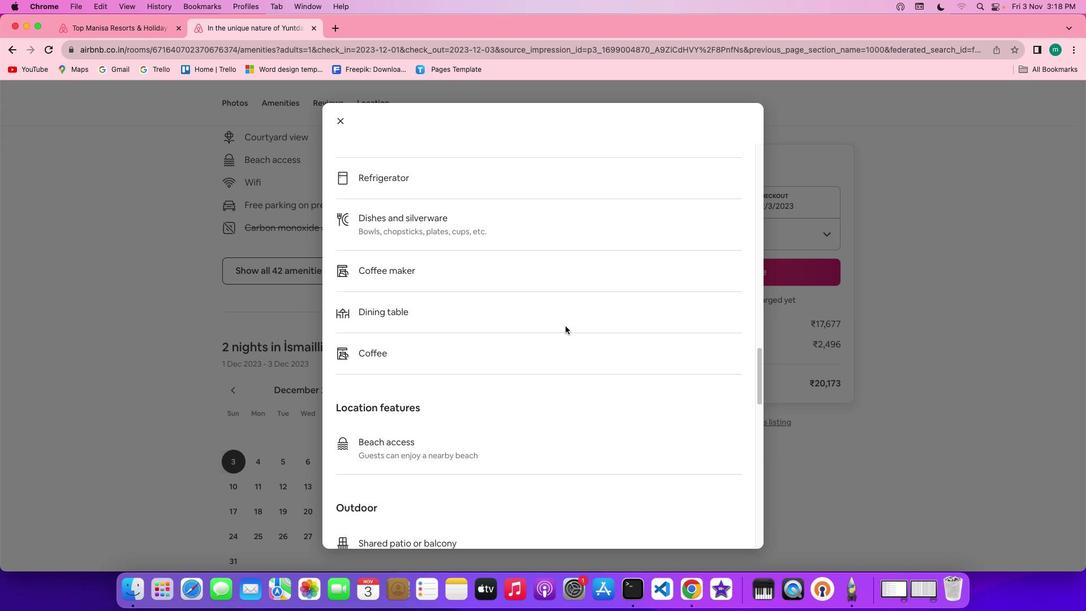 
Action: Mouse scrolled (565, 326) with delta (0, -1)
Screenshot: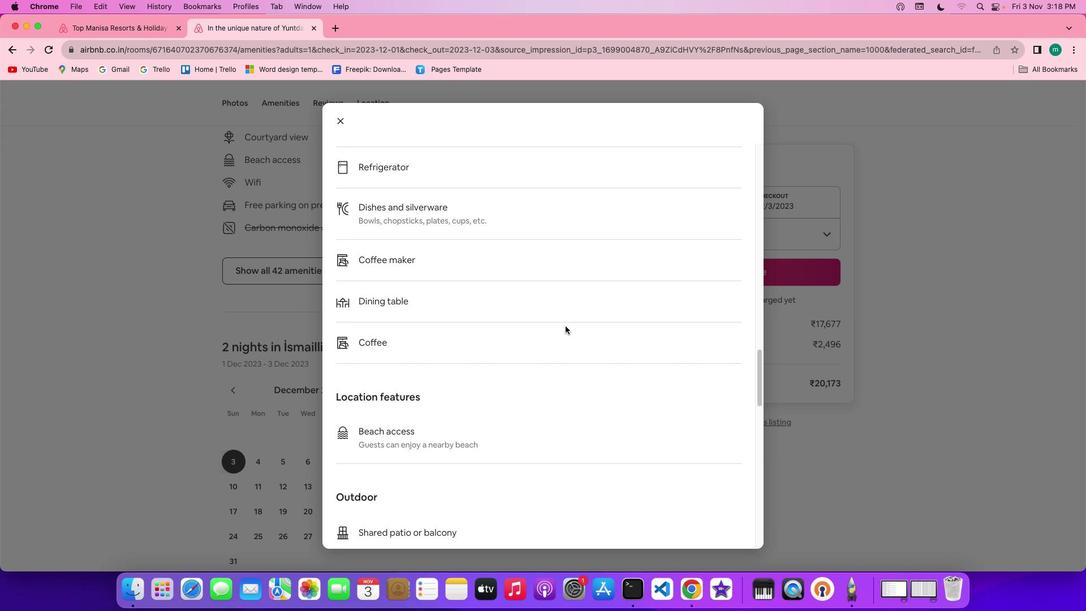 
Action: Mouse scrolled (565, 326) with delta (0, 0)
Screenshot: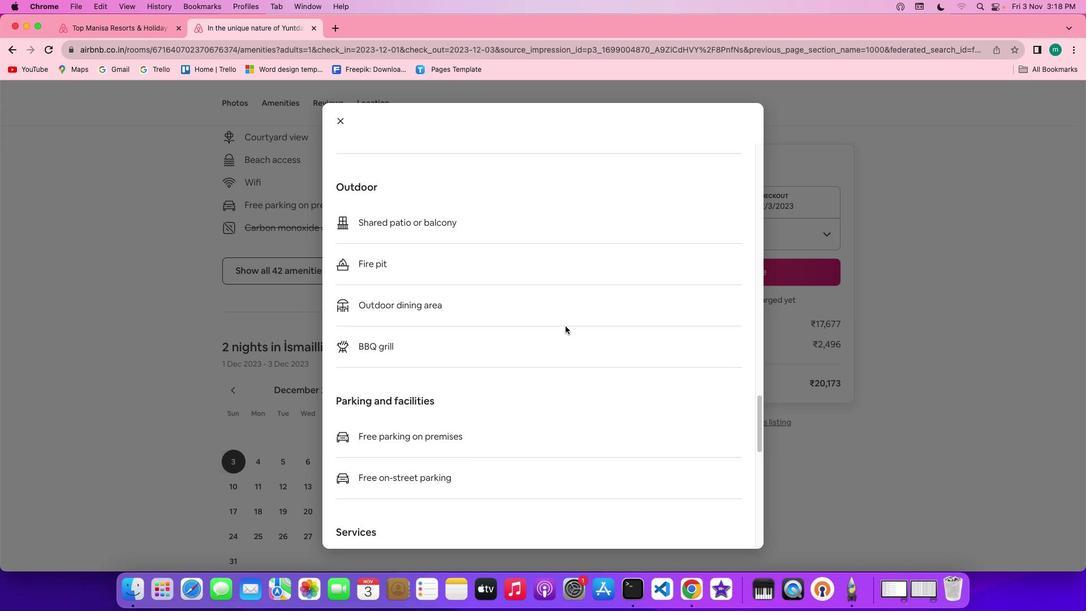 
Action: Mouse scrolled (565, 326) with delta (0, 0)
Screenshot: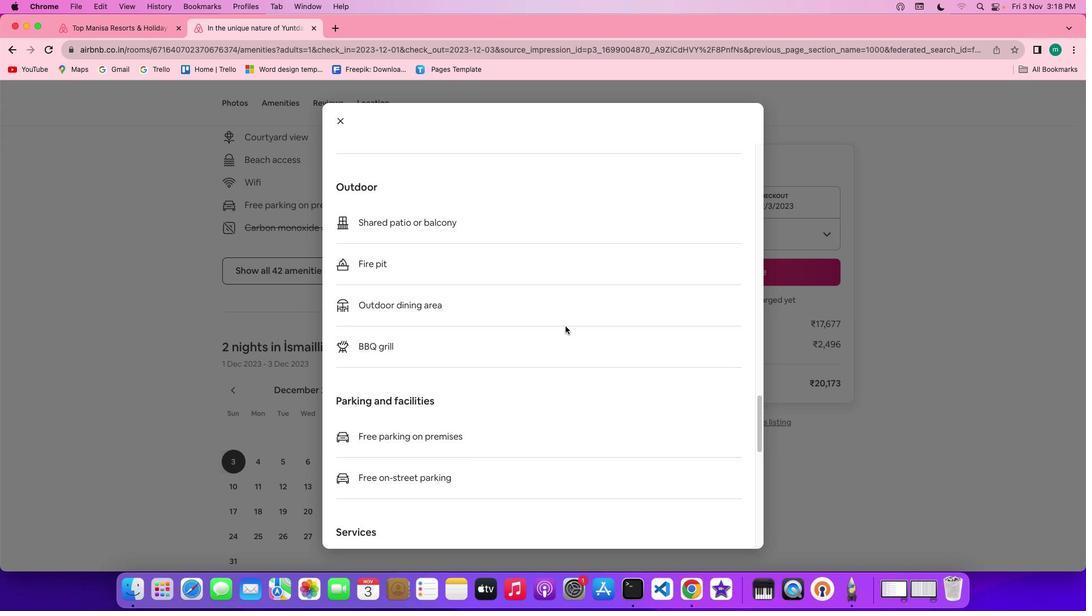 
Action: Mouse scrolled (565, 326) with delta (0, -1)
Screenshot: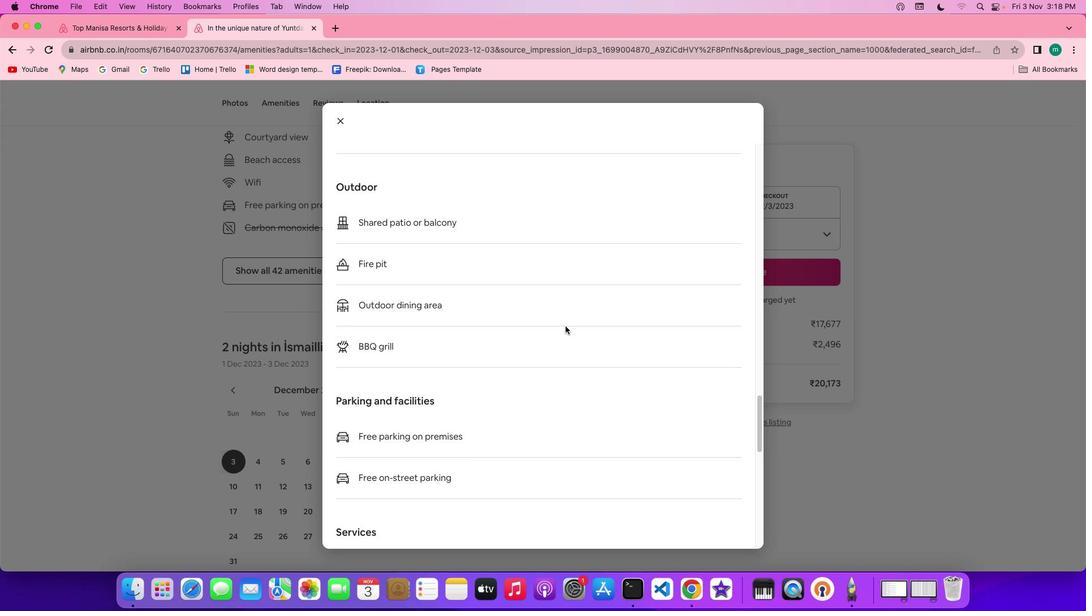 
Action: Mouse scrolled (565, 326) with delta (0, -2)
Screenshot: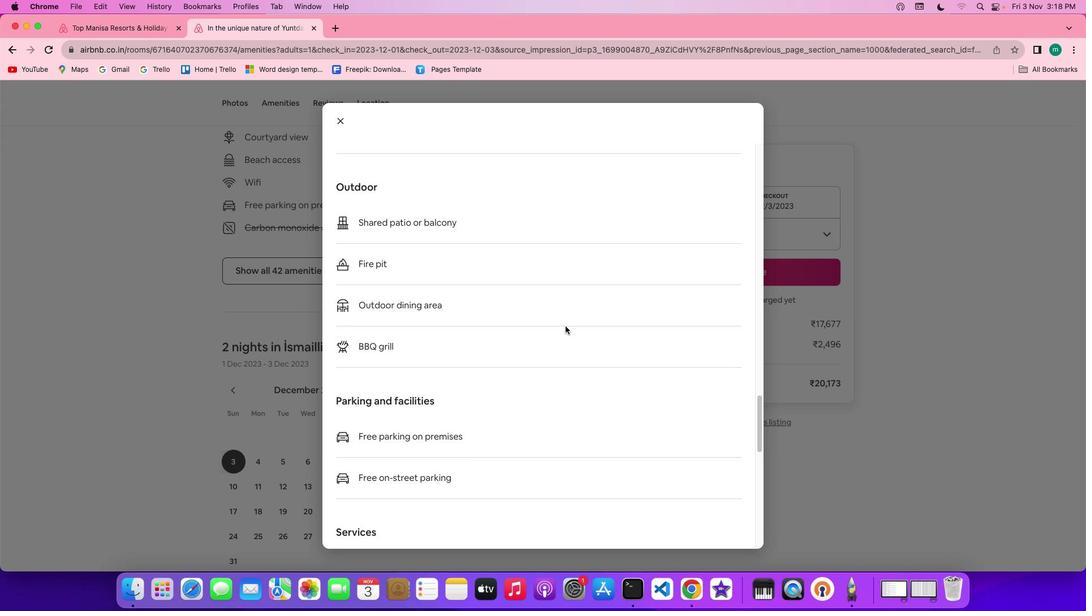 
Action: Mouse scrolled (565, 326) with delta (0, -2)
Screenshot: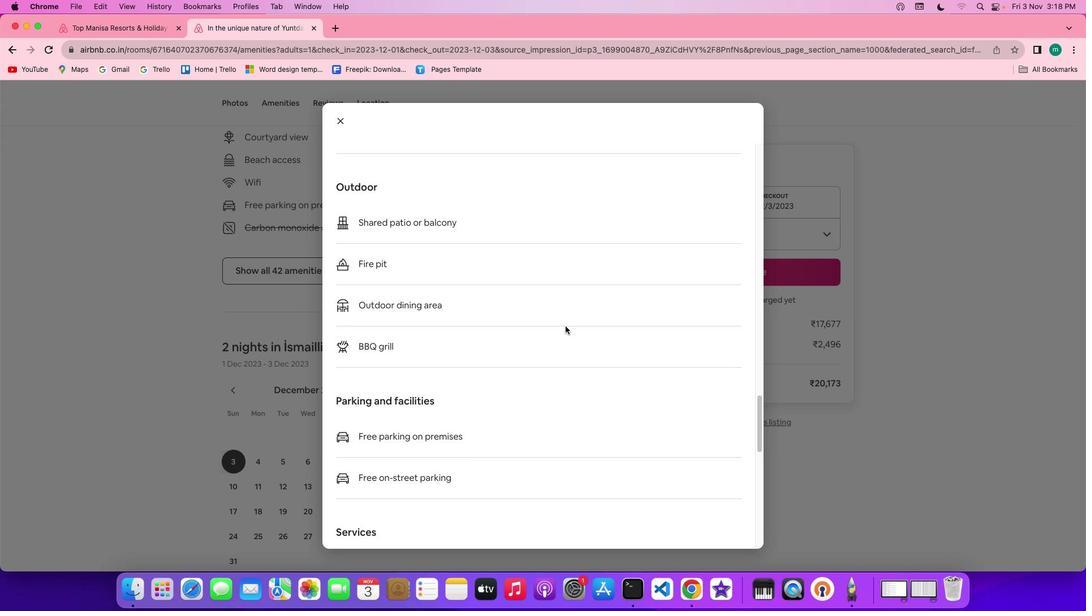 
Action: Mouse scrolled (565, 326) with delta (0, 0)
Screenshot: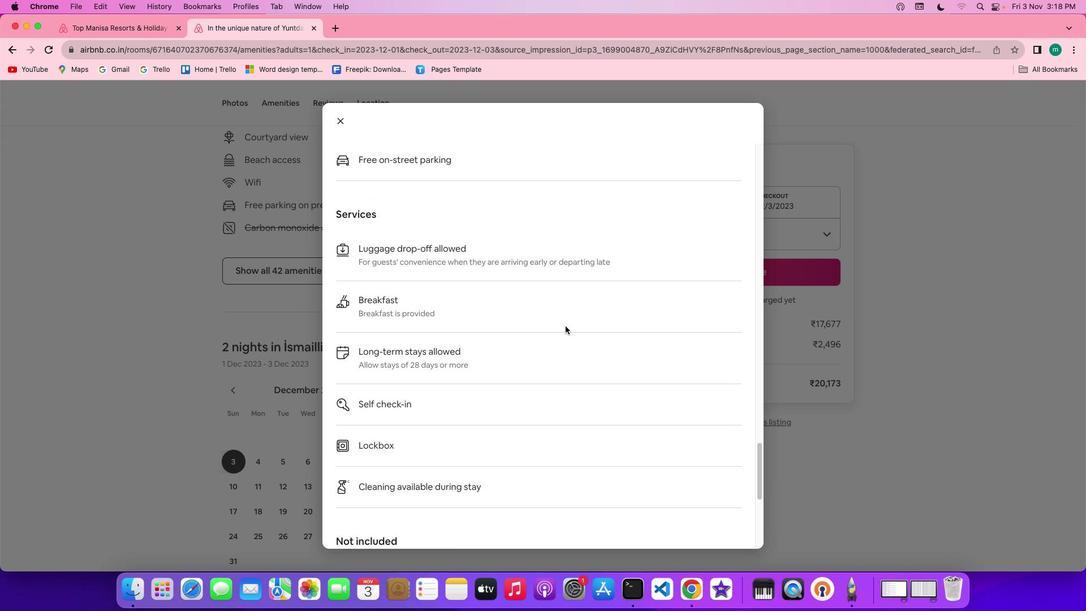 
Action: Mouse scrolled (565, 326) with delta (0, 0)
Screenshot: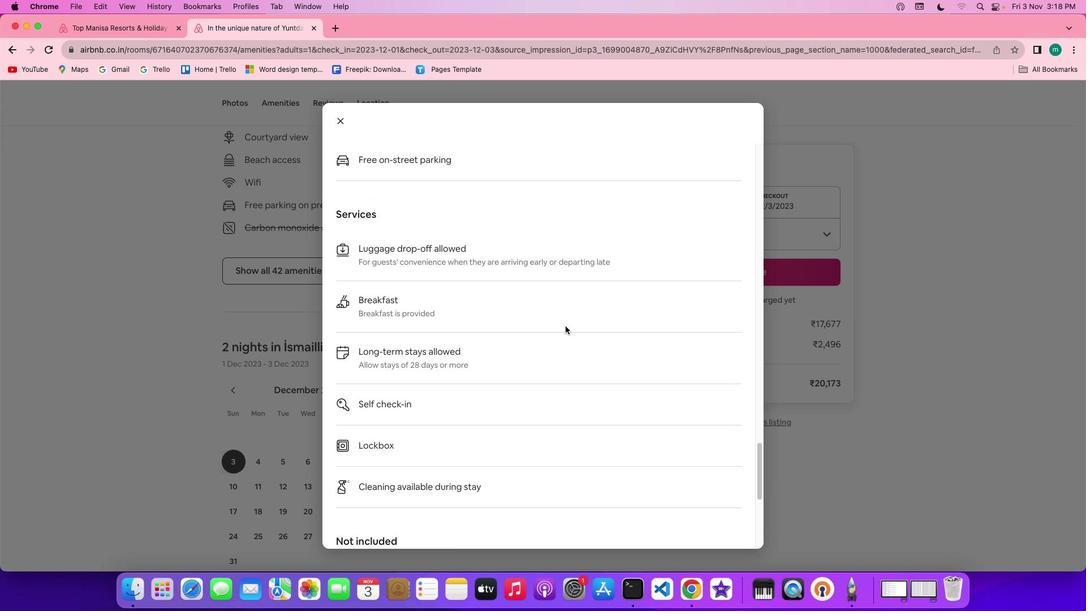 
Action: Mouse scrolled (565, 326) with delta (0, -1)
Screenshot: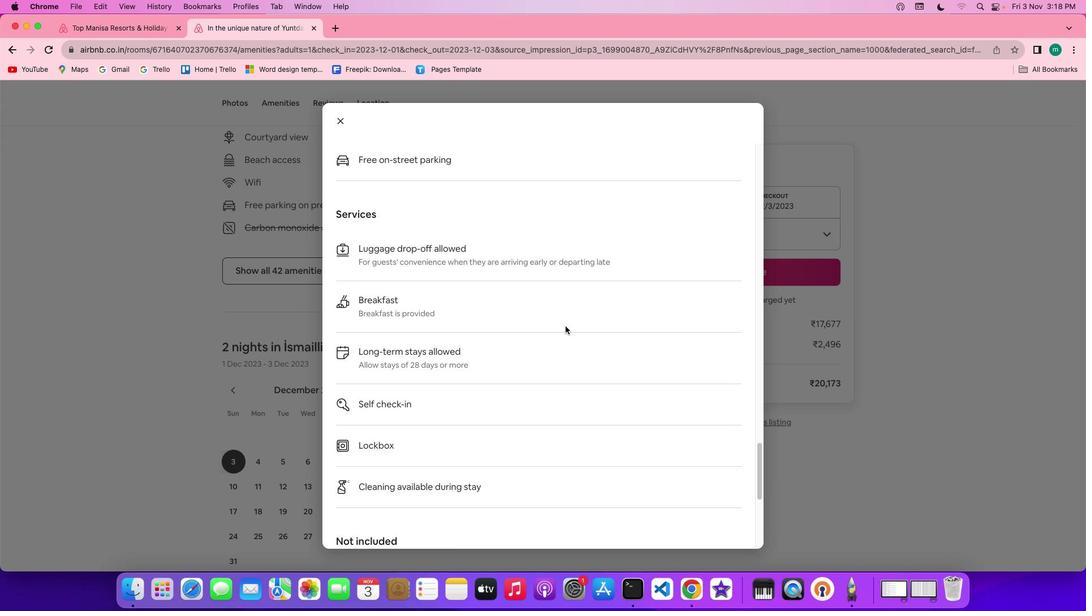 
Action: Mouse scrolled (565, 326) with delta (0, -2)
Screenshot: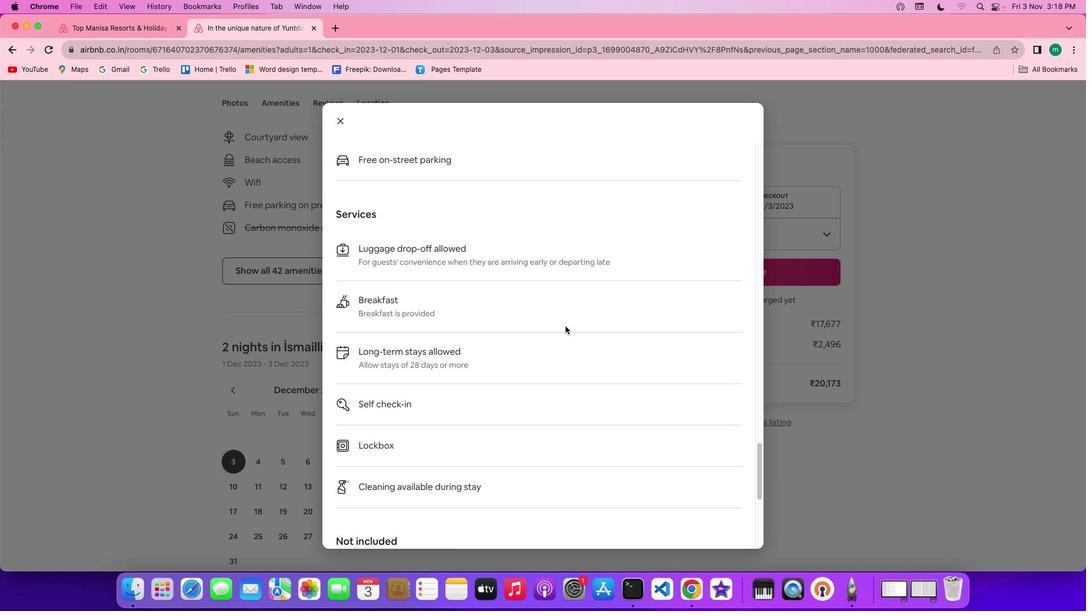 
Action: Mouse scrolled (565, 326) with delta (0, -2)
Screenshot: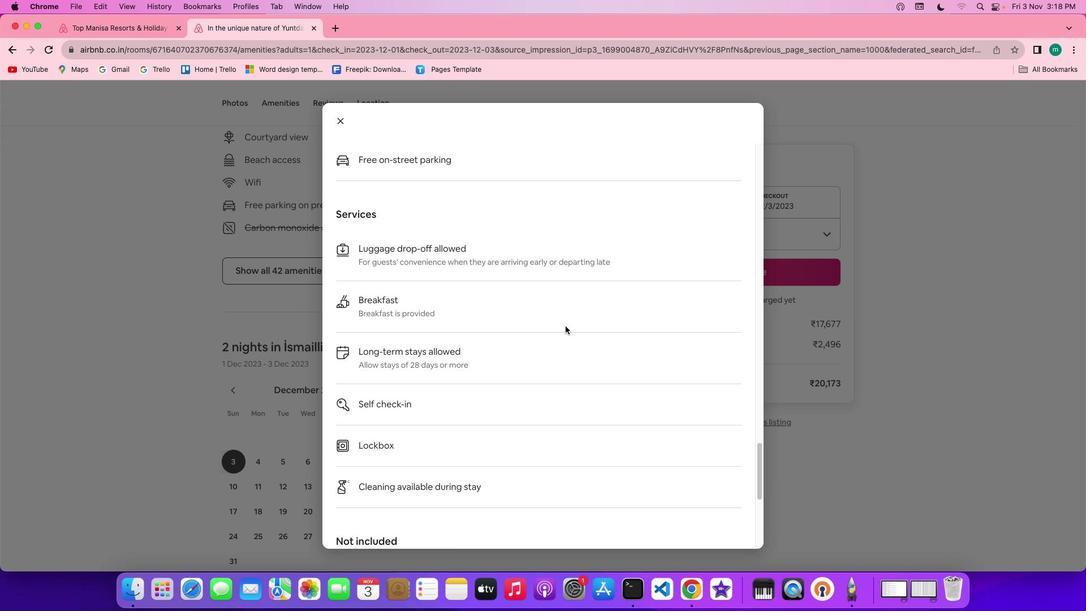 
Action: Mouse scrolled (565, 326) with delta (0, 0)
Screenshot: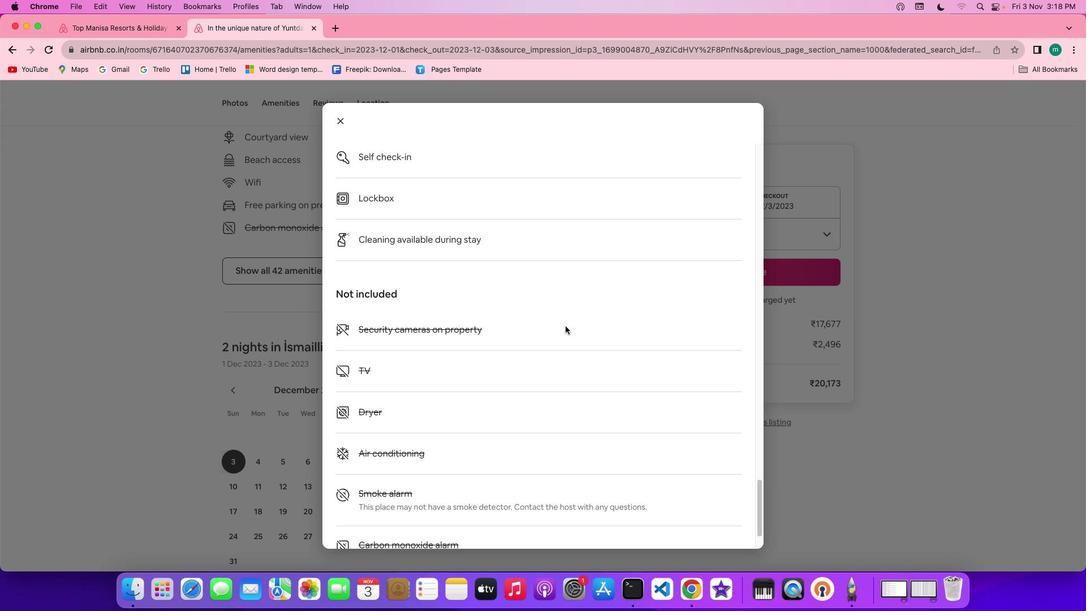 
Action: Mouse scrolled (565, 326) with delta (0, 0)
Screenshot: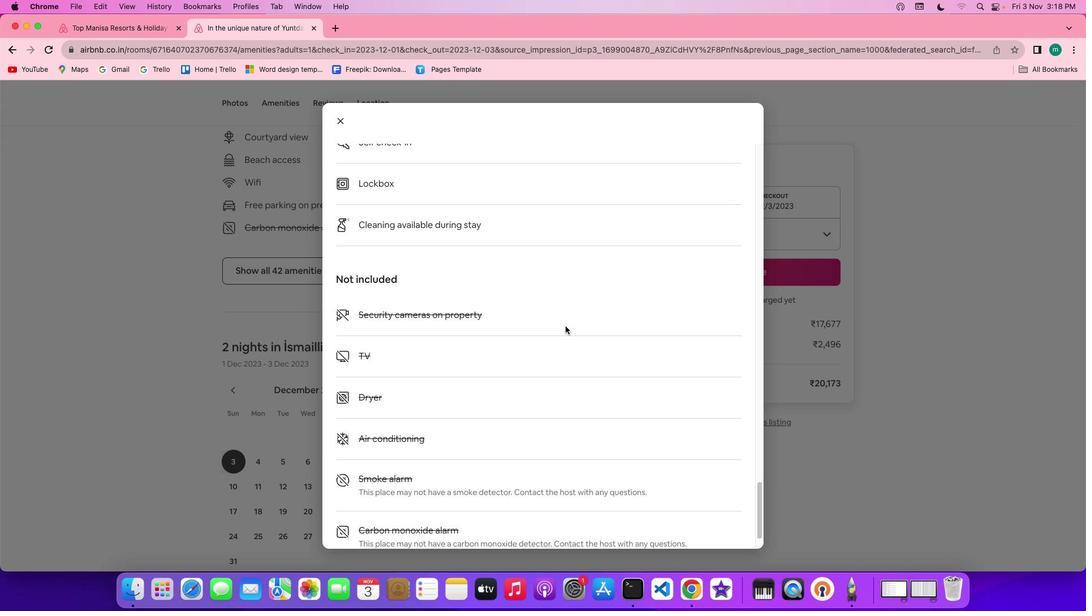 
Action: Mouse scrolled (565, 326) with delta (0, -1)
Screenshot: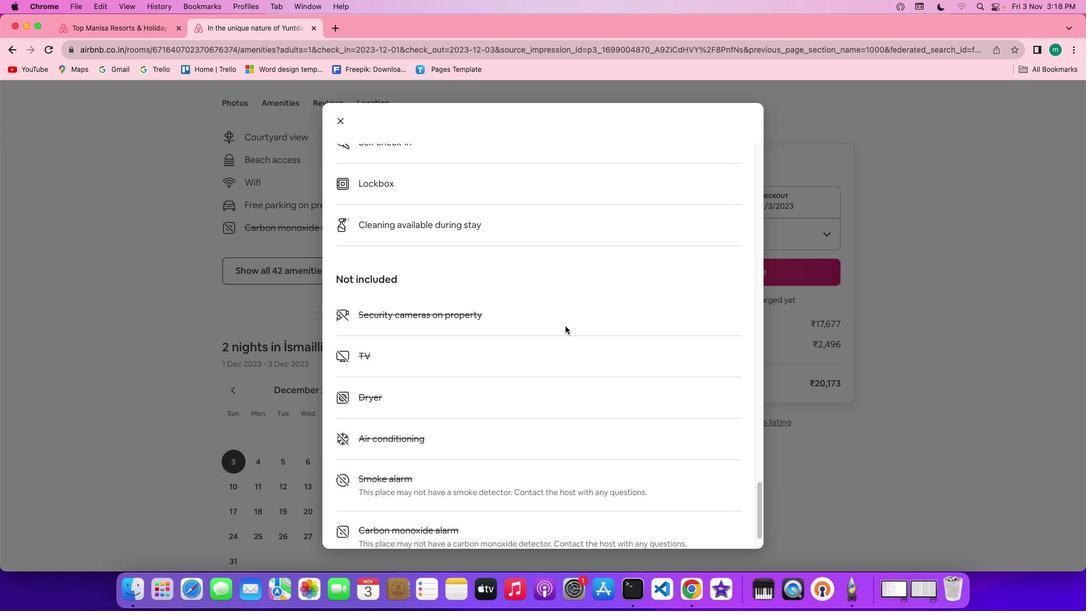 
Action: Mouse scrolled (565, 326) with delta (0, -1)
Screenshot: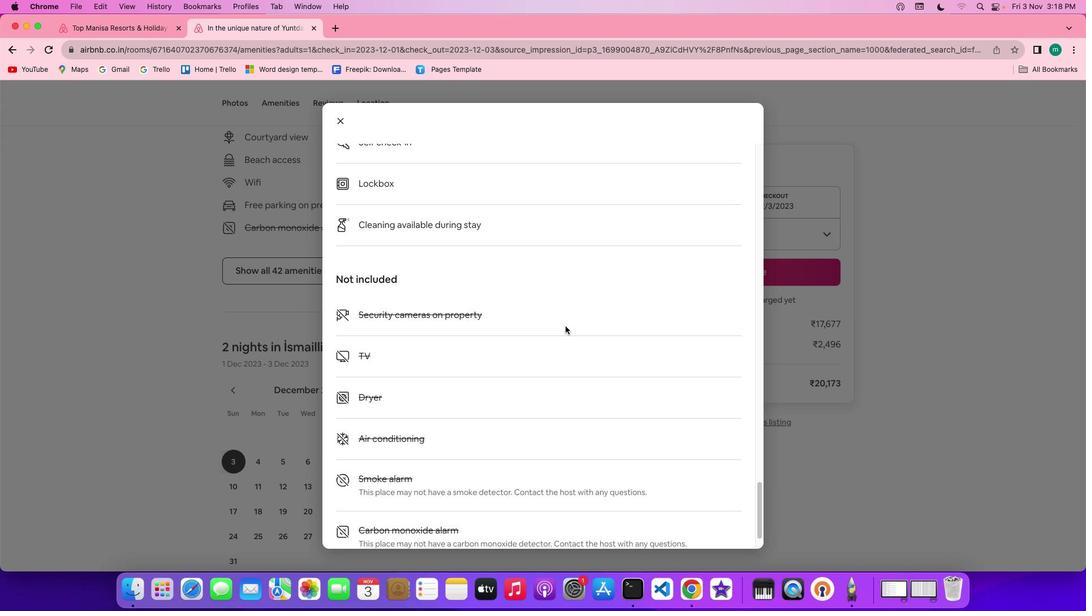 
Action: Mouse scrolled (565, 326) with delta (0, -2)
Screenshot: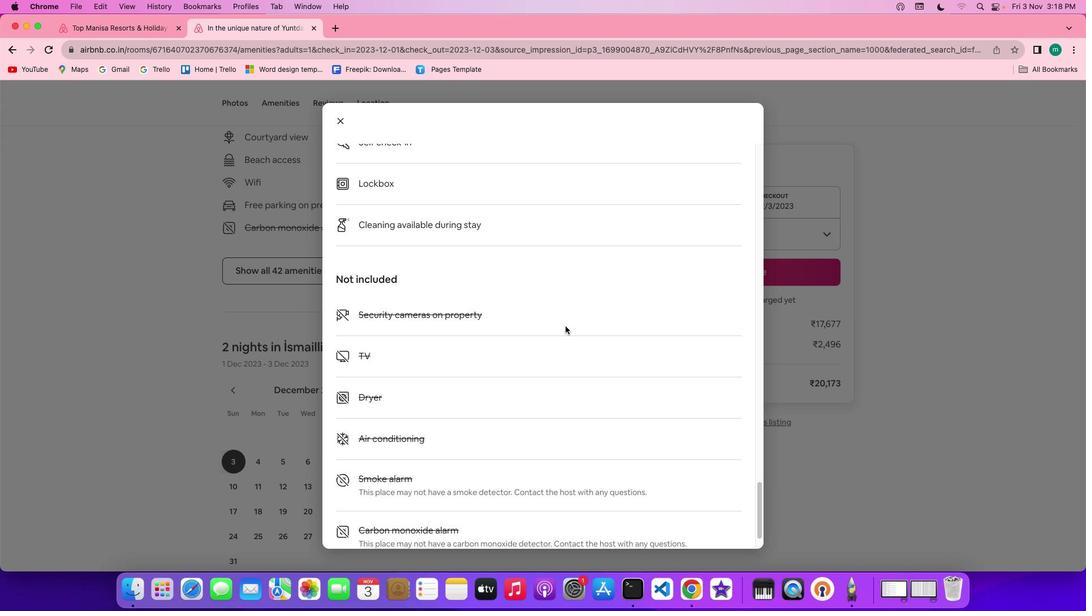 
Action: Mouse scrolled (565, 326) with delta (0, 0)
Screenshot: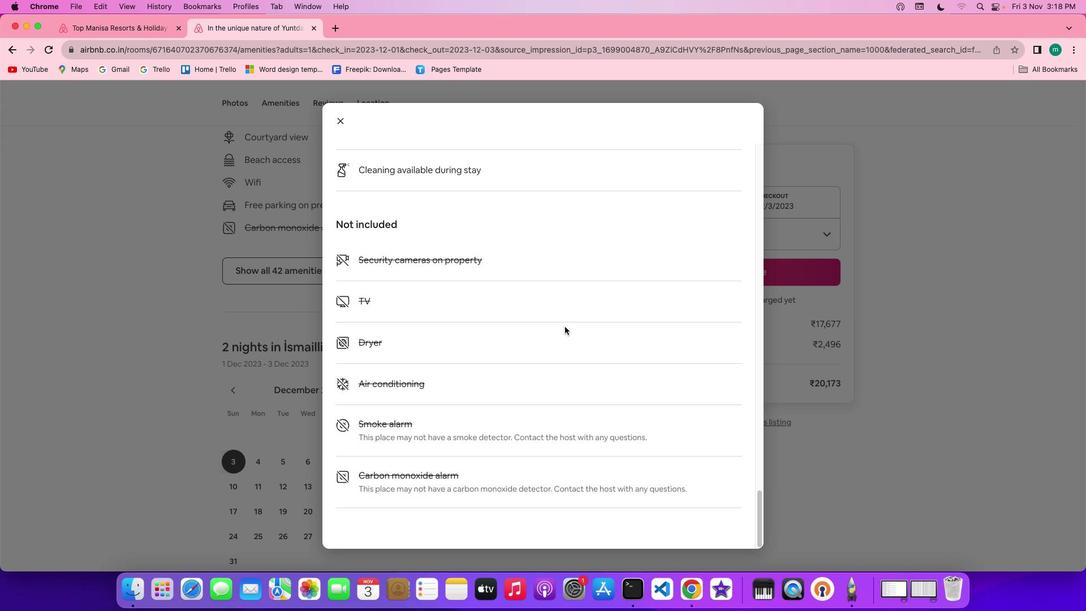 
Action: Mouse scrolled (565, 326) with delta (0, 0)
Screenshot: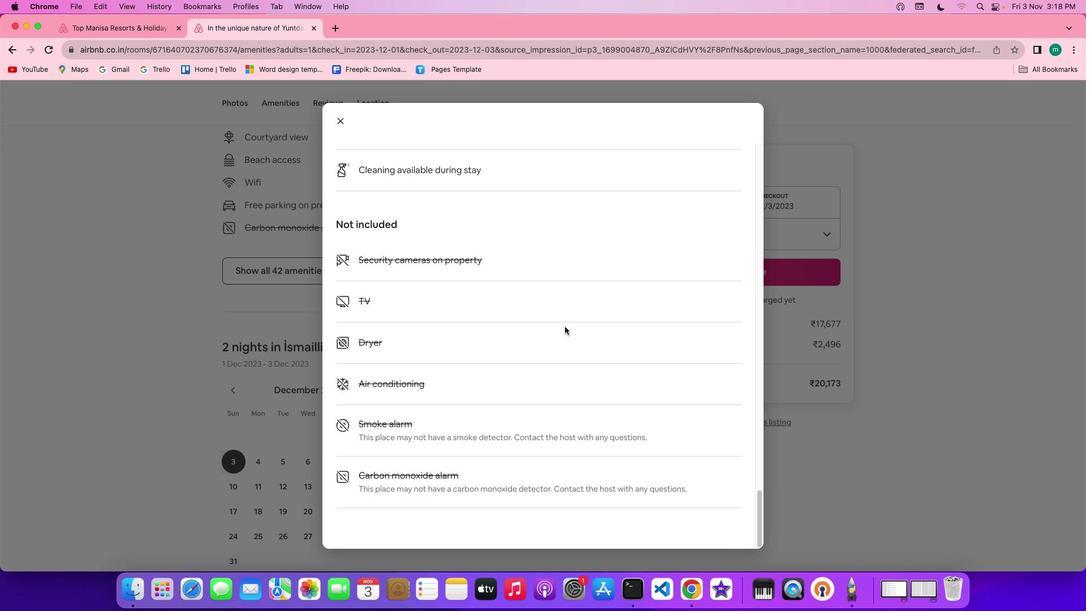 
Action: Mouse scrolled (565, 326) with delta (0, -1)
Screenshot: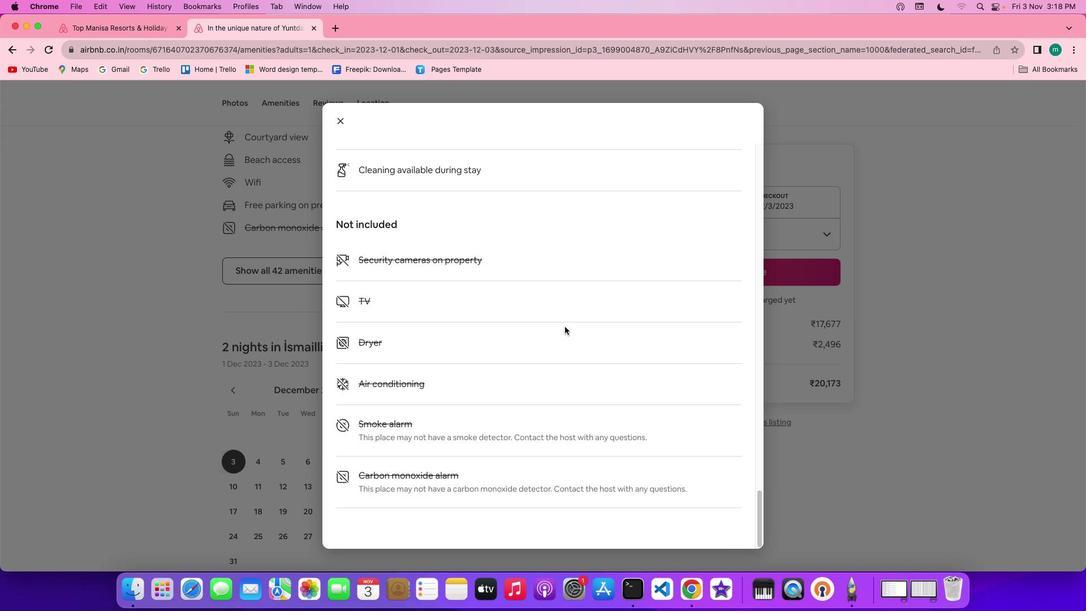 
Action: Mouse scrolled (565, 326) with delta (0, -1)
Screenshot: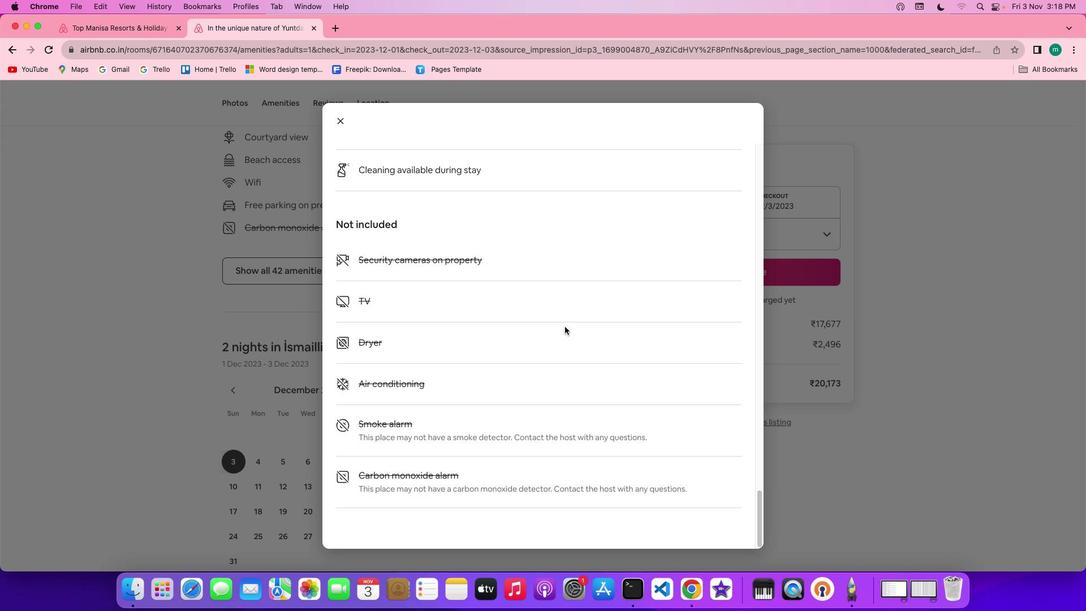 
Action: Mouse scrolled (565, 326) with delta (0, -2)
Screenshot: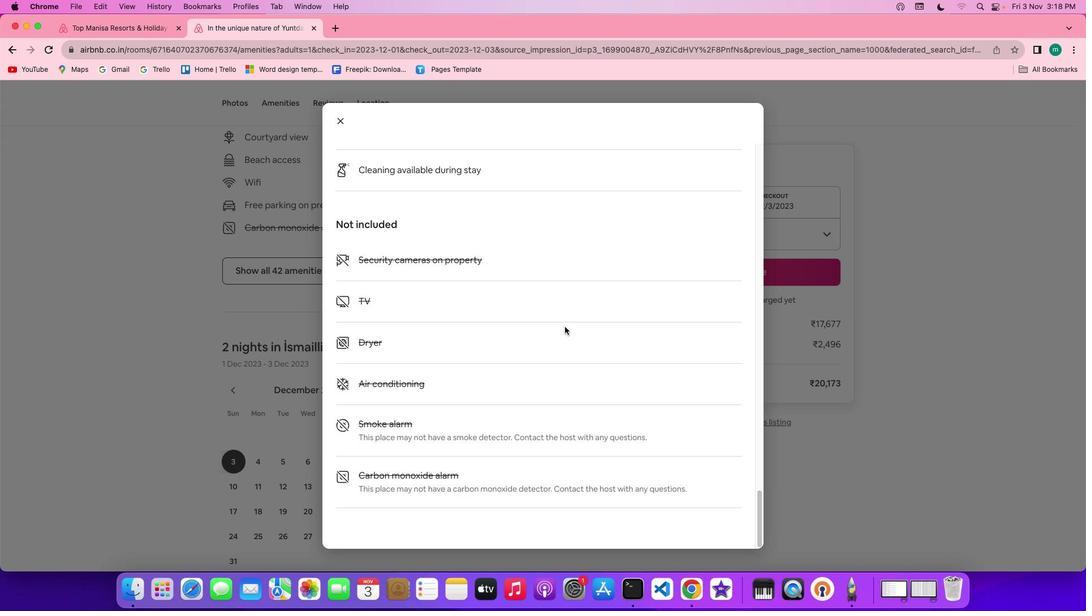 
Action: Mouse moved to (565, 326)
Screenshot: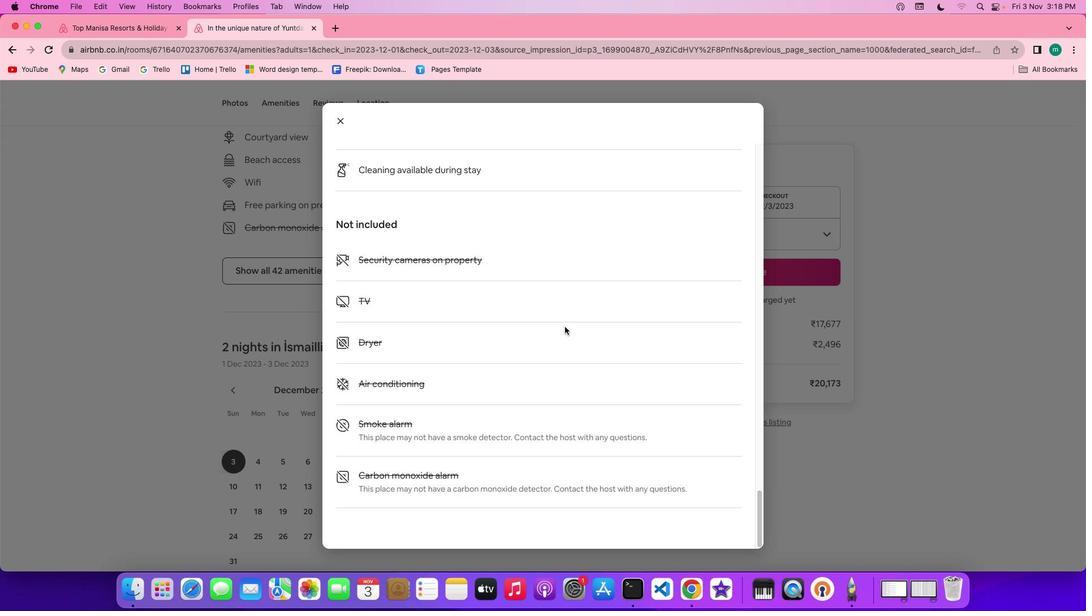 
Action: Mouse scrolled (565, 326) with delta (0, -2)
Screenshot: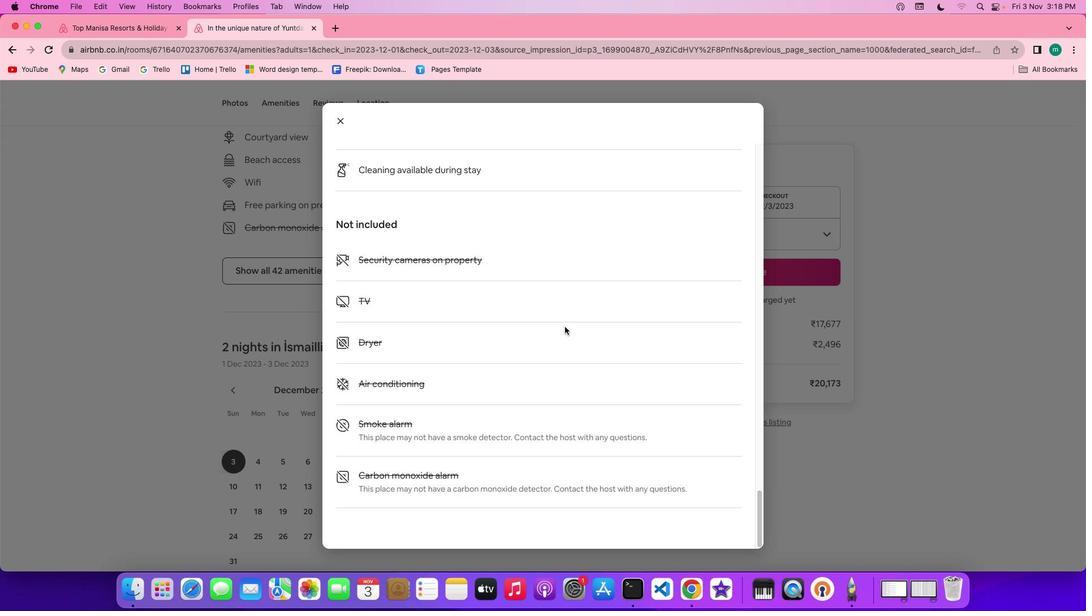
Action: Mouse moved to (565, 327)
Screenshot: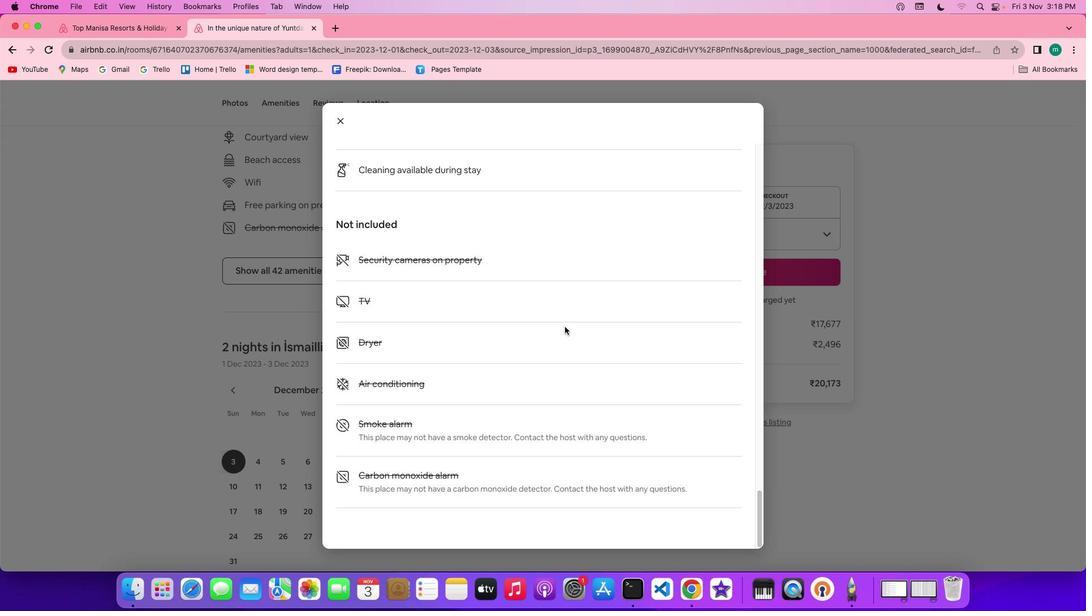 
Action: Mouse scrolled (565, 327) with delta (0, 0)
Screenshot: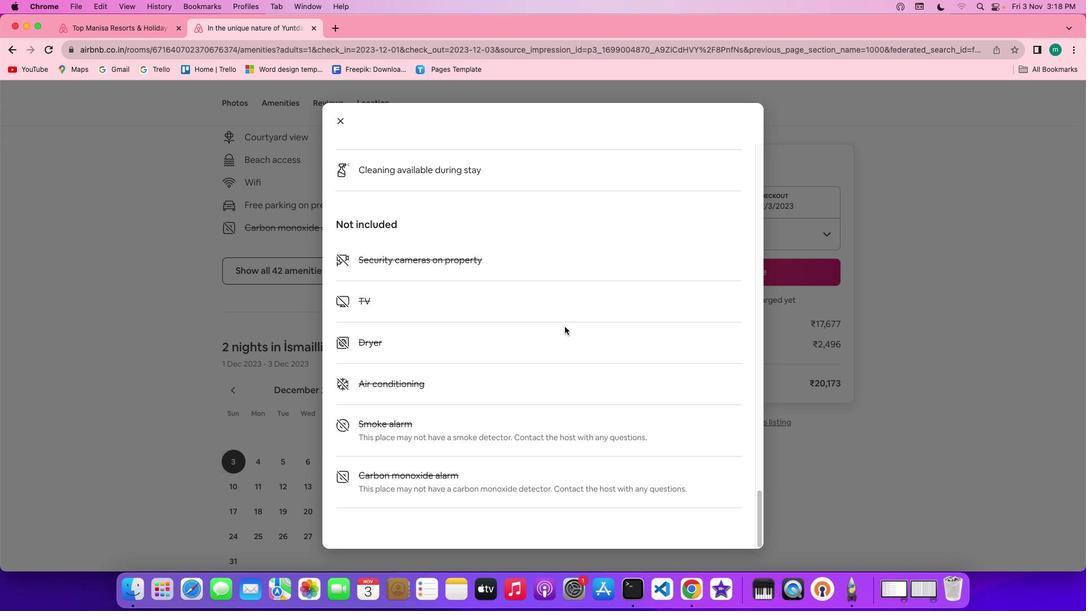 
Action: Mouse scrolled (565, 327) with delta (0, 0)
Screenshot: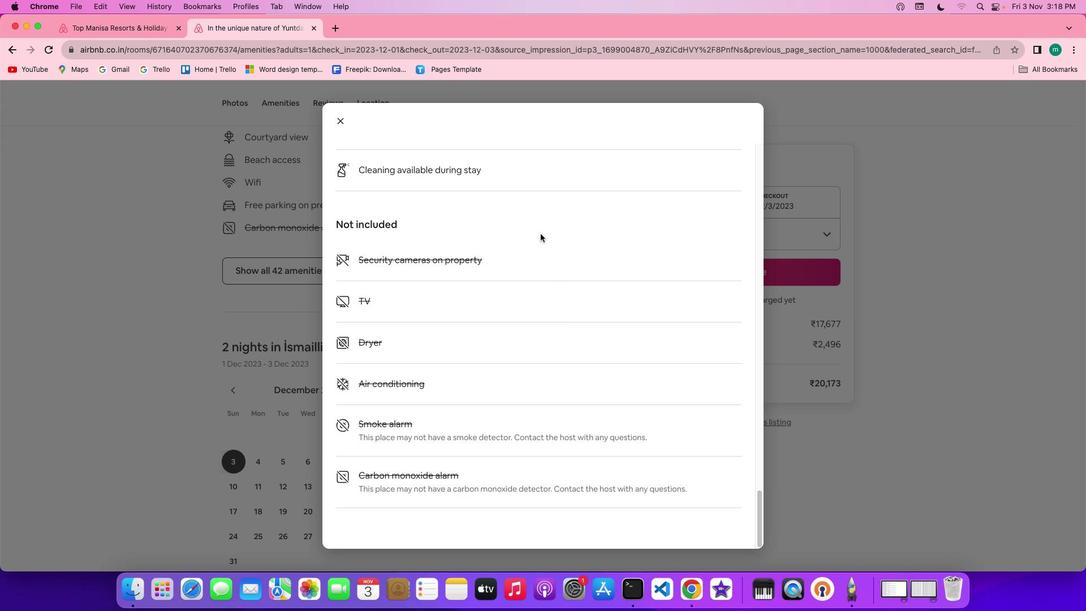 
Action: Mouse scrolled (565, 327) with delta (0, 0)
Screenshot: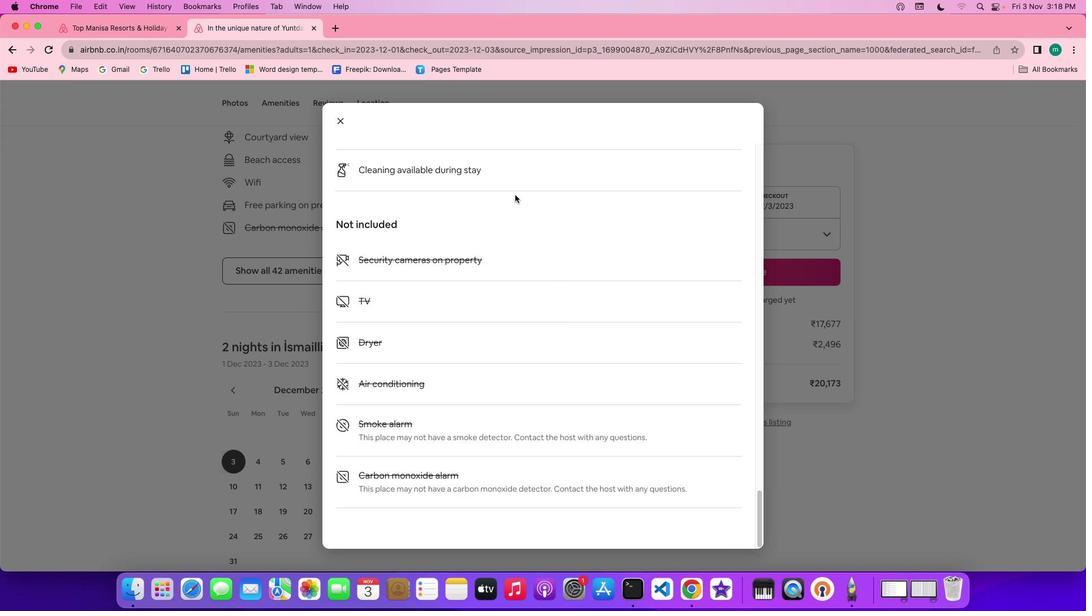 
Action: Mouse scrolled (565, 327) with delta (0, -1)
Screenshot: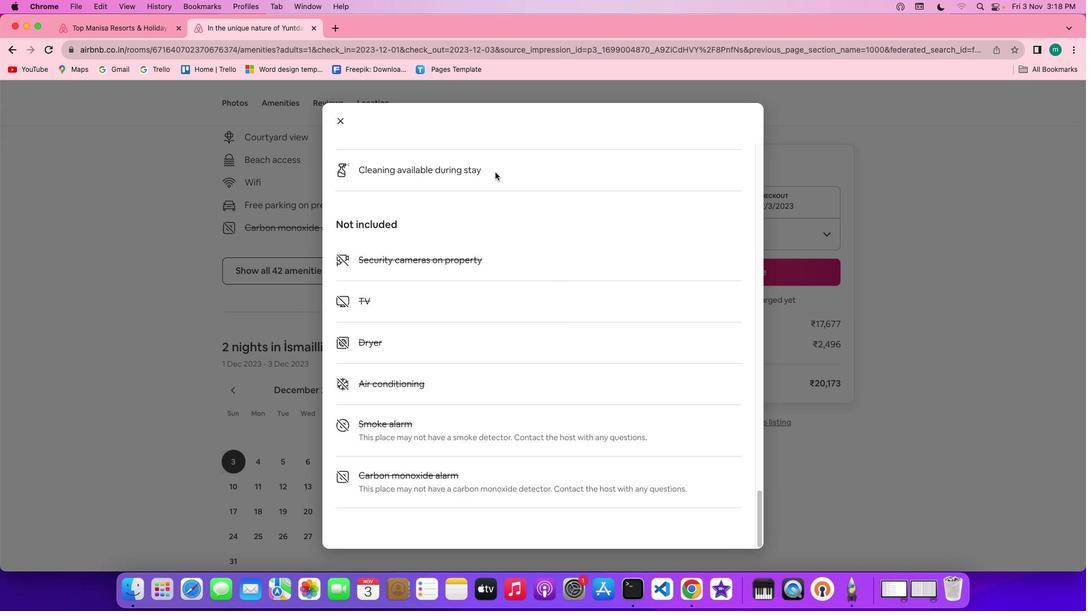 
Action: Mouse scrolled (565, 327) with delta (0, -2)
Screenshot: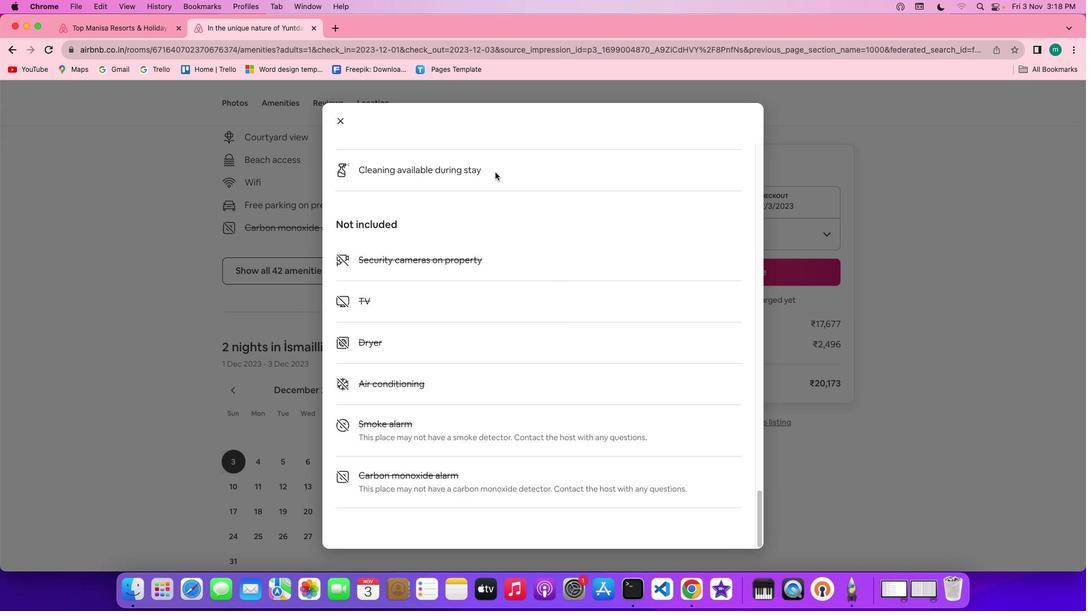 
Action: Mouse scrolled (565, 327) with delta (0, -3)
Screenshot: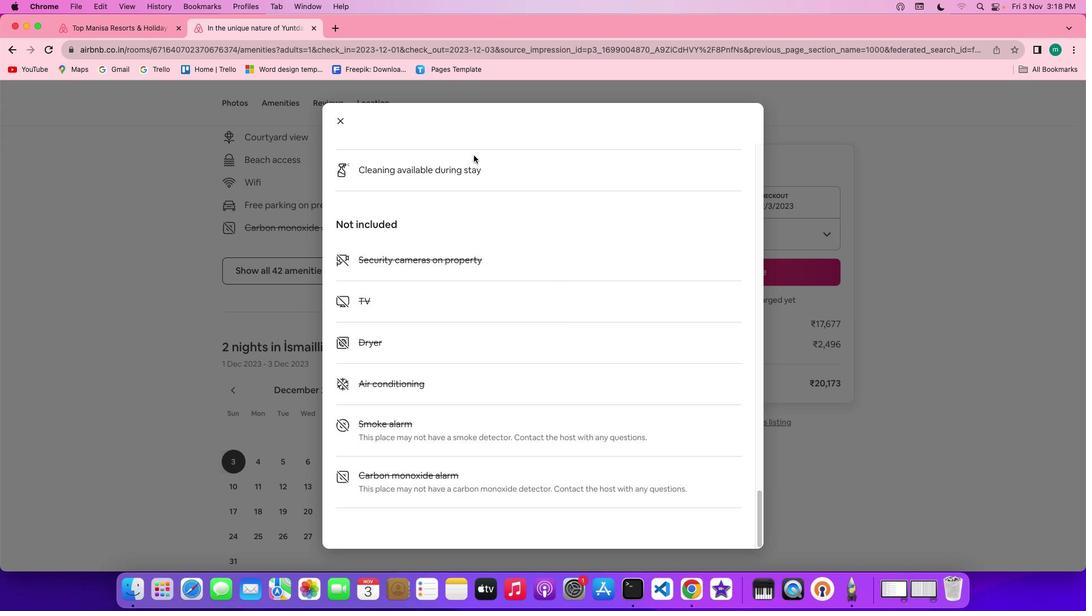 
Action: Mouse moved to (340, 126)
Screenshot: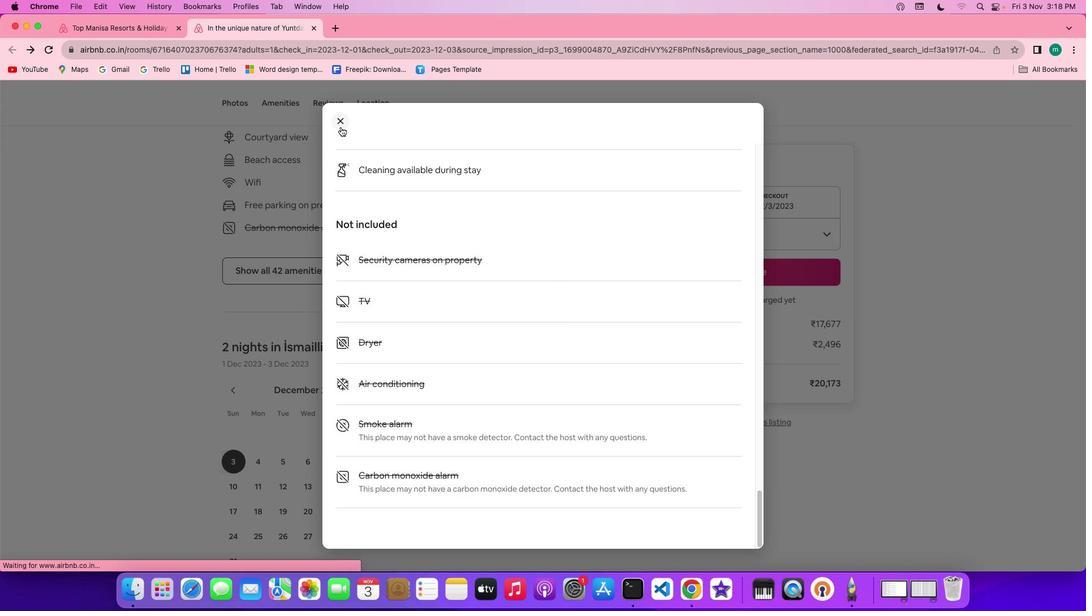 
Action: Mouse pressed left at (340, 126)
Screenshot: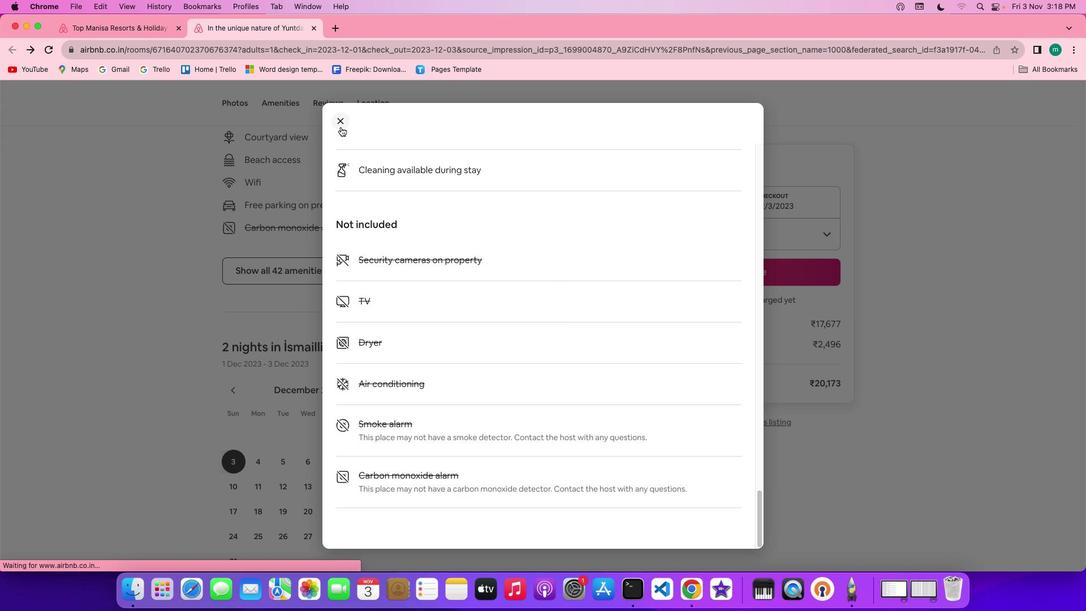 
Action: Mouse moved to (387, 289)
Screenshot: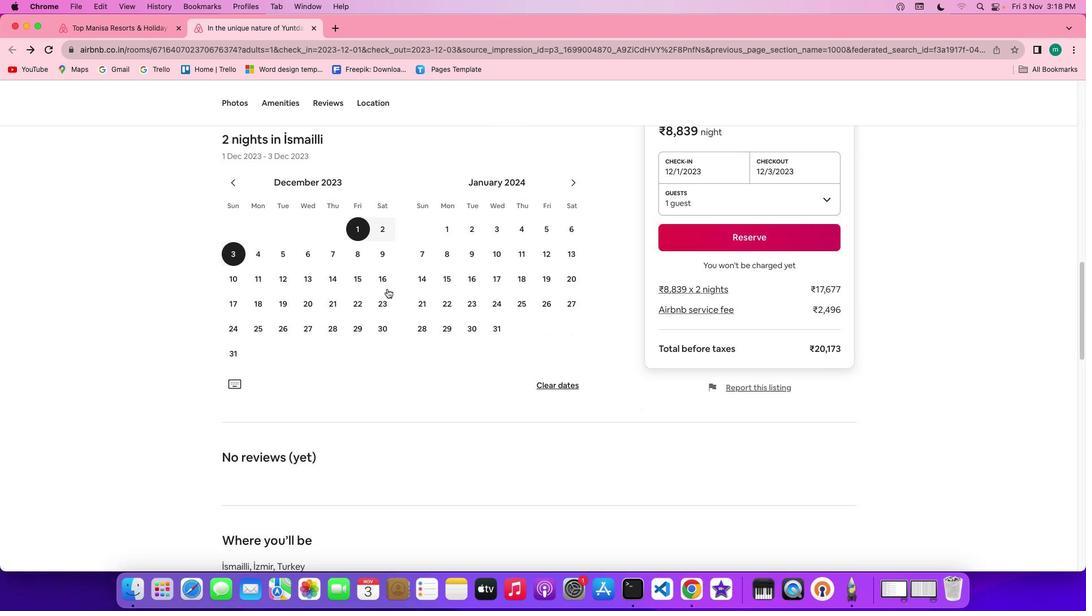 
Action: Mouse scrolled (387, 289) with delta (0, 0)
Screenshot: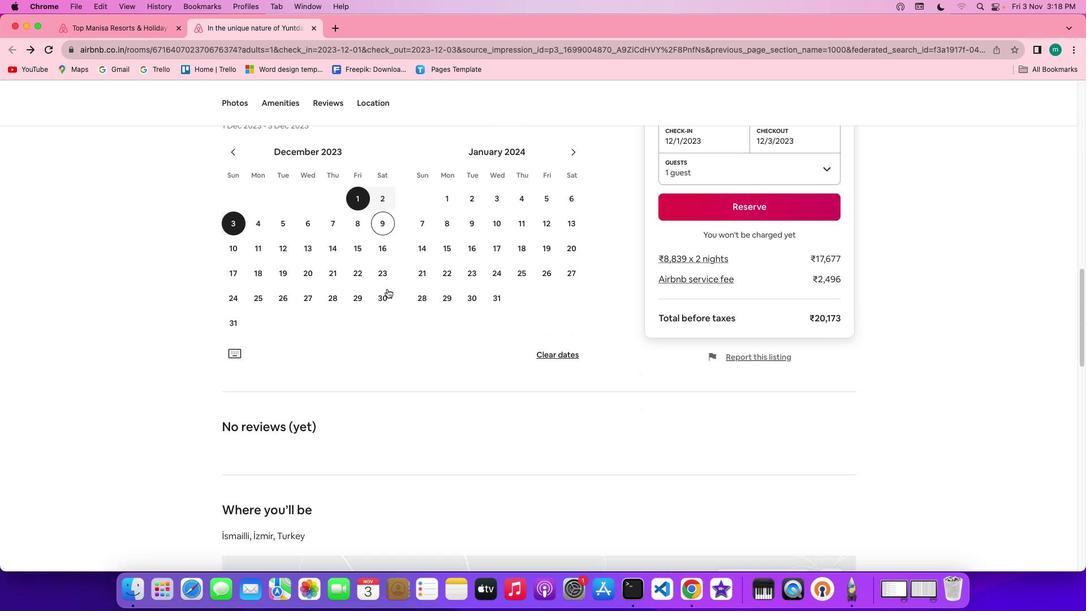 
Action: Mouse scrolled (387, 289) with delta (0, 0)
Screenshot: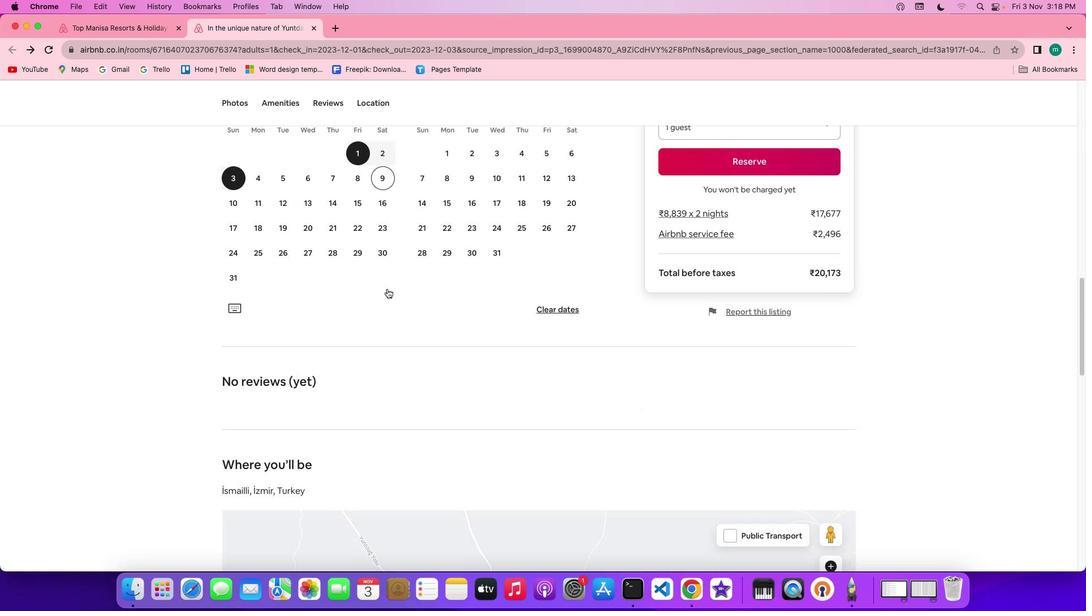 
Action: Mouse scrolled (387, 289) with delta (0, -1)
Screenshot: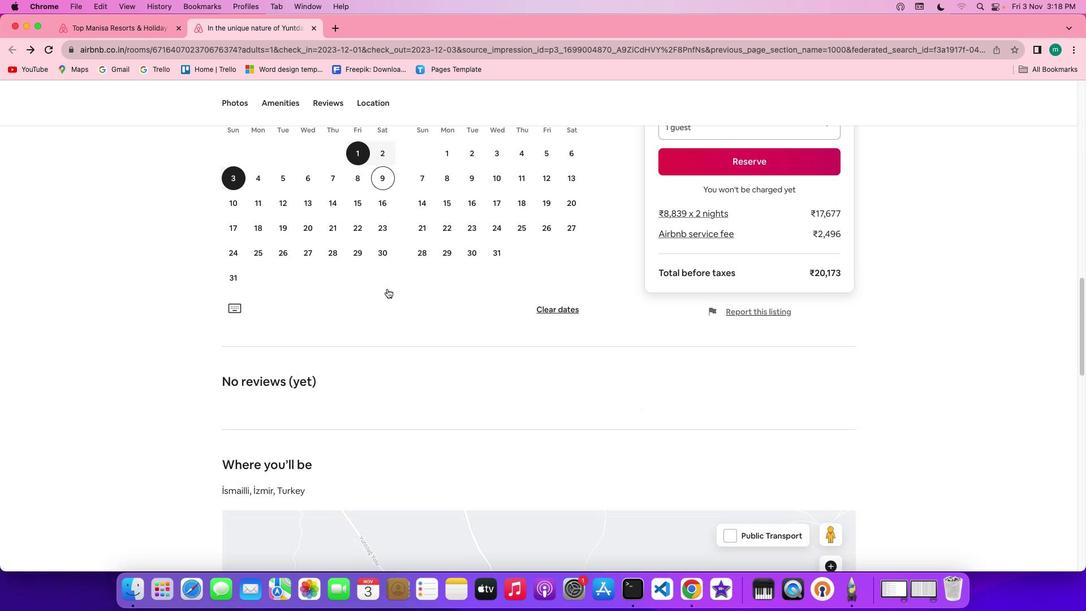
Action: Mouse scrolled (387, 289) with delta (0, -2)
Screenshot: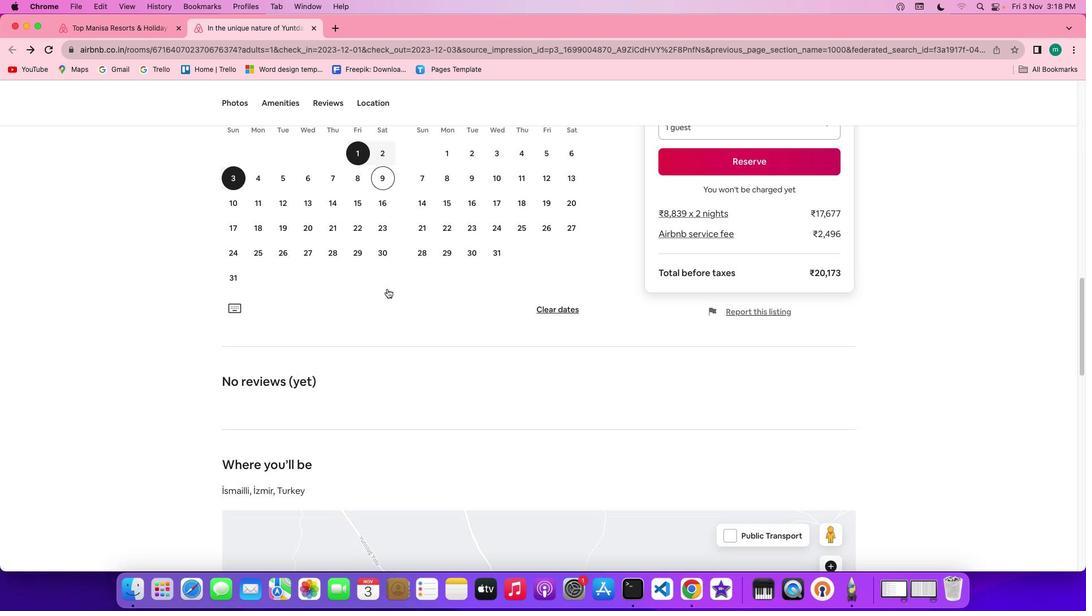 
Action: Mouse scrolled (387, 289) with delta (0, -2)
Screenshot: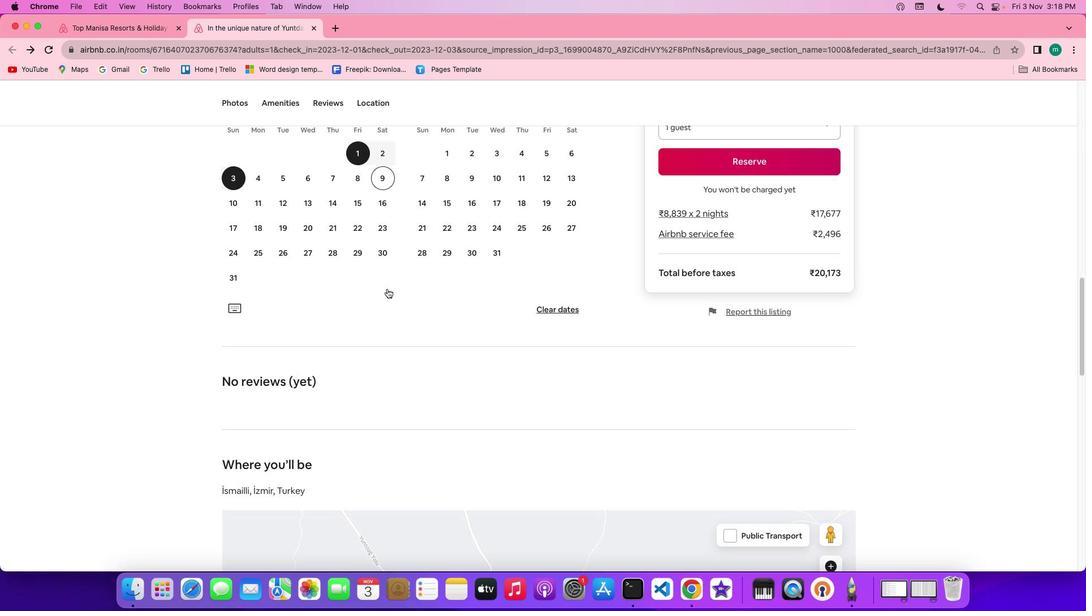 
Action: Mouse scrolled (387, 289) with delta (0, 0)
Screenshot: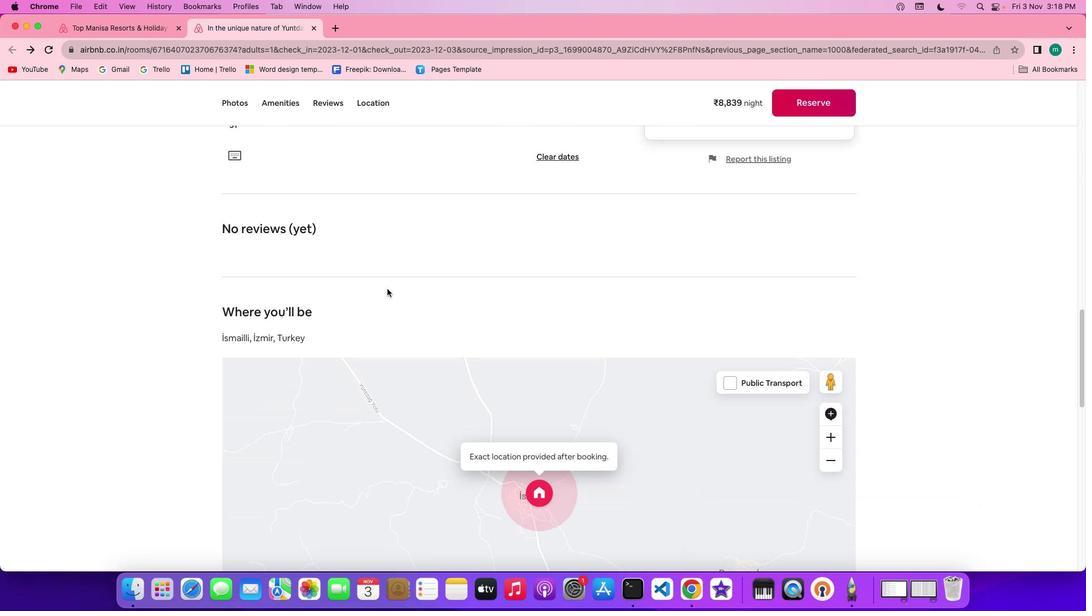 
Action: Mouse scrolled (387, 289) with delta (0, 0)
Screenshot: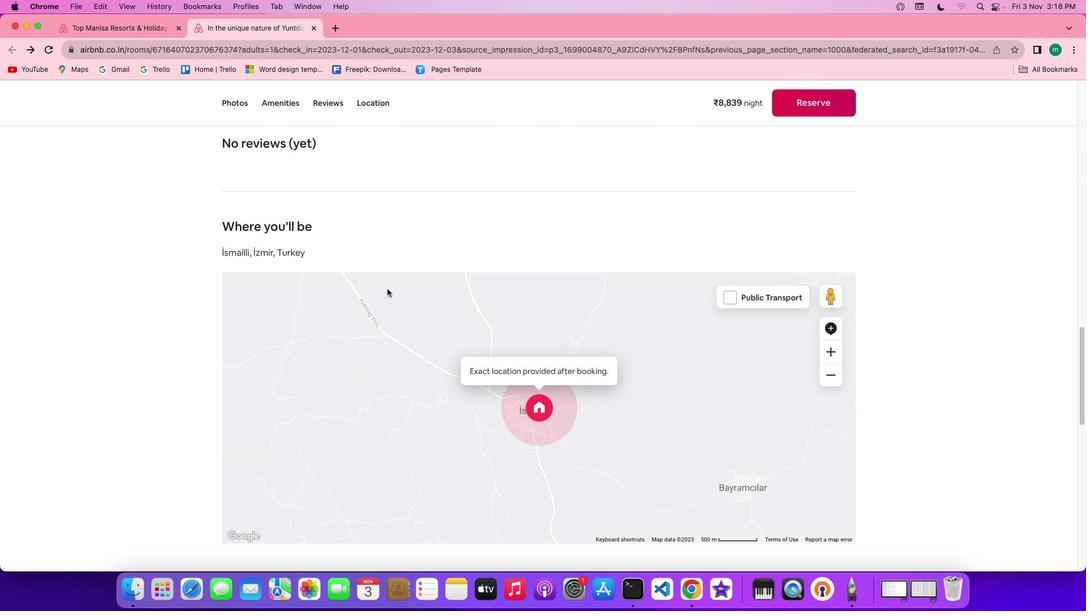 
Action: Mouse scrolled (387, 289) with delta (0, -1)
Screenshot: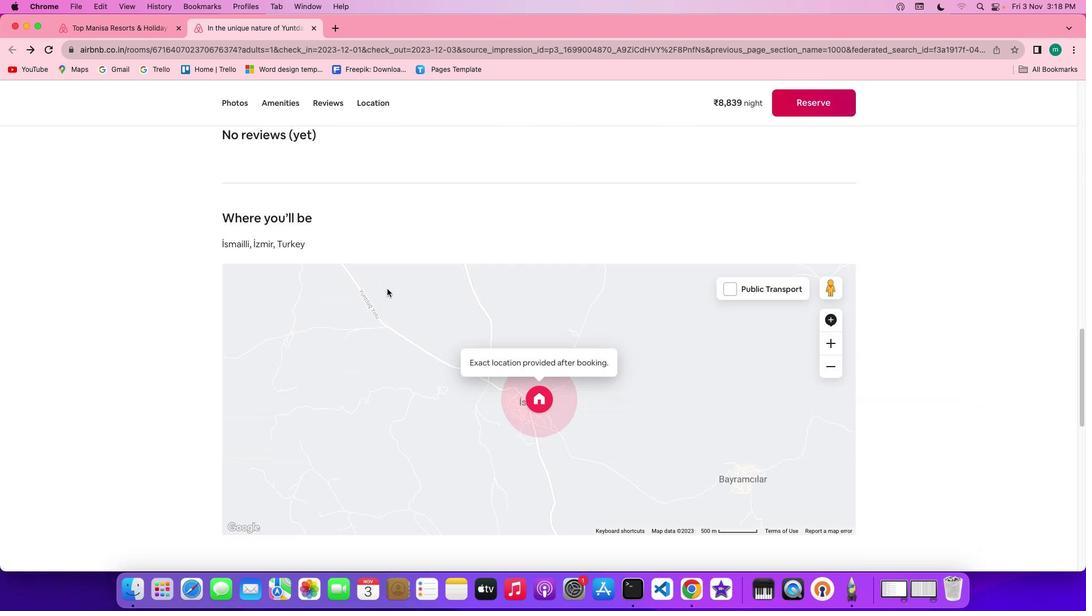 
Action: Mouse scrolled (387, 289) with delta (0, -1)
Screenshot: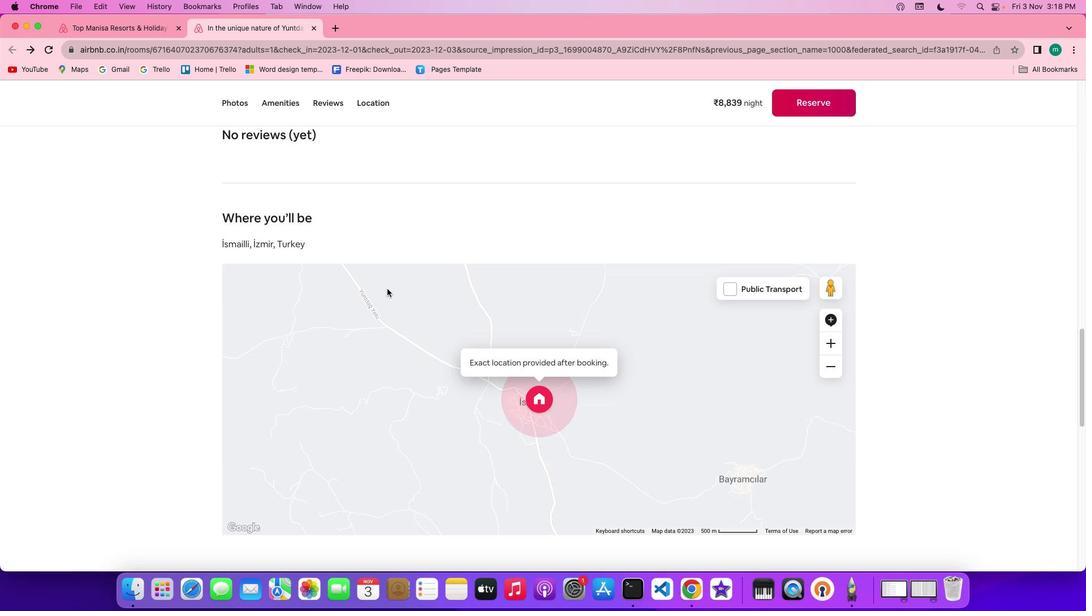 
Action: Mouse scrolled (387, 289) with delta (0, -2)
Screenshot: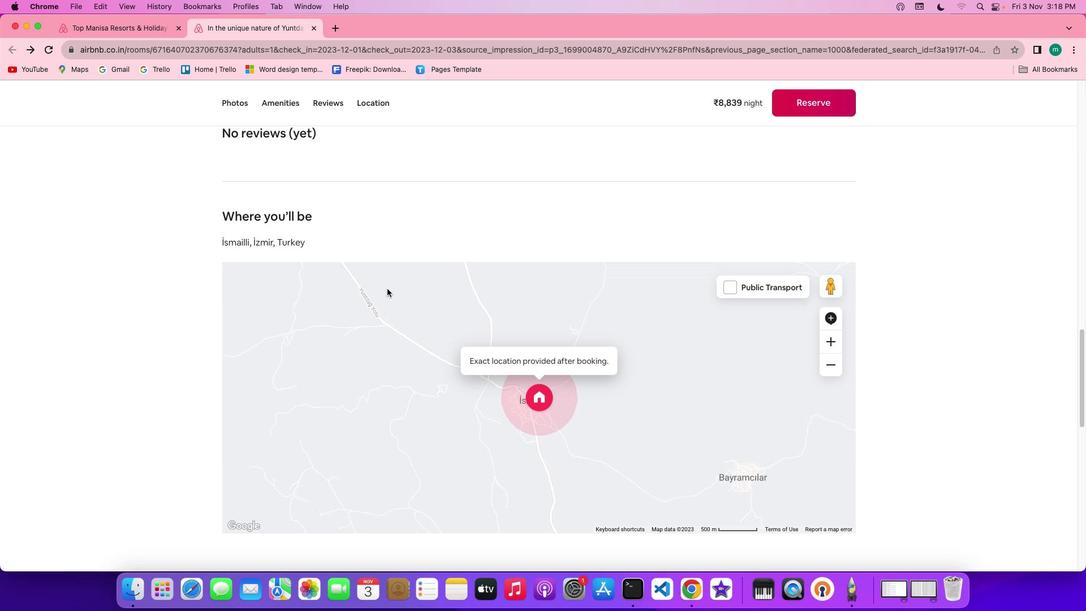 
Action: Mouse scrolled (387, 289) with delta (0, 0)
Screenshot: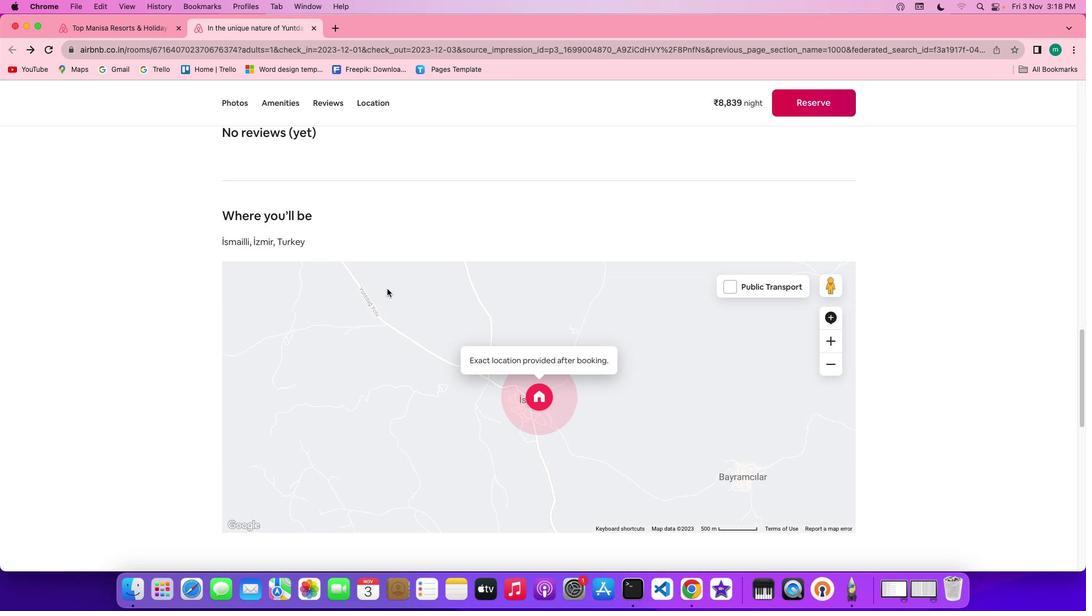 
Action: Mouse scrolled (387, 289) with delta (0, 0)
Screenshot: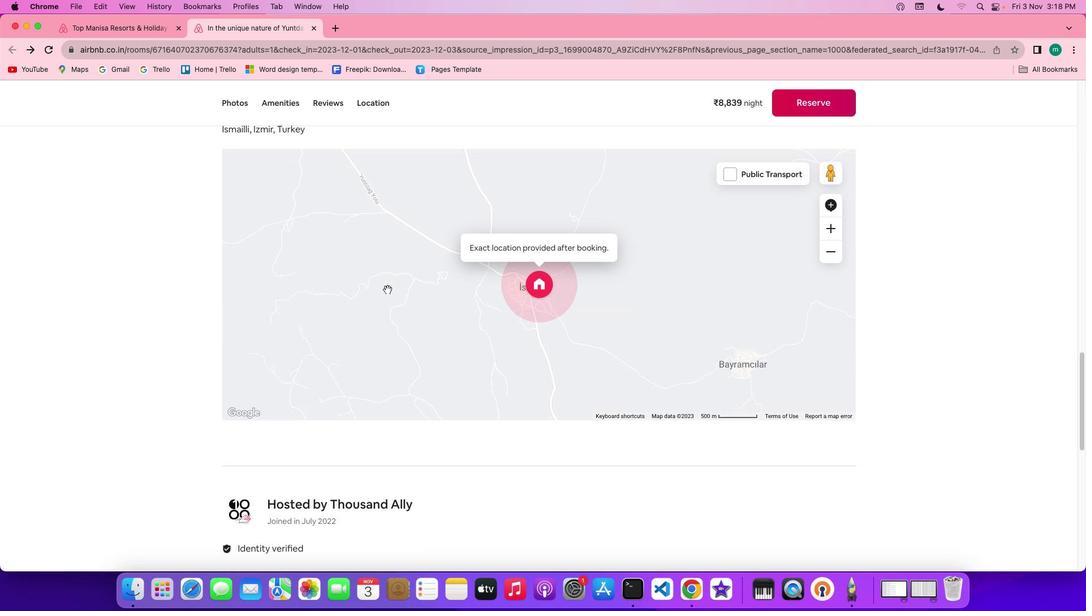 
Action: Mouse scrolled (387, 289) with delta (0, 0)
Screenshot: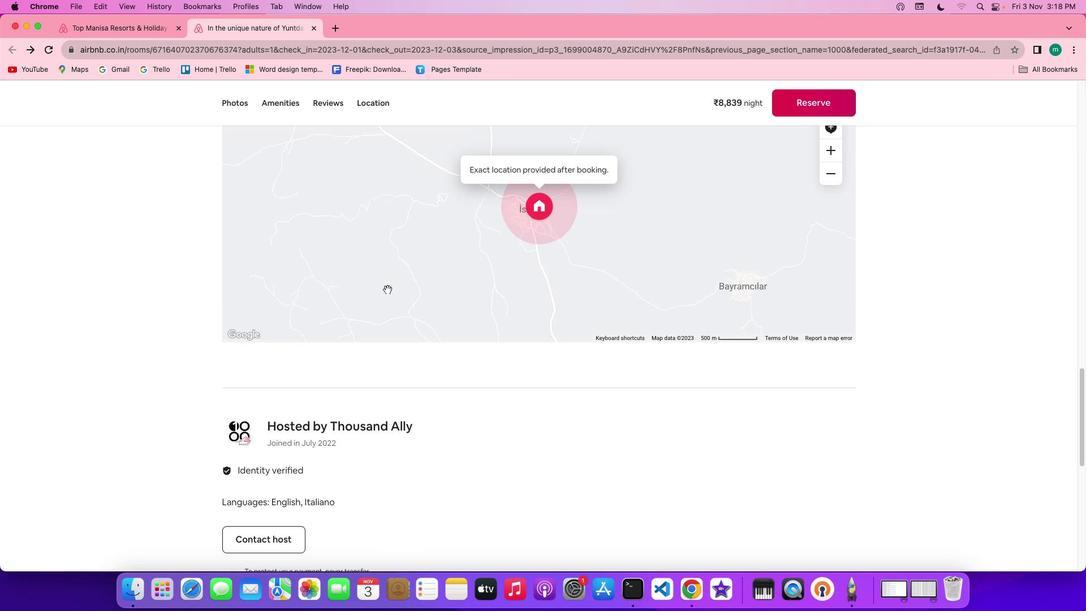 
Action: Mouse scrolled (387, 289) with delta (0, 0)
